 Task: Plan a trip to Akouda, Tunisia from 5th November, 2023 to 16th November, 2023 for 2 adults.1  bedroom having 1 bed and 1 bathroom. Property type can be hotel. Amenities needed are: wifi. Look for 5 properties as per requirement.
Action: Mouse moved to (454, 57)
Screenshot: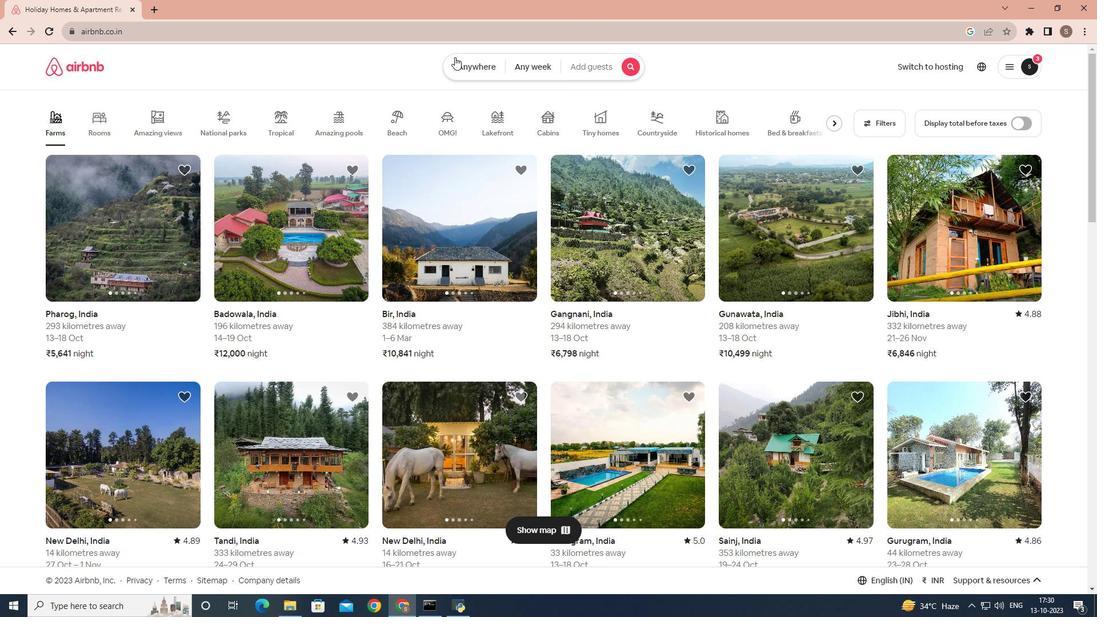 
Action: Mouse pressed left at (454, 57)
Screenshot: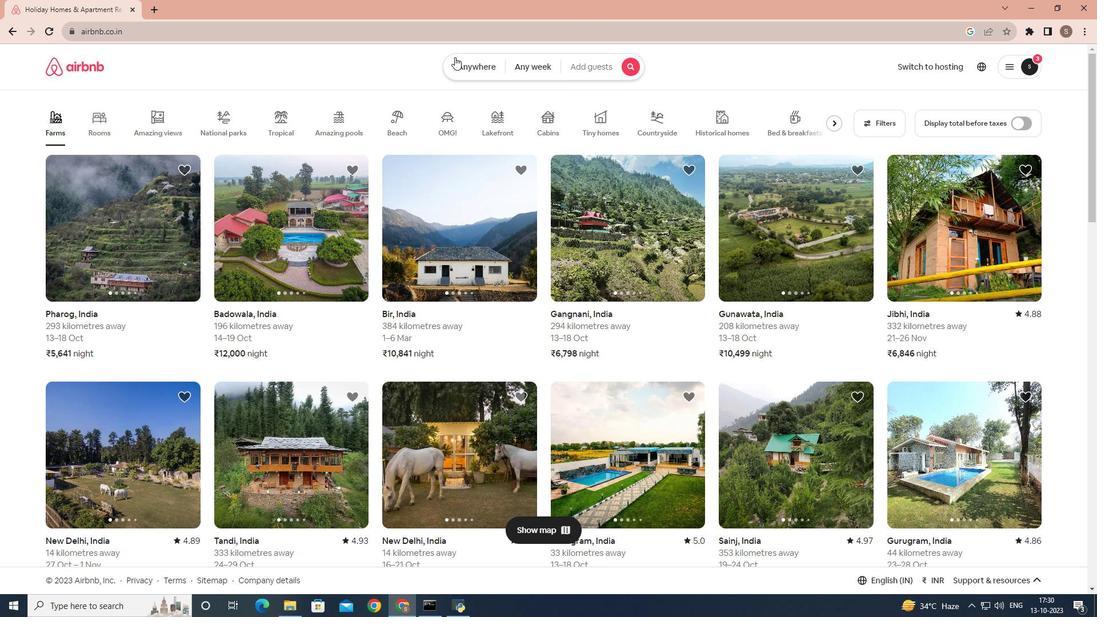 
Action: Mouse moved to (388, 107)
Screenshot: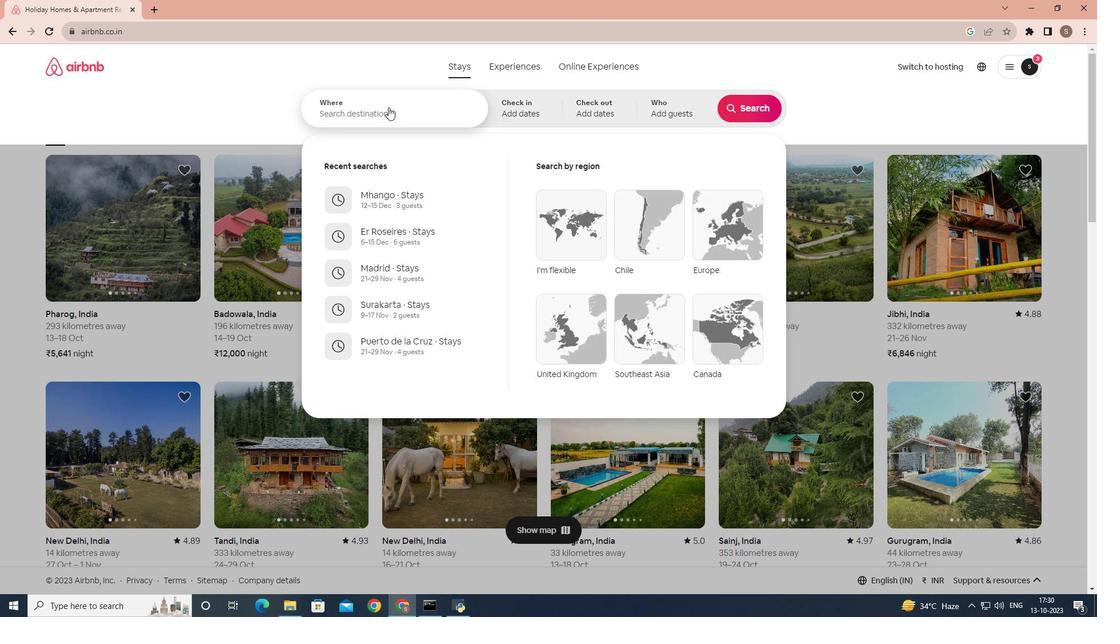 
Action: Mouse pressed left at (388, 107)
Screenshot: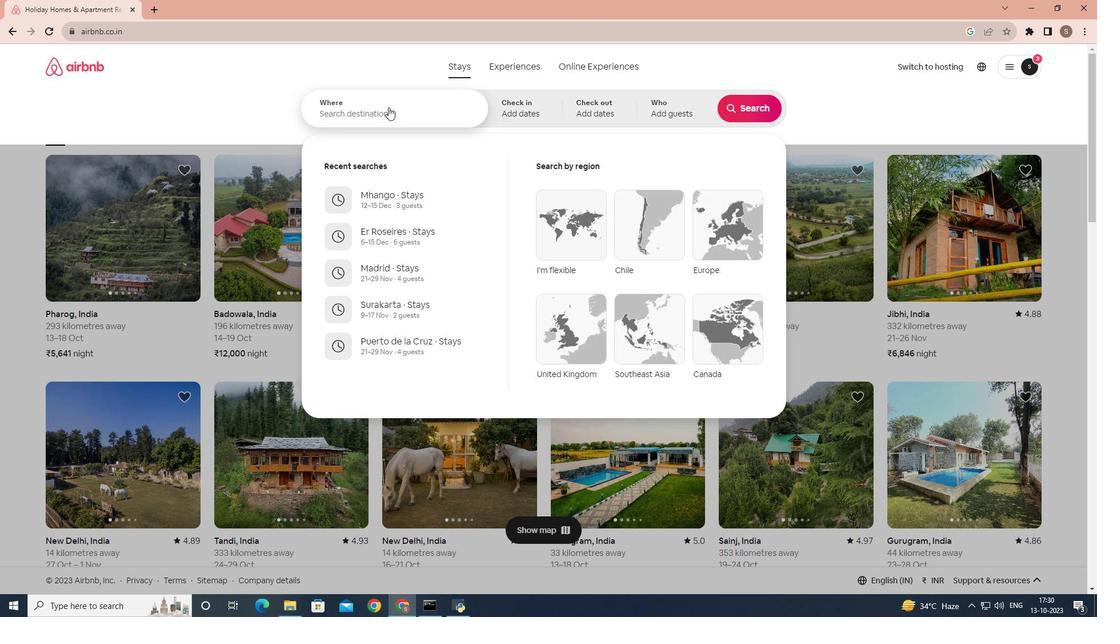 
Action: Mouse moved to (364, 113)
Screenshot: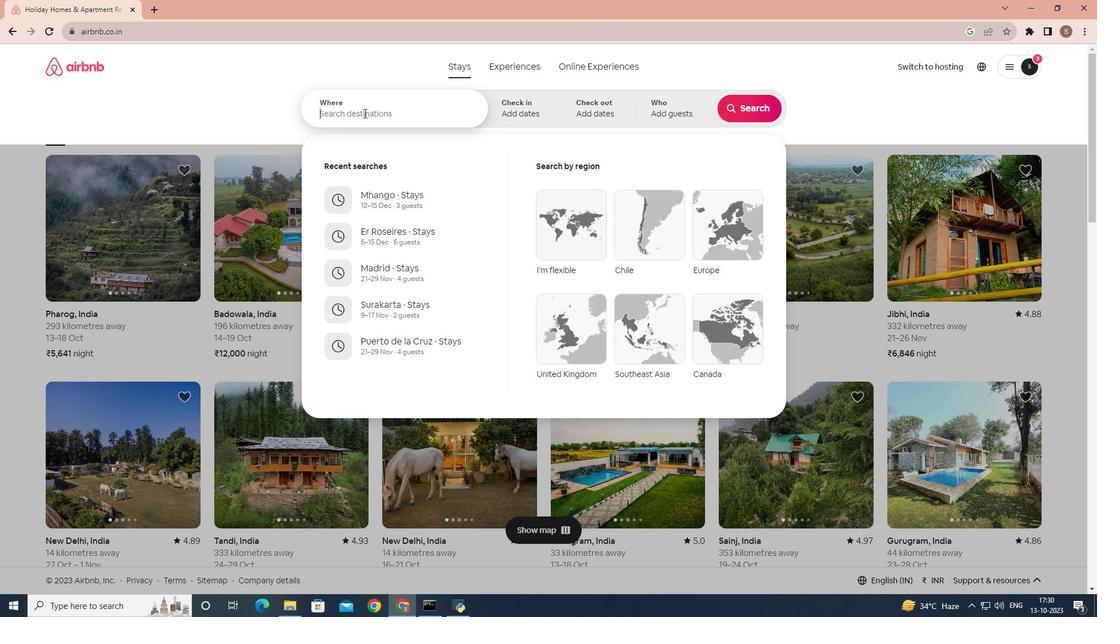 
Action: Key pressed a
Screenshot: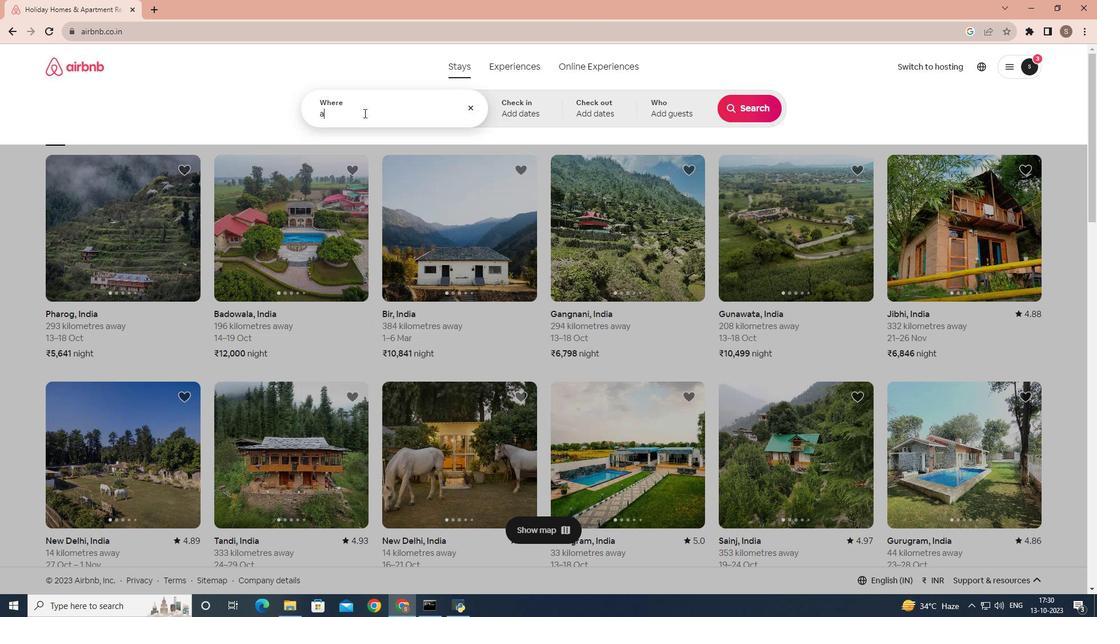 
Action: Mouse moved to (360, 113)
Screenshot: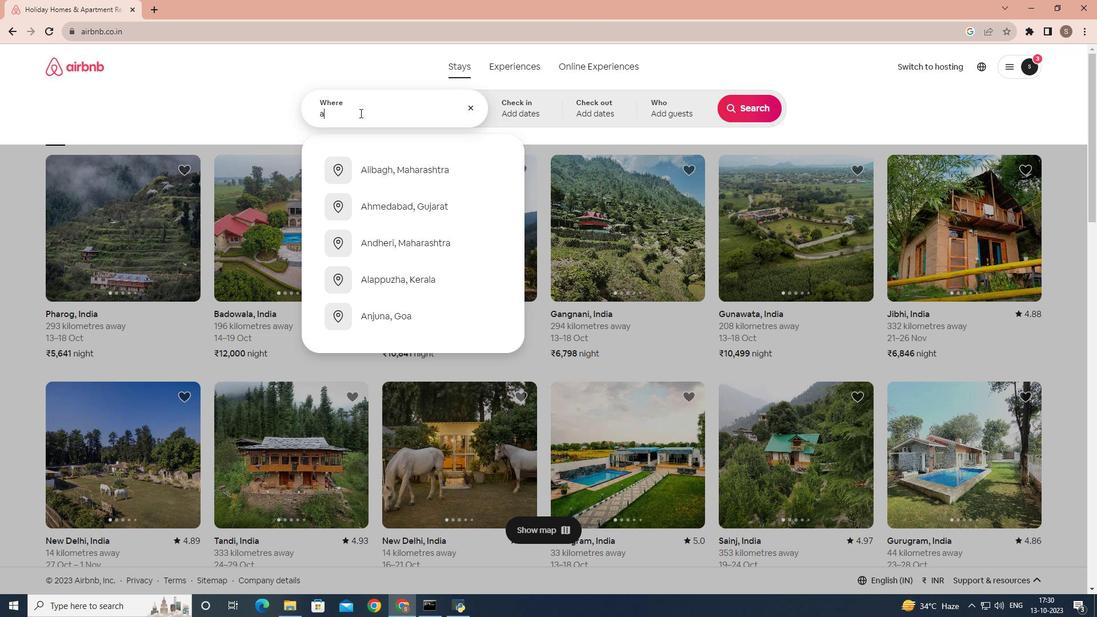 
Action: Key pressed kouda
Screenshot: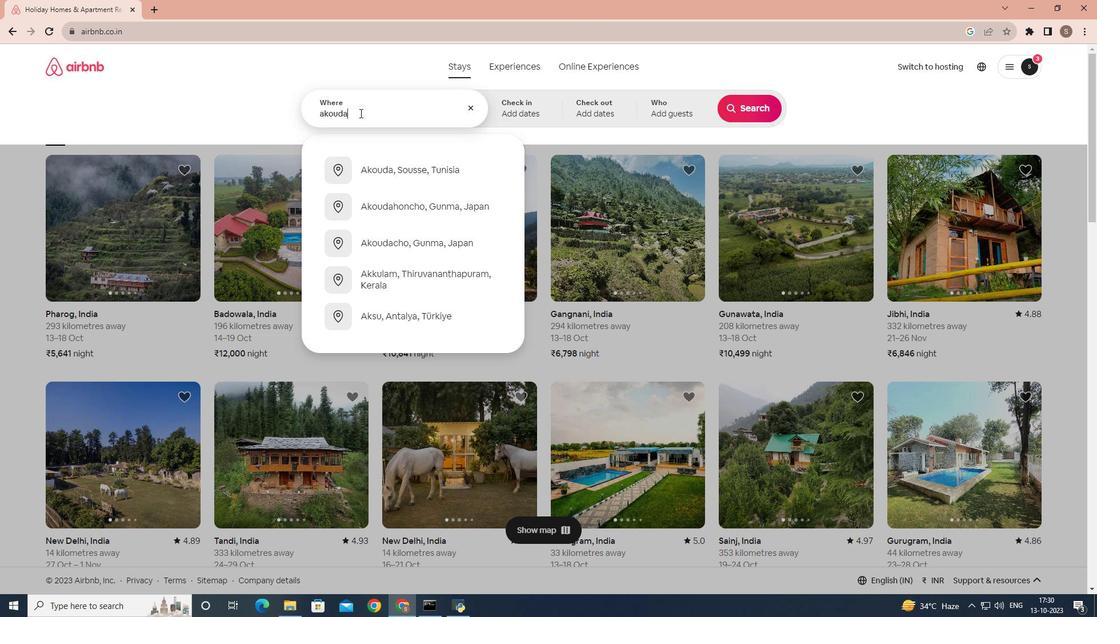 
Action: Mouse moved to (382, 166)
Screenshot: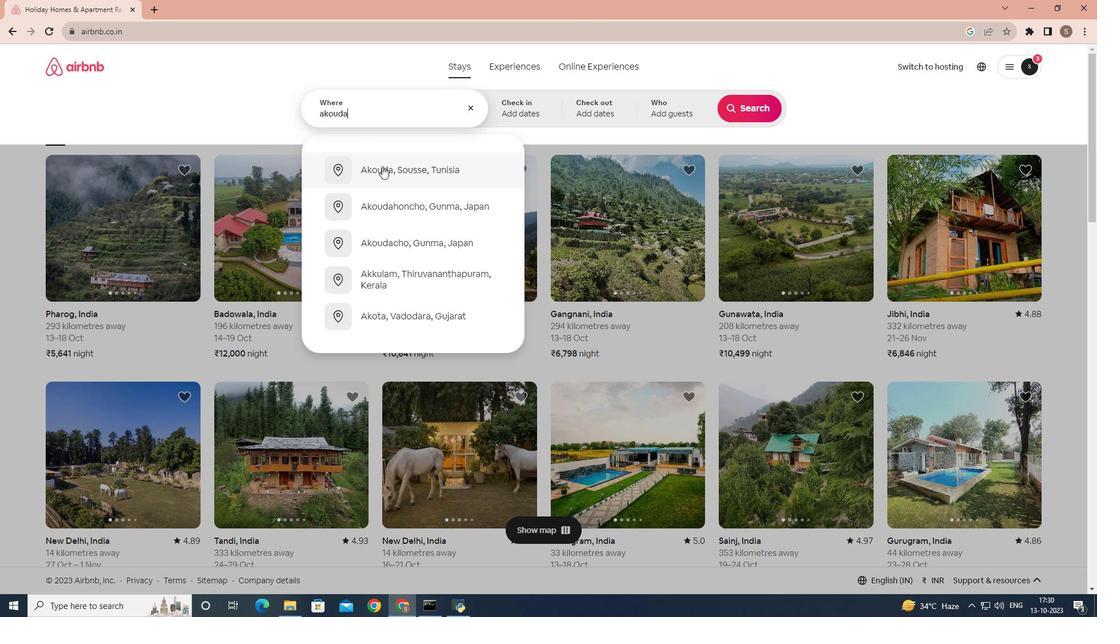 
Action: Mouse pressed left at (382, 166)
Screenshot: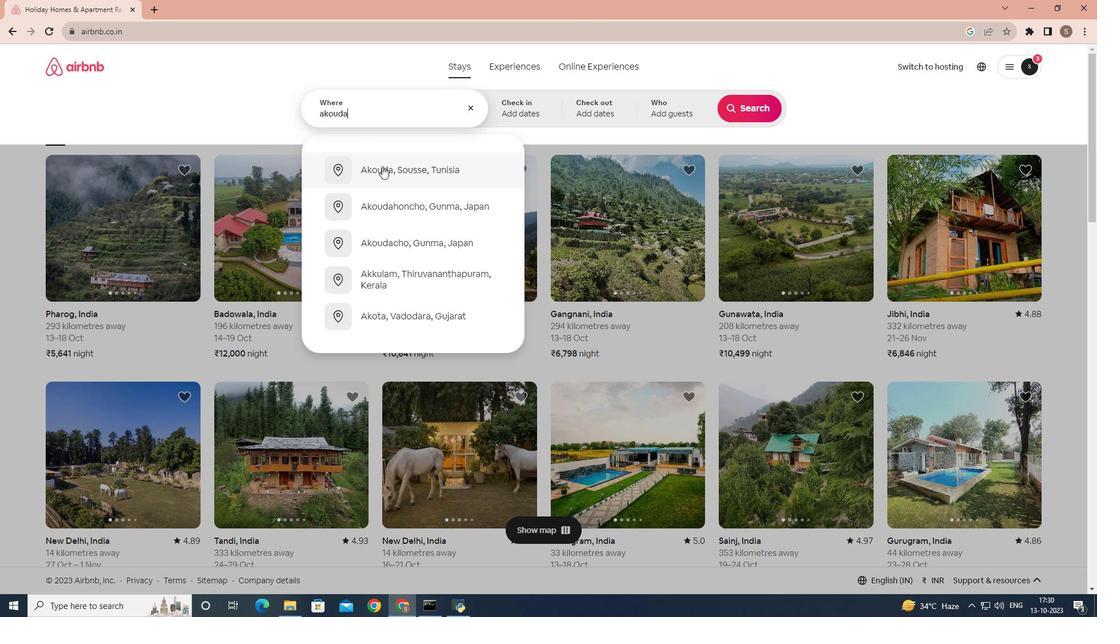 
Action: Mouse moved to (579, 282)
Screenshot: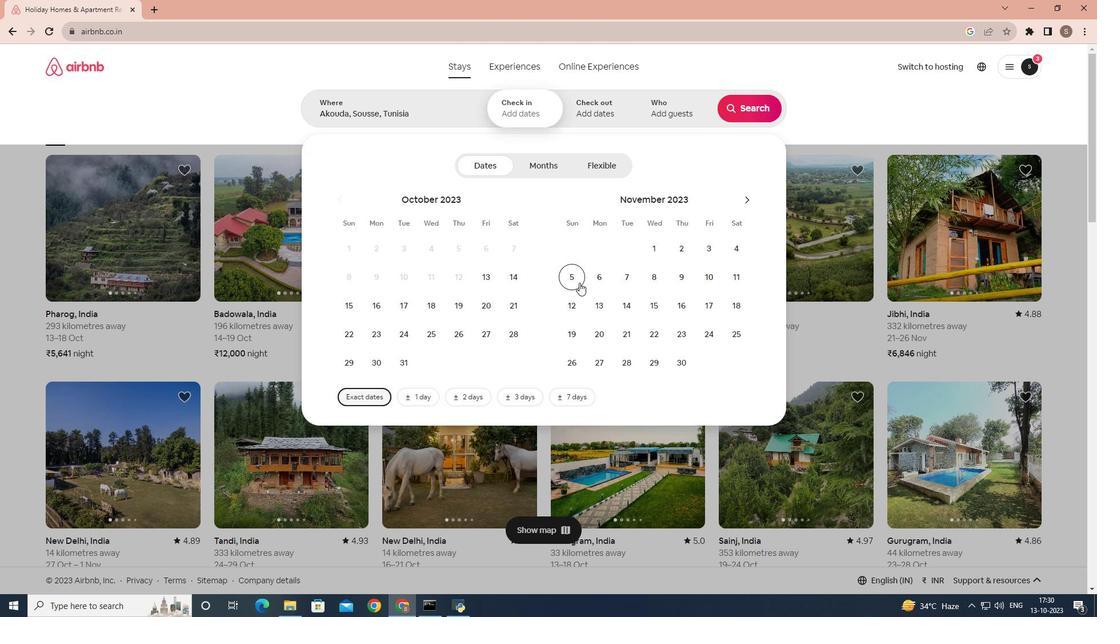 
Action: Mouse pressed left at (579, 282)
Screenshot: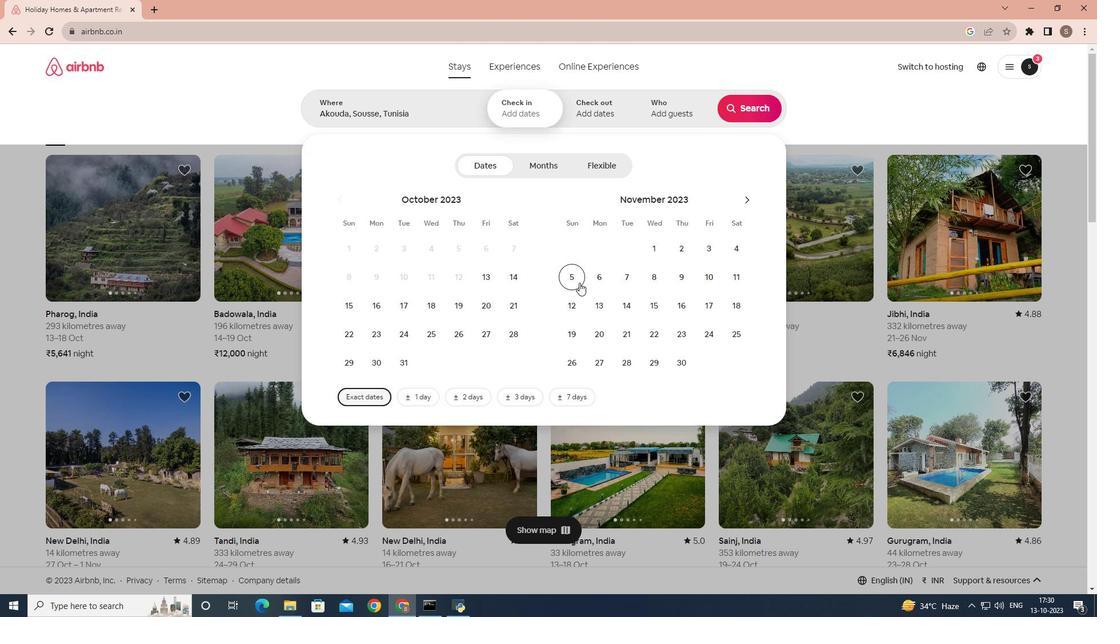 
Action: Mouse moved to (688, 314)
Screenshot: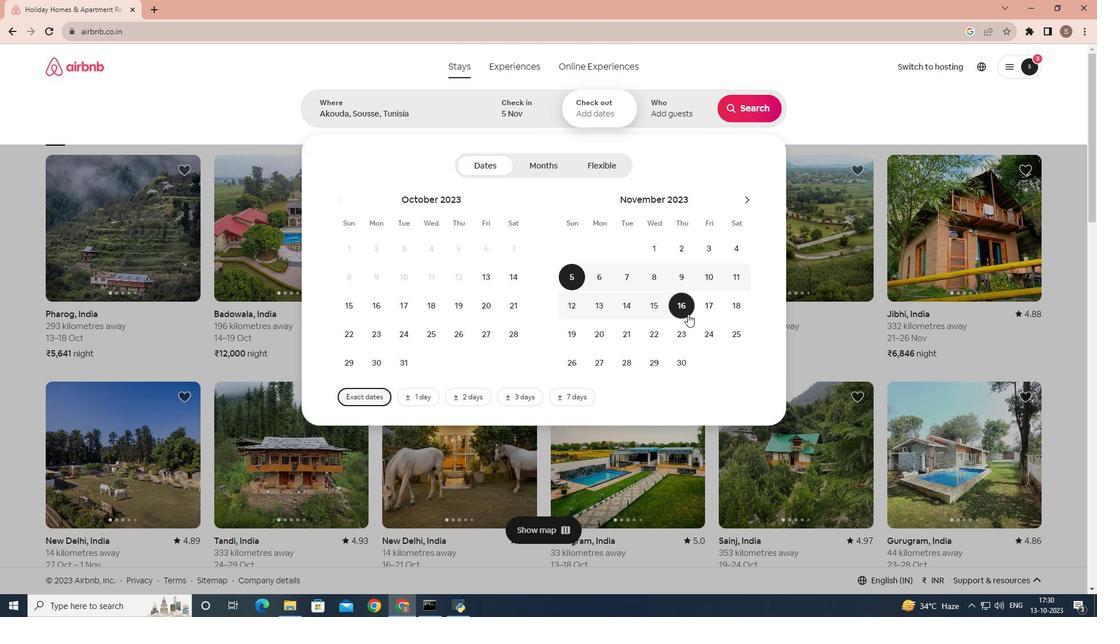 
Action: Mouse pressed left at (688, 314)
Screenshot: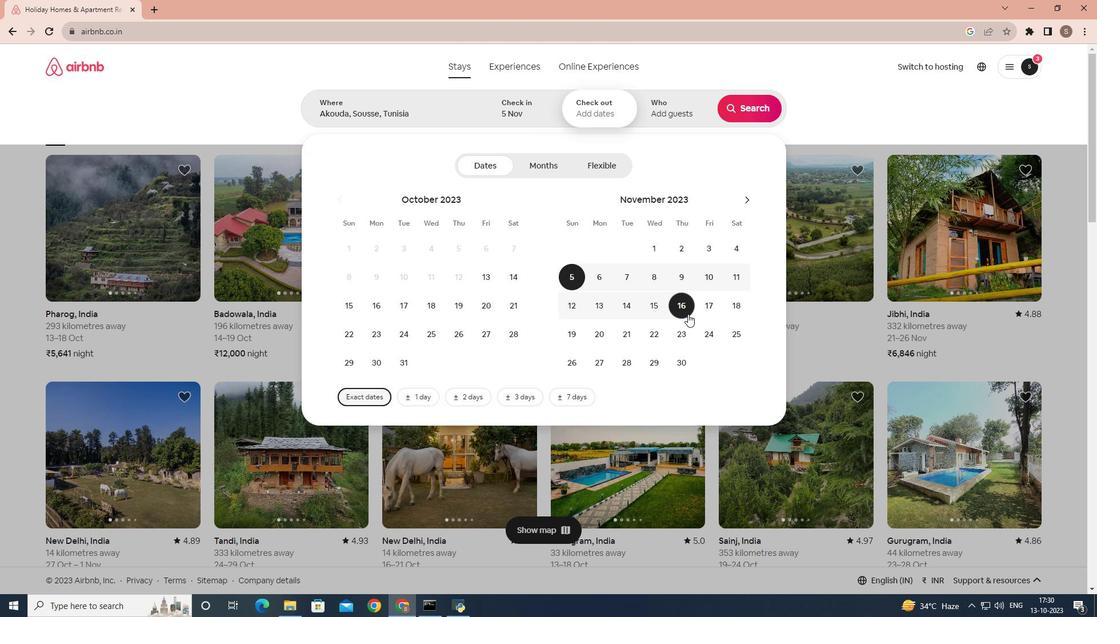 
Action: Mouse moved to (691, 101)
Screenshot: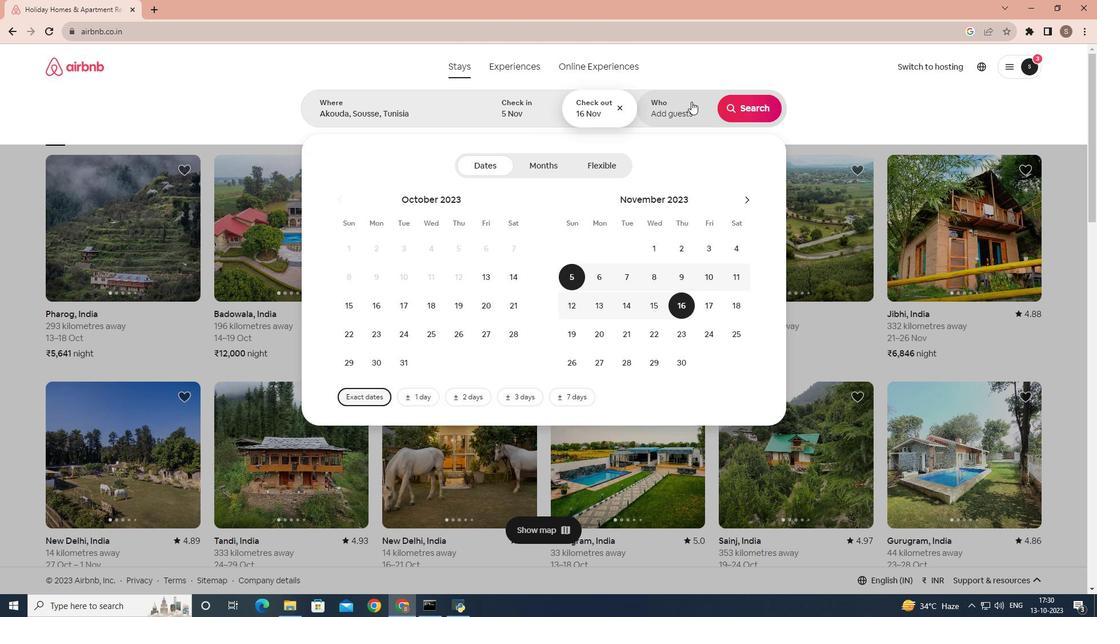 
Action: Mouse pressed left at (691, 101)
Screenshot: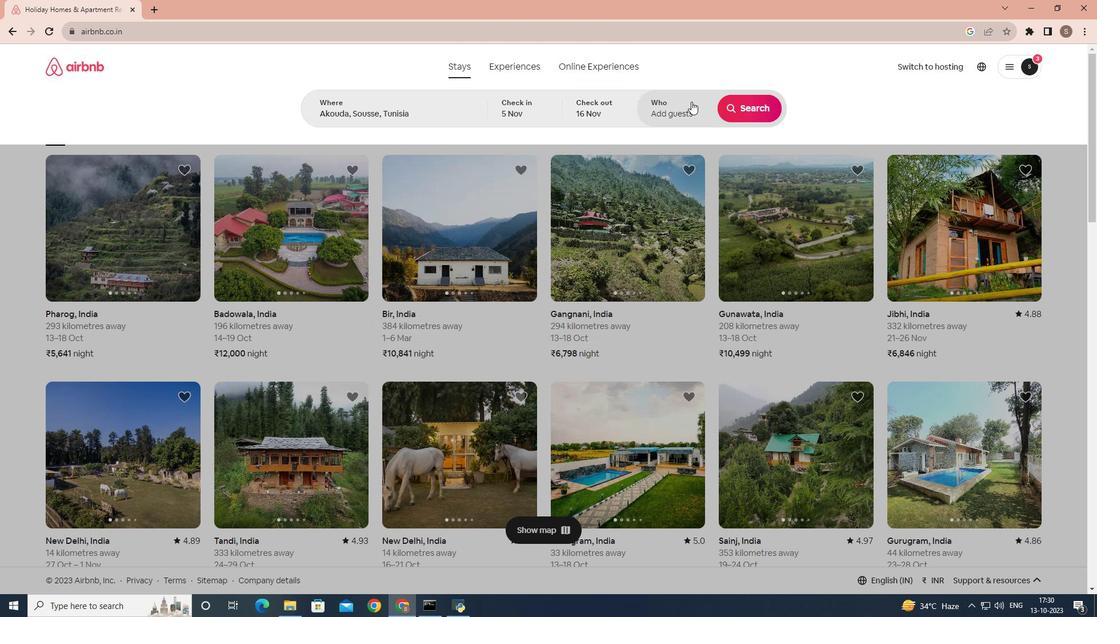 
Action: Mouse moved to (756, 181)
Screenshot: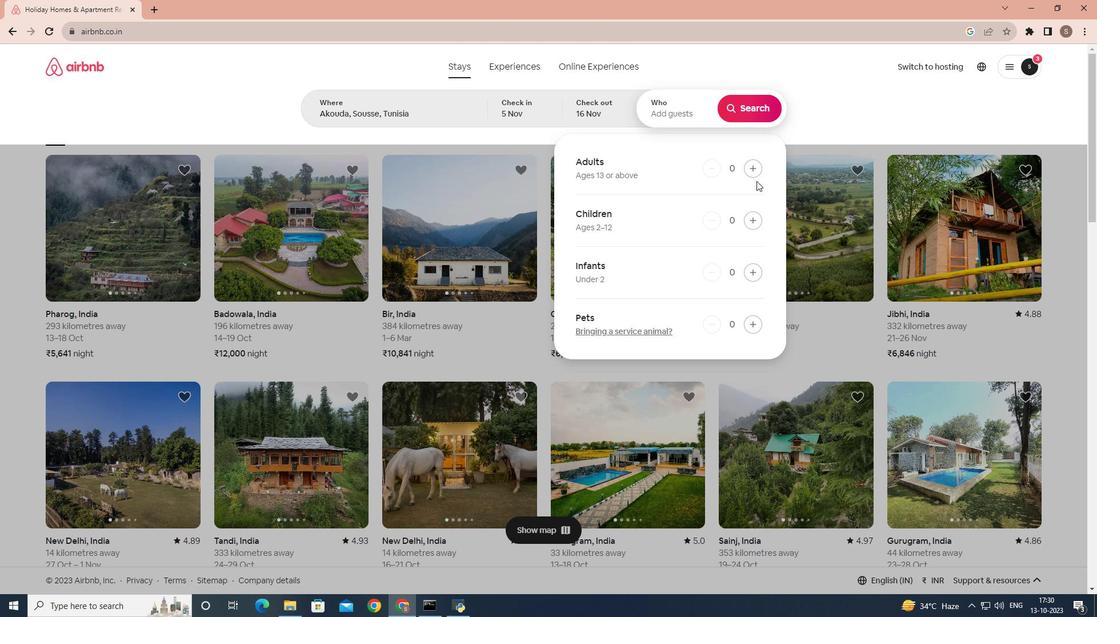 
Action: Mouse pressed left at (756, 181)
Screenshot: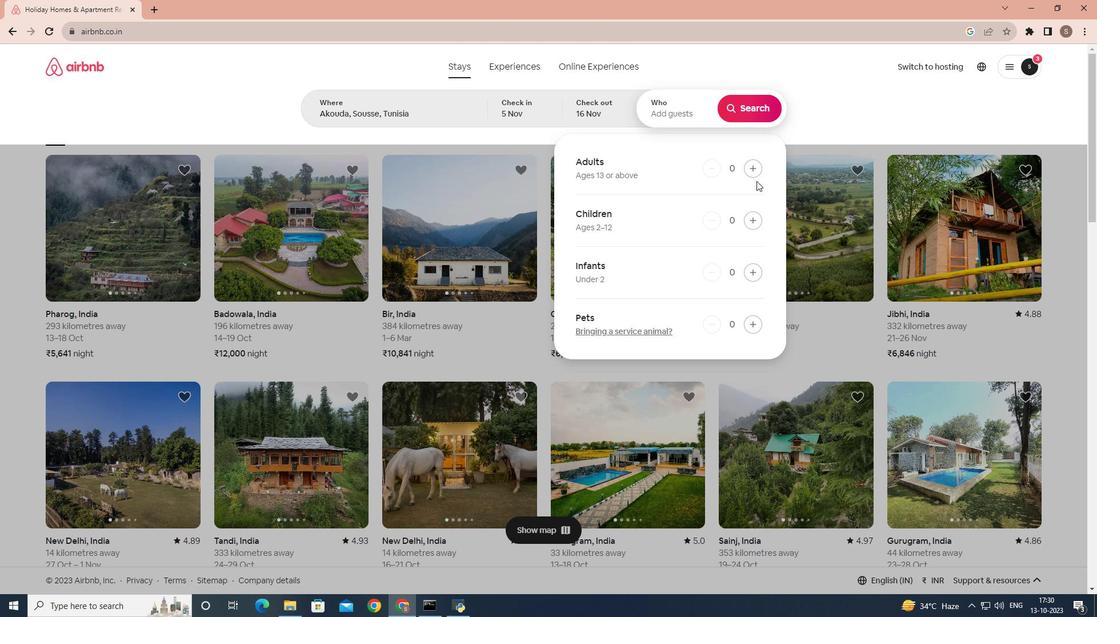 
Action: Mouse moved to (755, 173)
Screenshot: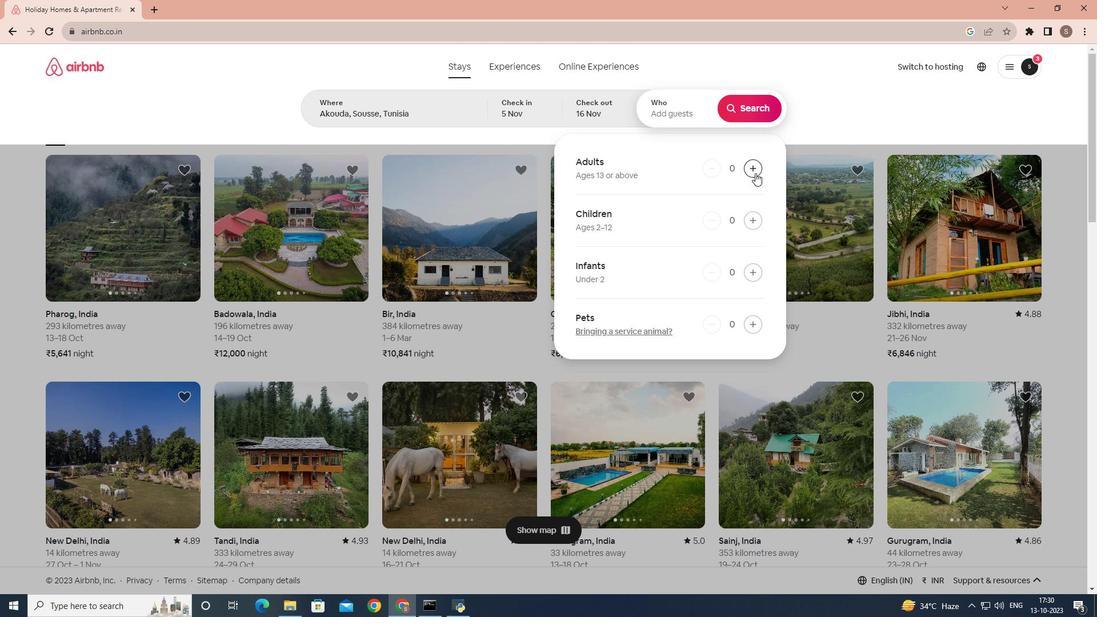 
Action: Mouse pressed left at (755, 173)
Screenshot: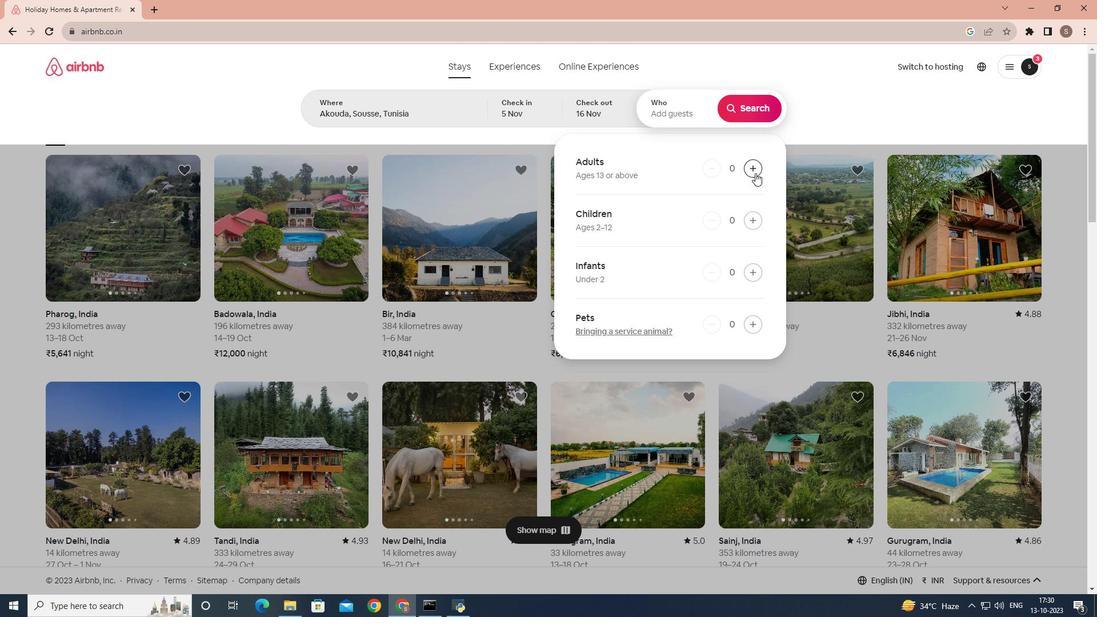 
Action: Mouse pressed left at (755, 173)
Screenshot: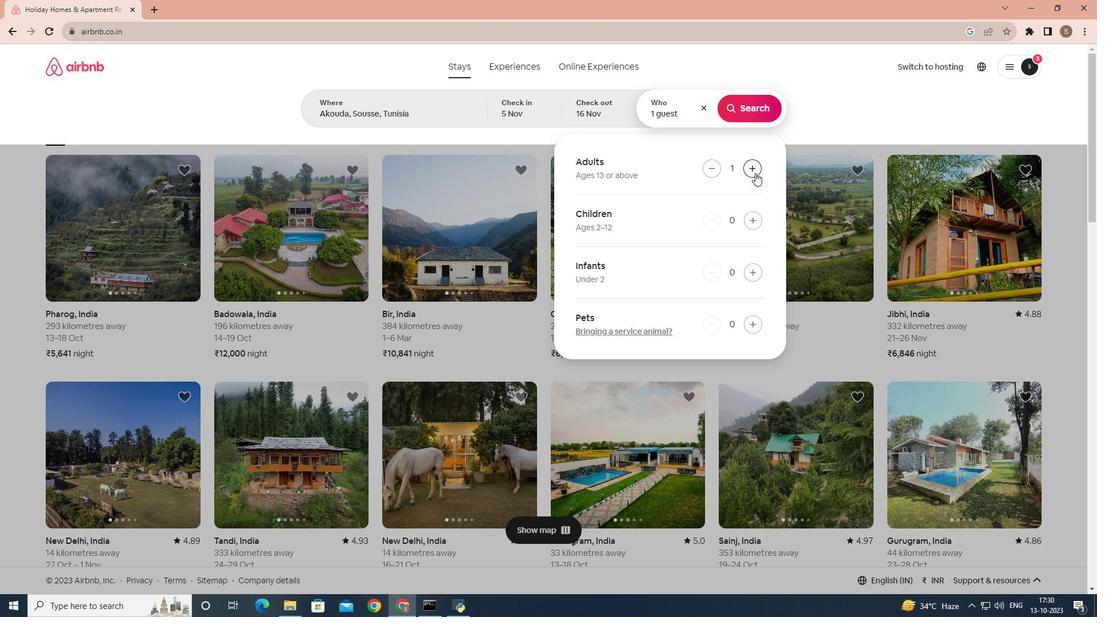 
Action: Mouse moved to (748, 106)
Screenshot: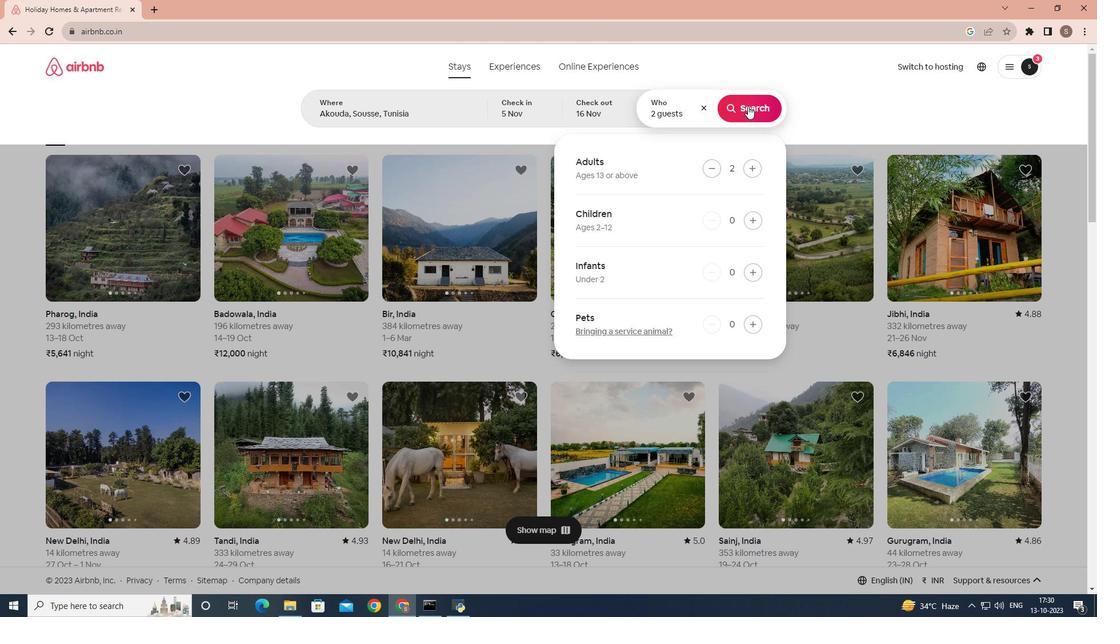 
Action: Mouse pressed left at (748, 106)
Screenshot: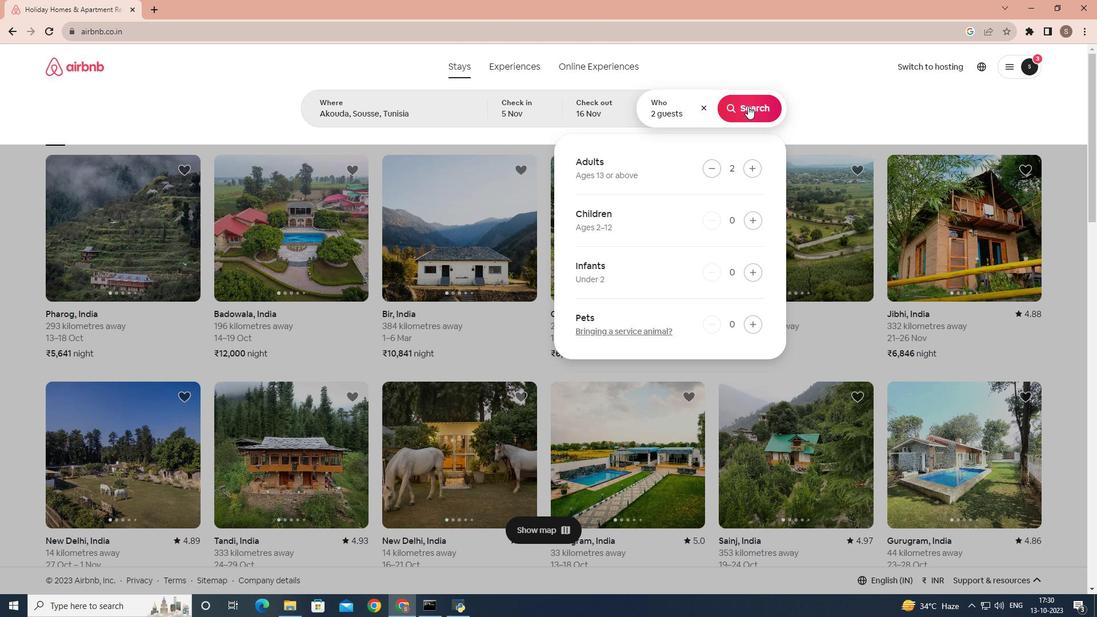 
Action: Mouse moved to (934, 104)
Screenshot: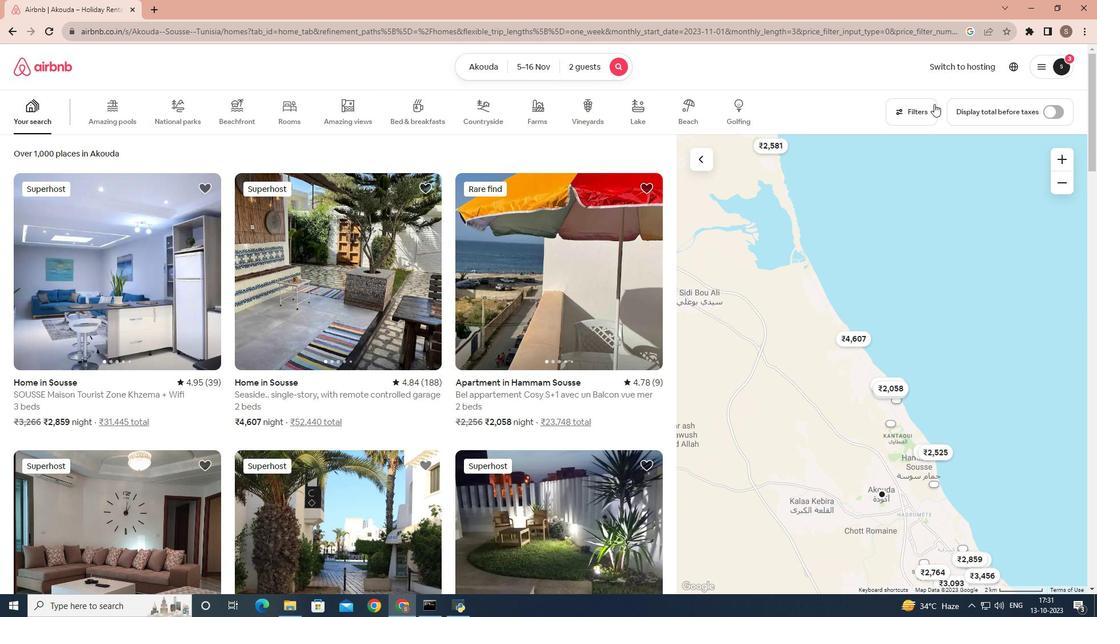 
Action: Mouse pressed left at (934, 104)
Screenshot: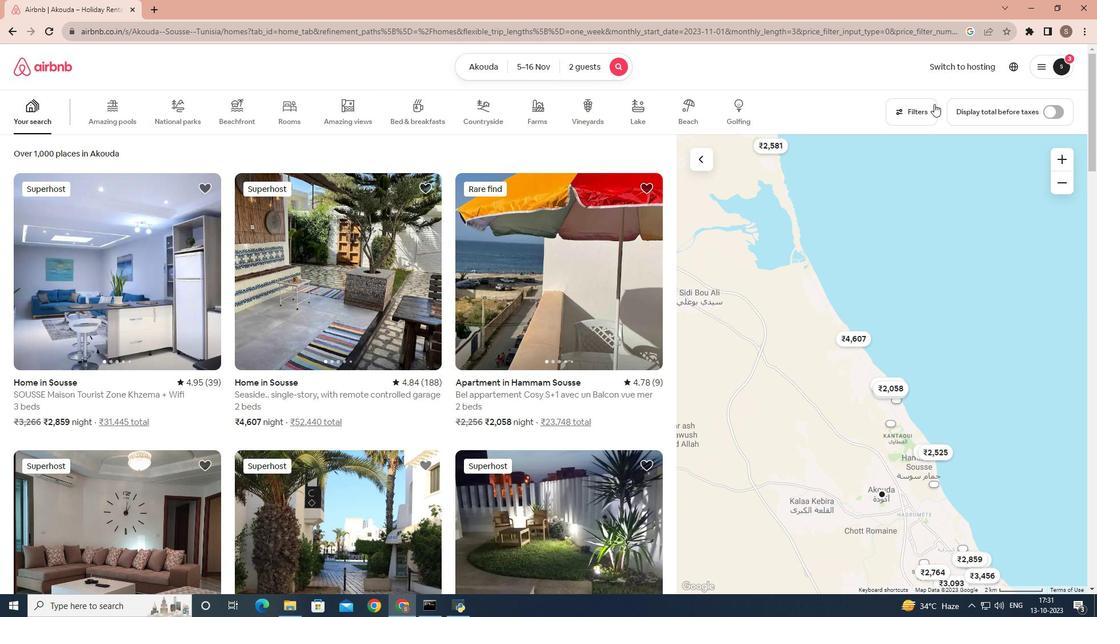 
Action: Mouse moved to (480, 329)
Screenshot: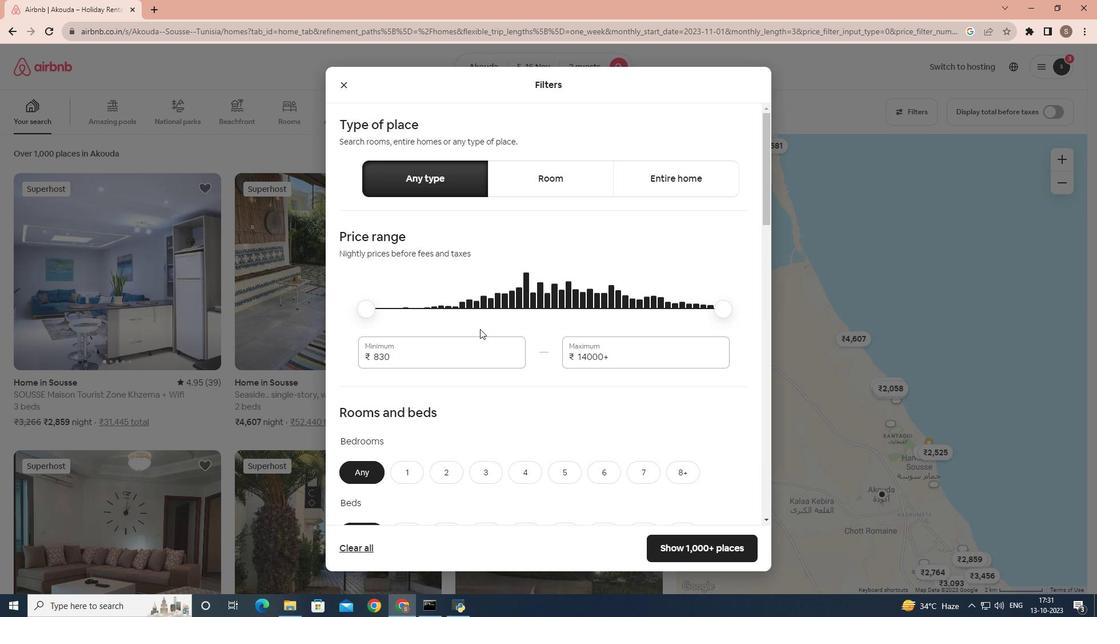
Action: Mouse scrolled (480, 328) with delta (0, 0)
Screenshot: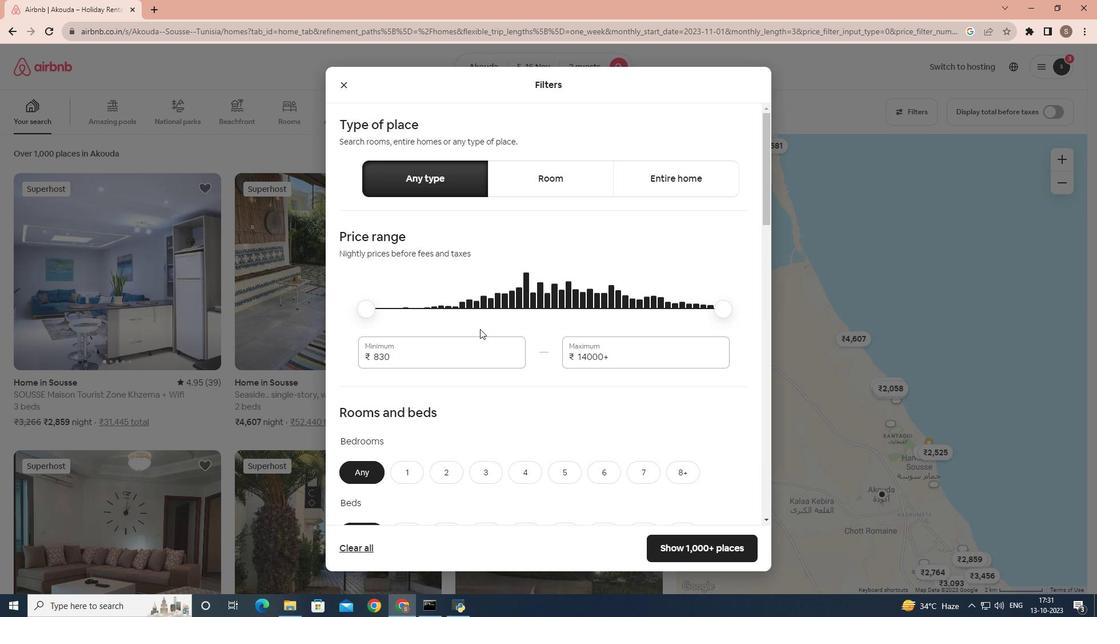 
Action: Mouse scrolled (480, 328) with delta (0, 0)
Screenshot: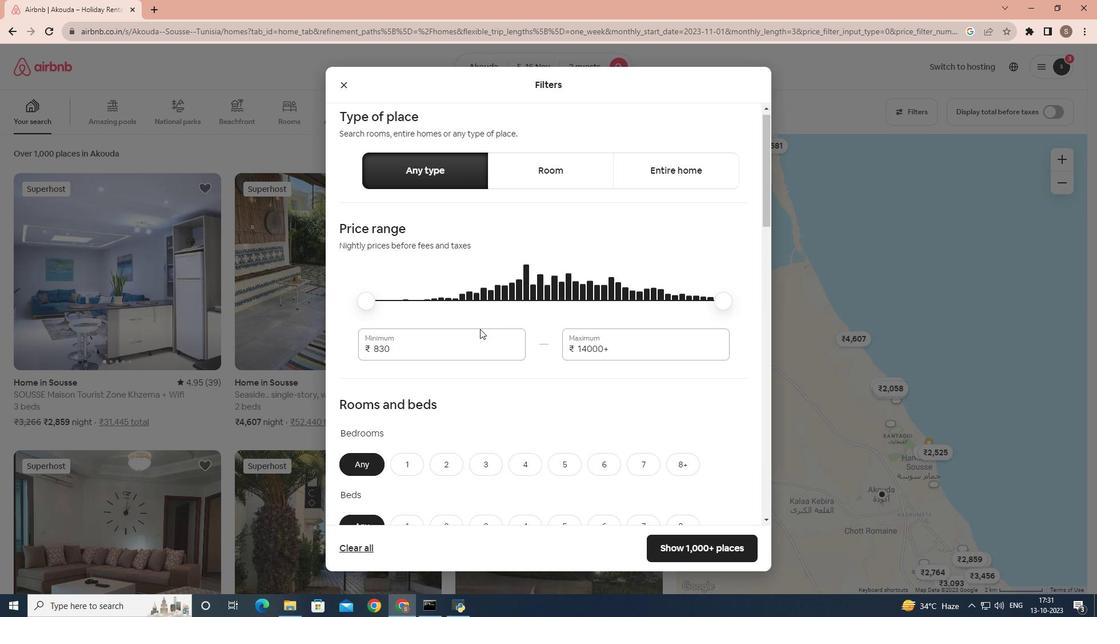 
Action: Mouse scrolled (480, 328) with delta (0, 0)
Screenshot: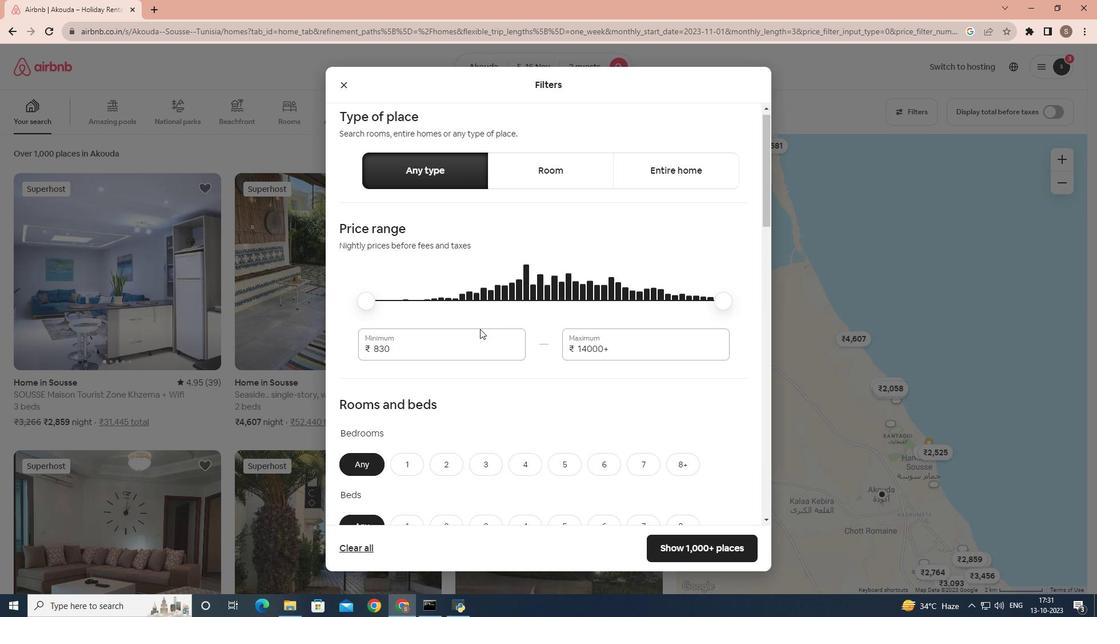 
Action: Mouse moved to (401, 303)
Screenshot: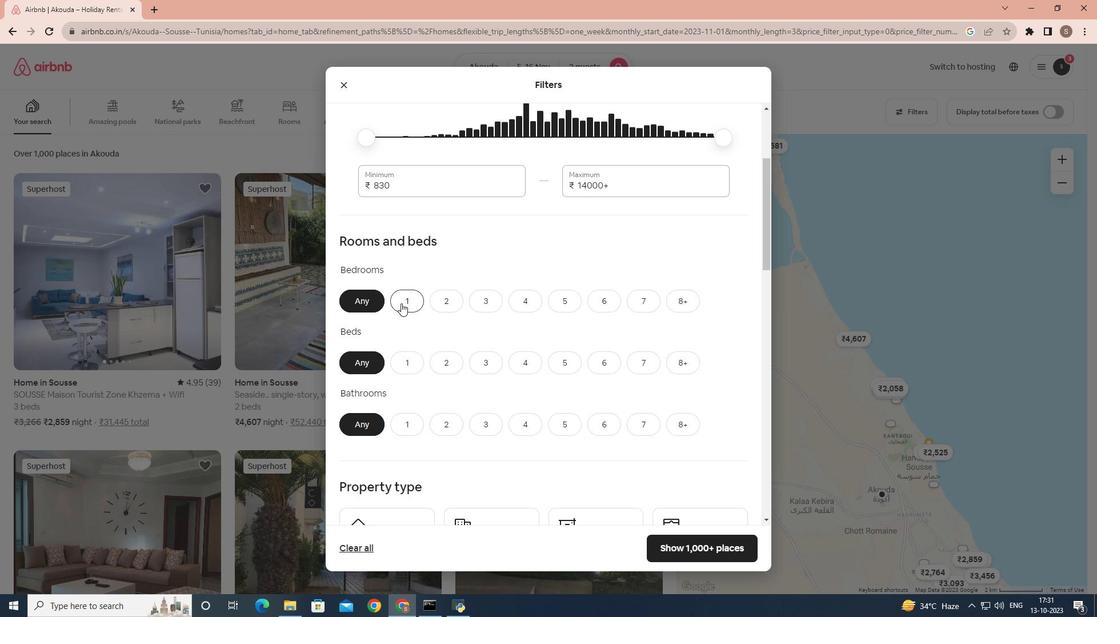 
Action: Mouse pressed left at (401, 303)
Screenshot: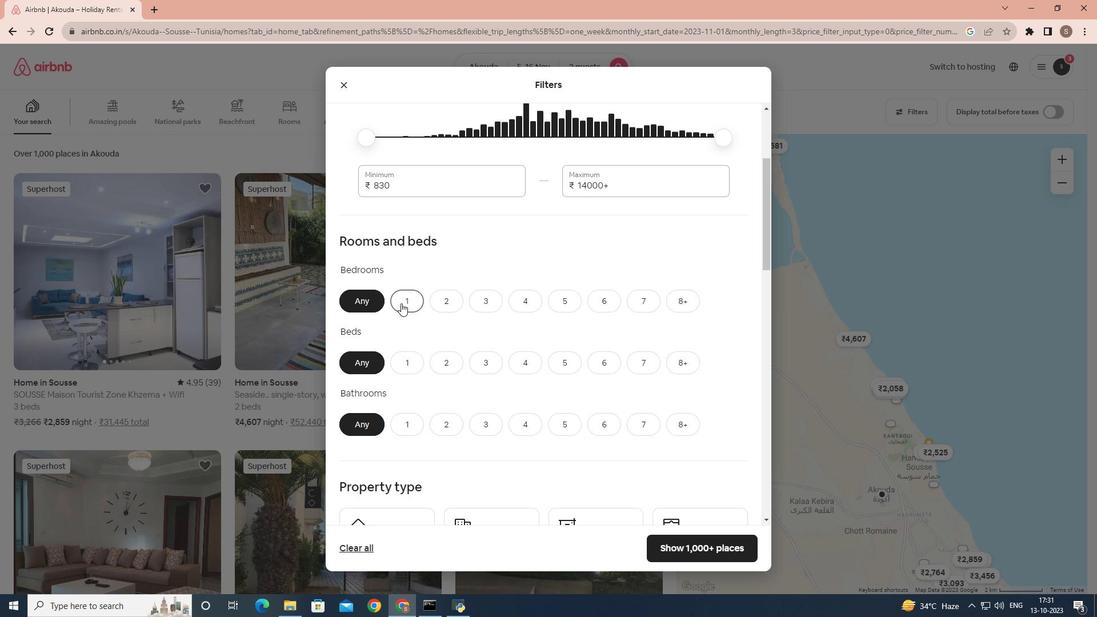 
Action: Mouse moved to (420, 362)
Screenshot: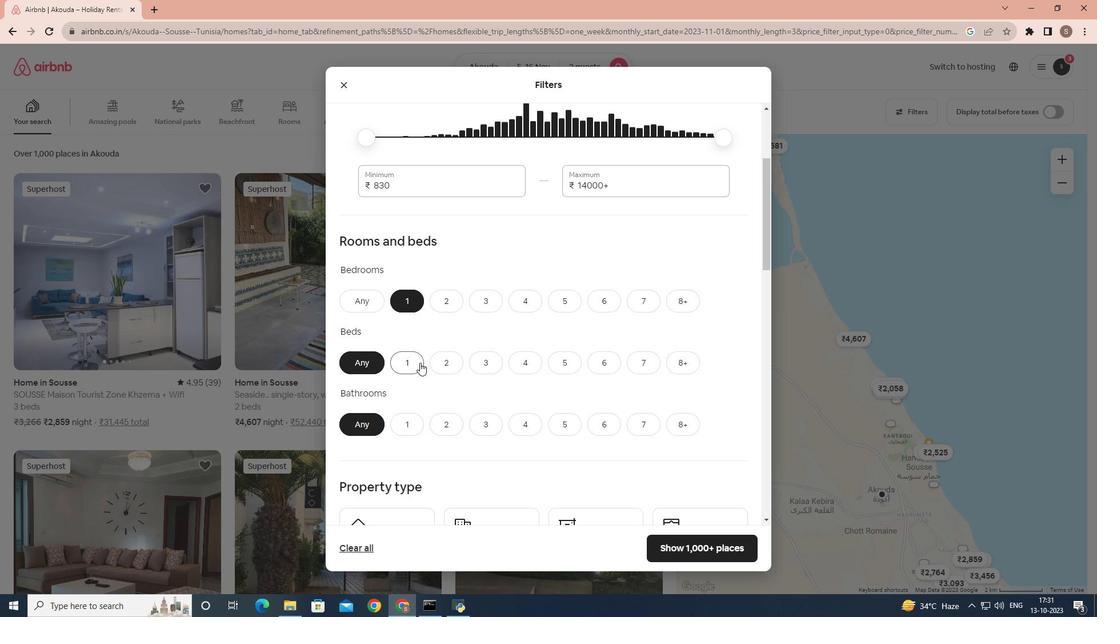 
Action: Mouse pressed left at (420, 362)
Screenshot: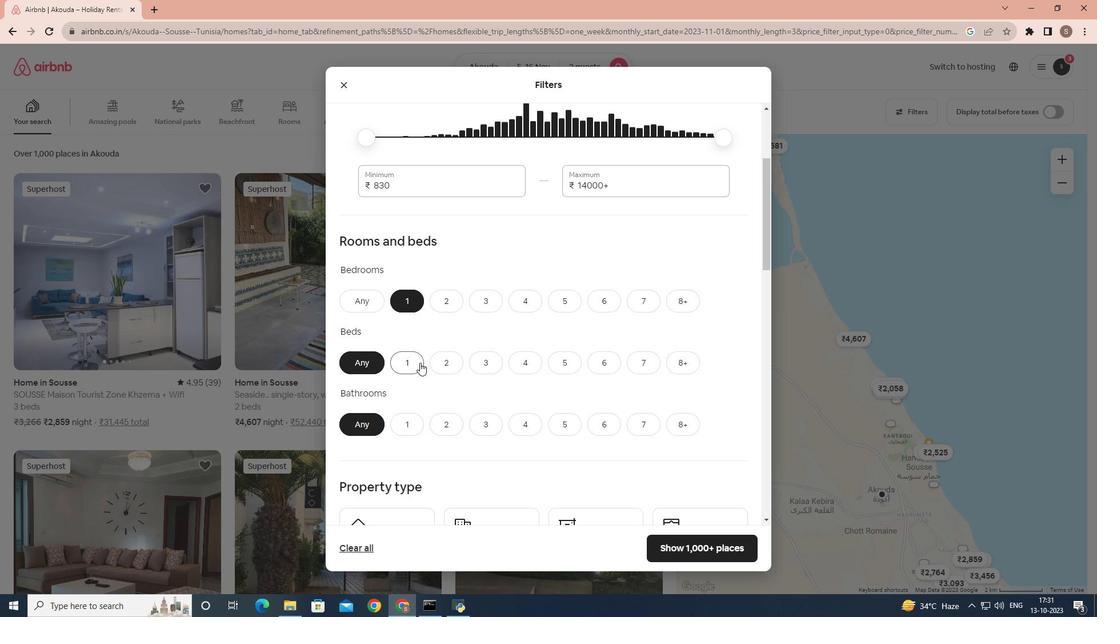 
Action: Mouse moved to (405, 415)
Screenshot: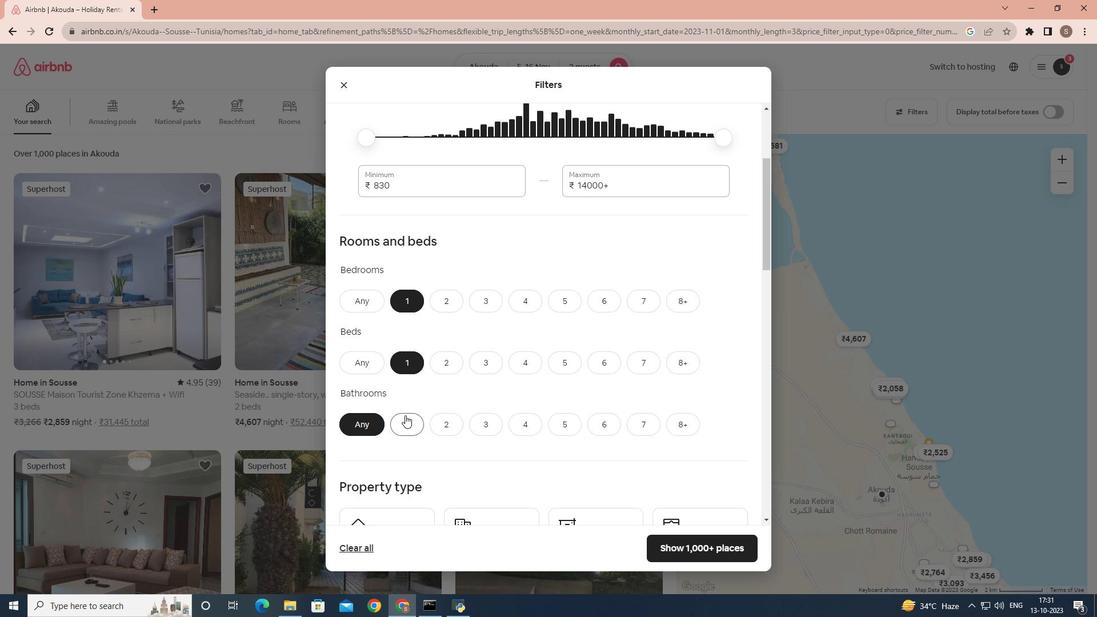 
Action: Mouse pressed left at (405, 415)
Screenshot: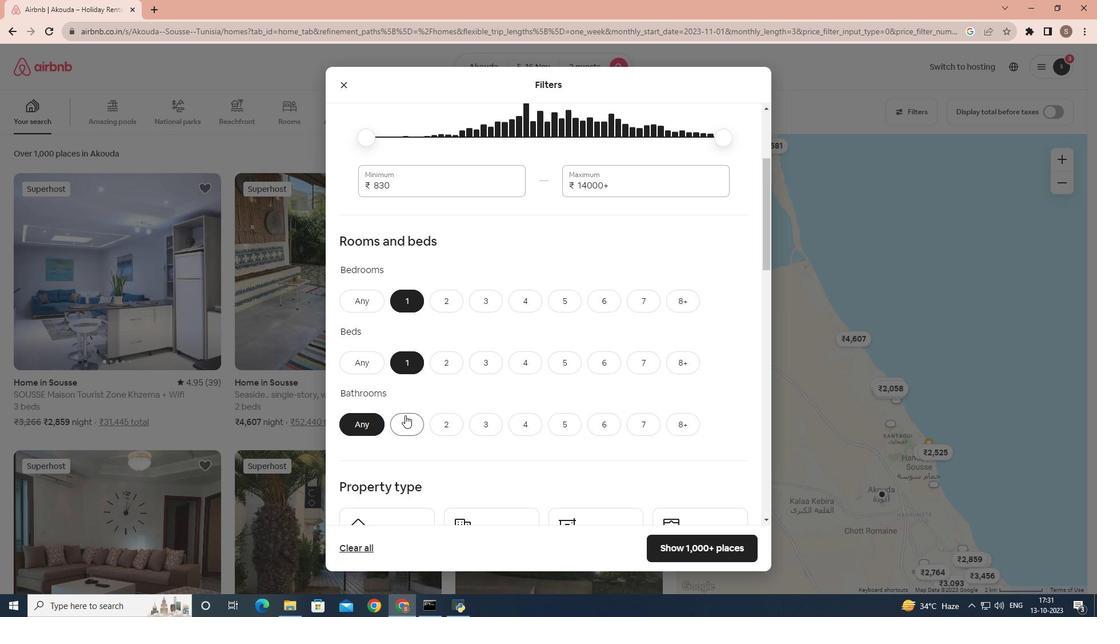 
Action: Mouse moved to (436, 369)
Screenshot: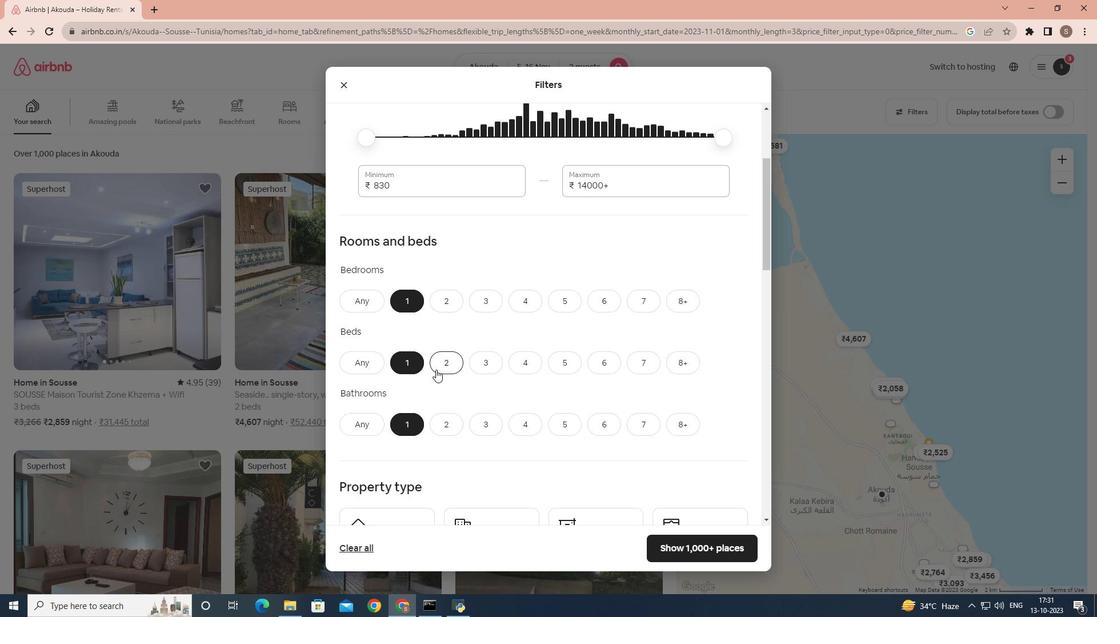 
Action: Mouse scrolled (436, 369) with delta (0, 0)
Screenshot: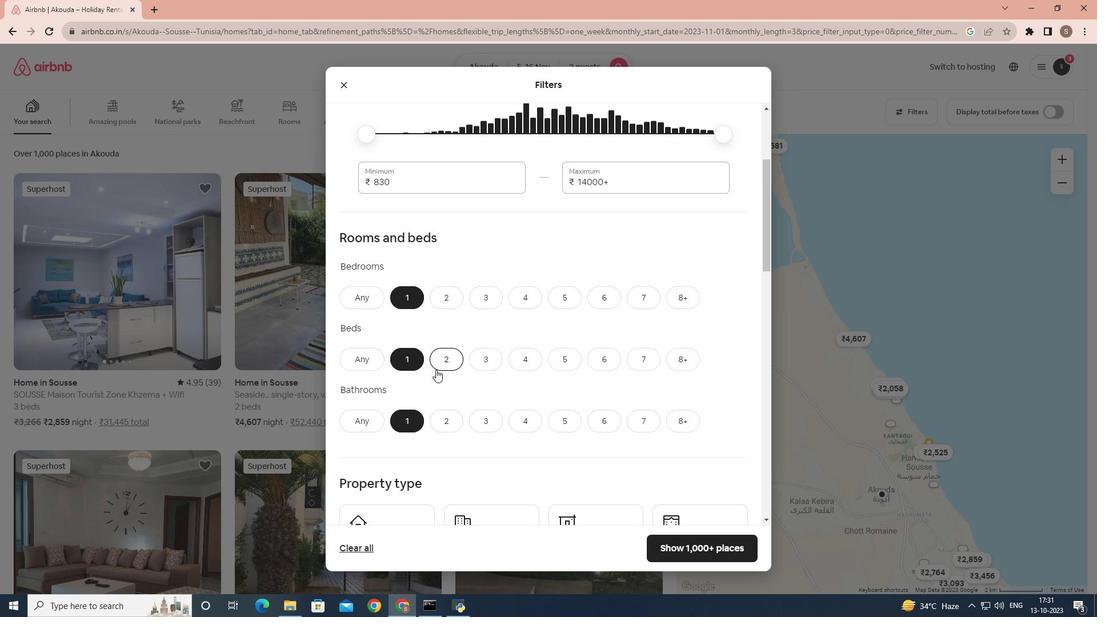 
Action: Mouse scrolled (436, 369) with delta (0, 0)
Screenshot: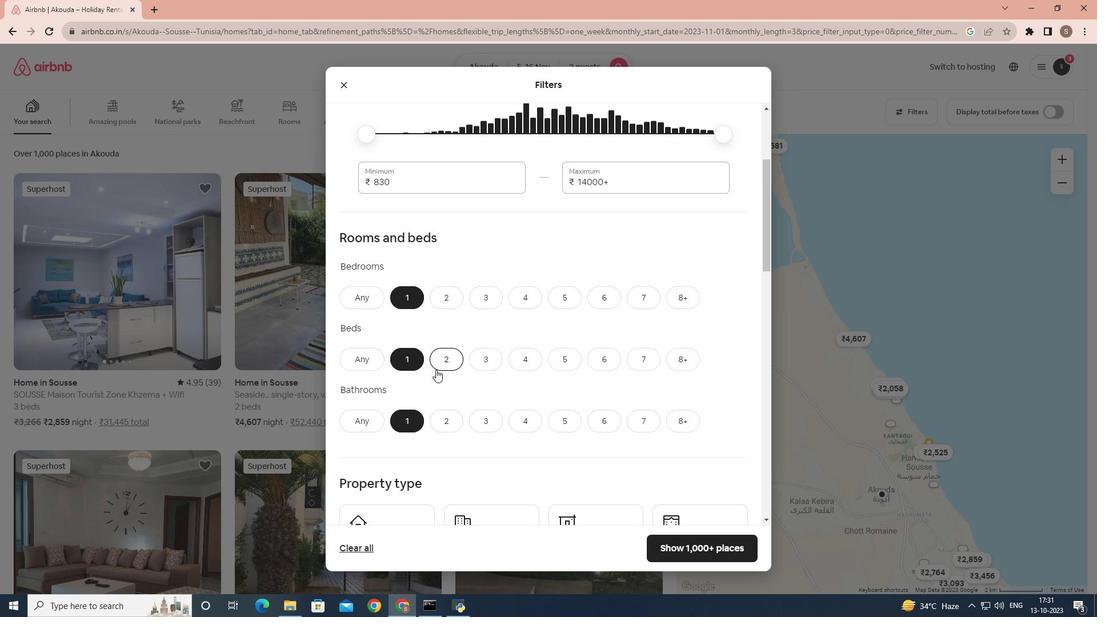 
Action: Mouse scrolled (436, 369) with delta (0, 0)
Screenshot: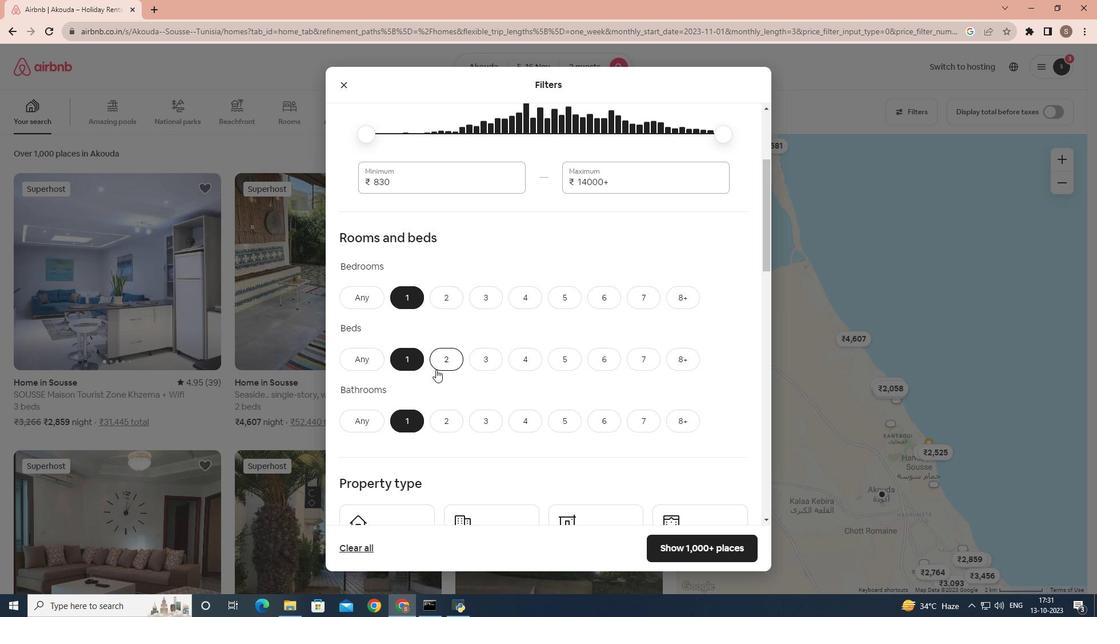
Action: Mouse scrolled (436, 369) with delta (0, 0)
Screenshot: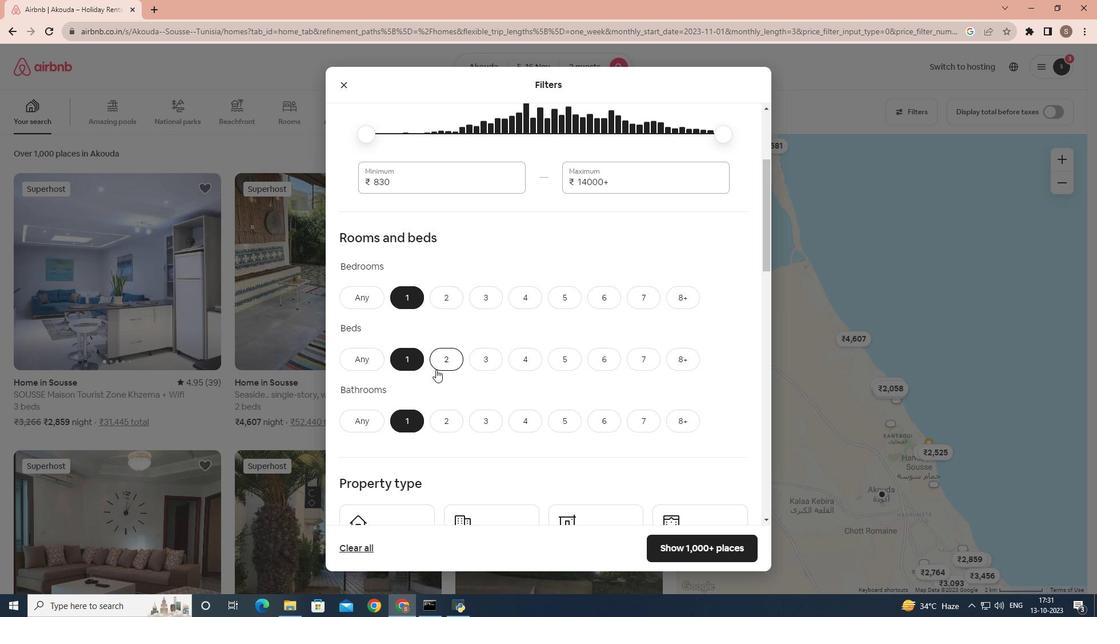 
Action: Mouse scrolled (436, 369) with delta (0, 0)
Screenshot: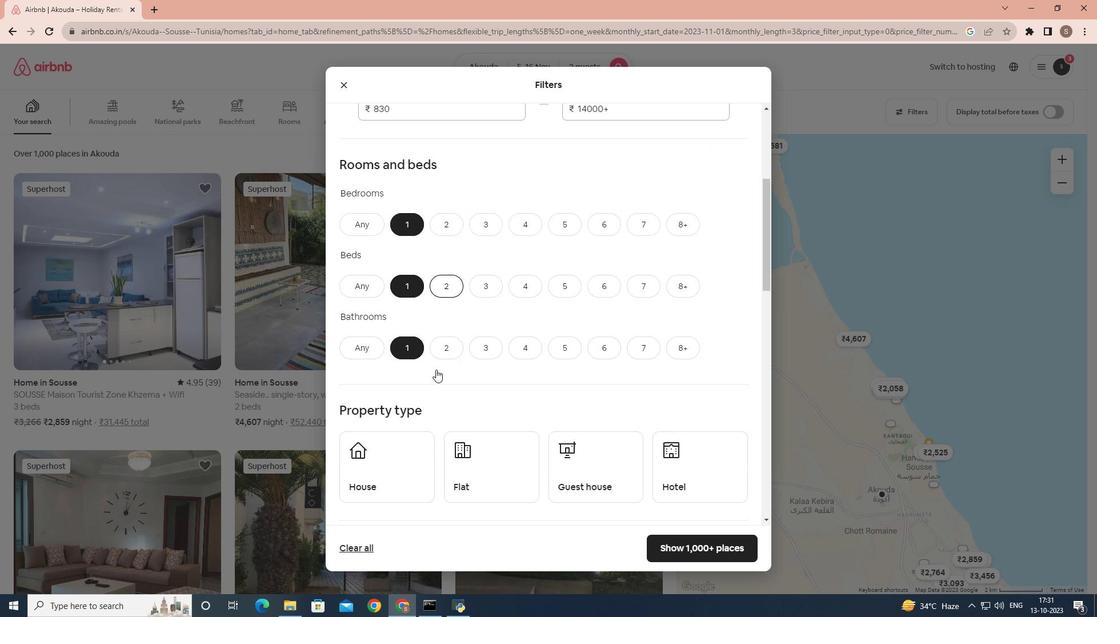 
Action: Mouse moved to (673, 274)
Screenshot: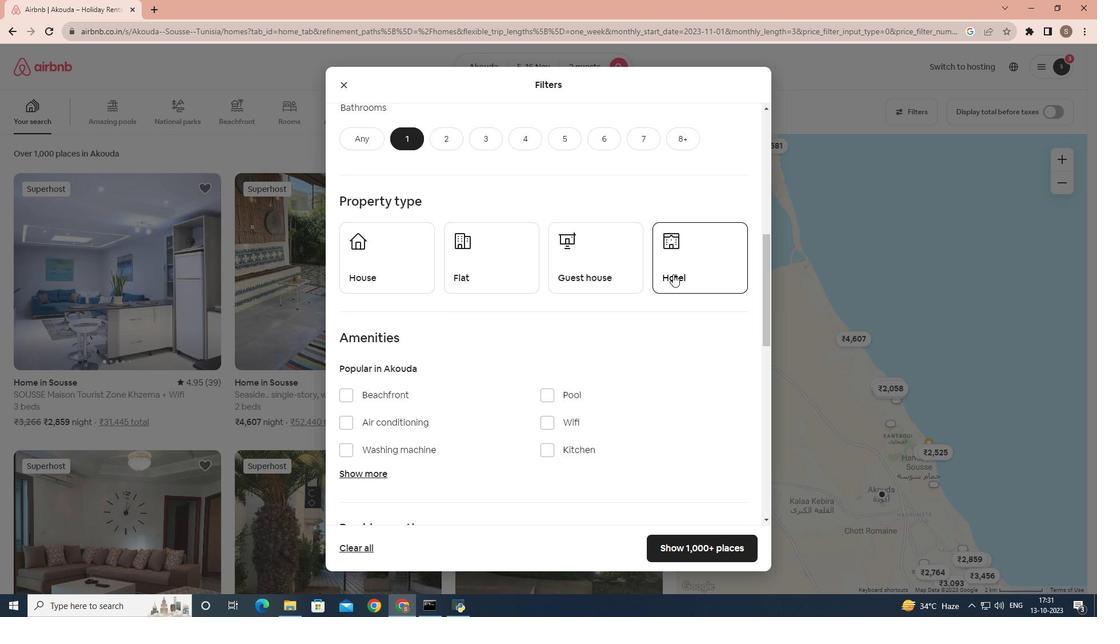 
Action: Mouse pressed left at (673, 274)
Screenshot: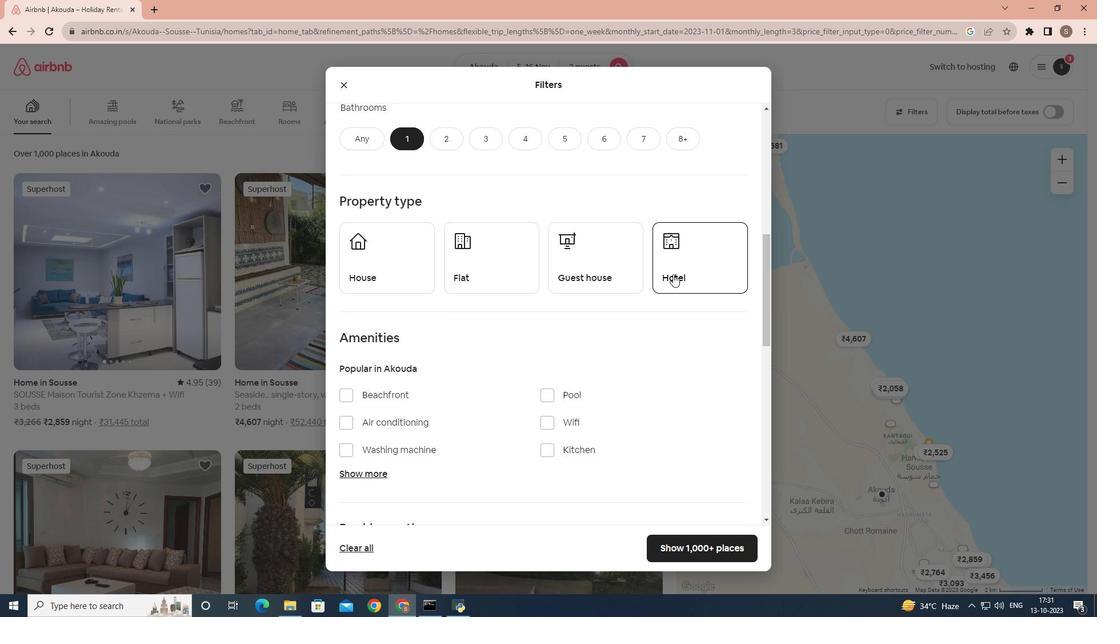 
Action: Mouse moved to (452, 385)
Screenshot: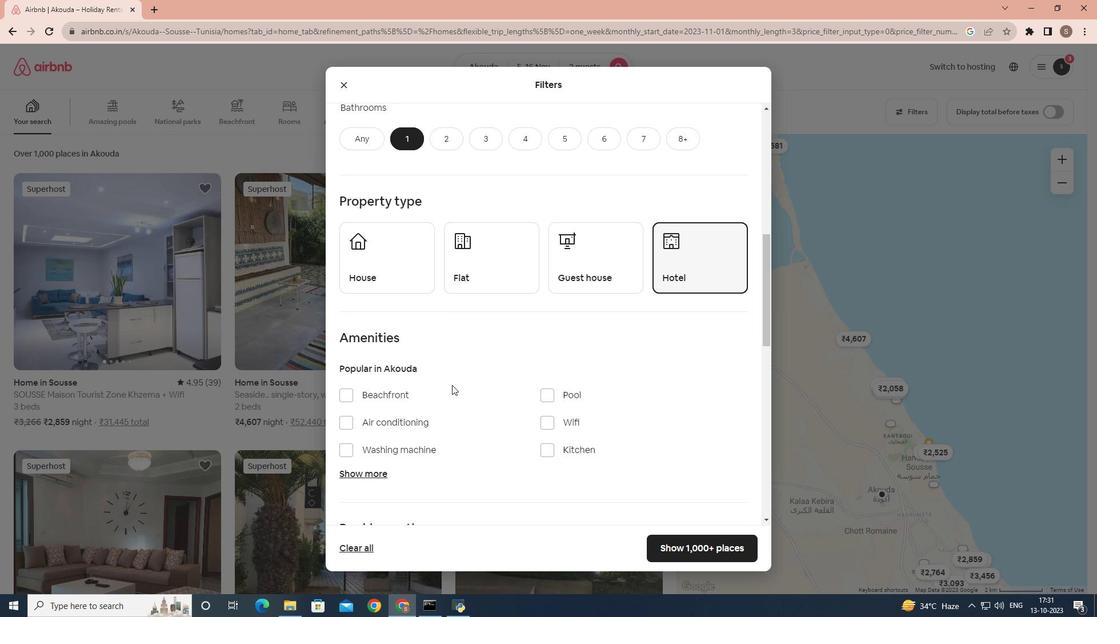 
Action: Mouse scrolled (452, 384) with delta (0, 0)
Screenshot: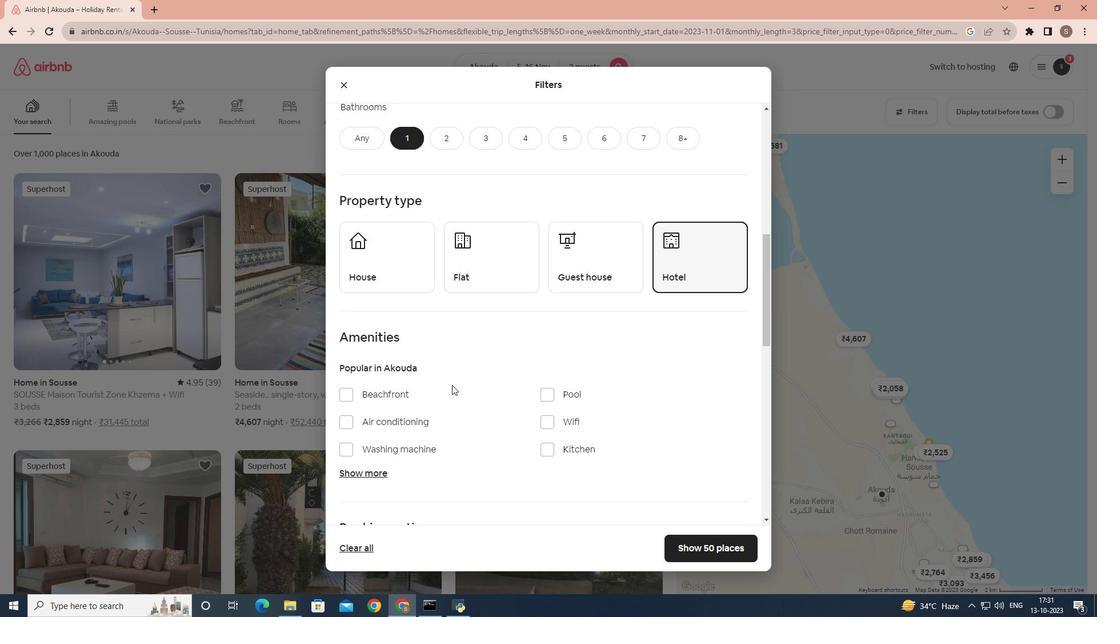 
Action: Mouse scrolled (452, 384) with delta (0, 0)
Screenshot: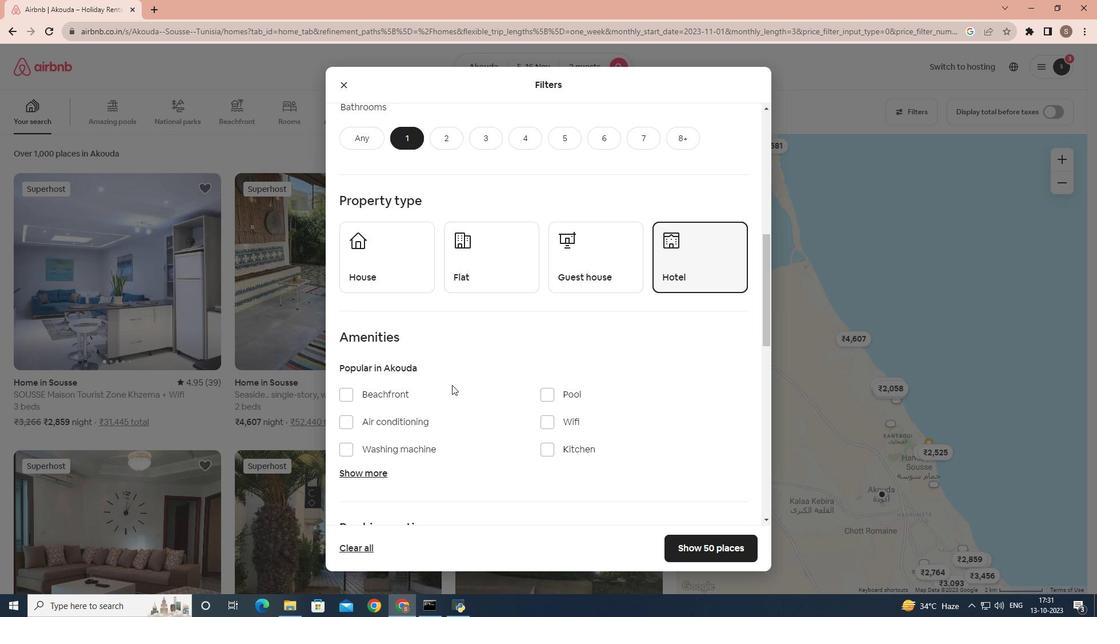 
Action: Mouse scrolled (452, 384) with delta (0, 0)
Screenshot: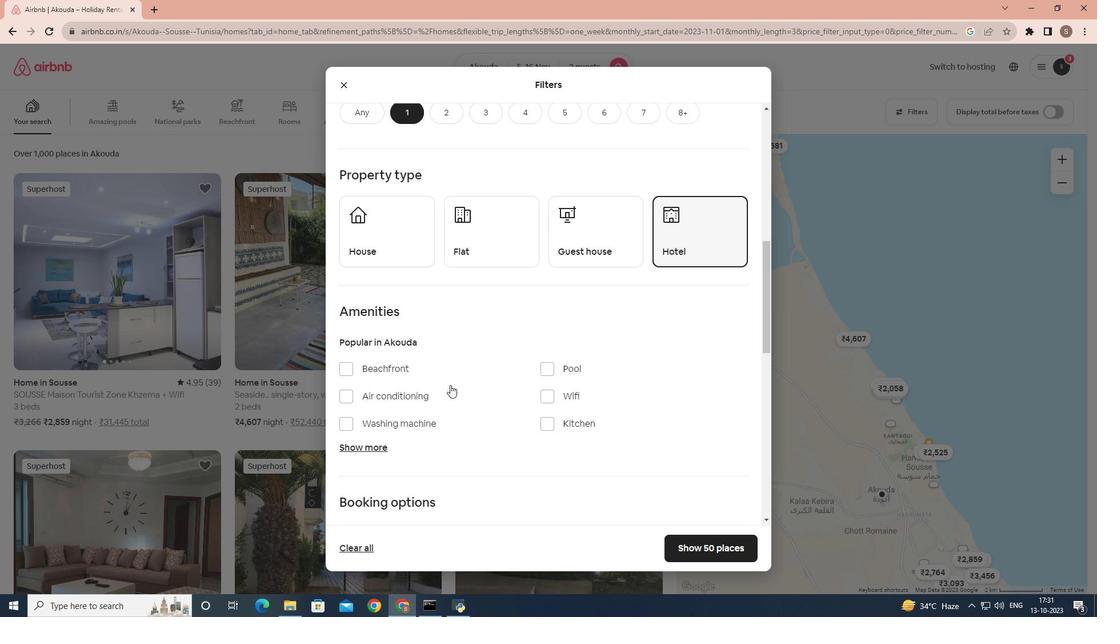 
Action: Mouse moved to (558, 253)
Screenshot: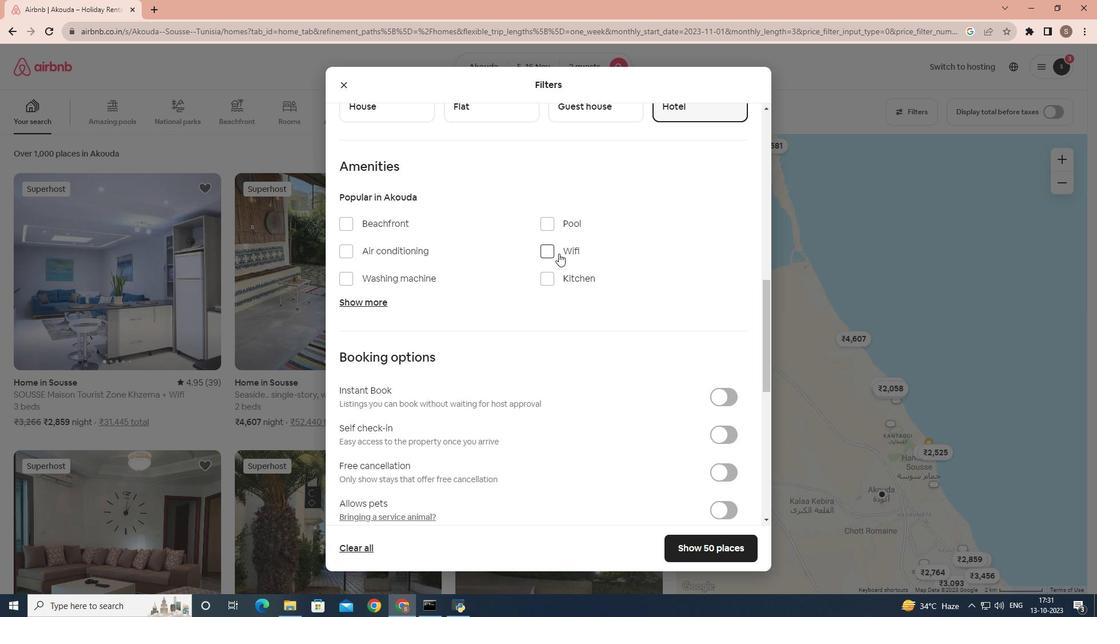 
Action: Mouse pressed left at (558, 253)
Screenshot: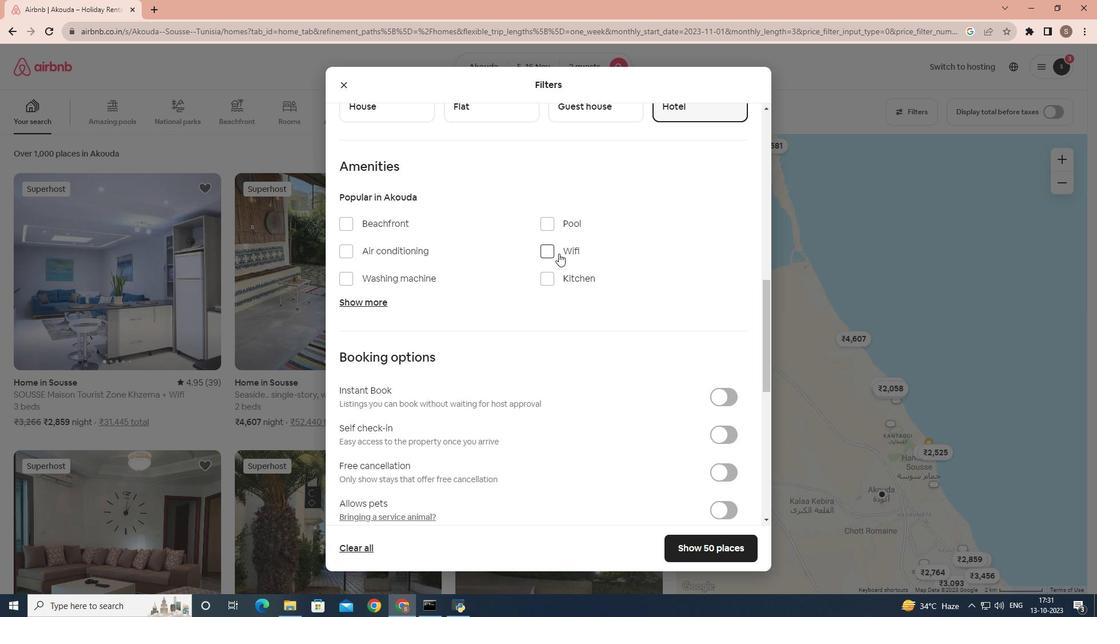 
Action: Mouse moved to (687, 544)
Screenshot: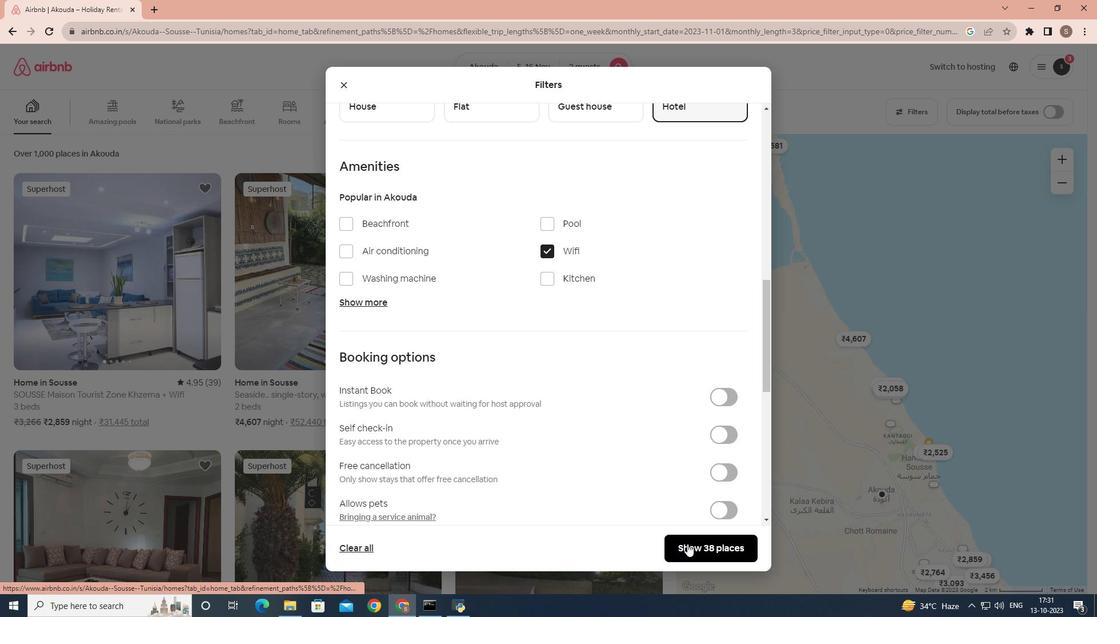 
Action: Mouse pressed left at (687, 544)
Screenshot: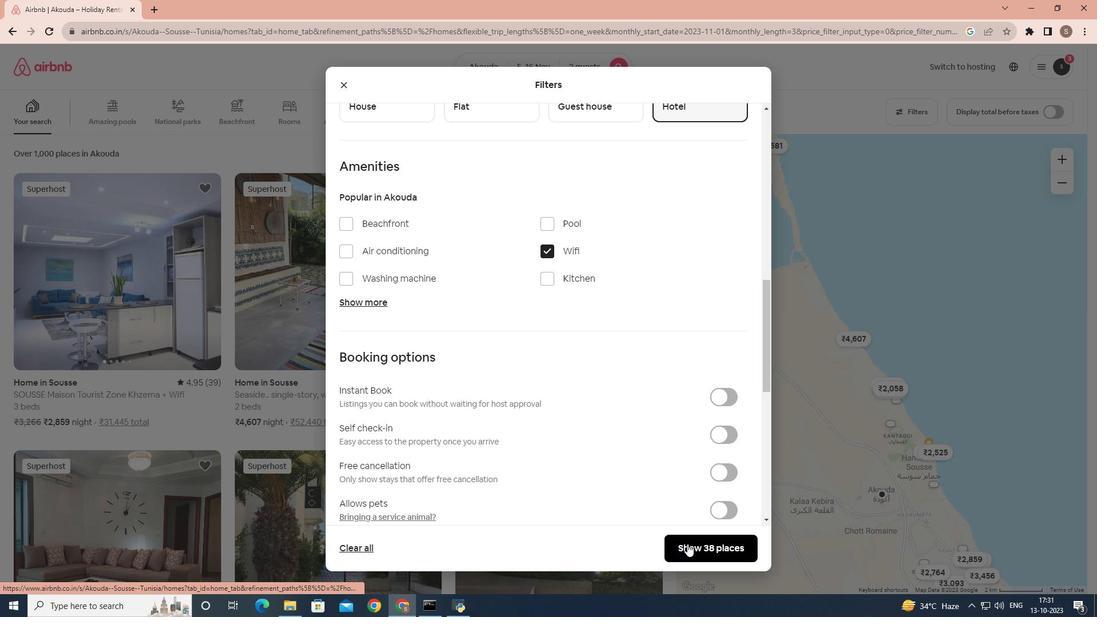 
Action: Mouse moved to (273, 324)
Screenshot: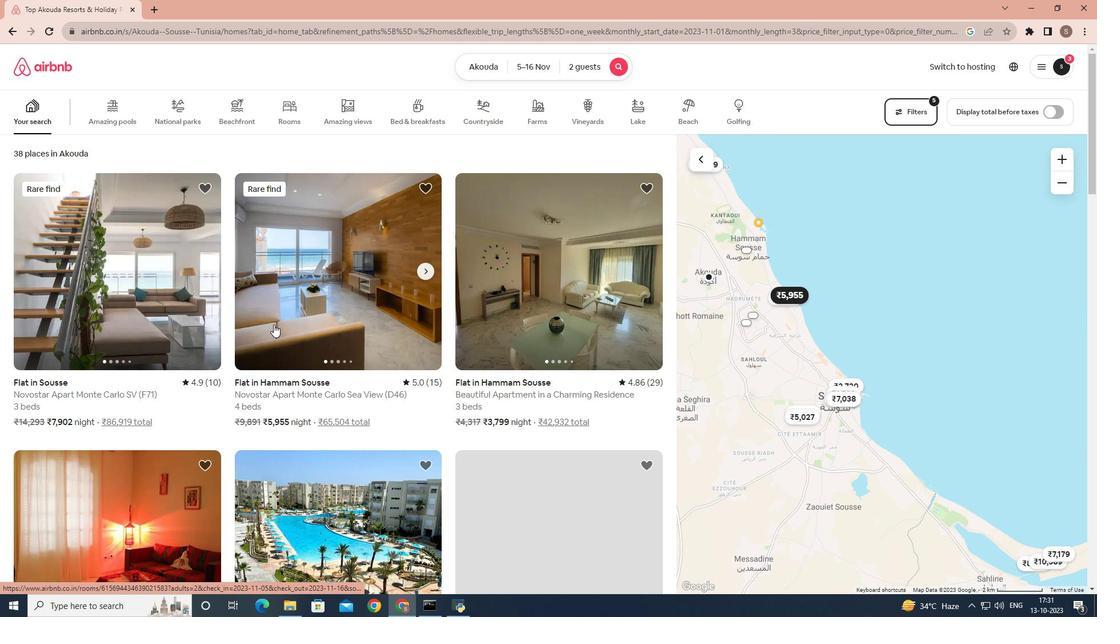
Action: Mouse pressed left at (273, 324)
Screenshot: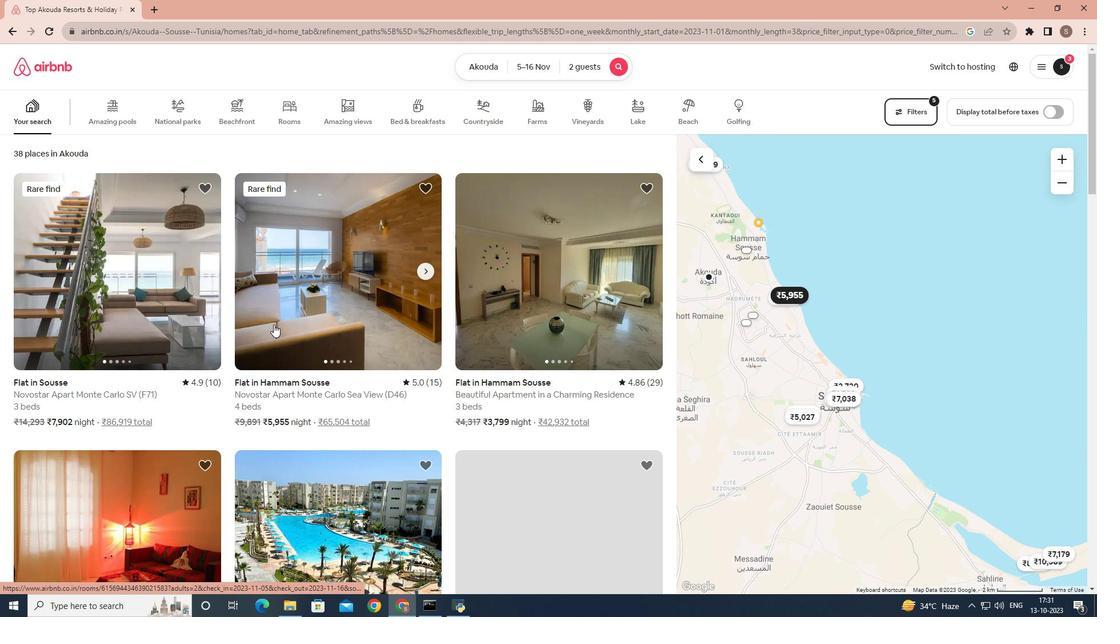
Action: Mouse scrolled (273, 324) with delta (0, 0)
Screenshot: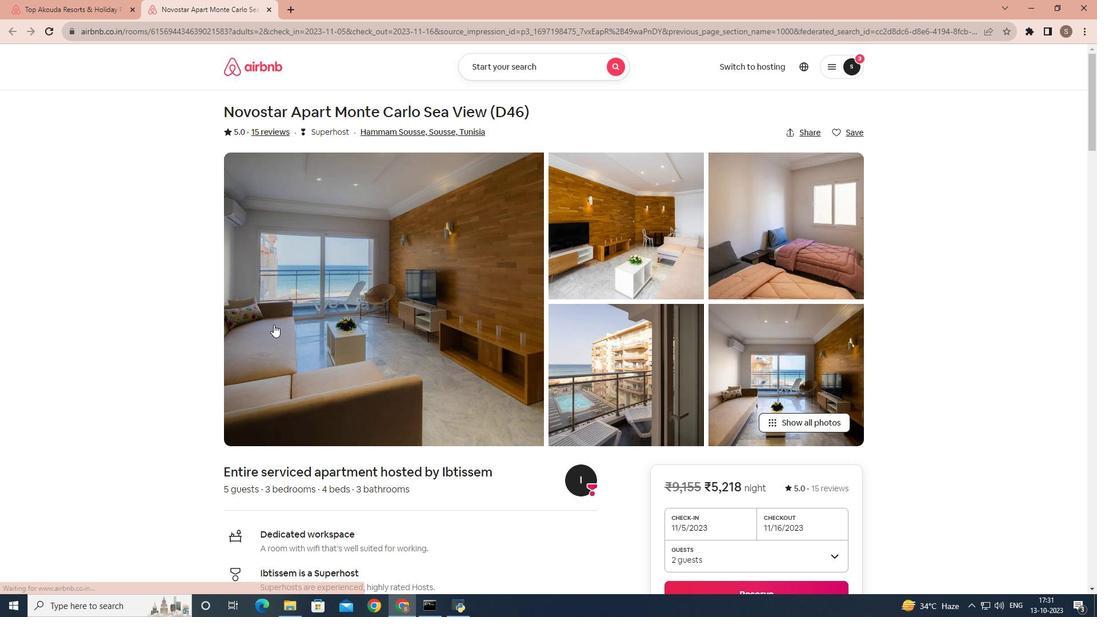 
Action: Mouse scrolled (273, 324) with delta (0, 0)
Screenshot: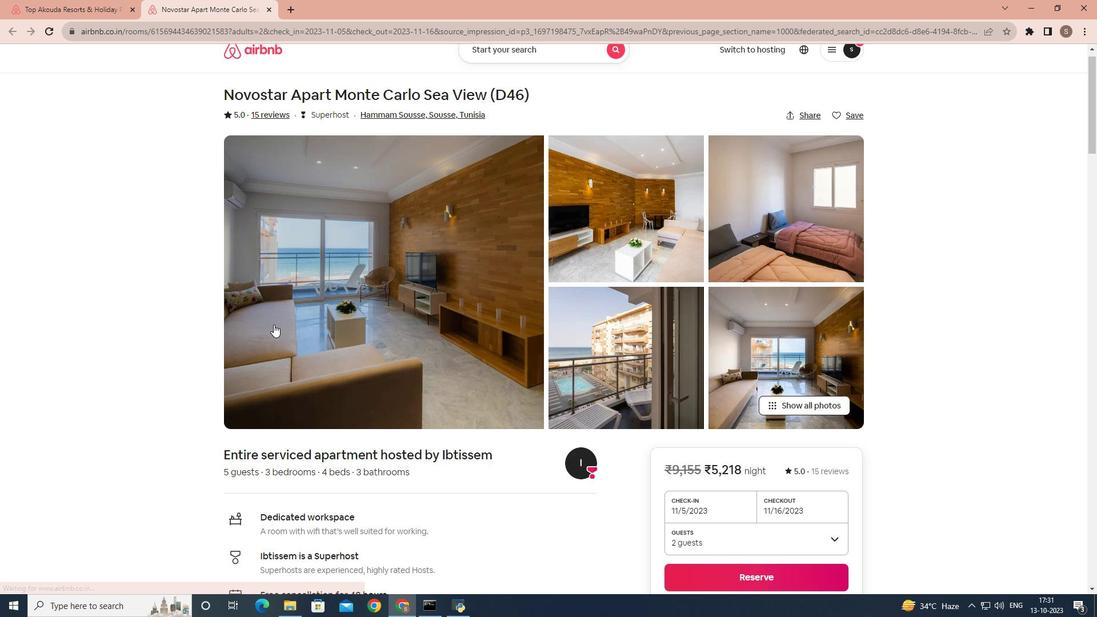 
Action: Mouse scrolled (273, 324) with delta (0, 0)
Screenshot: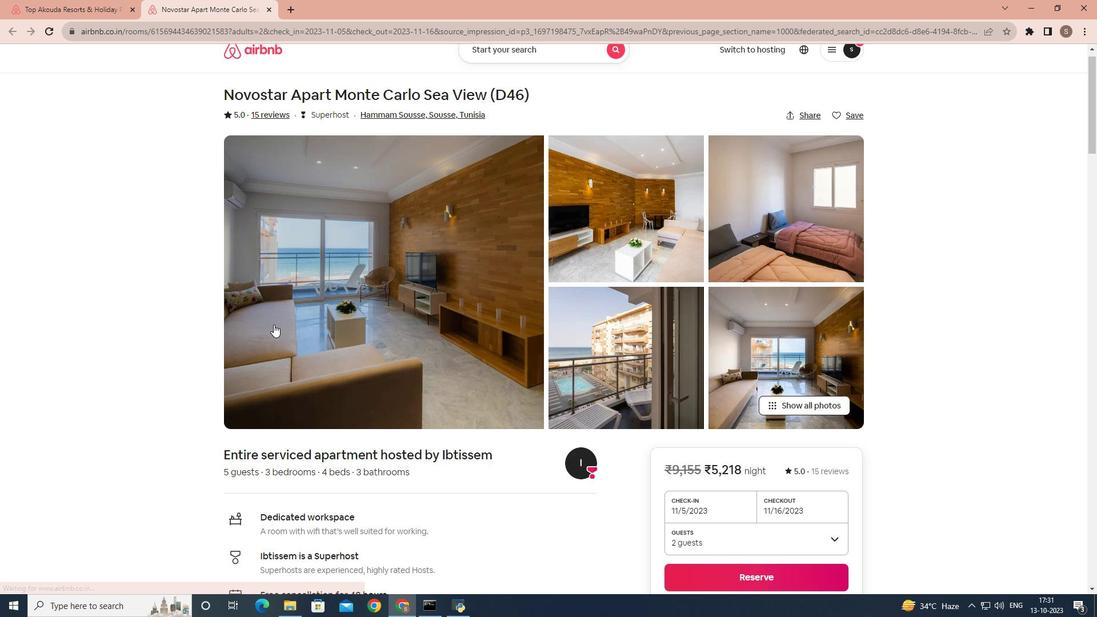 
Action: Mouse scrolled (273, 324) with delta (0, 0)
Screenshot: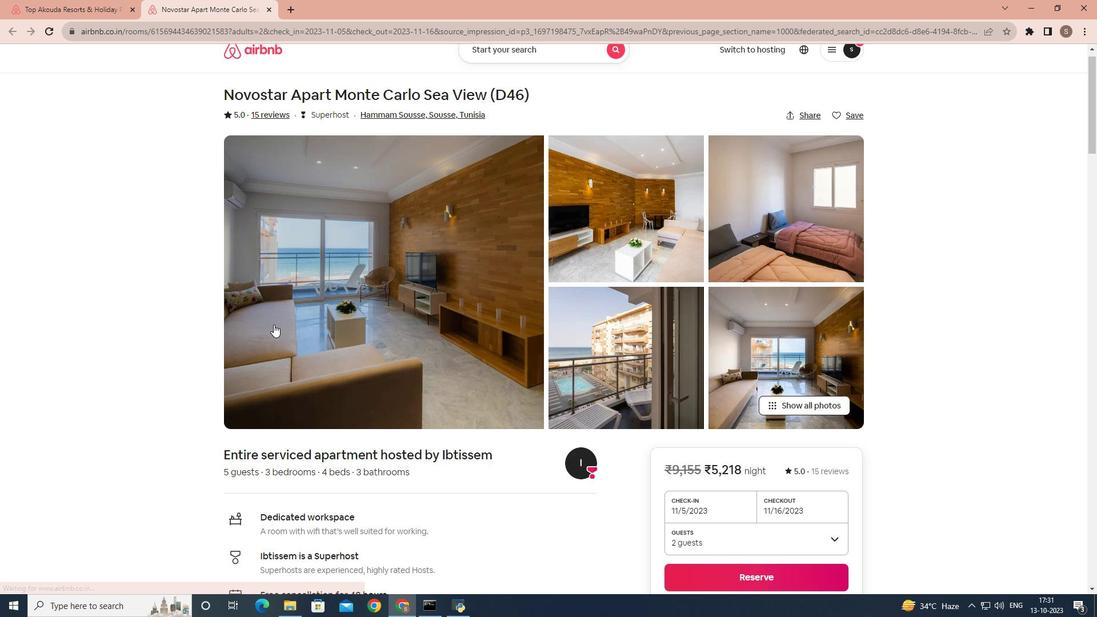 
Action: Mouse scrolled (273, 324) with delta (0, 0)
Screenshot: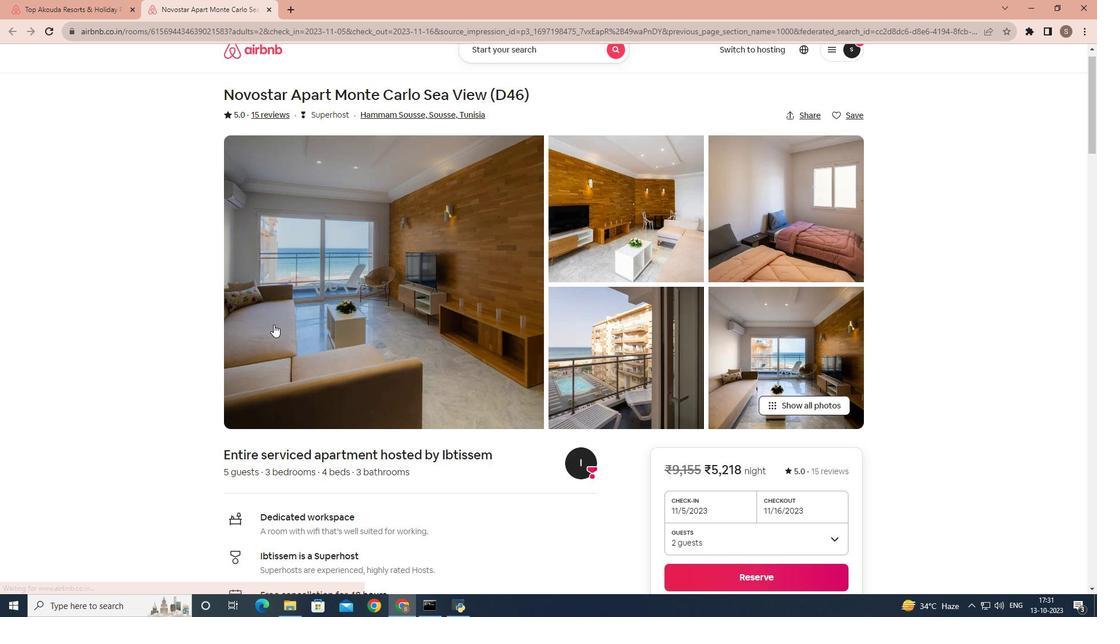 
Action: Mouse scrolled (273, 324) with delta (0, 0)
Screenshot: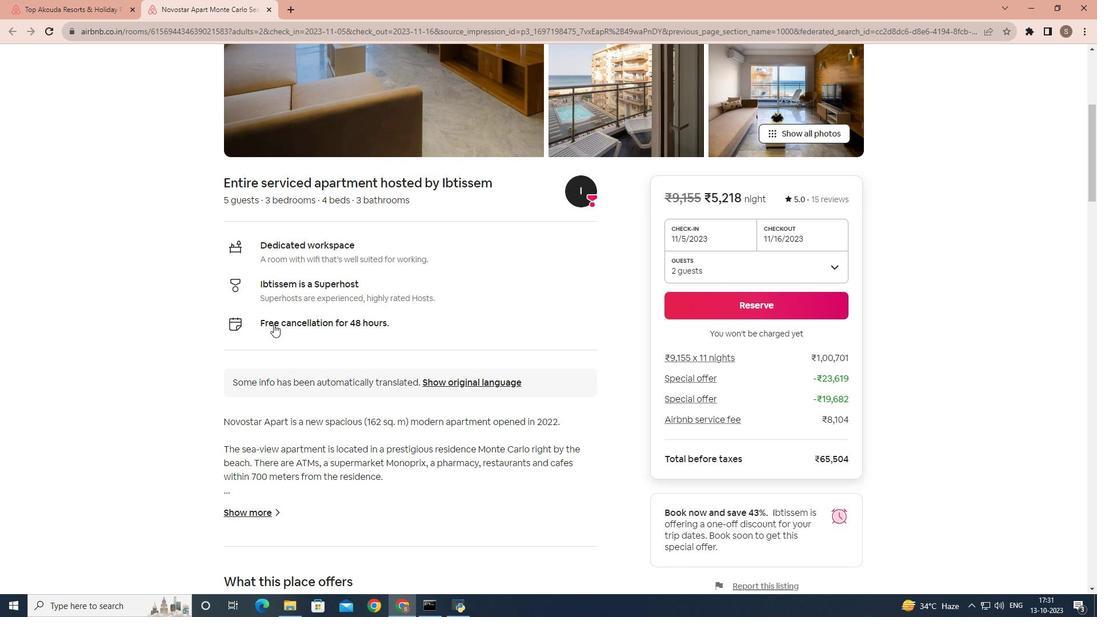 
Action: Mouse scrolled (273, 324) with delta (0, 0)
Screenshot: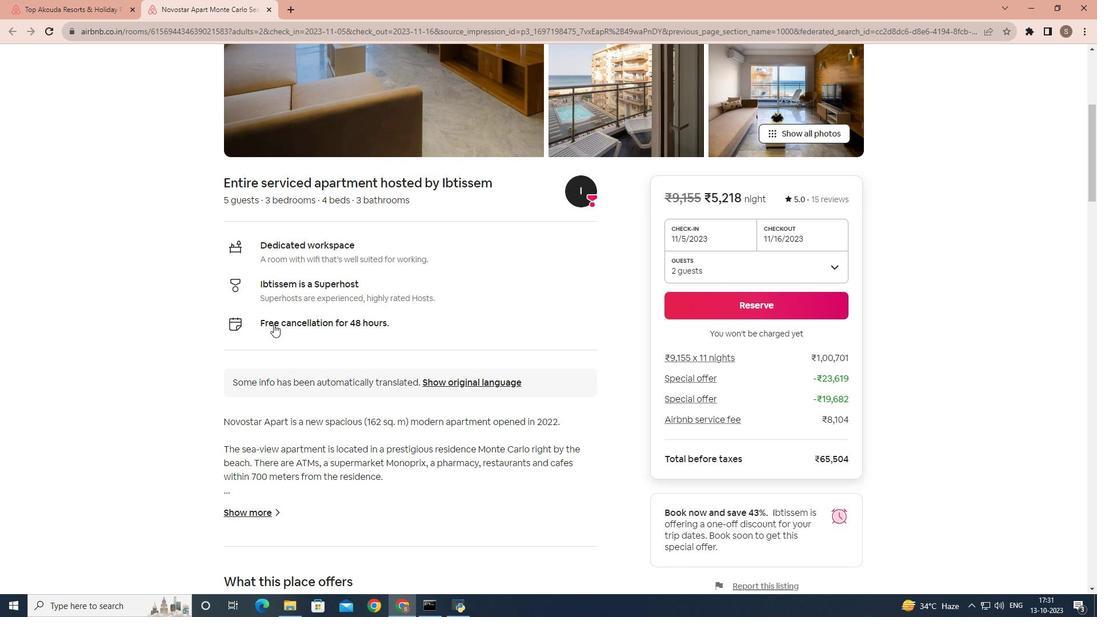 
Action: Mouse scrolled (273, 324) with delta (0, 0)
Screenshot: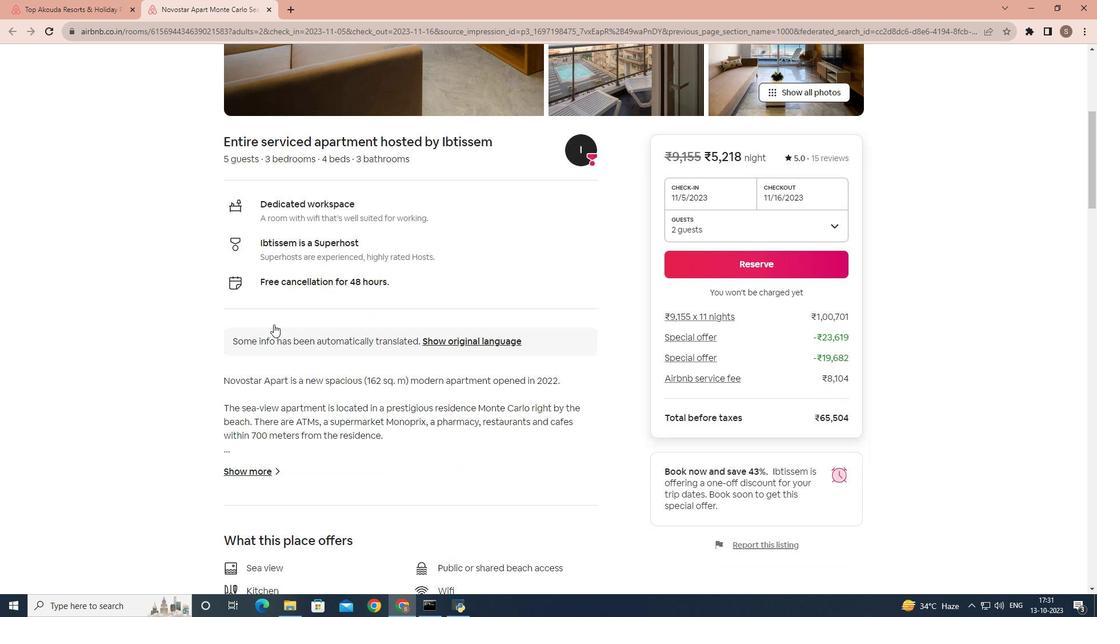 
Action: Mouse moved to (256, 343)
Screenshot: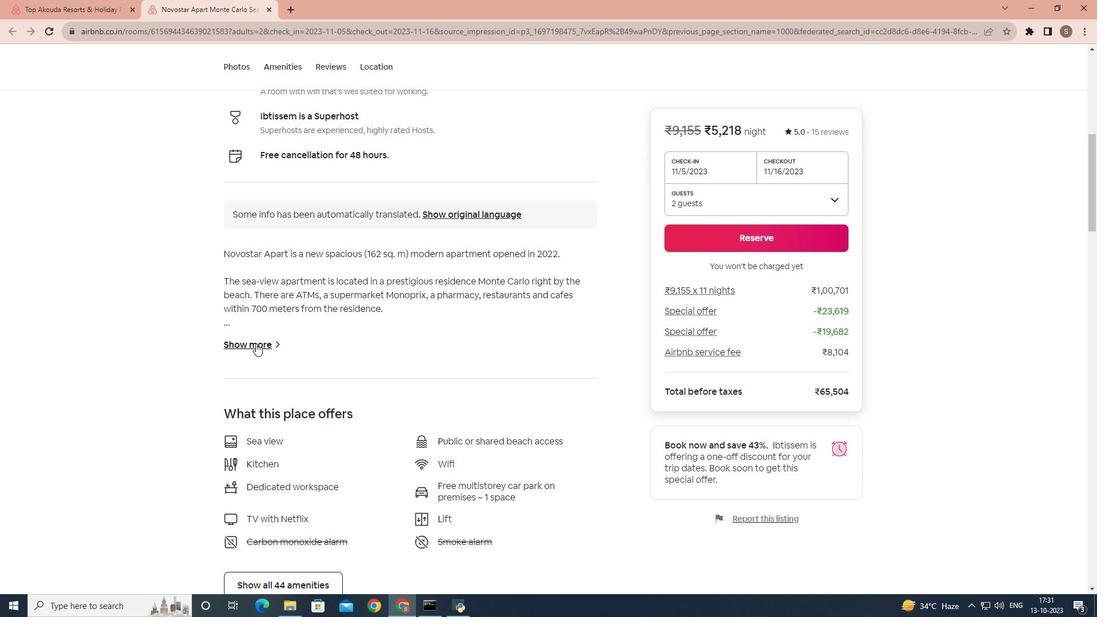 
Action: Mouse pressed left at (256, 343)
Screenshot: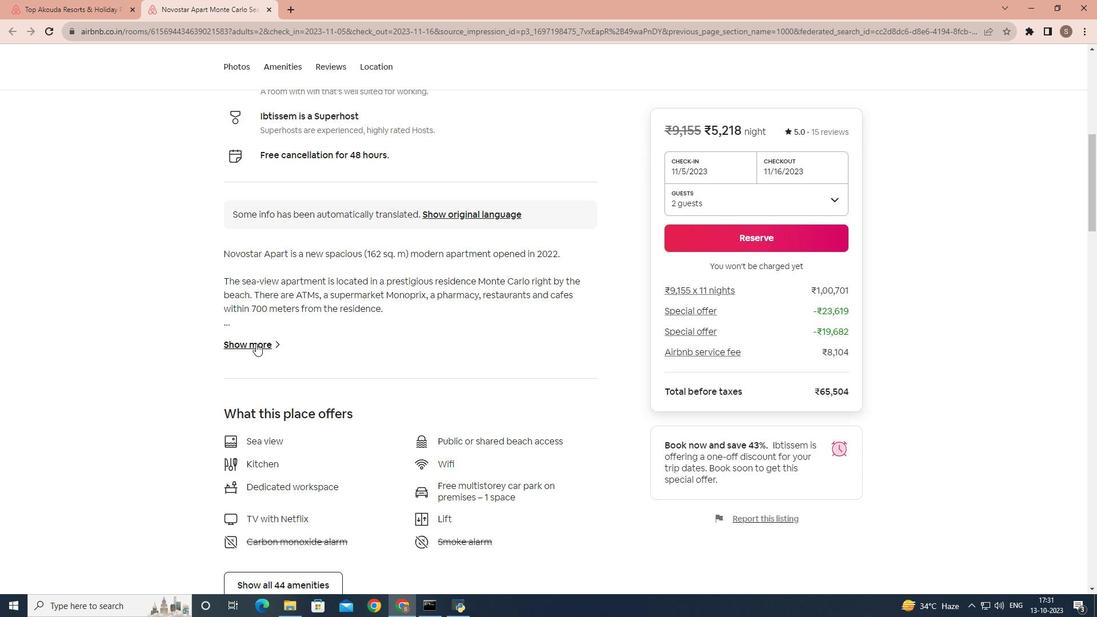 
Action: Mouse moved to (352, 324)
Screenshot: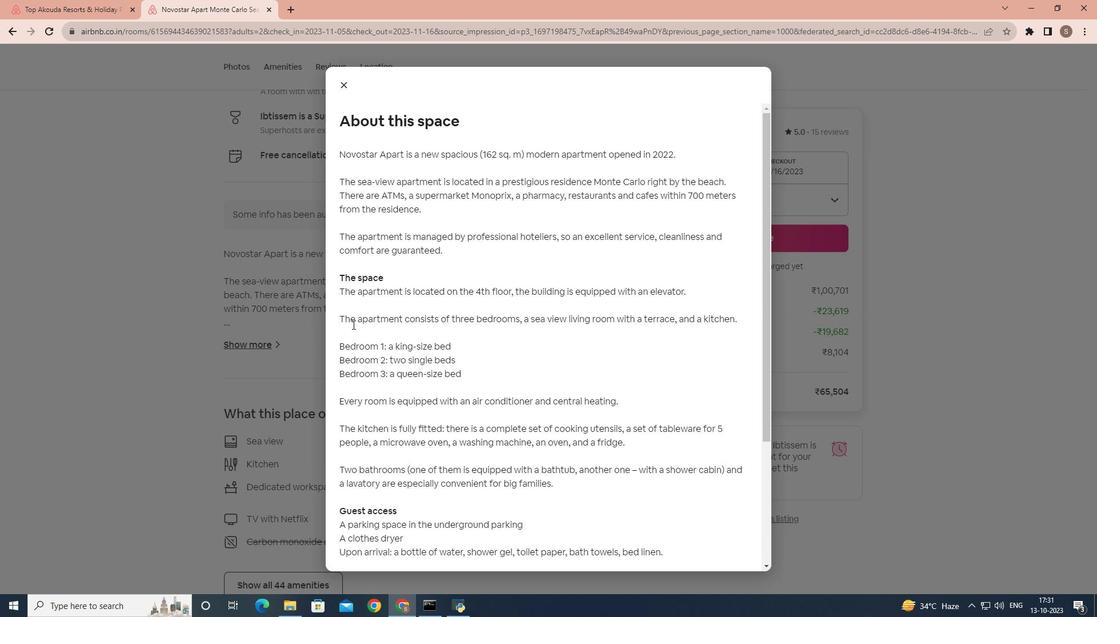 
Action: Mouse scrolled (352, 324) with delta (0, 0)
Screenshot: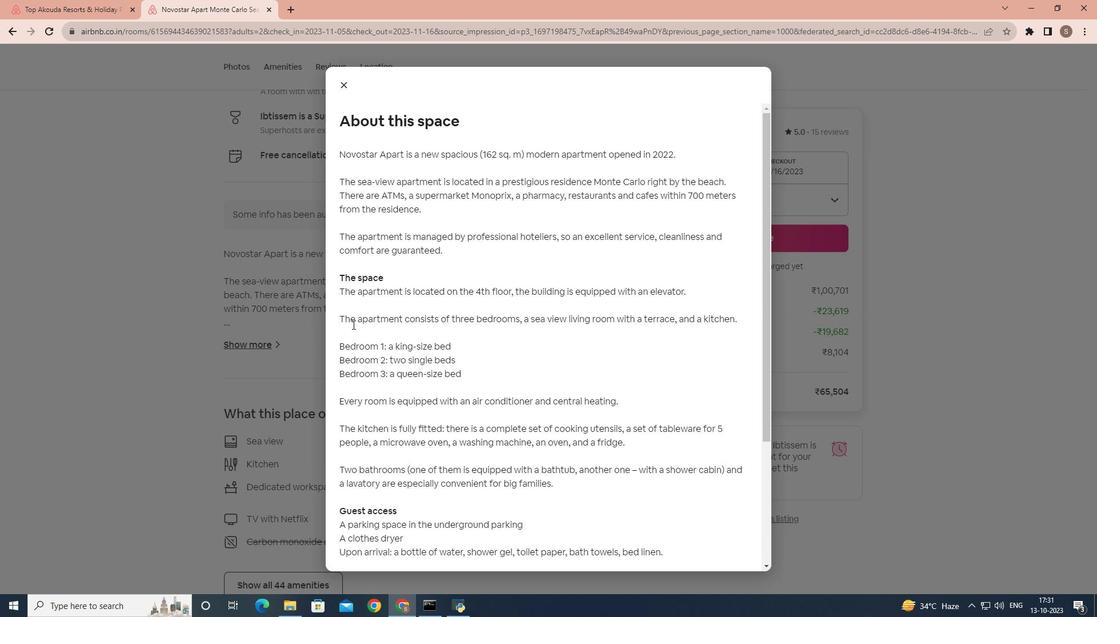 
Action: Mouse scrolled (352, 324) with delta (0, 0)
Screenshot: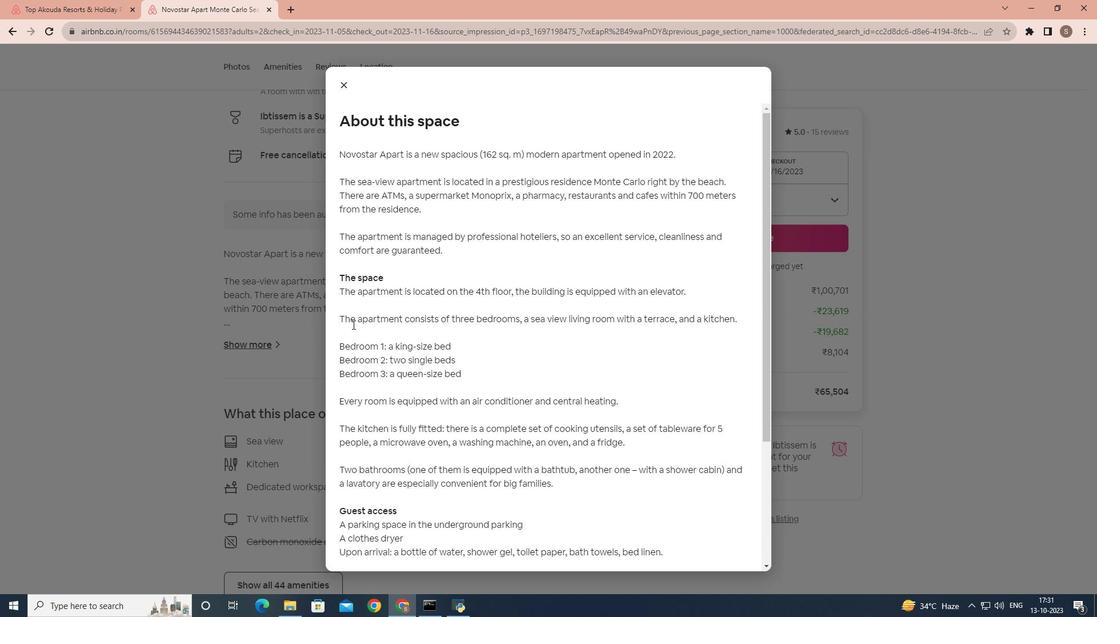 
Action: Mouse scrolled (352, 324) with delta (0, 0)
Screenshot: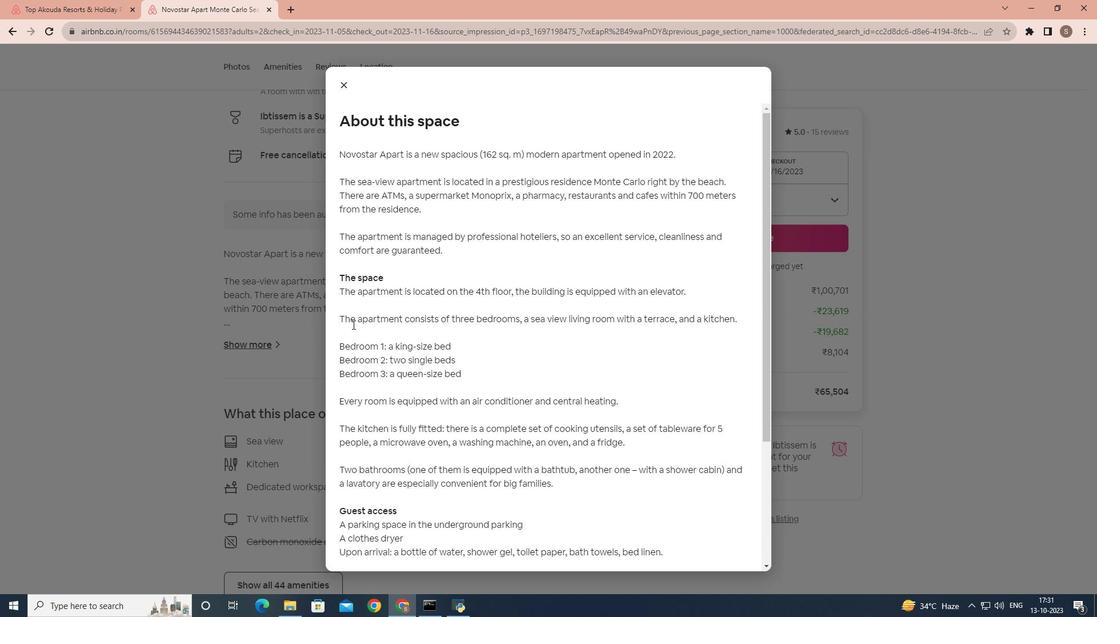 
Action: Mouse scrolled (352, 324) with delta (0, 0)
Screenshot: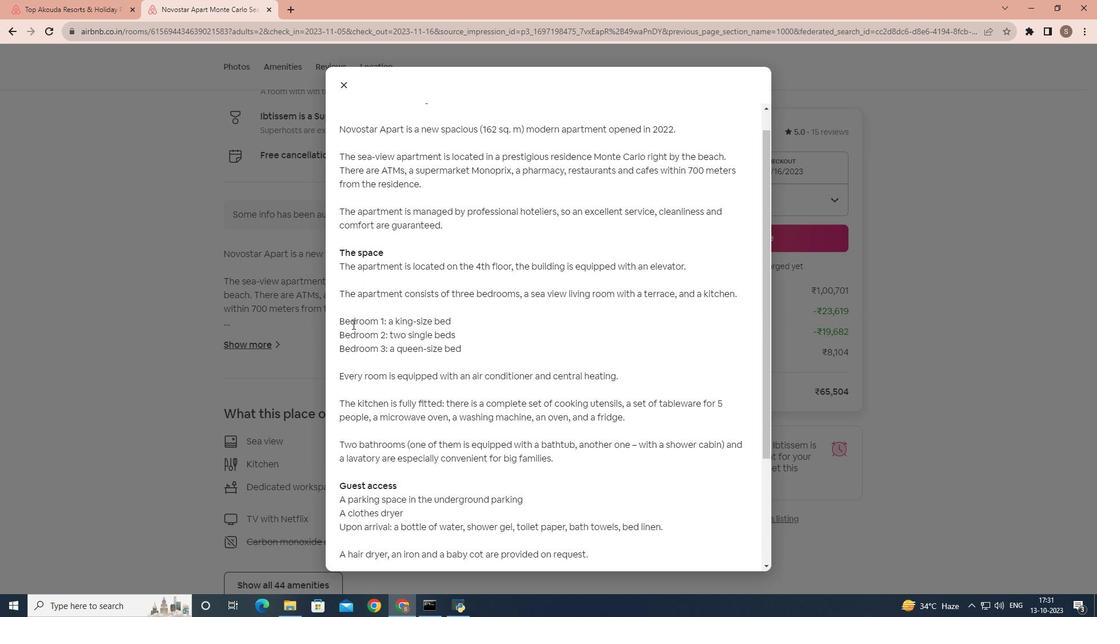 
Action: Mouse scrolled (352, 324) with delta (0, 0)
Screenshot: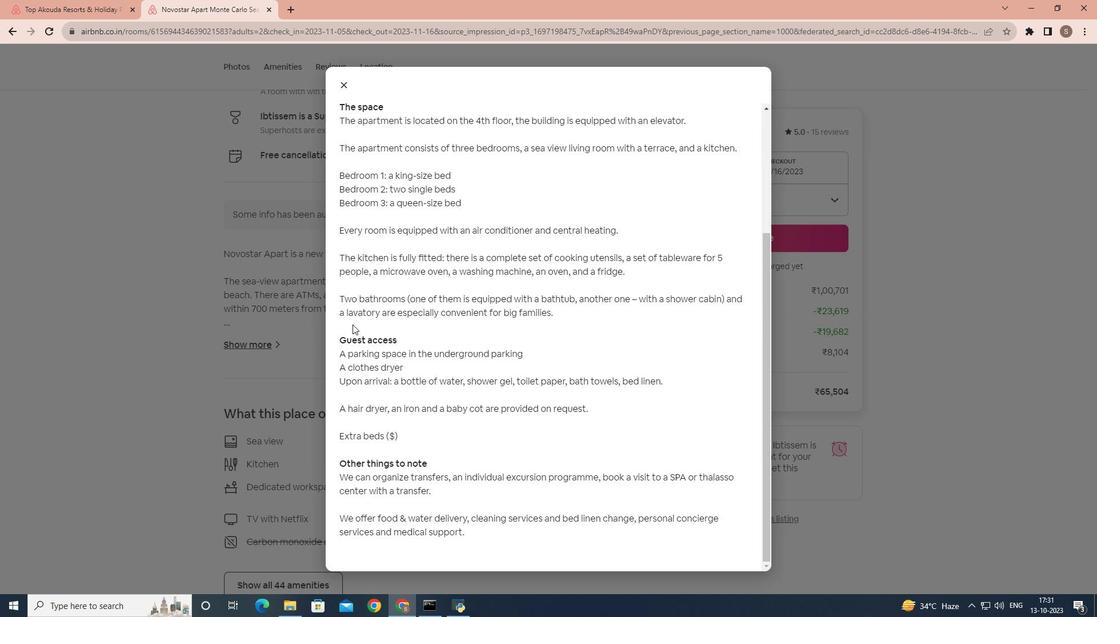 
Action: Mouse scrolled (352, 324) with delta (0, 0)
Screenshot: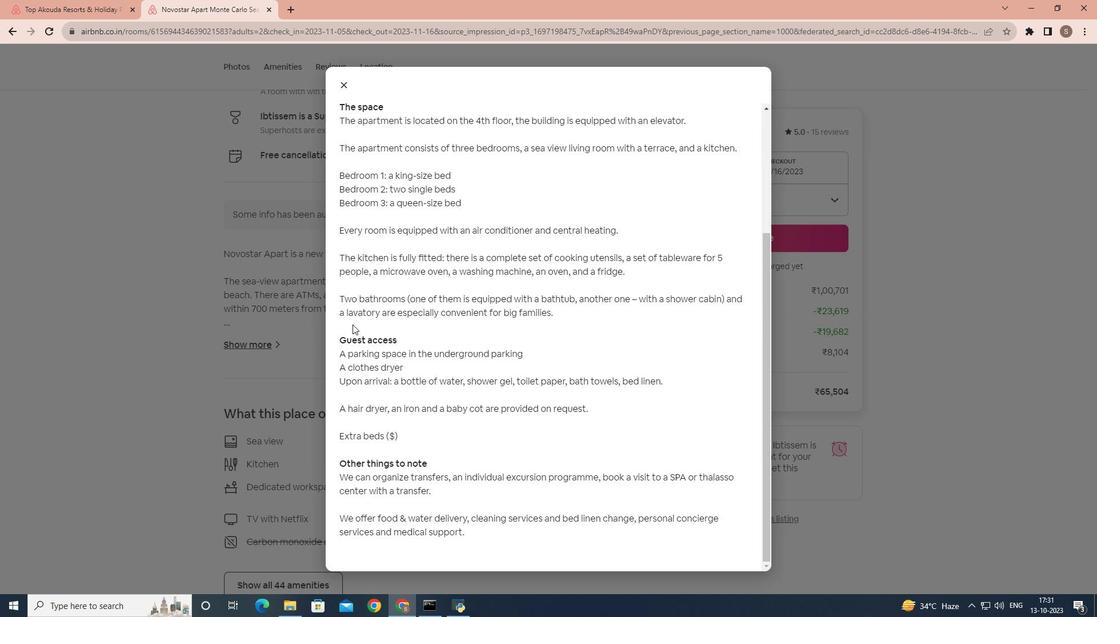 
Action: Mouse scrolled (352, 324) with delta (0, 0)
Screenshot: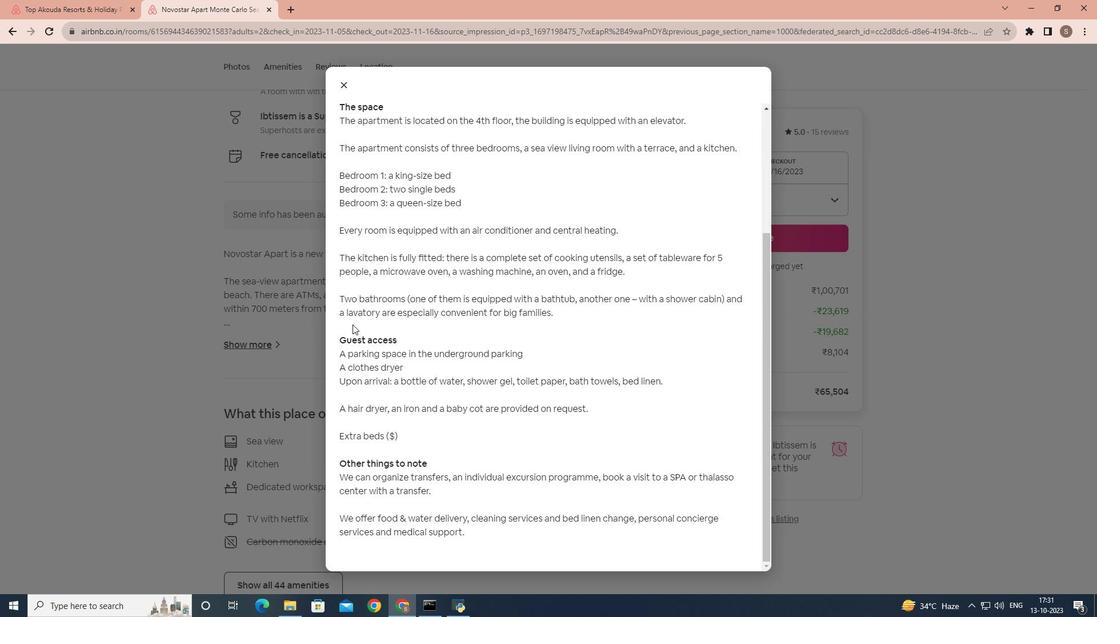 
Action: Mouse scrolled (352, 324) with delta (0, 0)
Screenshot: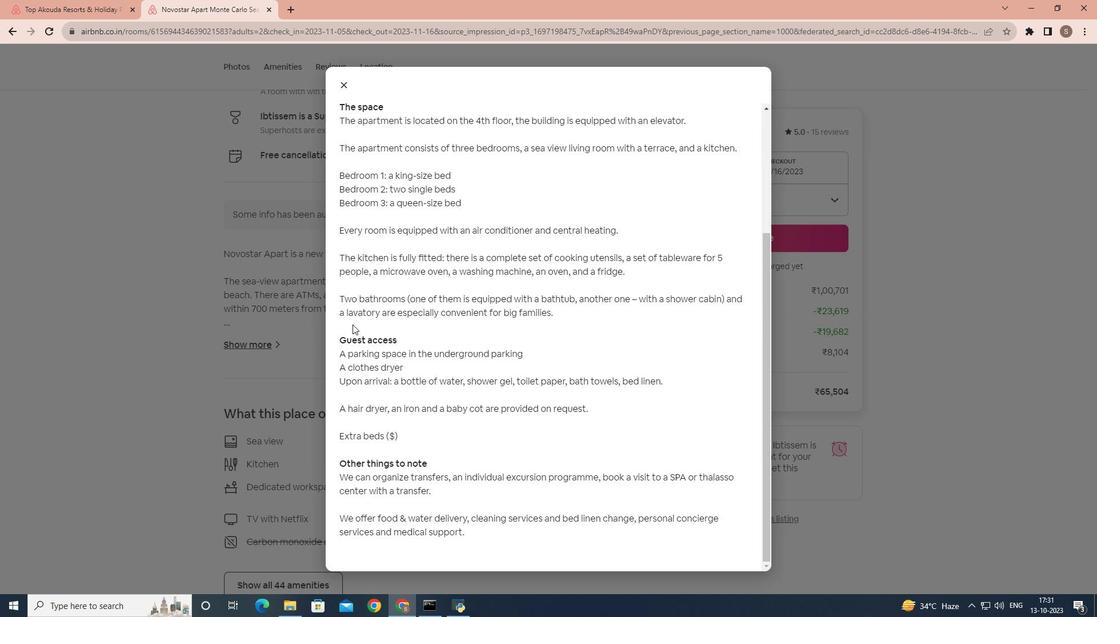 
Action: Mouse moved to (346, 88)
Screenshot: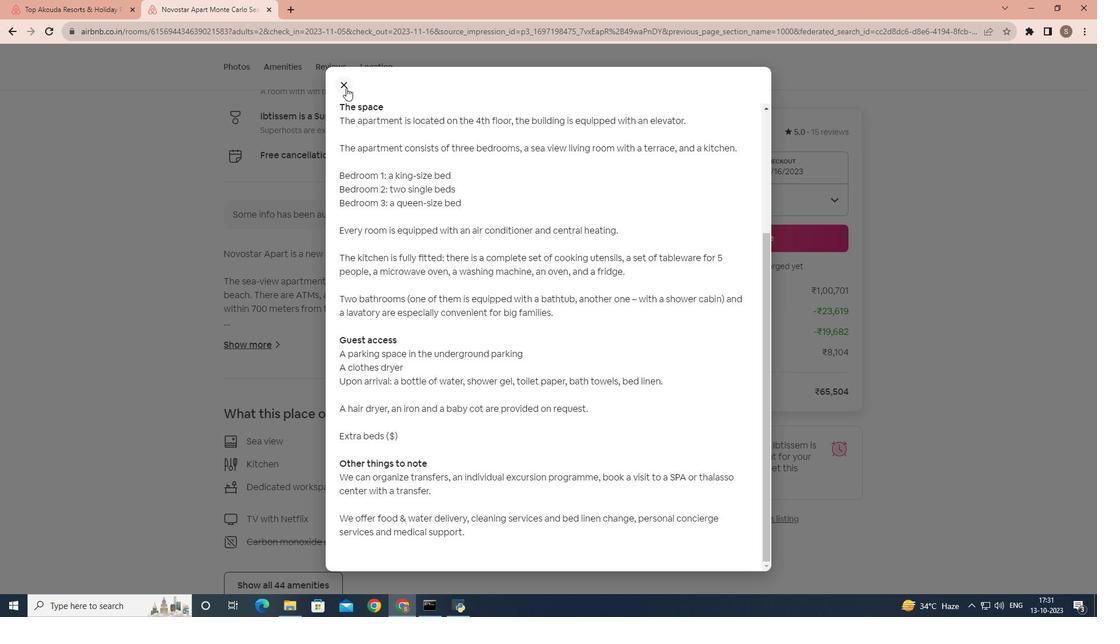 
Action: Mouse pressed left at (346, 88)
Screenshot: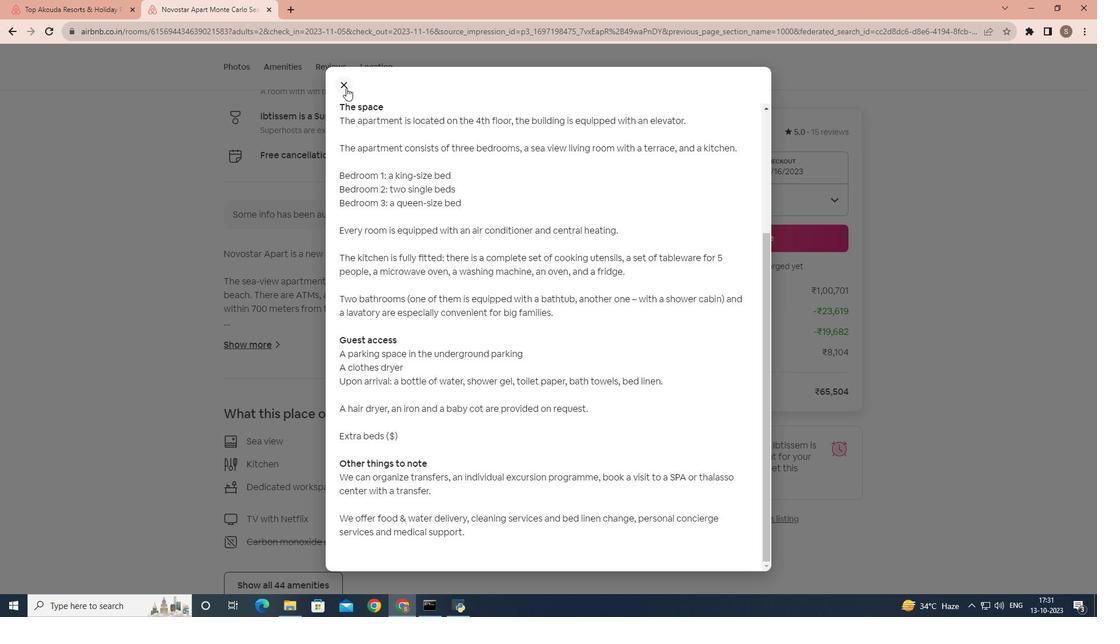 
Action: Mouse moved to (340, 304)
Screenshot: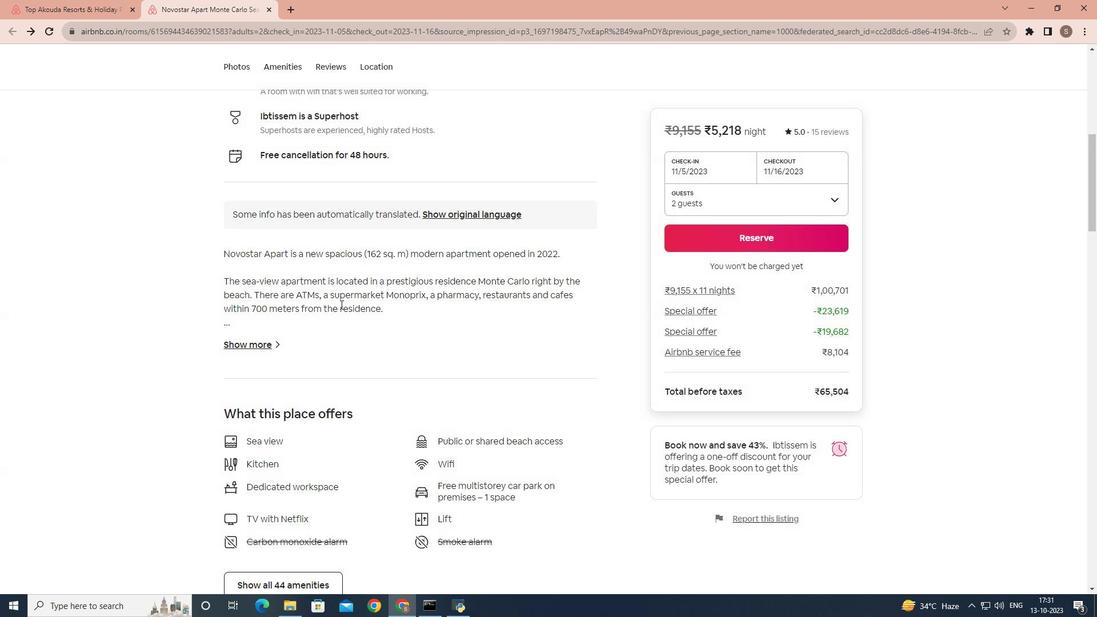 
Action: Mouse scrolled (340, 304) with delta (0, 0)
Screenshot: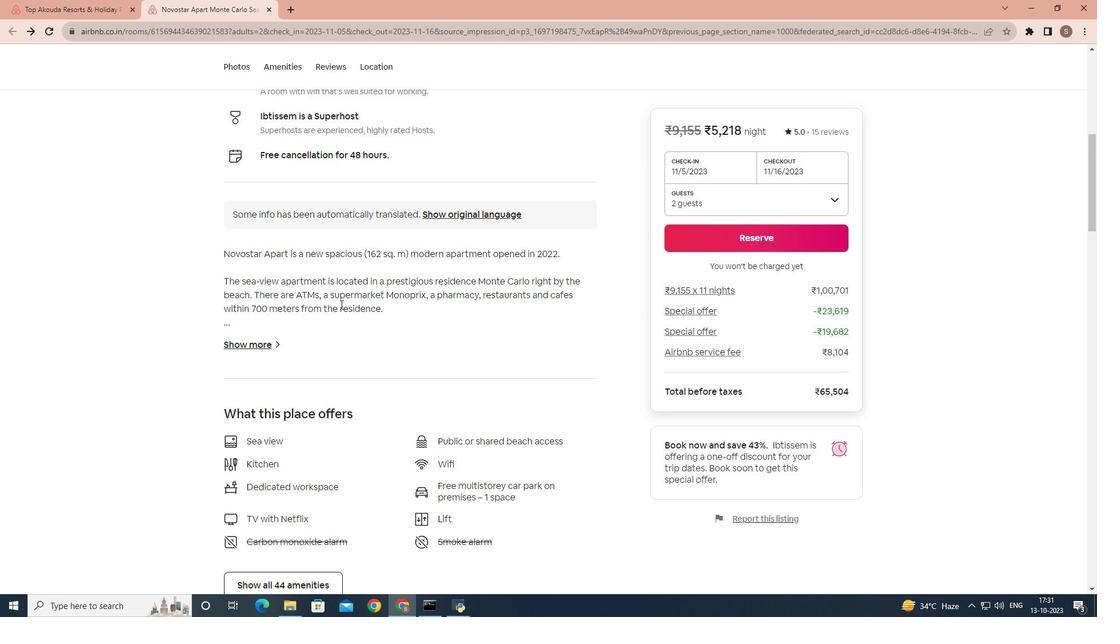 
Action: Mouse scrolled (340, 304) with delta (0, 0)
Screenshot: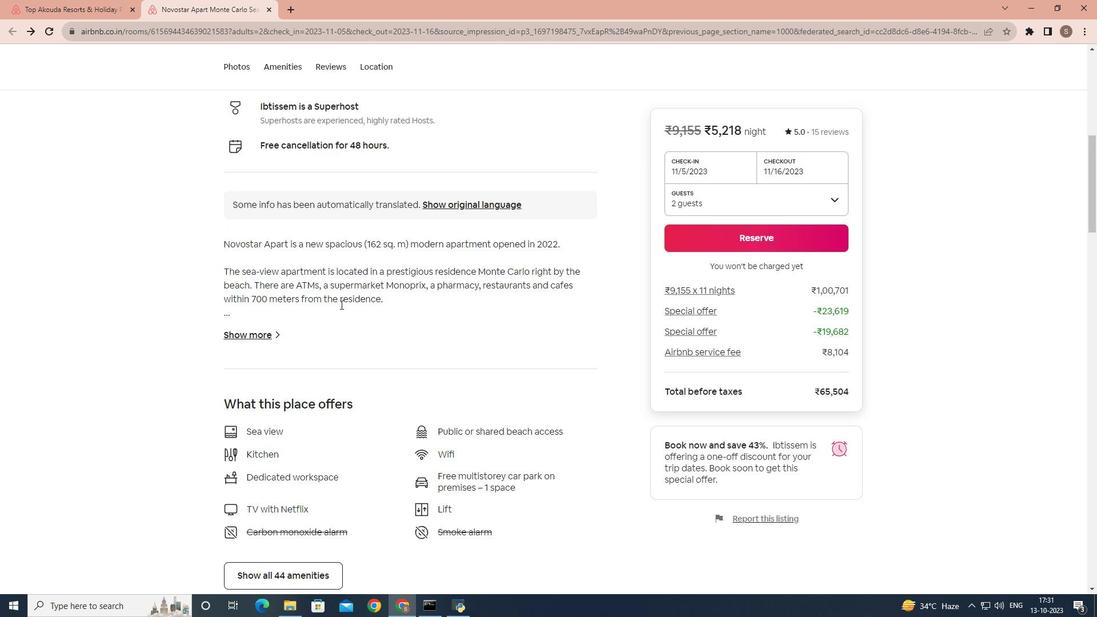 
Action: Mouse scrolled (340, 304) with delta (0, 0)
Screenshot: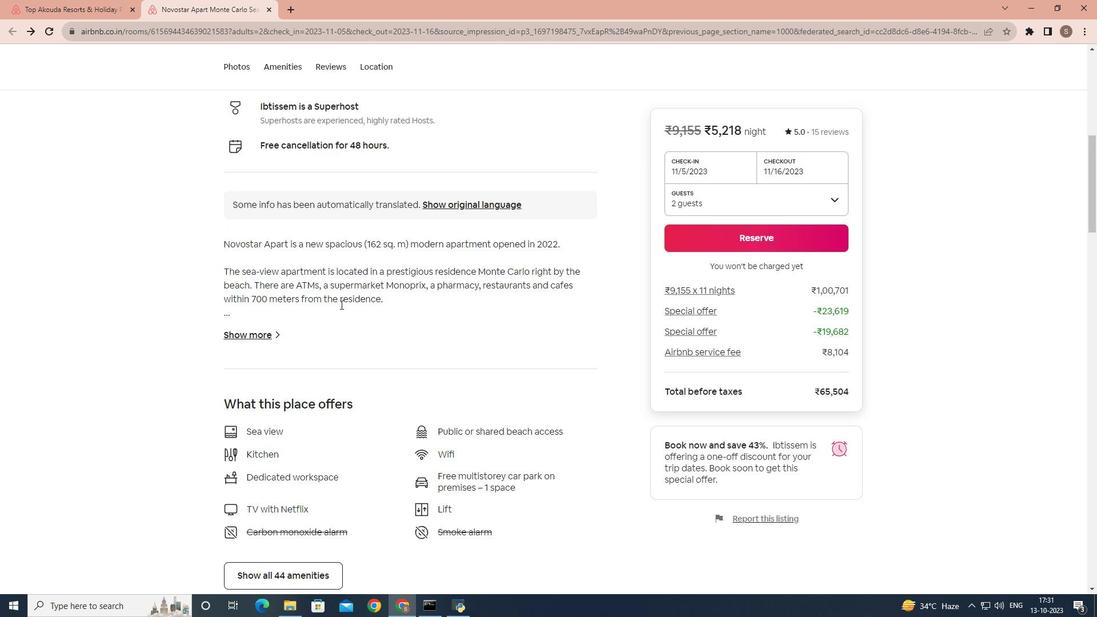 
Action: Mouse scrolled (340, 304) with delta (0, 0)
Screenshot: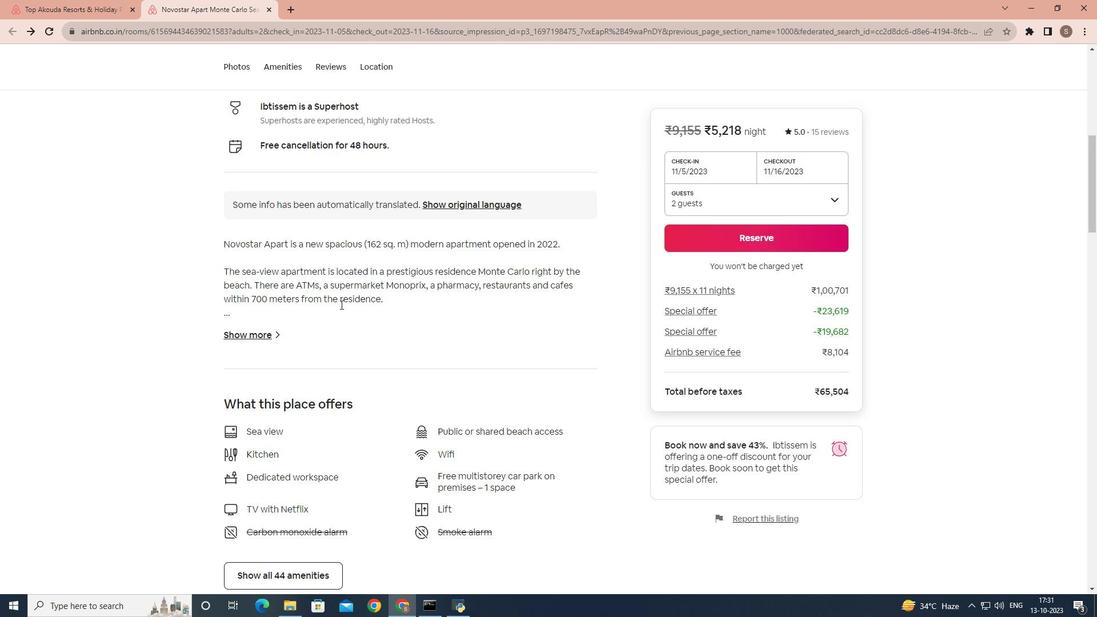 
Action: Mouse scrolled (340, 304) with delta (0, 0)
Screenshot: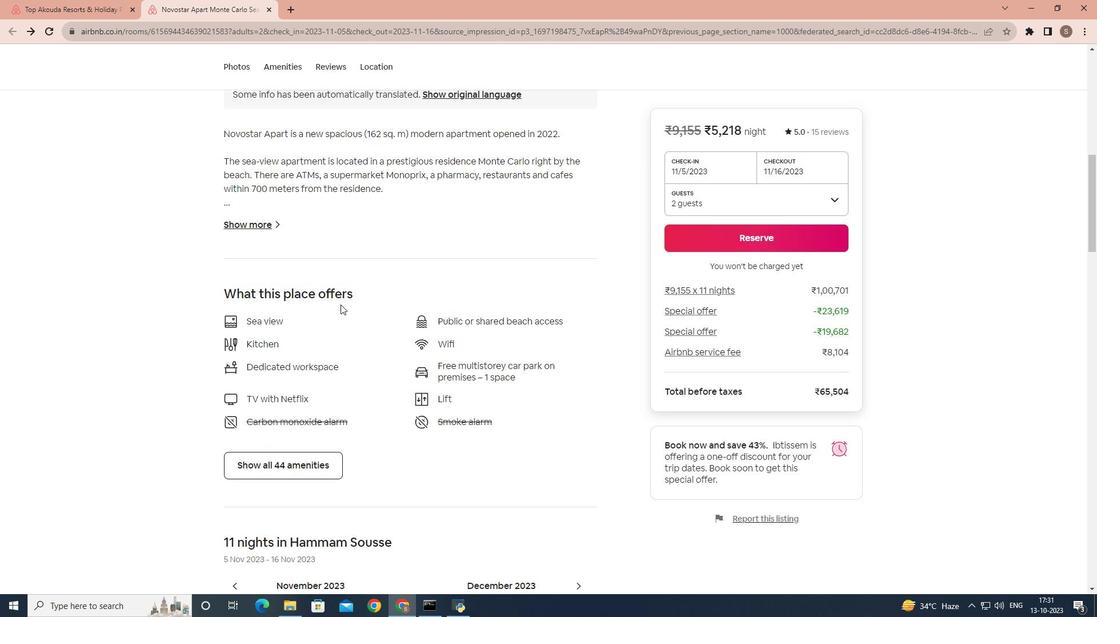 
Action: Mouse scrolled (340, 304) with delta (0, 0)
Screenshot: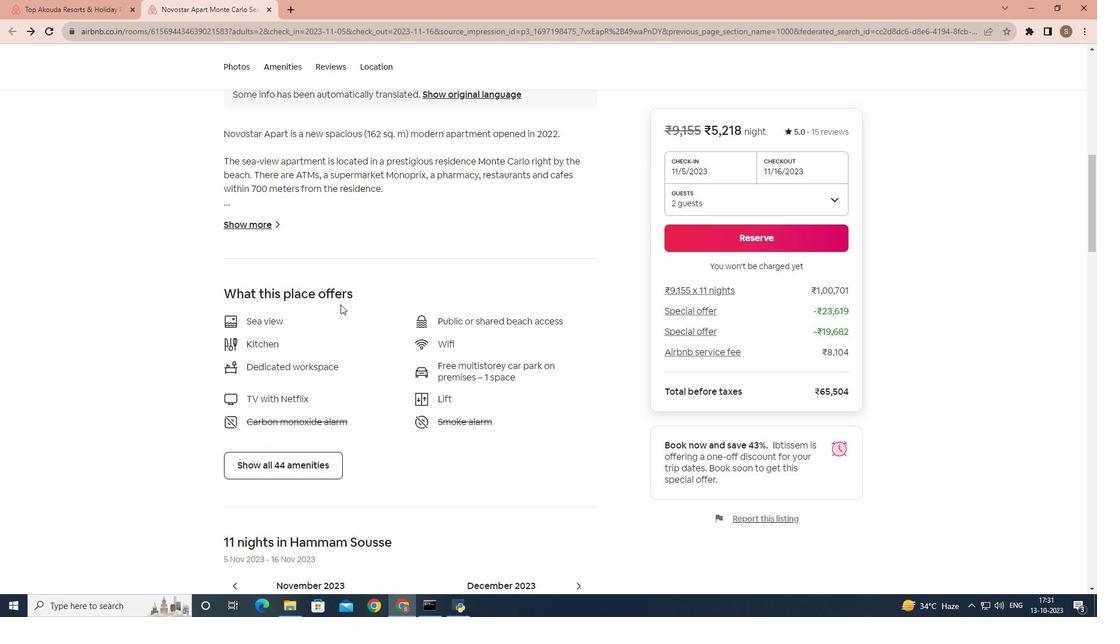 
Action: Mouse moved to (304, 256)
Screenshot: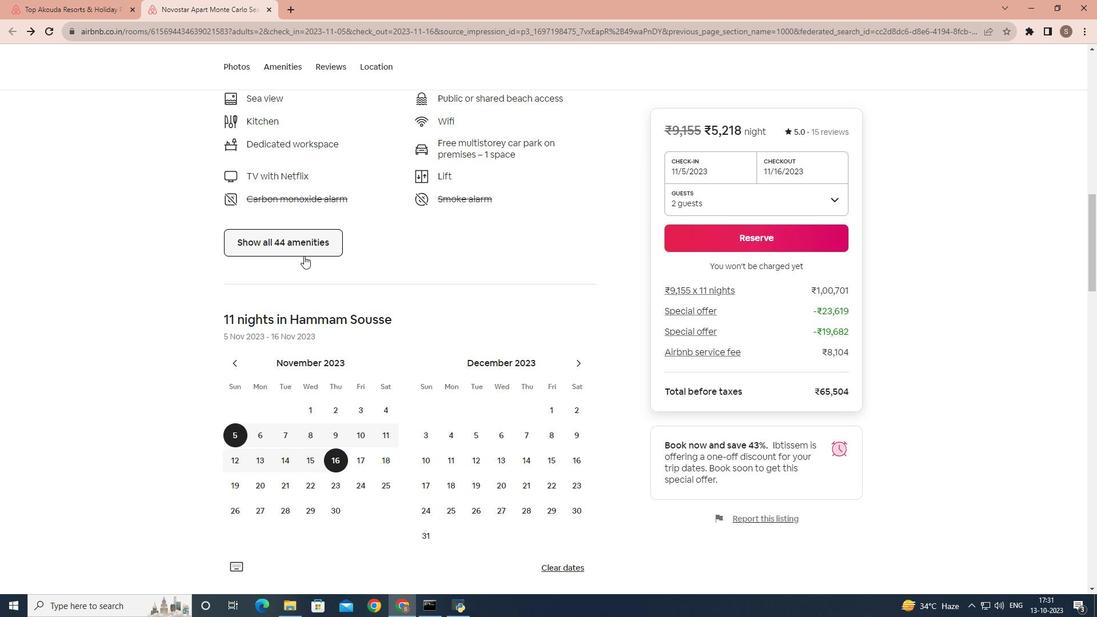 
Action: Mouse pressed left at (304, 256)
Screenshot: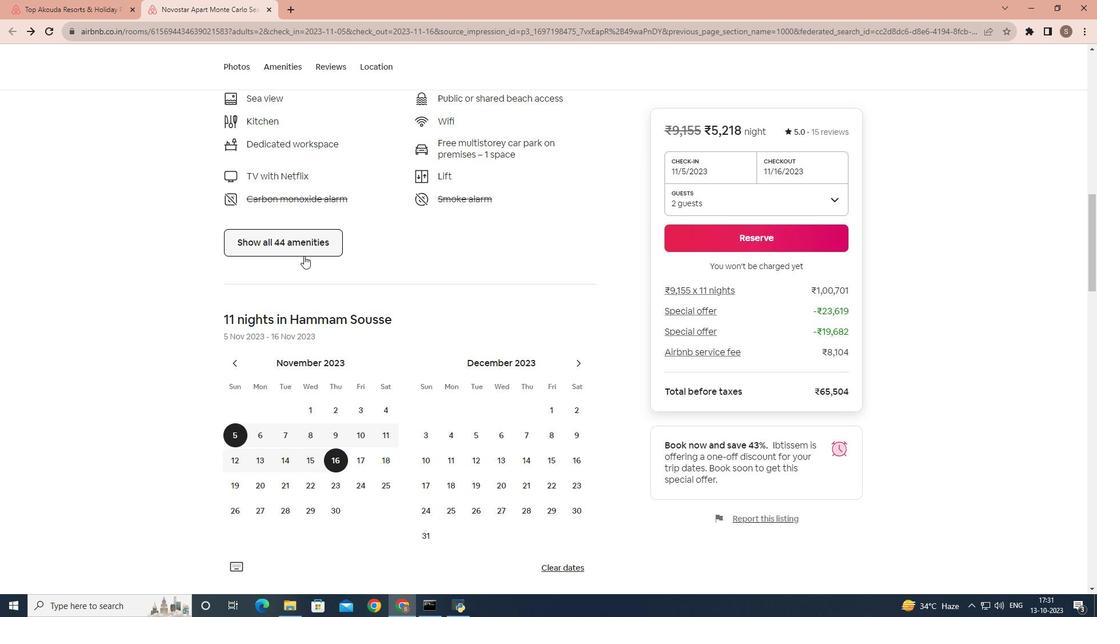 
Action: Mouse moved to (432, 296)
Screenshot: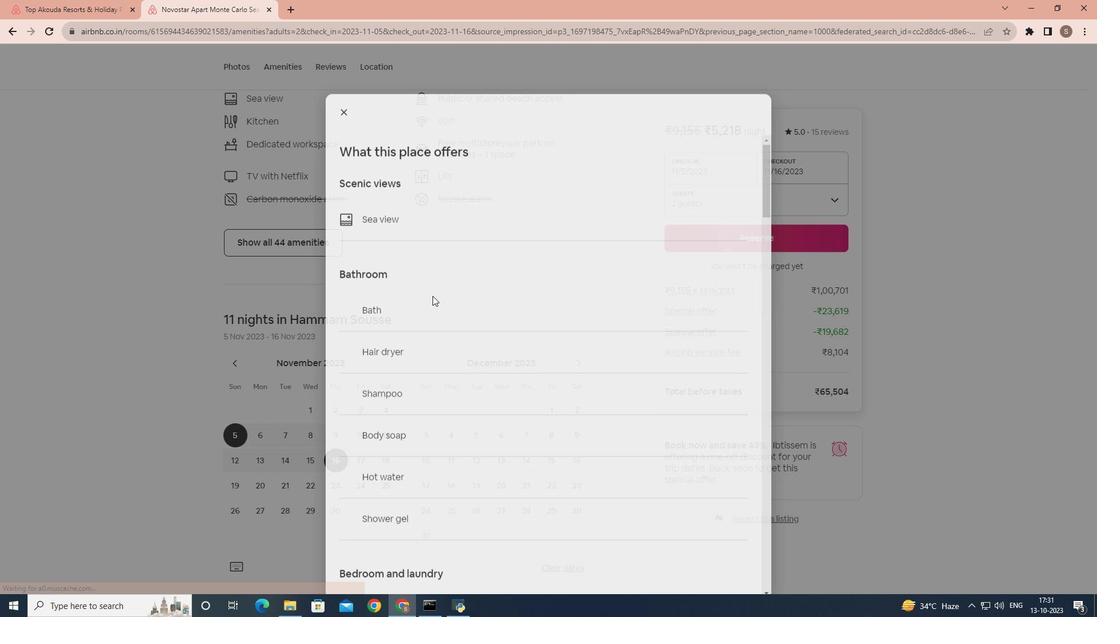 
Action: Mouse scrolled (432, 295) with delta (0, 0)
Screenshot: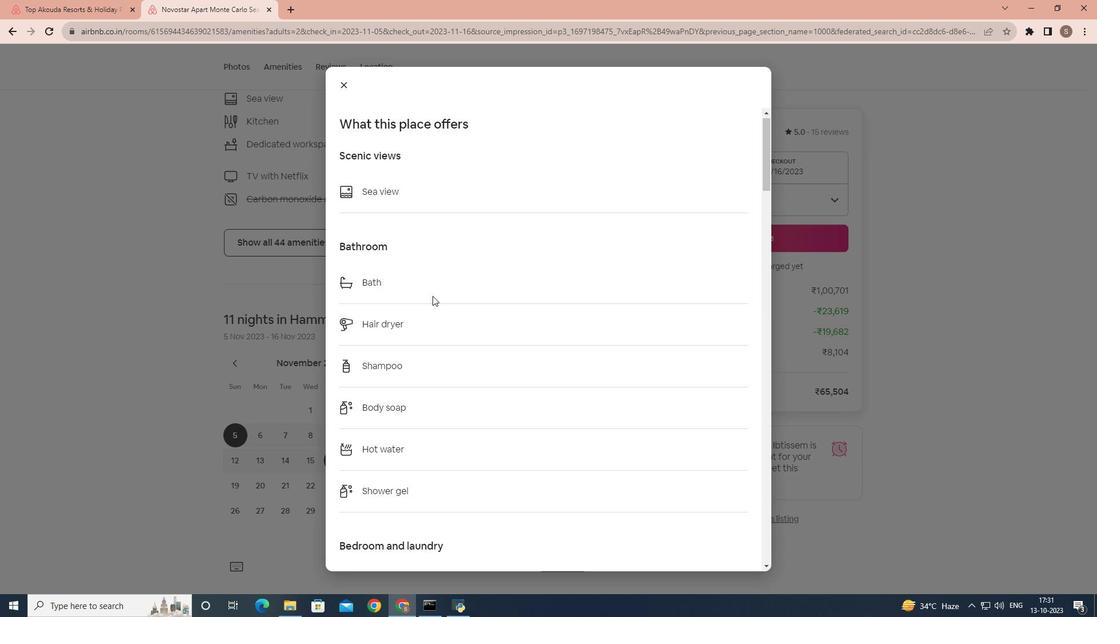 
Action: Mouse scrolled (432, 295) with delta (0, 0)
Screenshot: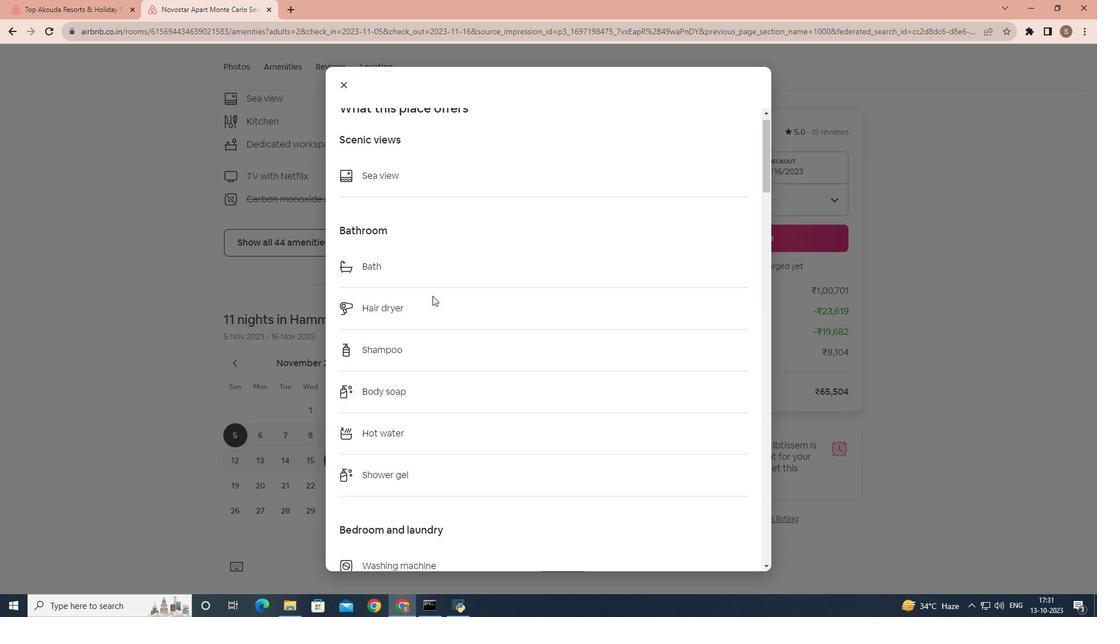 
Action: Mouse scrolled (432, 295) with delta (0, 0)
Screenshot: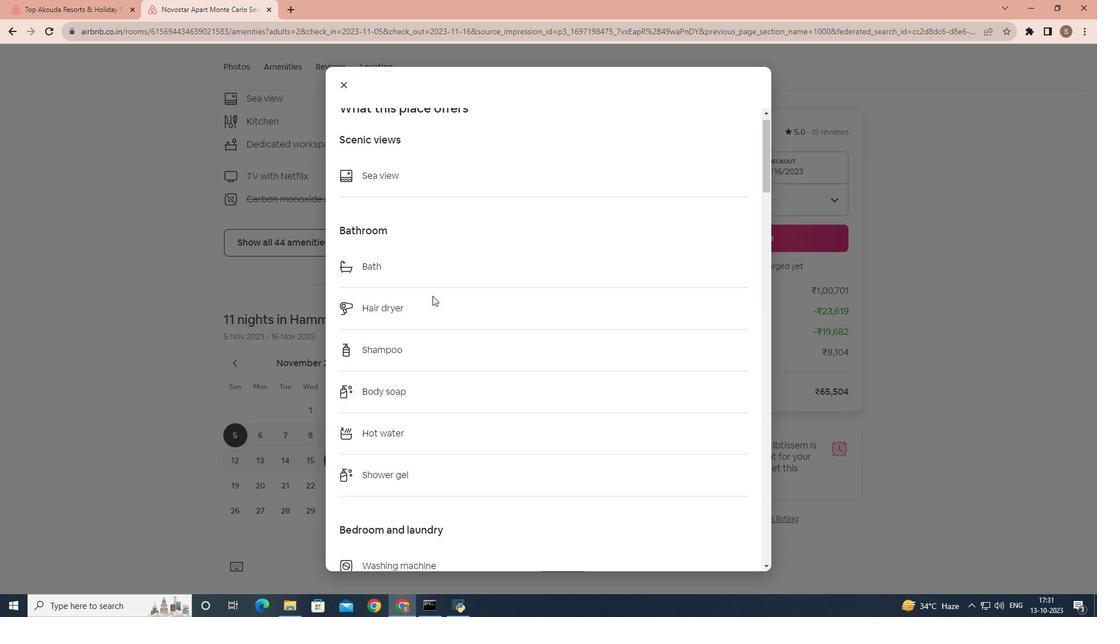 
Action: Mouse scrolled (432, 295) with delta (0, 0)
Screenshot: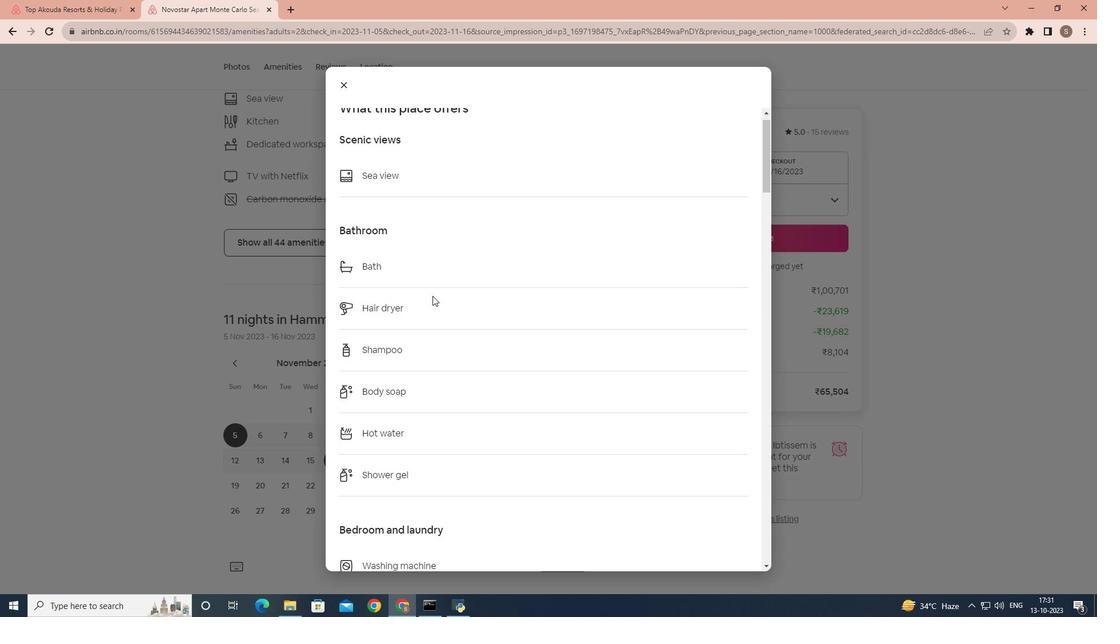
Action: Mouse scrolled (432, 295) with delta (0, 0)
Screenshot: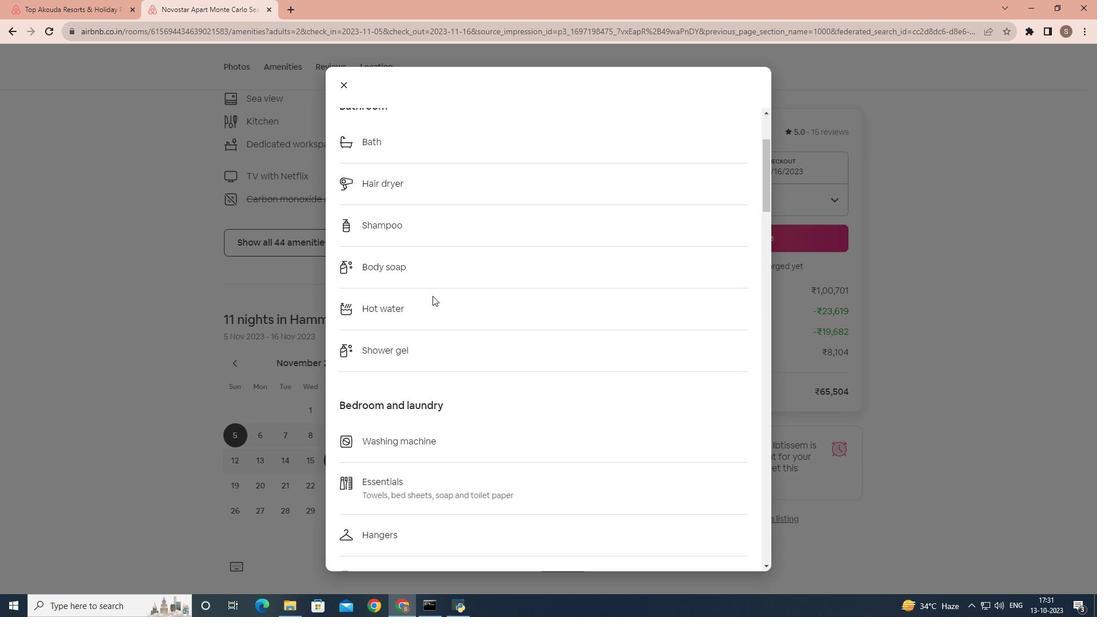 
Action: Mouse scrolled (432, 295) with delta (0, 0)
Screenshot: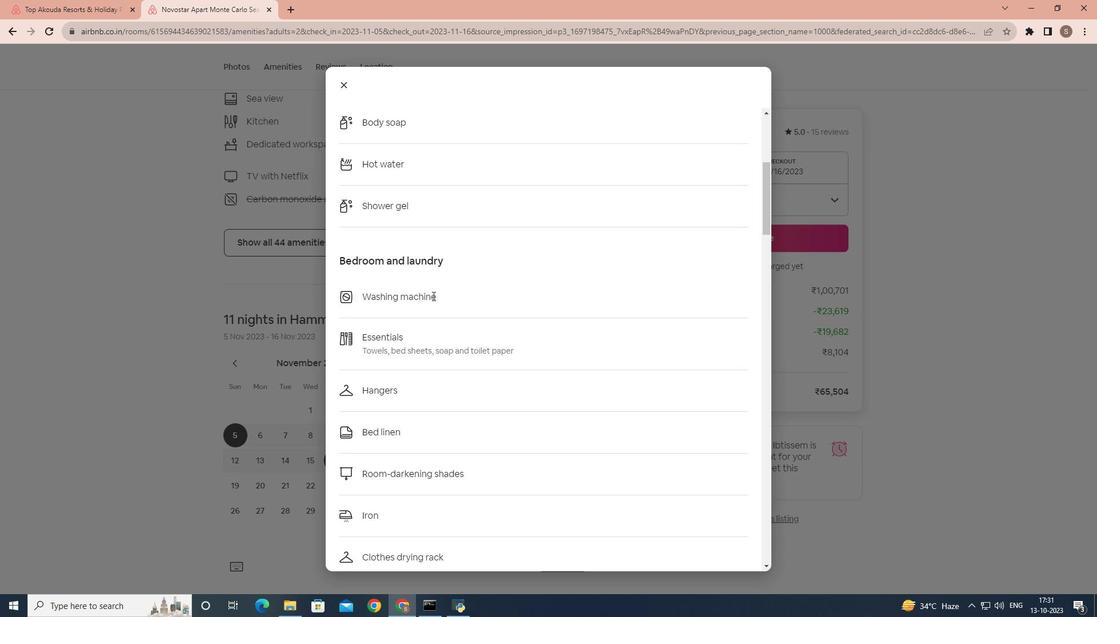 
Action: Mouse scrolled (432, 295) with delta (0, 0)
Screenshot: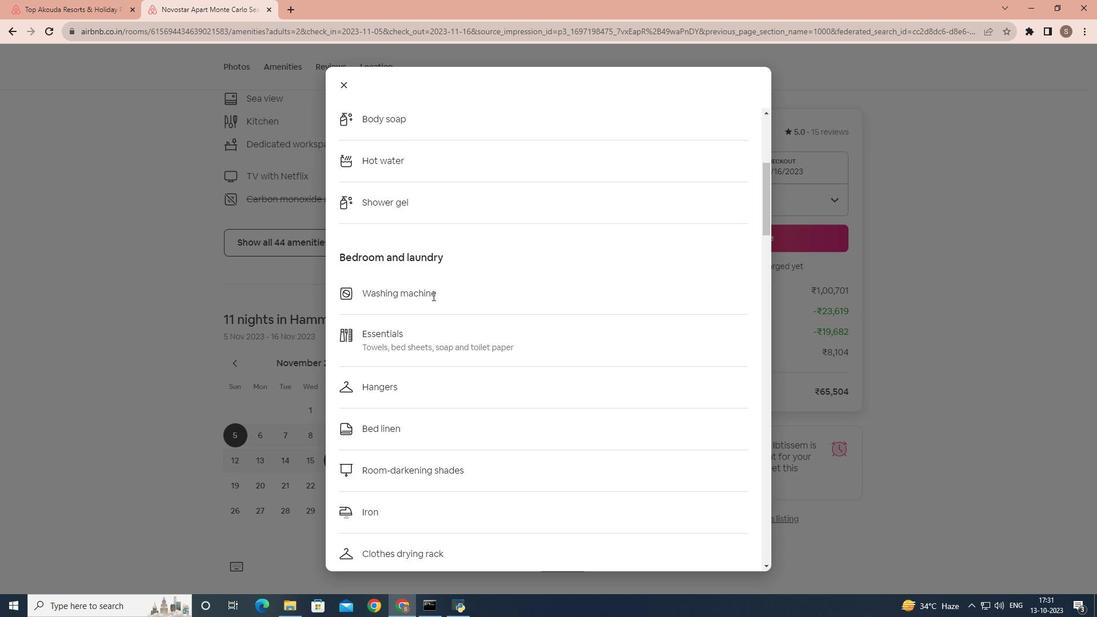 
Action: Mouse scrolled (432, 295) with delta (0, 0)
Screenshot: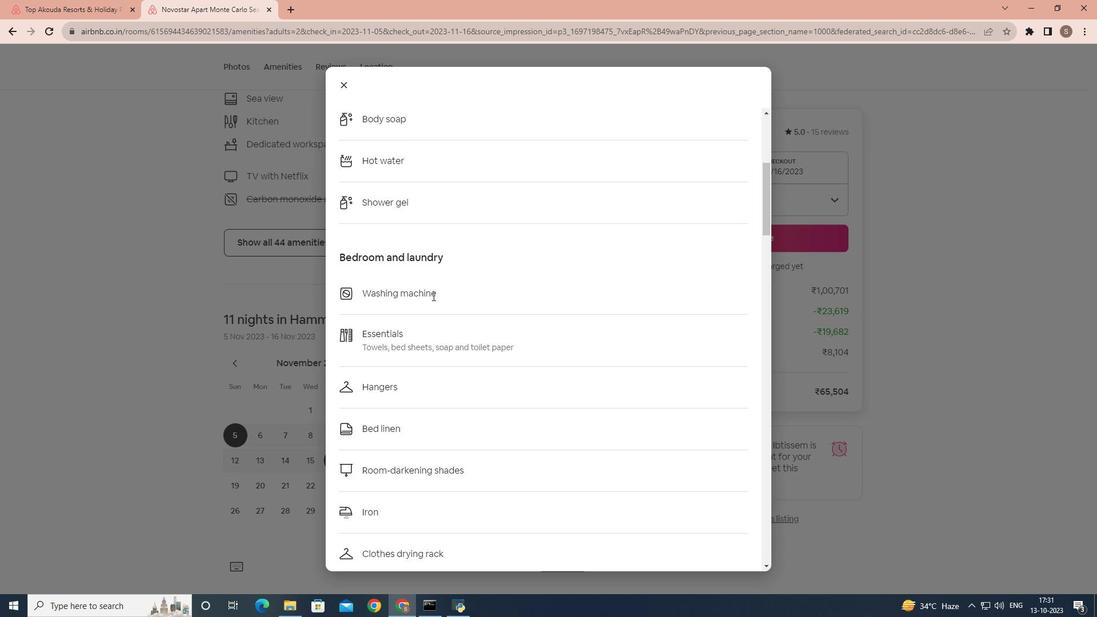 
Action: Mouse scrolled (432, 295) with delta (0, 0)
Screenshot: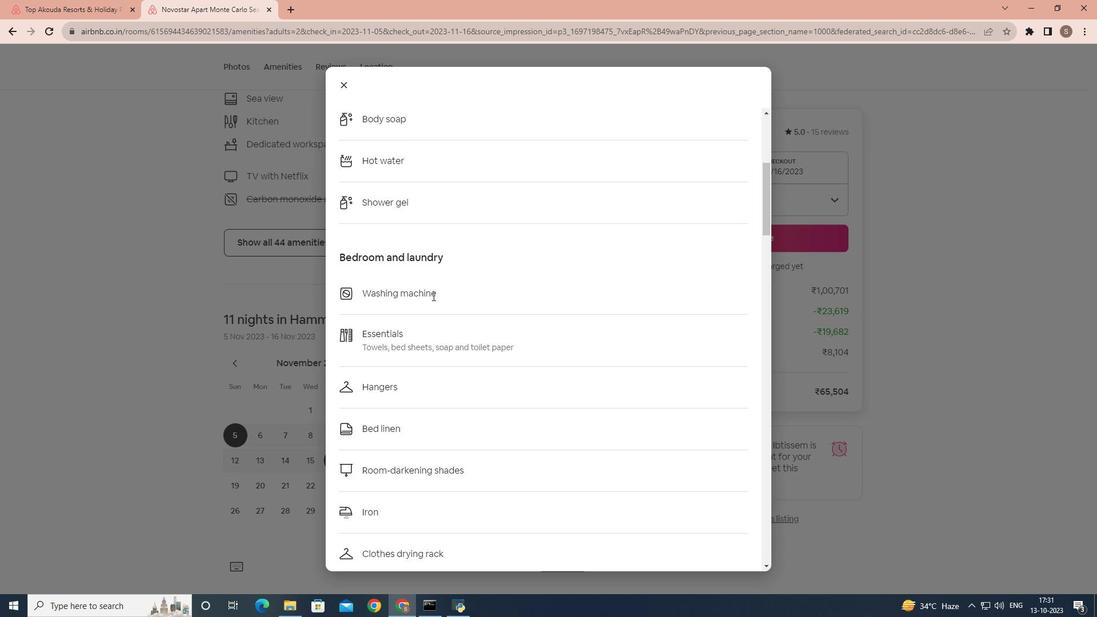 
Action: Mouse scrolled (432, 295) with delta (0, 0)
Screenshot: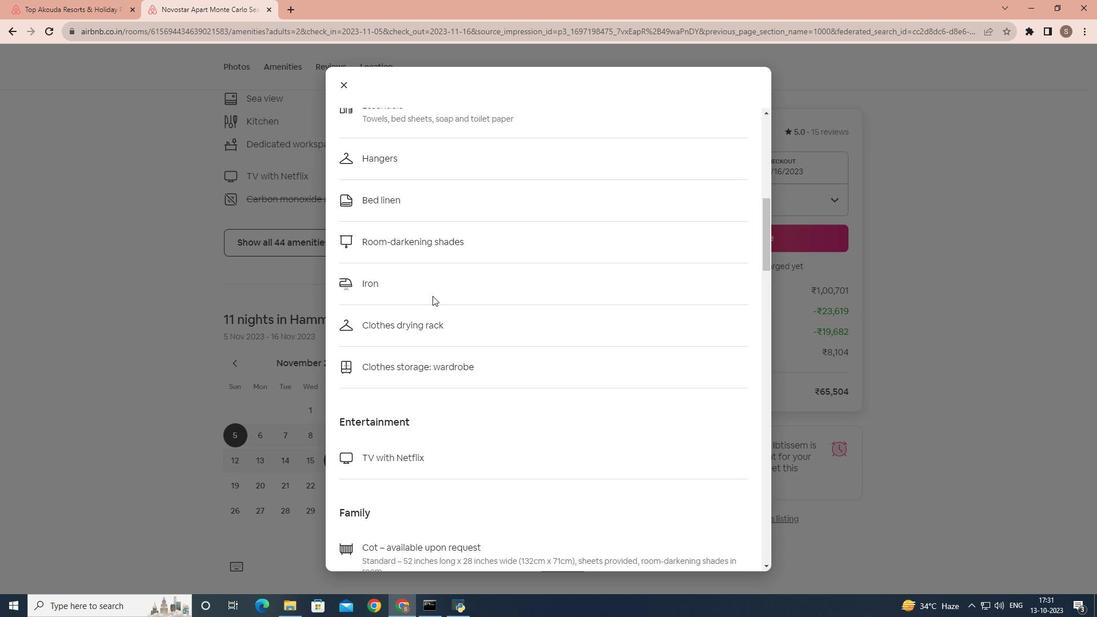 
Action: Mouse scrolled (432, 295) with delta (0, 0)
Screenshot: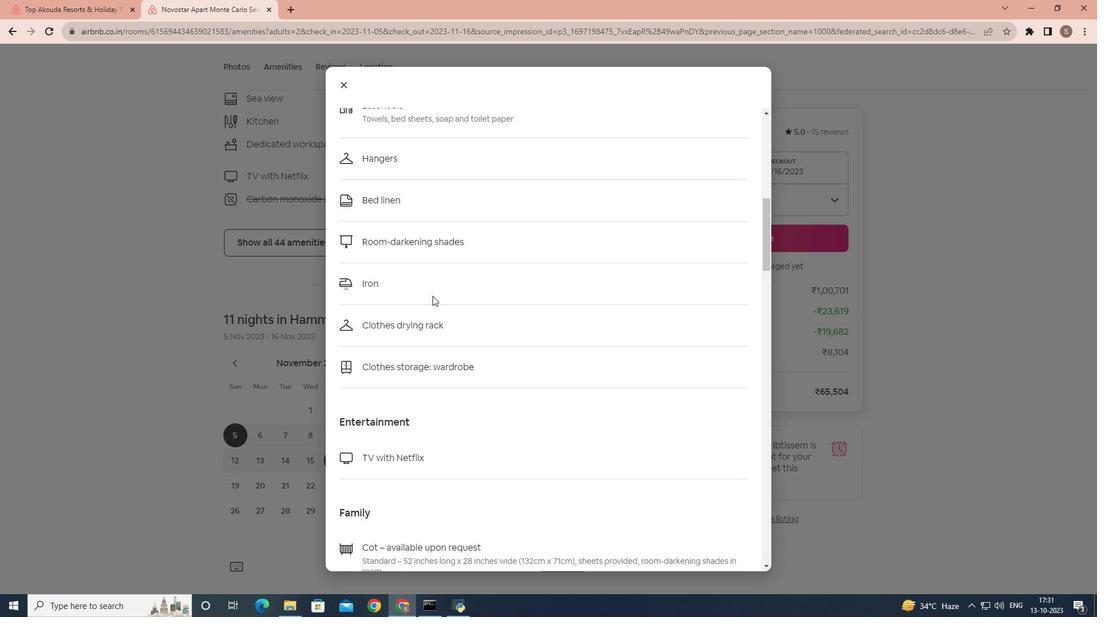 
Action: Mouse scrolled (432, 295) with delta (0, 0)
Screenshot: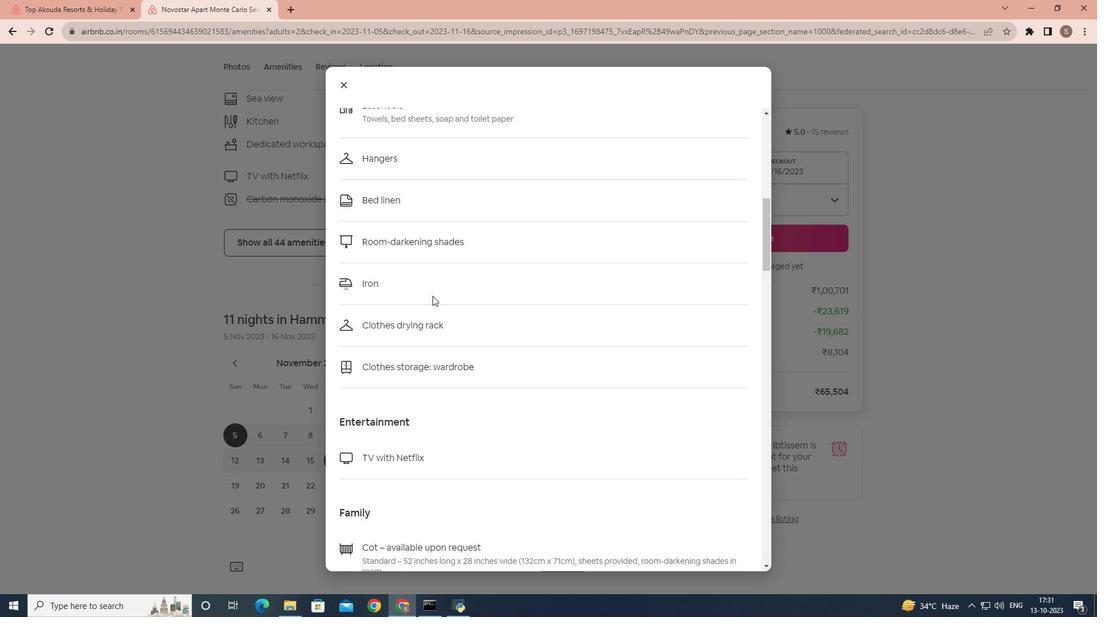 
Action: Mouse scrolled (432, 295) with delta (0, 0)
Screenshot: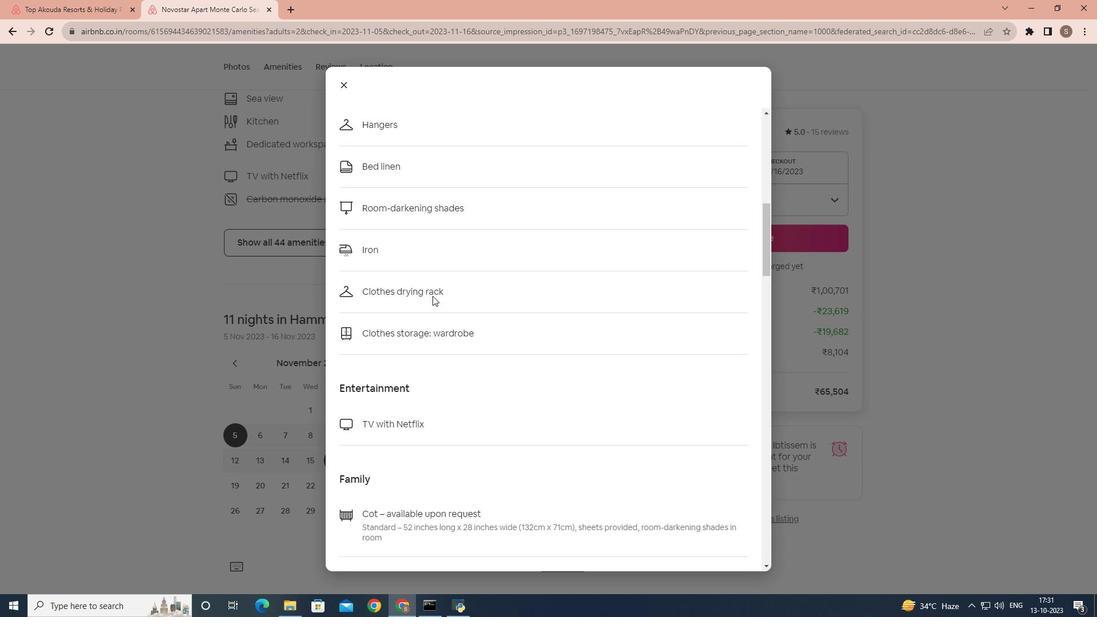 
Action: Mouse scrolled (432, 295) with delta (0, 0)
Screenshot: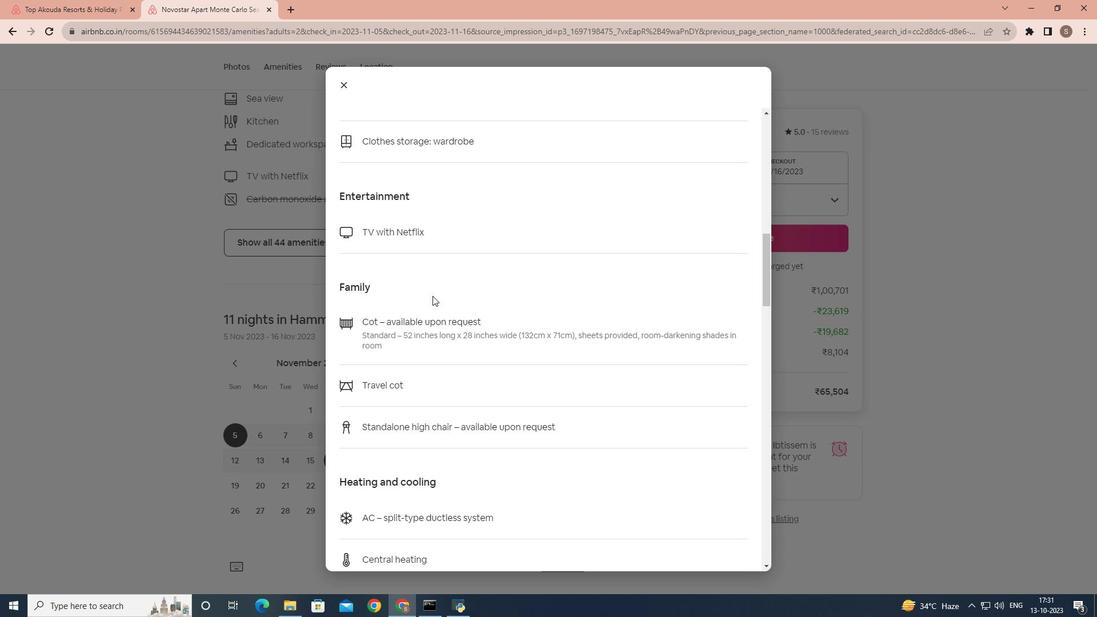 
Action: Mouse scrolled (432, 295) with delta (0, 0)
Screenshot: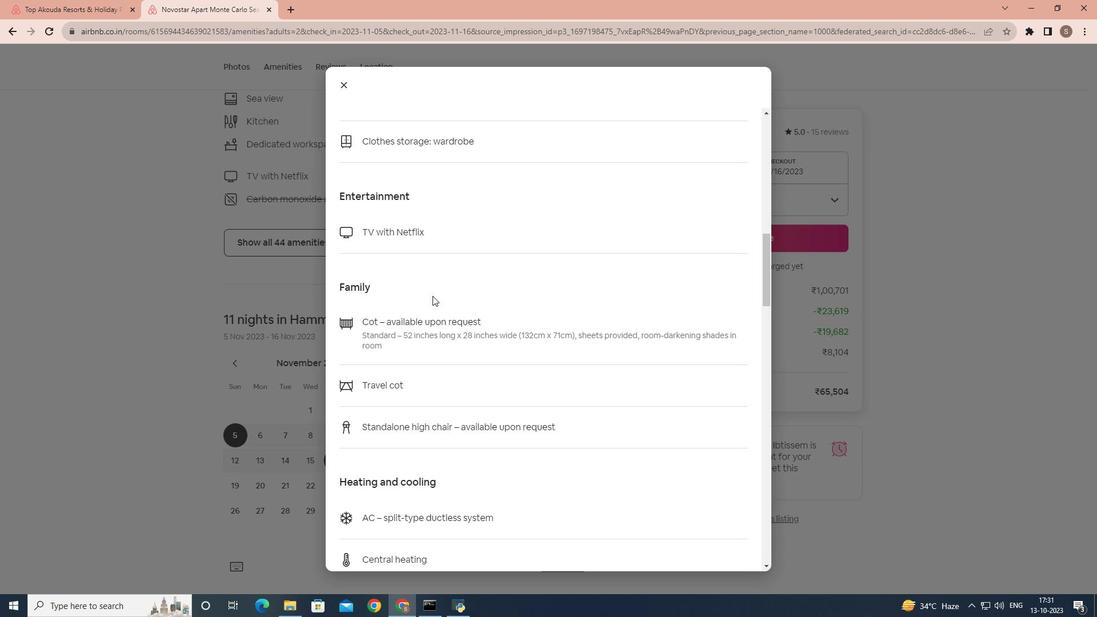 
Action: Mouse scrolled (432, 295) with delta (0, 0)
Screenshot: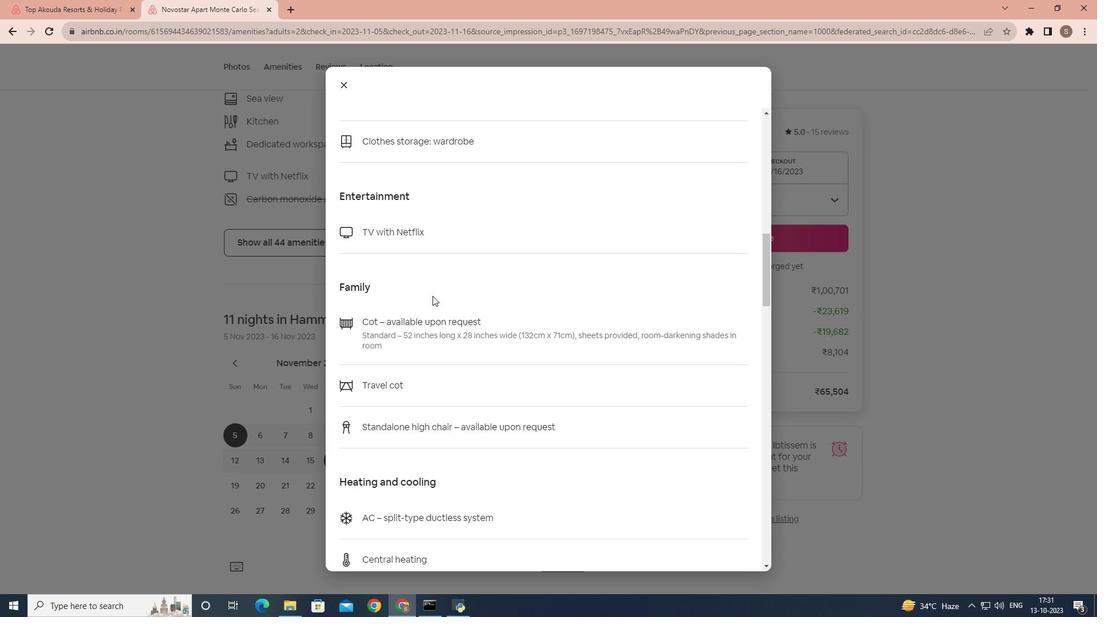 
Action: Mouse scrolled (432, 295) with delta (0, 0)
Screenshot: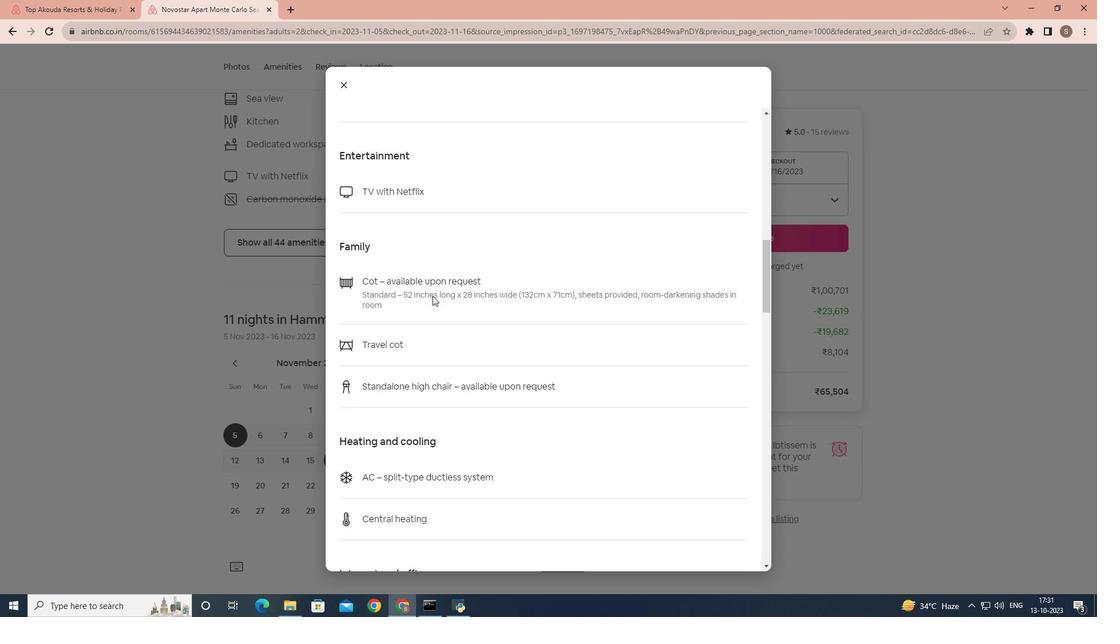 
Action: Mouse scrolled (432, 295) with delta (0, 0)
Screenshot: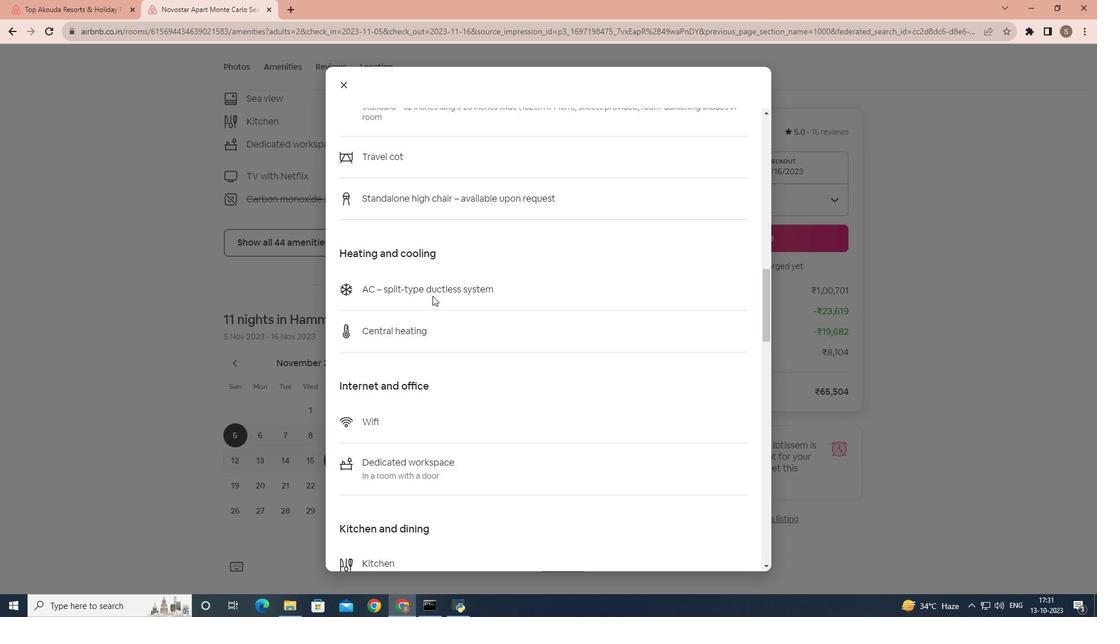 
Action: Mouse scrolled (432, 295) with delta (0, 0)
Screenshot: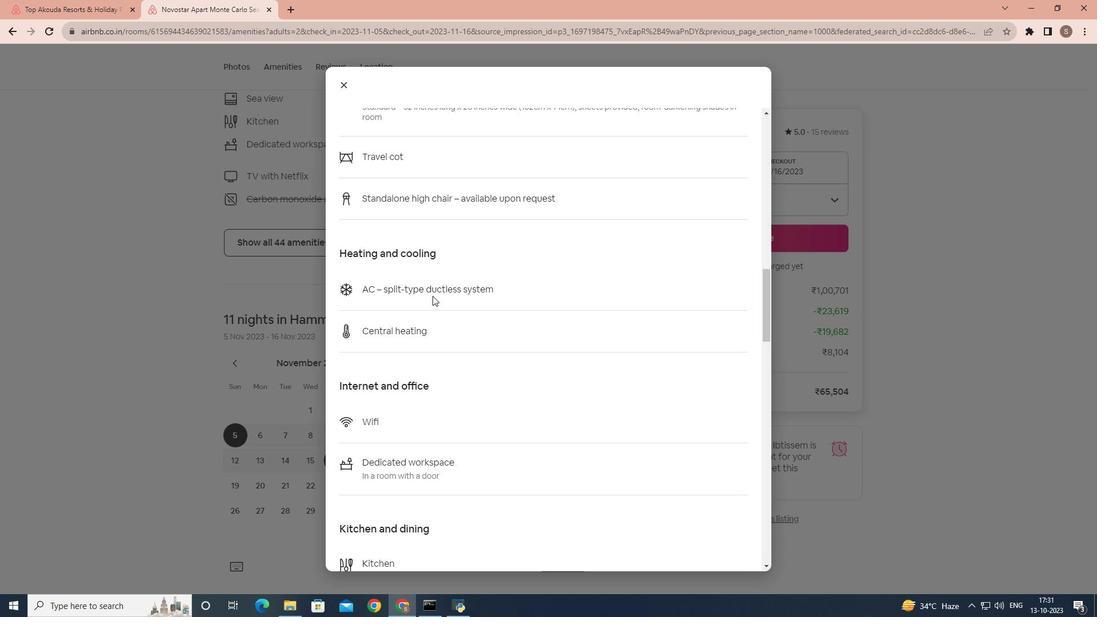 
Action: Mouse scrolled (432, 295) with delta (0, 0)
Screenshot: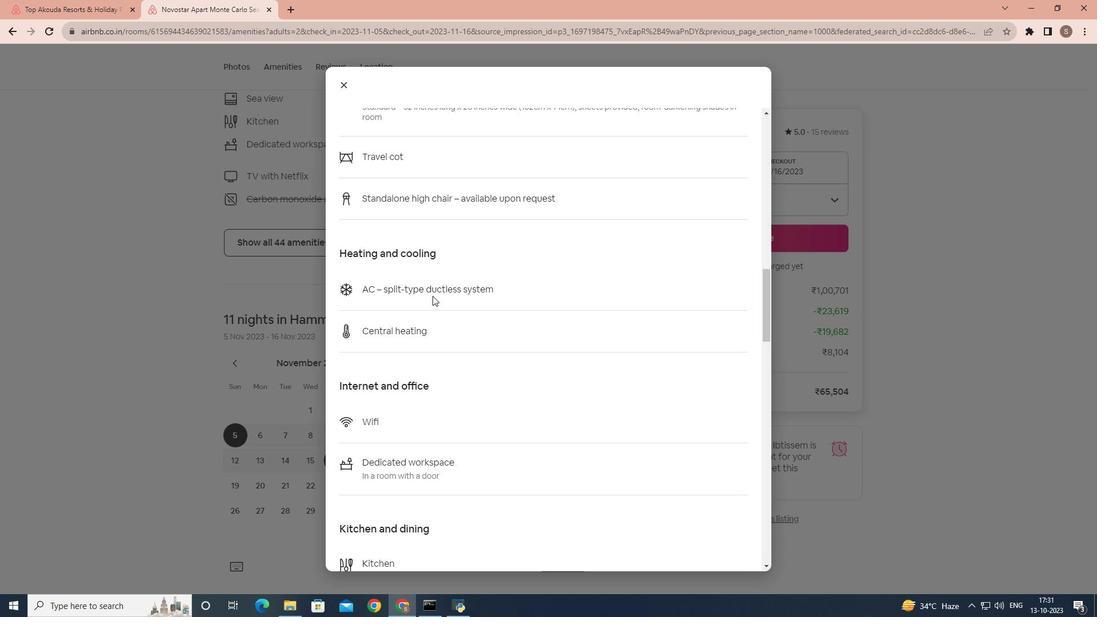 
Action: Mouse scrolled (432, 295) with delta (0, 0)
Screenshot: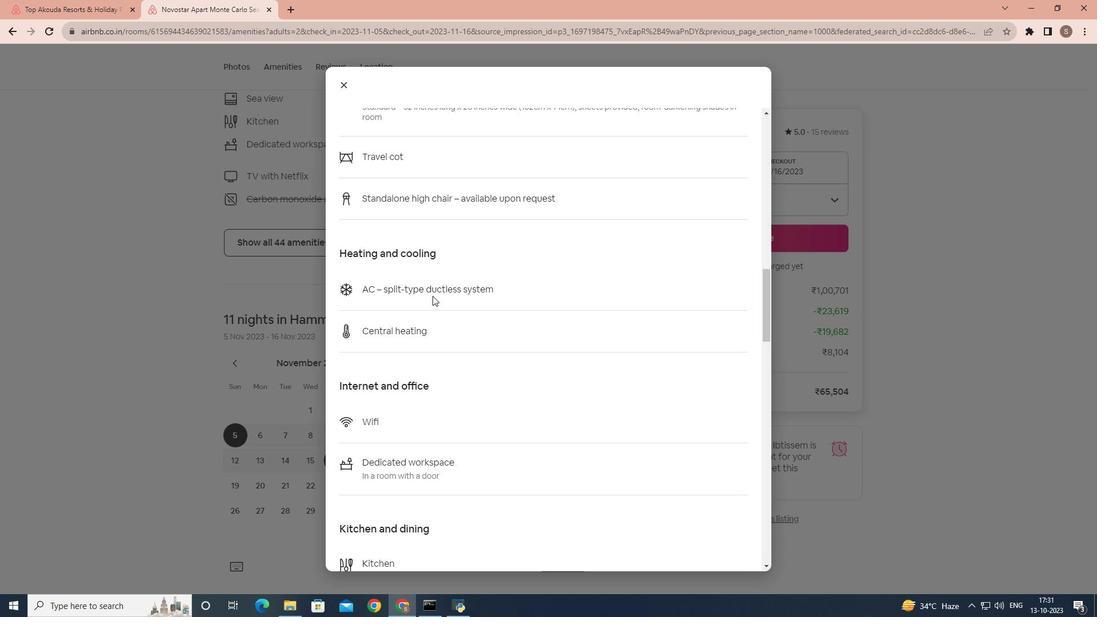 
Action: Mouse scrolled (432, 295) with delta (0, 0)
Screenshot: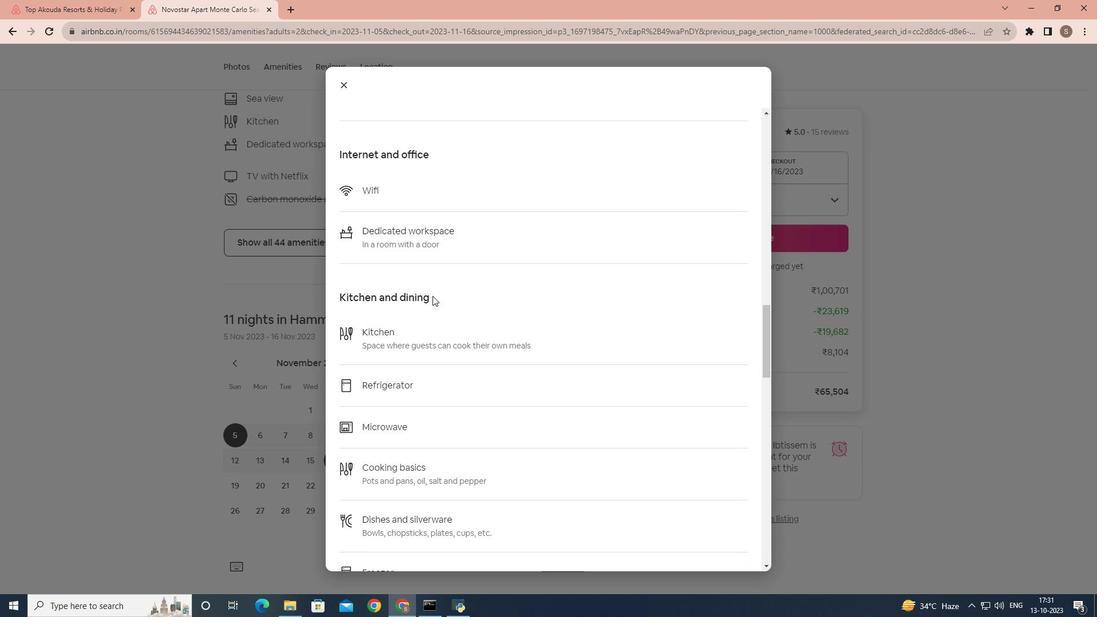 
Action: Mouse scrolled (432, 295) with delta (0, 0)
Screenshot: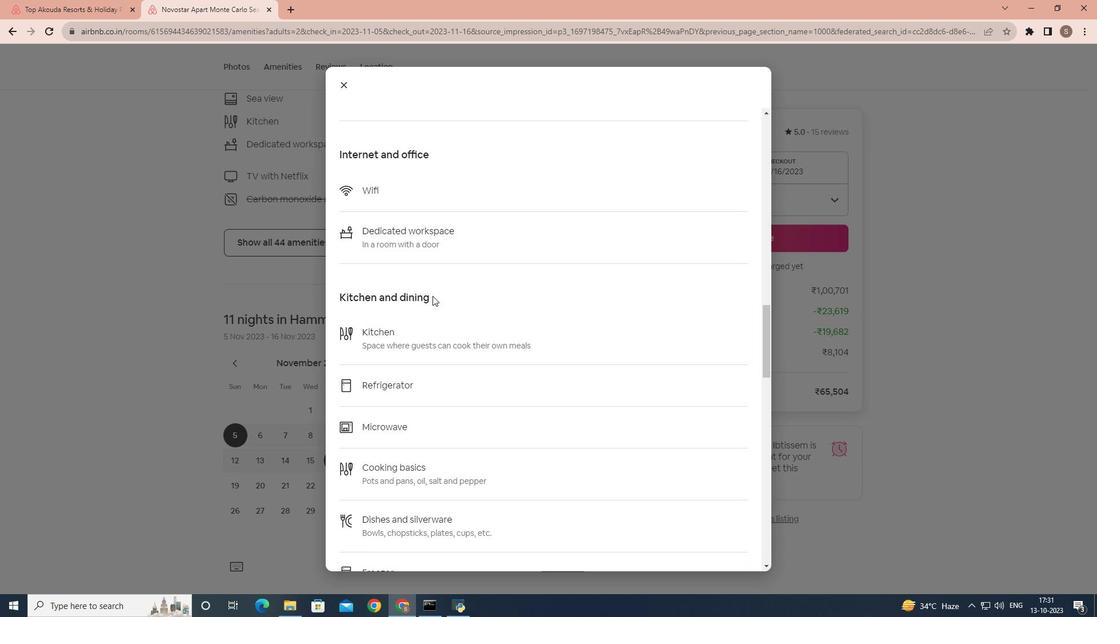 
Action: Mouse scrolled (432, 295) with delta (0, 0)
Screenshot: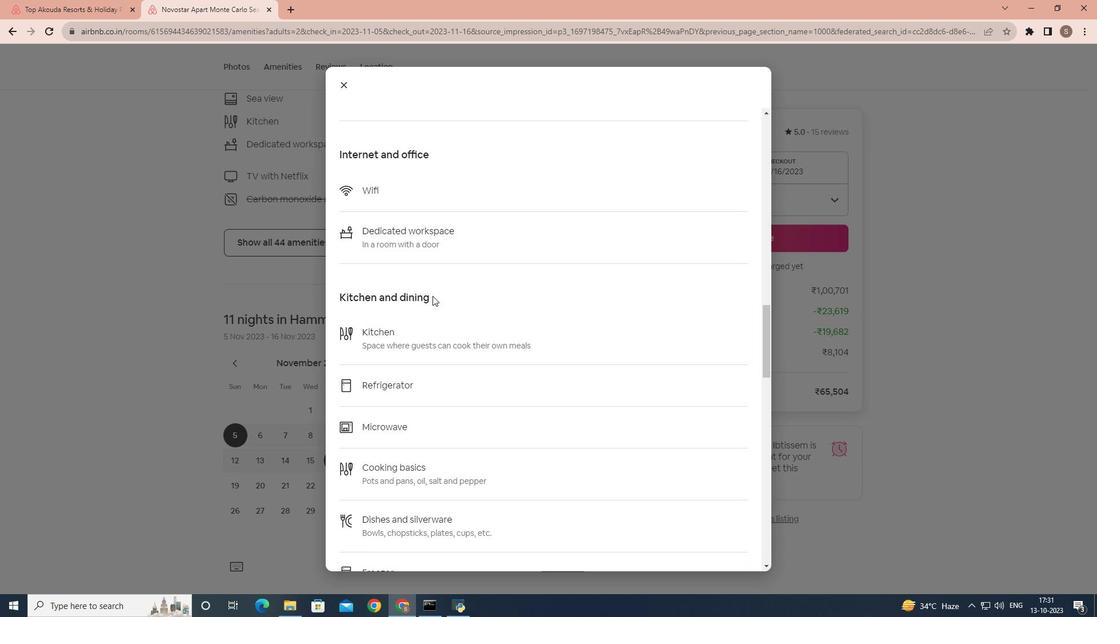 
Action: Mouse scrolled (432, 295) with delta (0, 0)
Screenshot: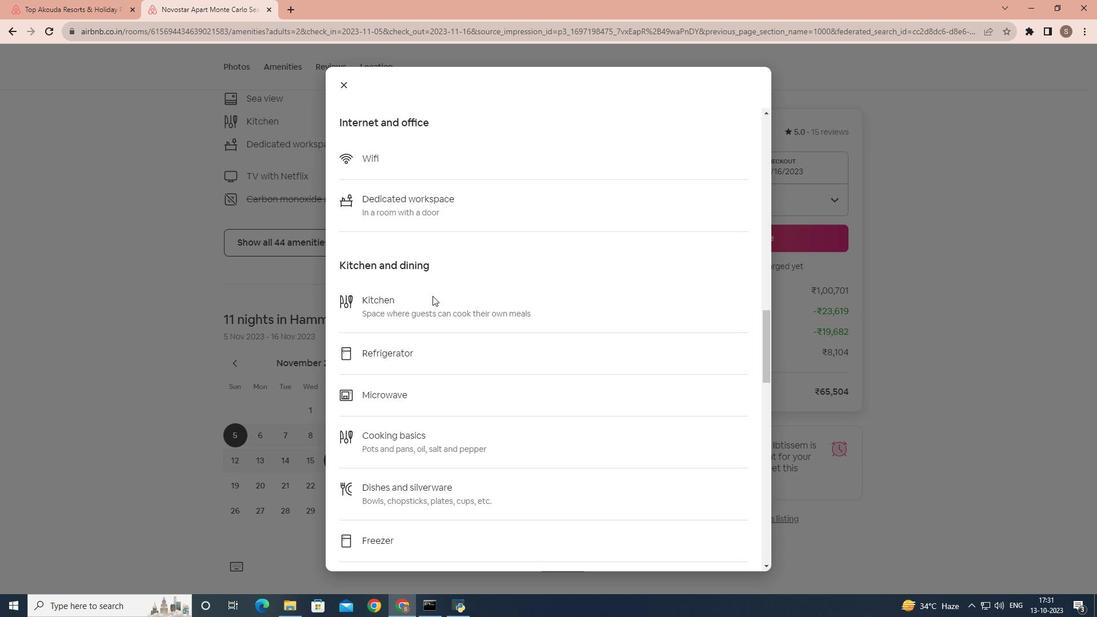 
Action: Mouse scrolled (432, 295) with delta (0, 0)
Screenshot: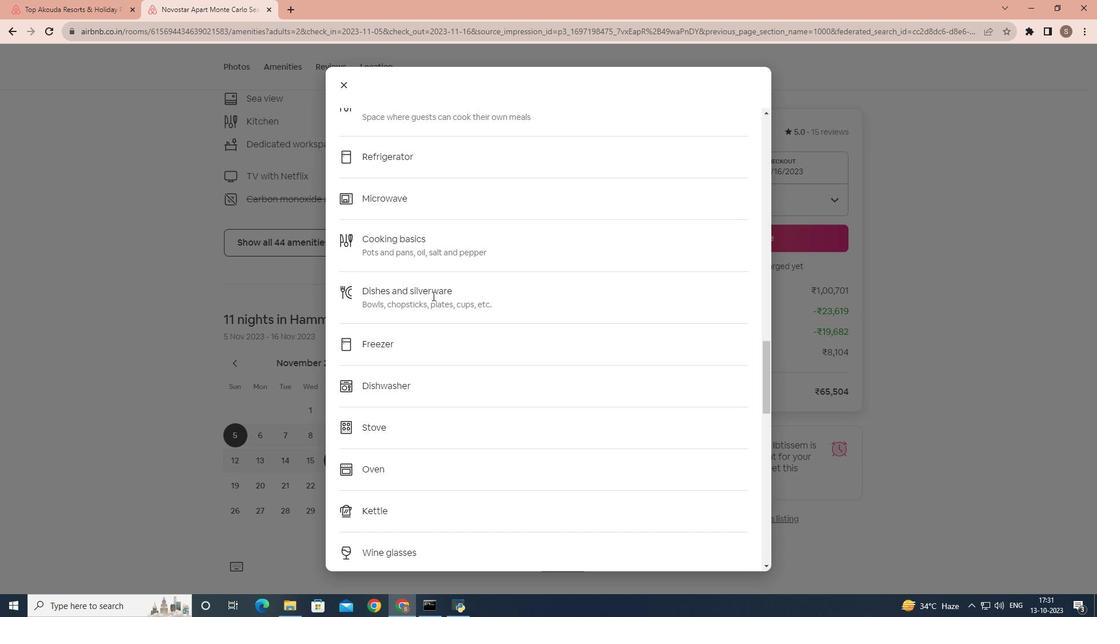 
Action: Mouse scrolled (432, 295) with delta (0, 0)
Screenshot: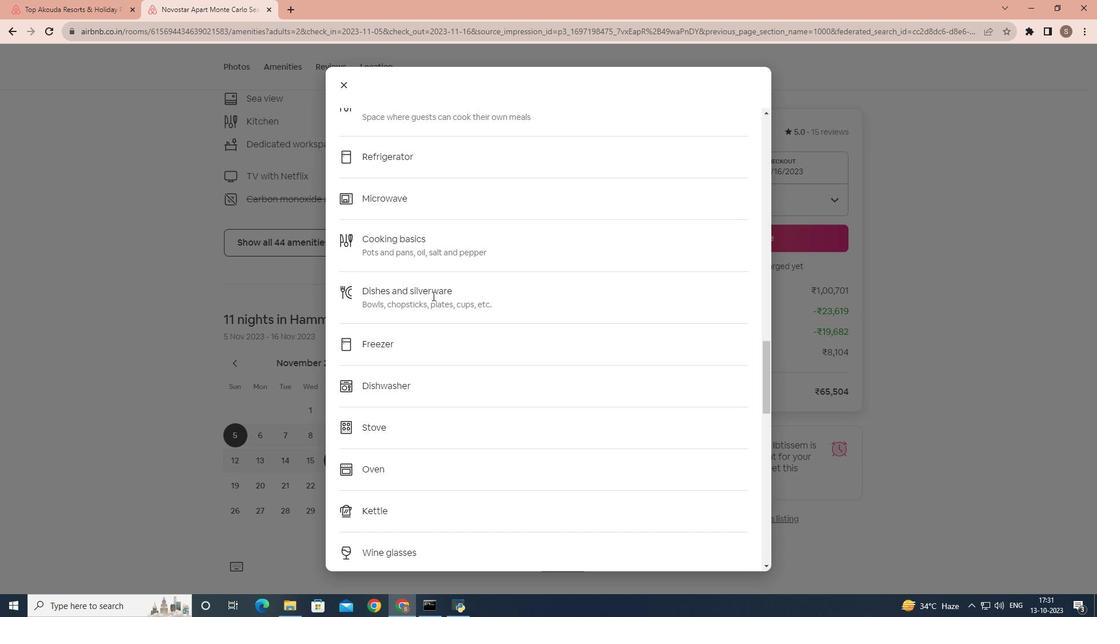 
Action: Mouse scrolled (432, 295) with delta (0, 0)
Screenshot: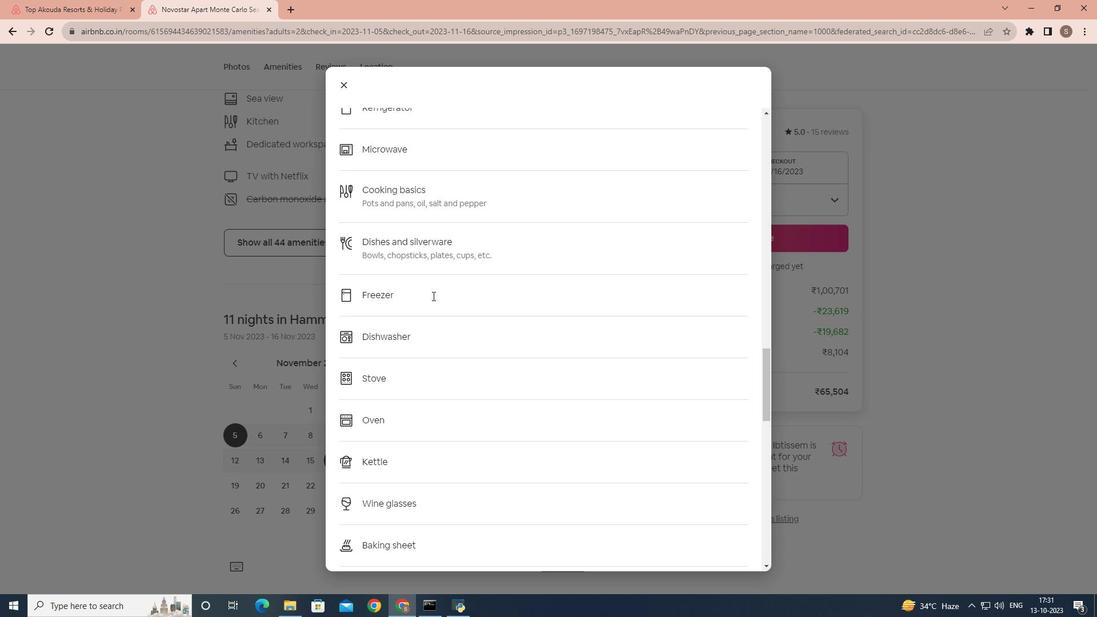 
Action: Mouse scrolled (432, 295) with delta (0, 0)
Screenshot: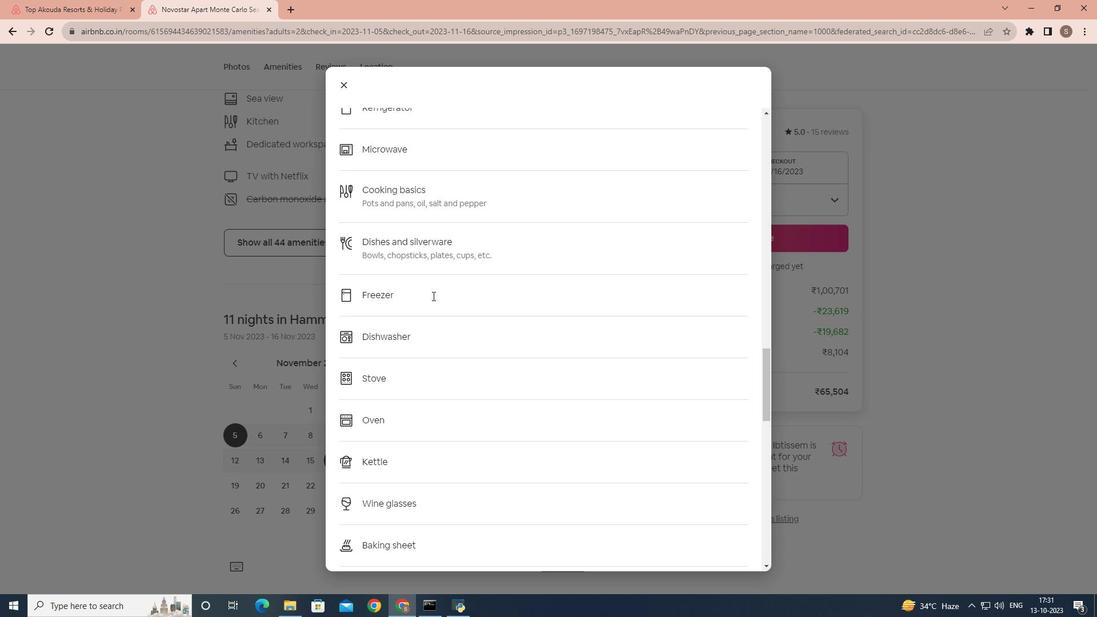 
Action: Mouse scrolled (432, 295) with delta (0, 0)
Screenshot: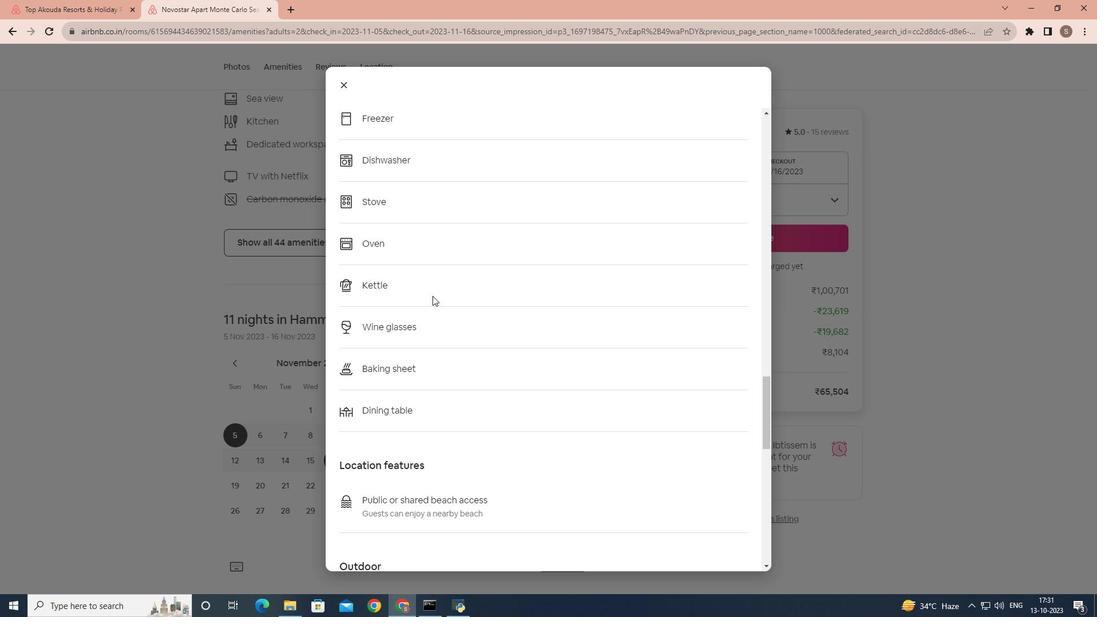 
Action: Mouse scrolled (432, 295) with delta (0, 0)
Screenshot: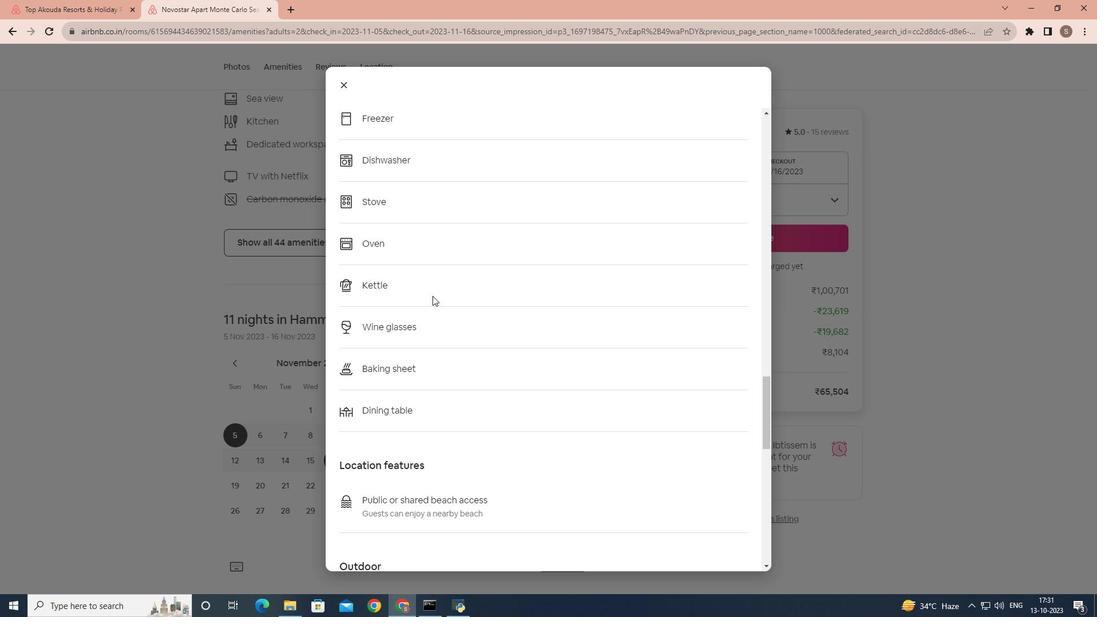 
Action: Mouse scrolled (432, 295) with delta (0, 0)
Screenshot: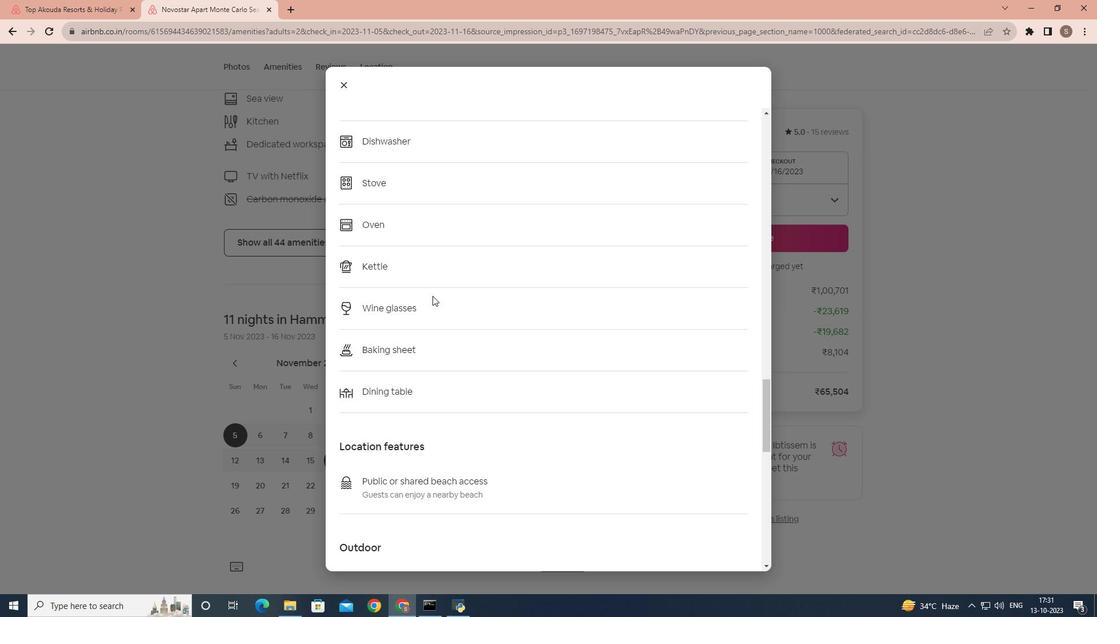 
Action: Mouse scrolled (432, 295) with delta (0, 0)
Screenshot: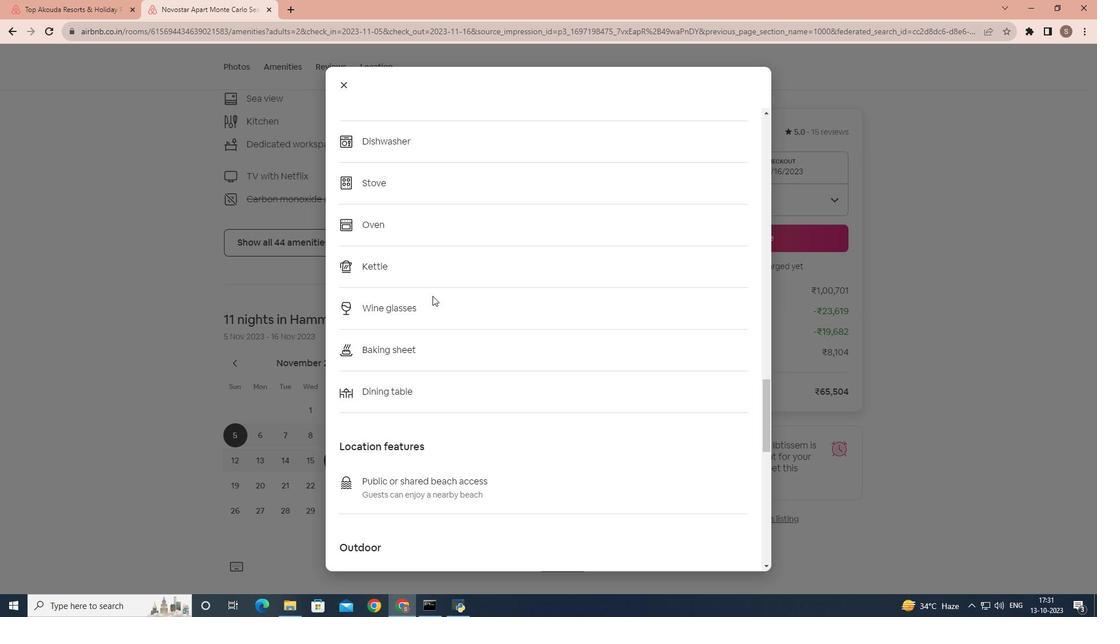 
Action: Mouse scrolled (432, 295) with delta (0, 0)
Screenshot: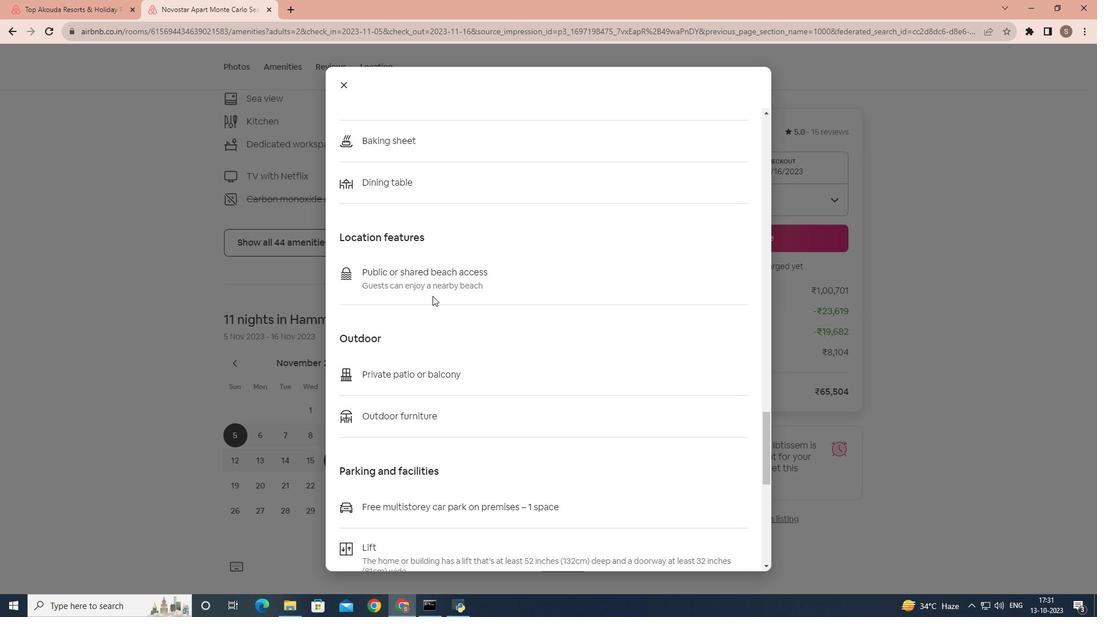 
Action: Mouse scrolled (432, 295) with delta (0, 0)
Screenshot: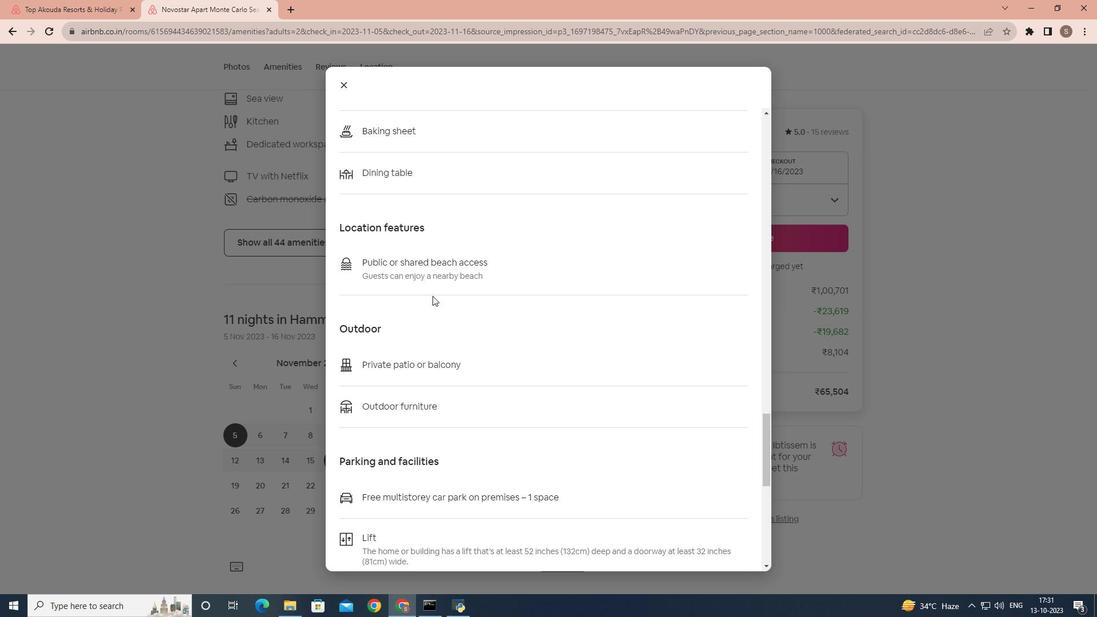
Action: Mouse scrolled (432, 295) with delta (0, 0)
Screenshot: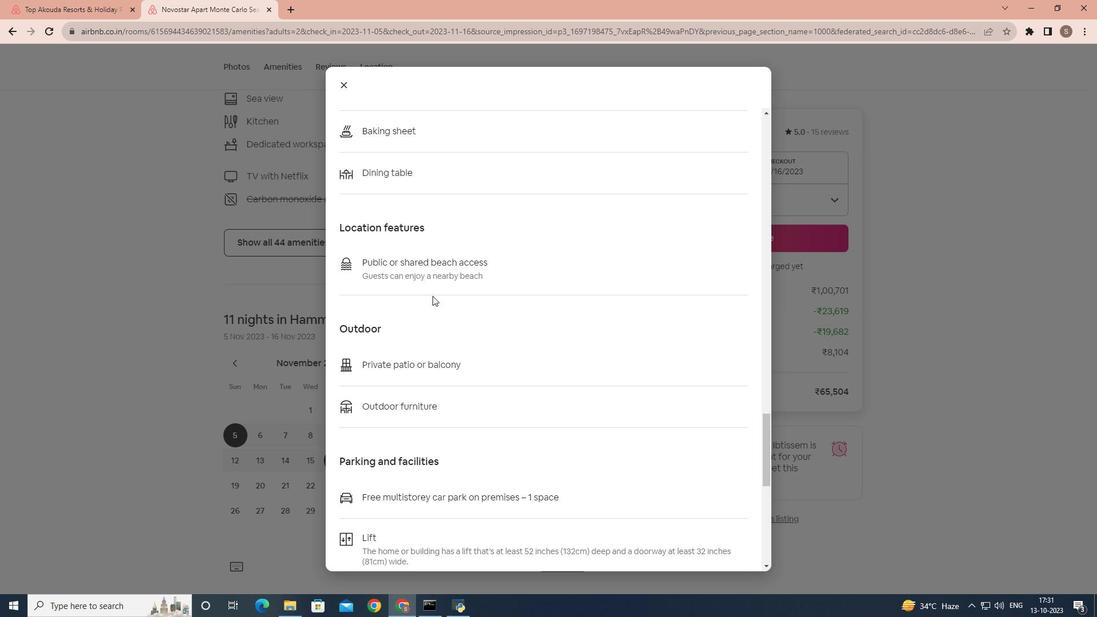 
Action: Mouse scrolled (432, 295) with delta (0, 0)
Screenshot: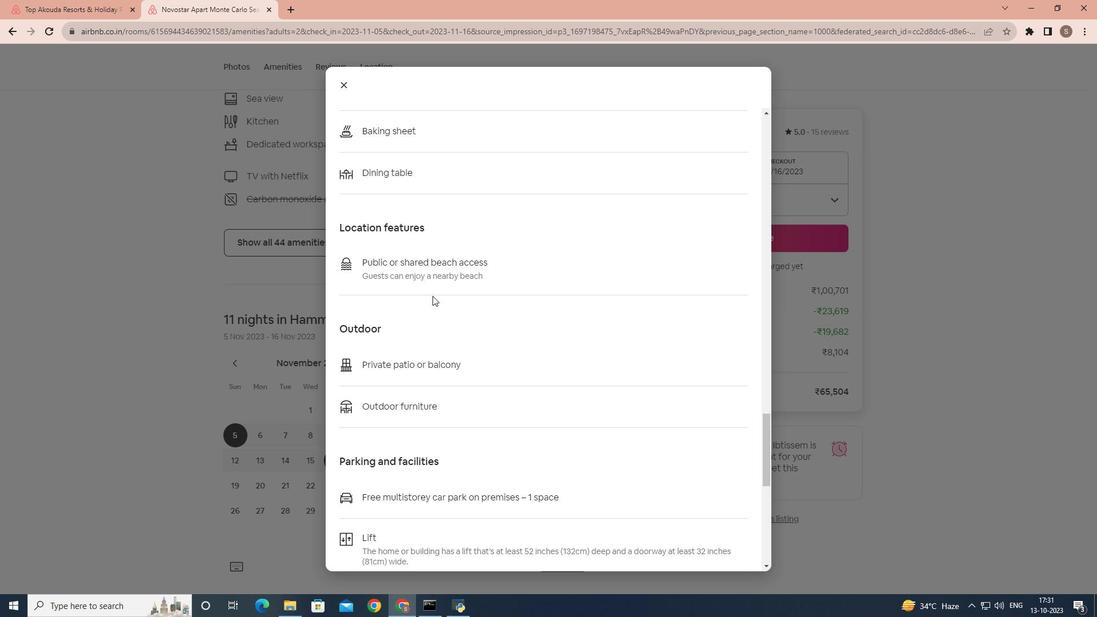 
Action: Mouse scrolled (432, 295) with delta (0, 0)
Screenshot: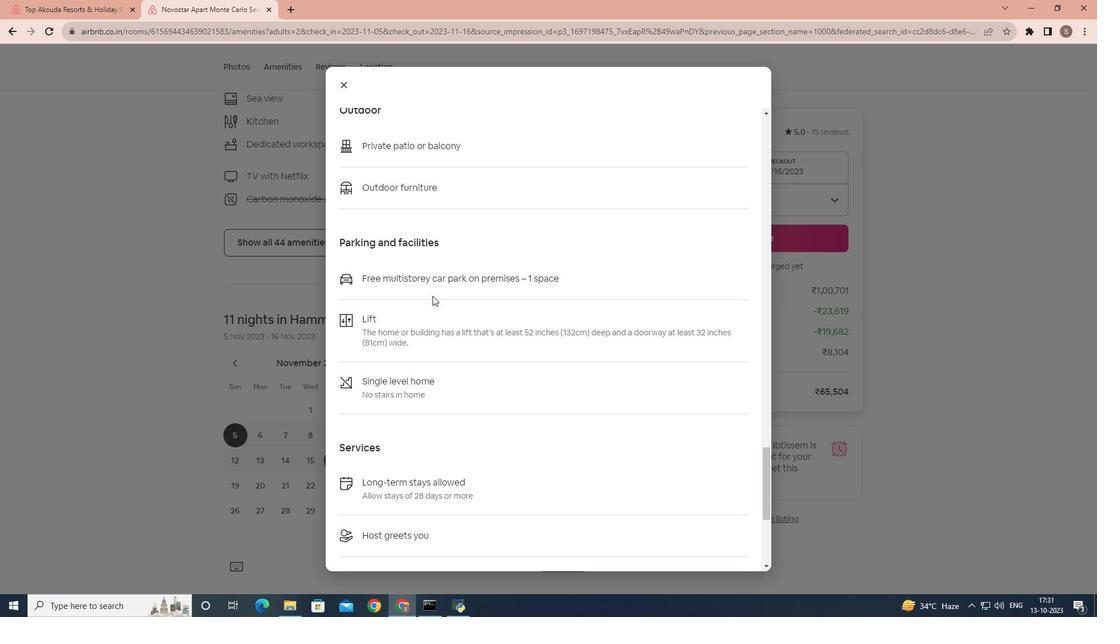 
Action: Mouse scrolled (432, 295) with delta (0, 0)
Screenshot: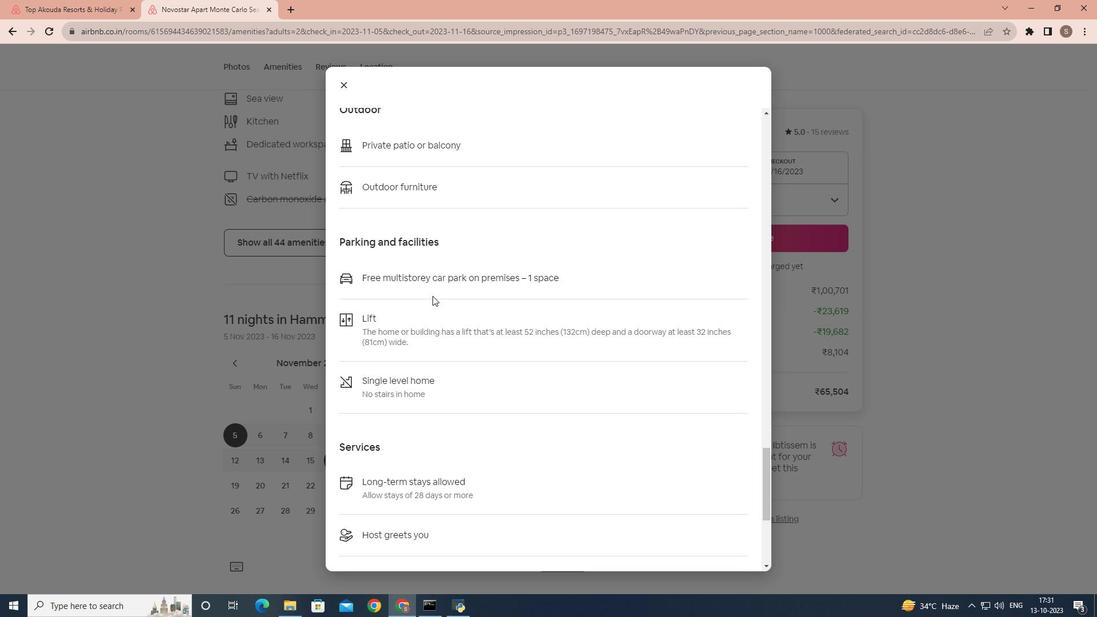 
Action: Mouse scrolled (432, 295) with delta (0, 0)
Screenshot: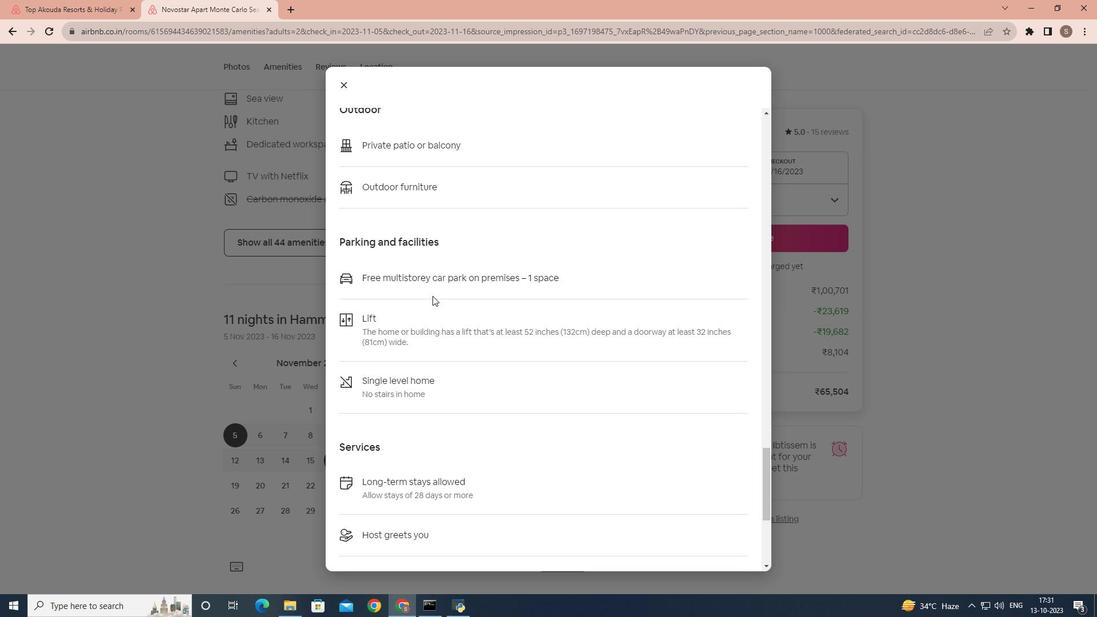 
Action: Mouse scrolled (432, 295) with delta (0, 0)
Screenshot: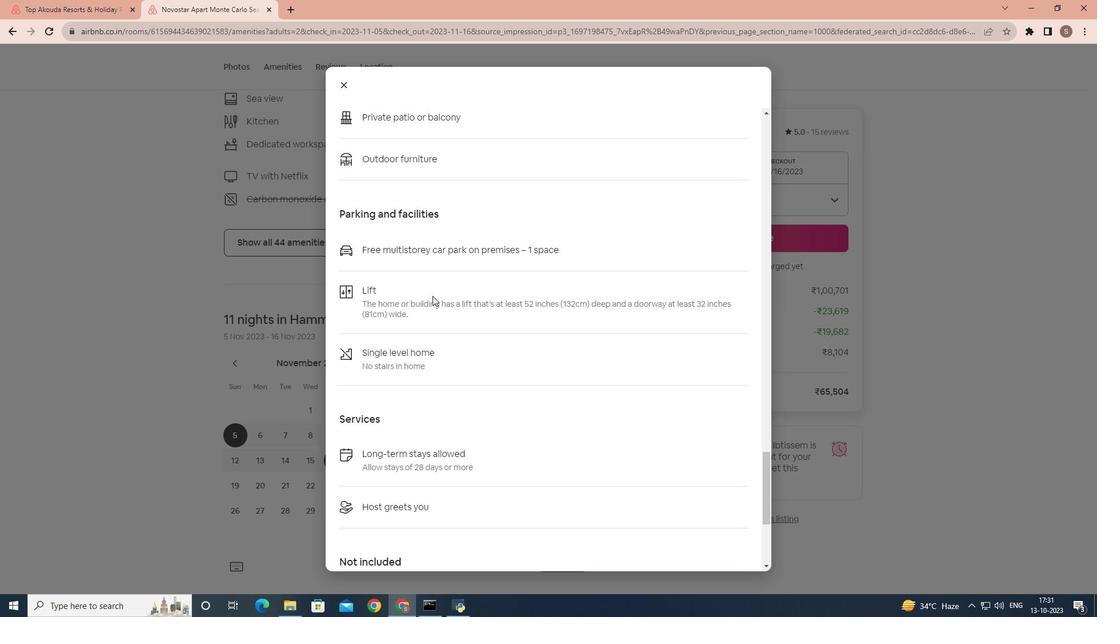 
Action: Mouse scrolled (432, 295) with delta (0, 0)
Screenshot: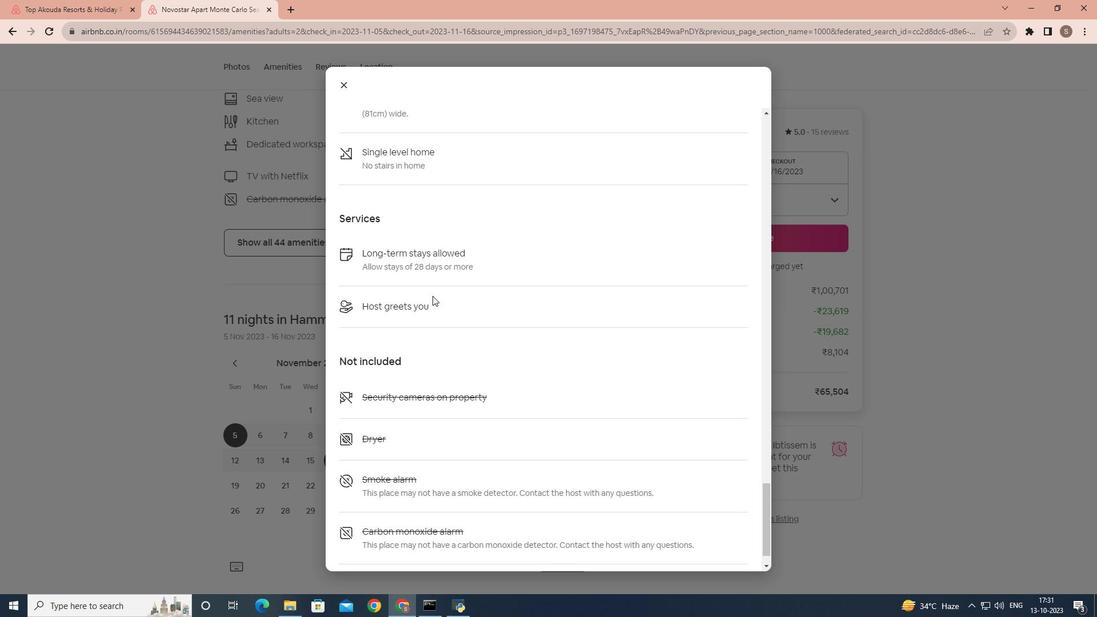 
Action: Mouse scrolled (432, 295) with delta (0, 0)
Screenshot: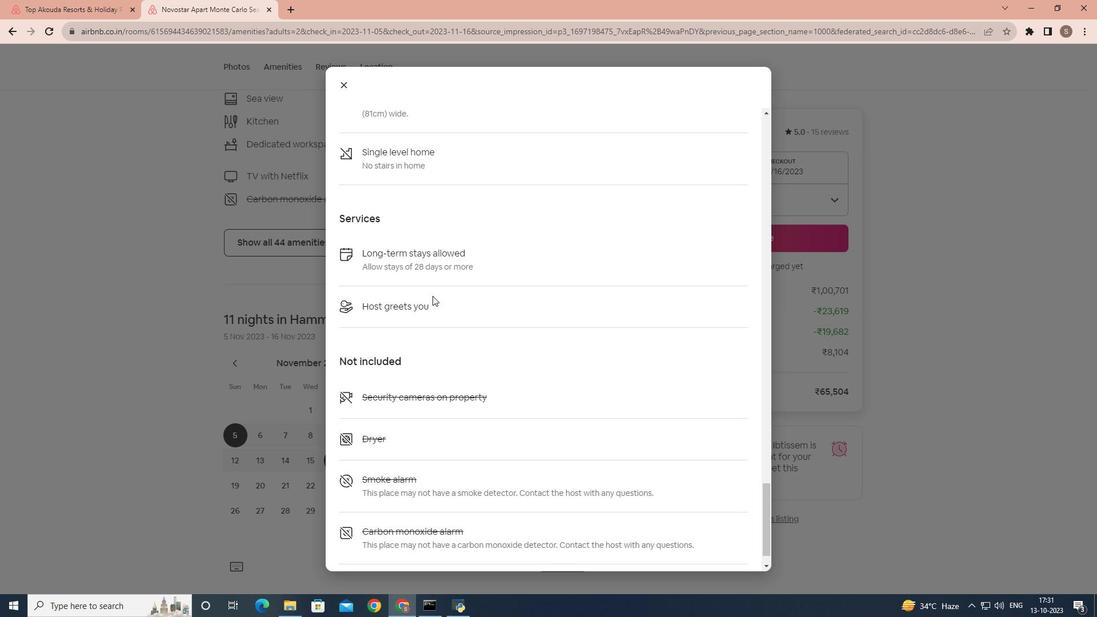 
Action: Mouse scrolled (432, 295) with delta (0, 0)
Screenshot: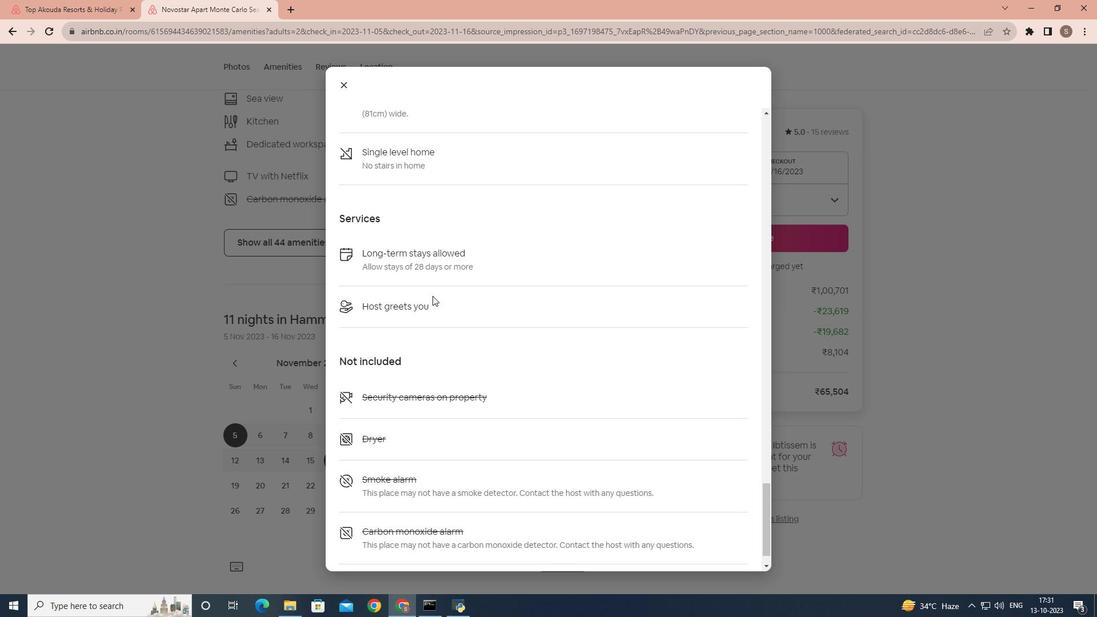 
Action: Mouse scrolled (432, 295) with delta (0, 0)
Screenshot: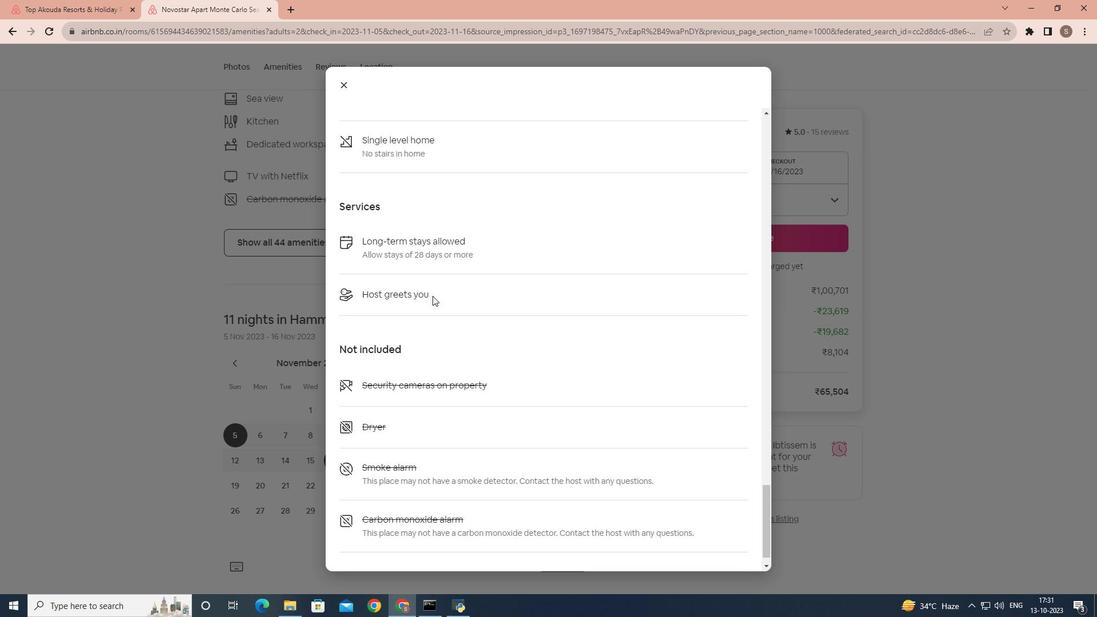 
Action: Mouse moved to (345, 87)
Screenshot: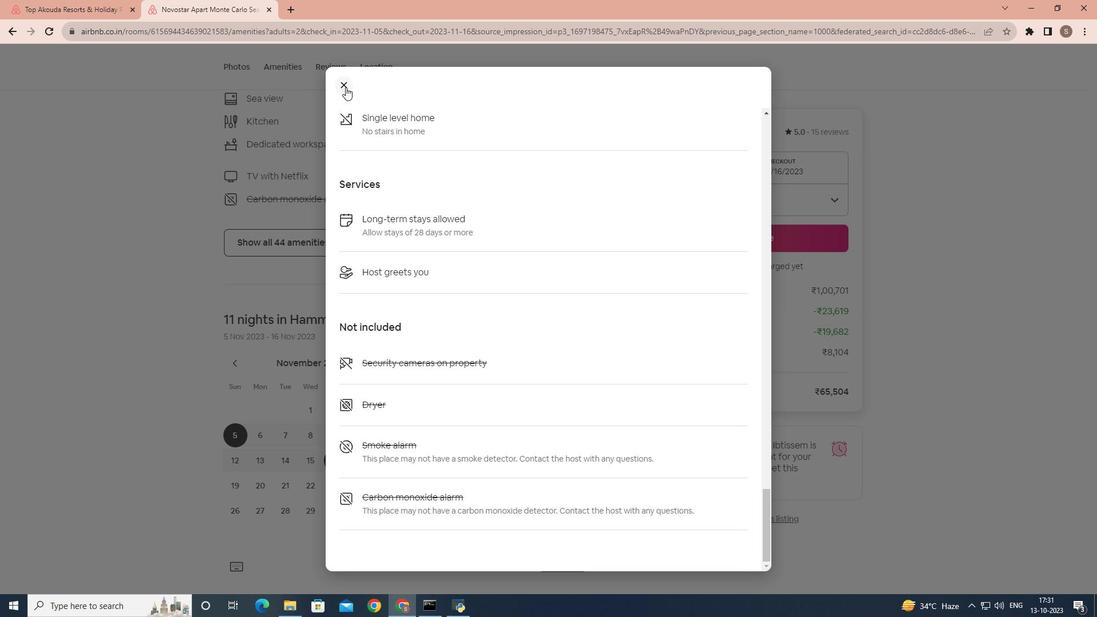 
Action: Mouse pressed left at (345, 87)
Screenshot: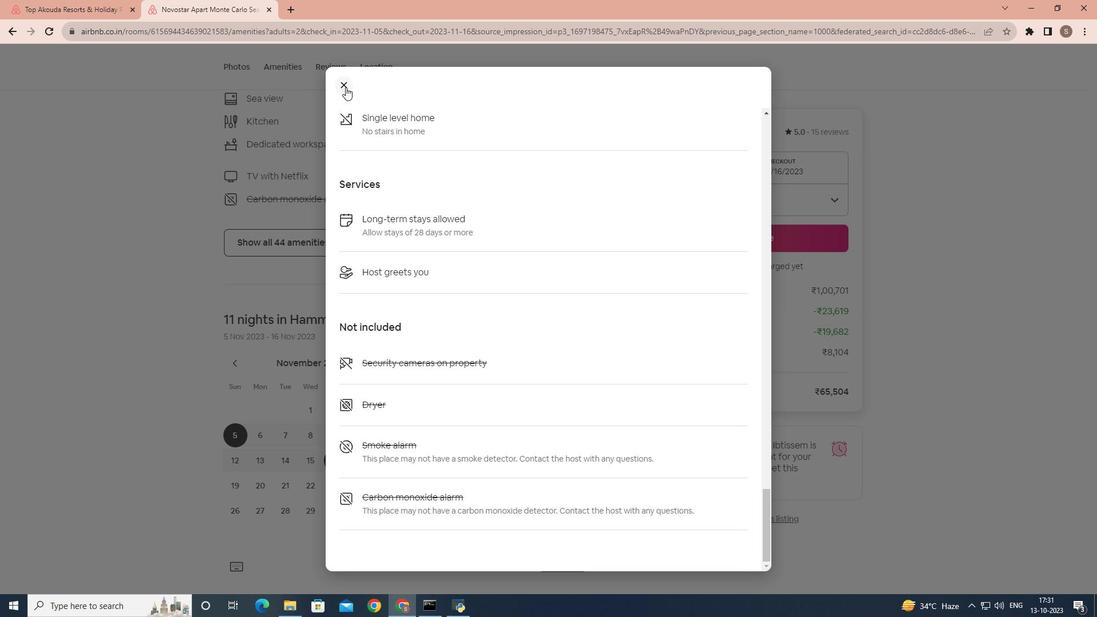 
Action: Mouse moved to (332, 321)
Screenshot: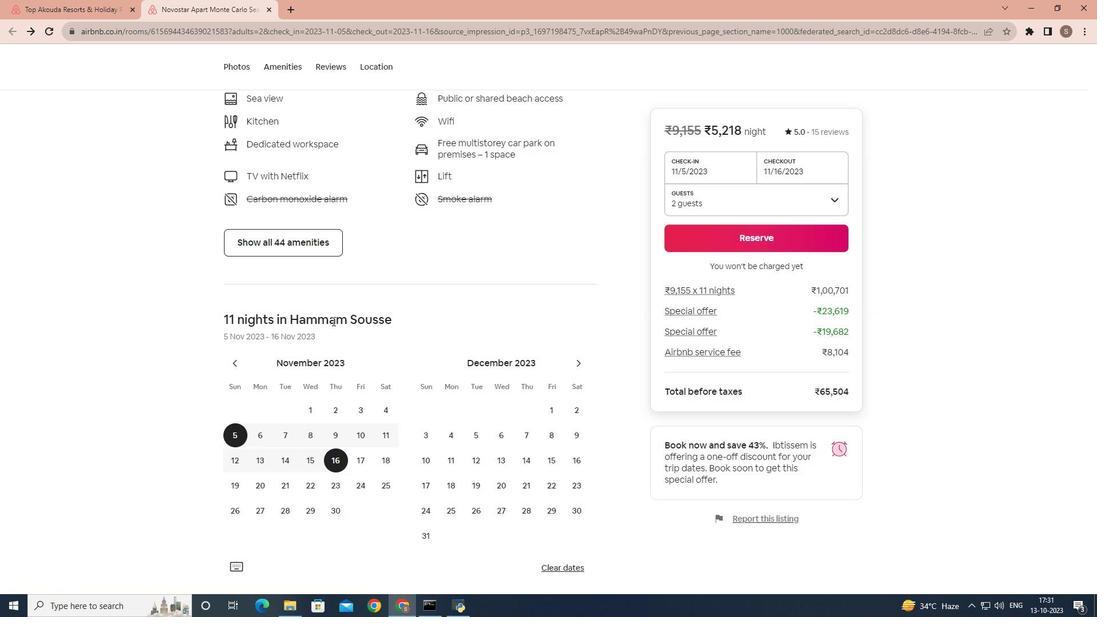 
Action: Mouse scrolled (332, 320) with delta (0, 0)
Screenshot: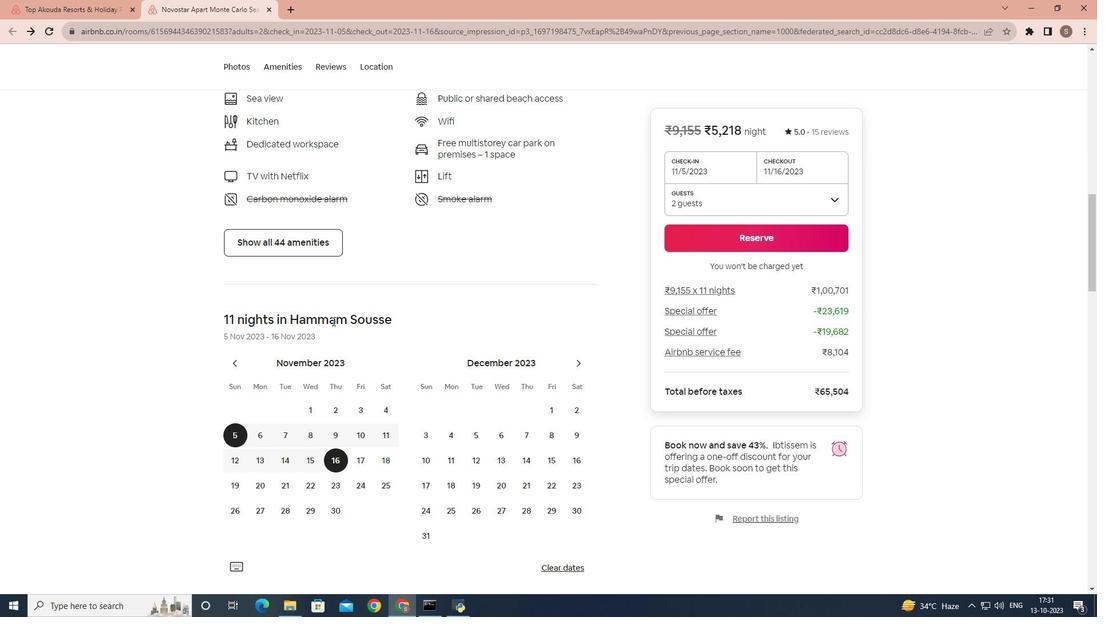 
Action: Mouse scrolled (332, 320) with delta (0, 0)
Screenshot: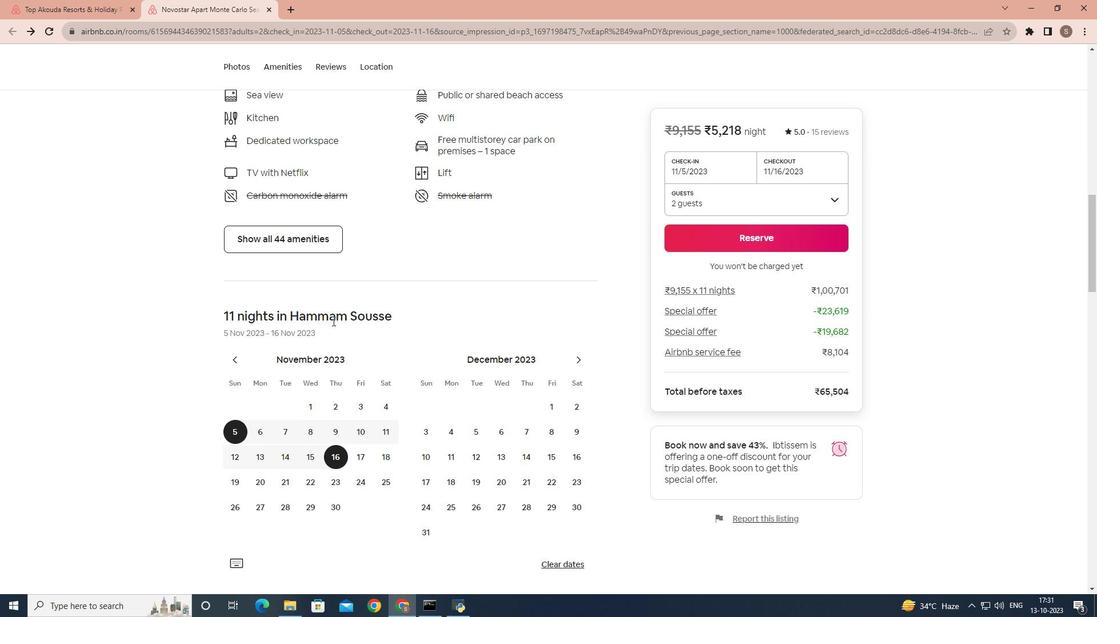
Action: Mouse scrolled (332, 320) with delta (0, 0)
Screenshot: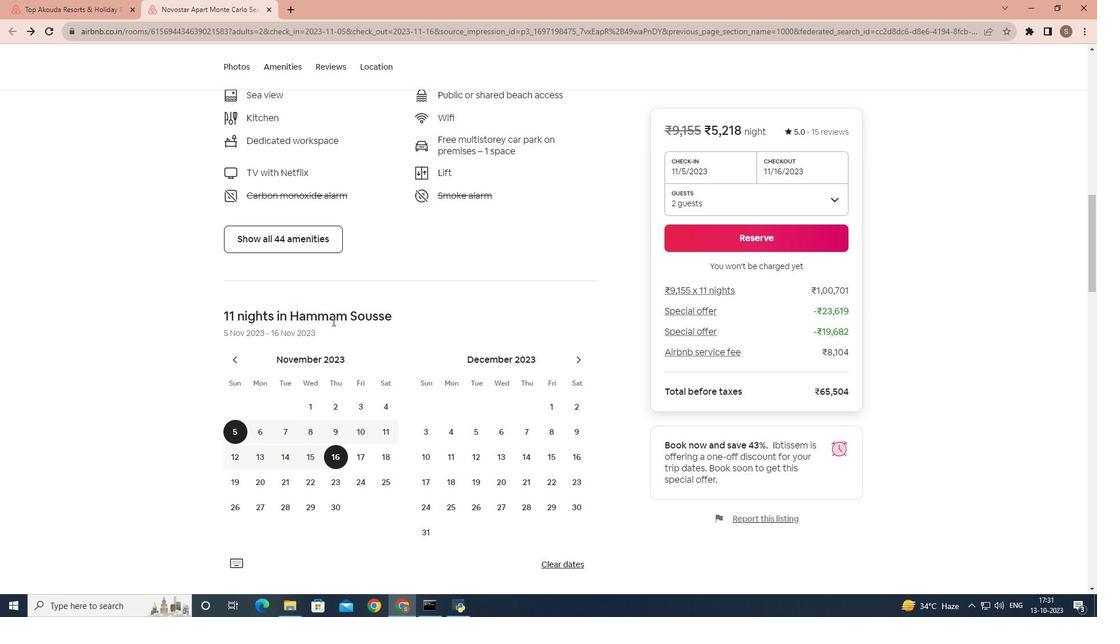 
Action: Mouse scrolled (332, 320) with delta (0, 0)
Screenshot: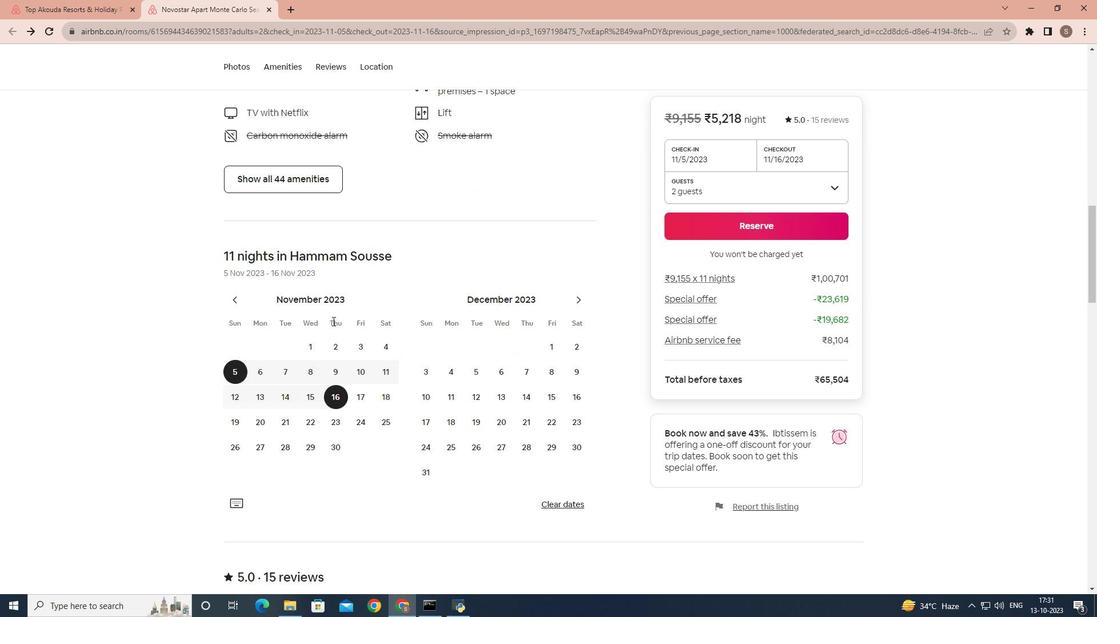 
Action: Mouse scrolled (332, 320) with delta (0, 0)
Screenshot: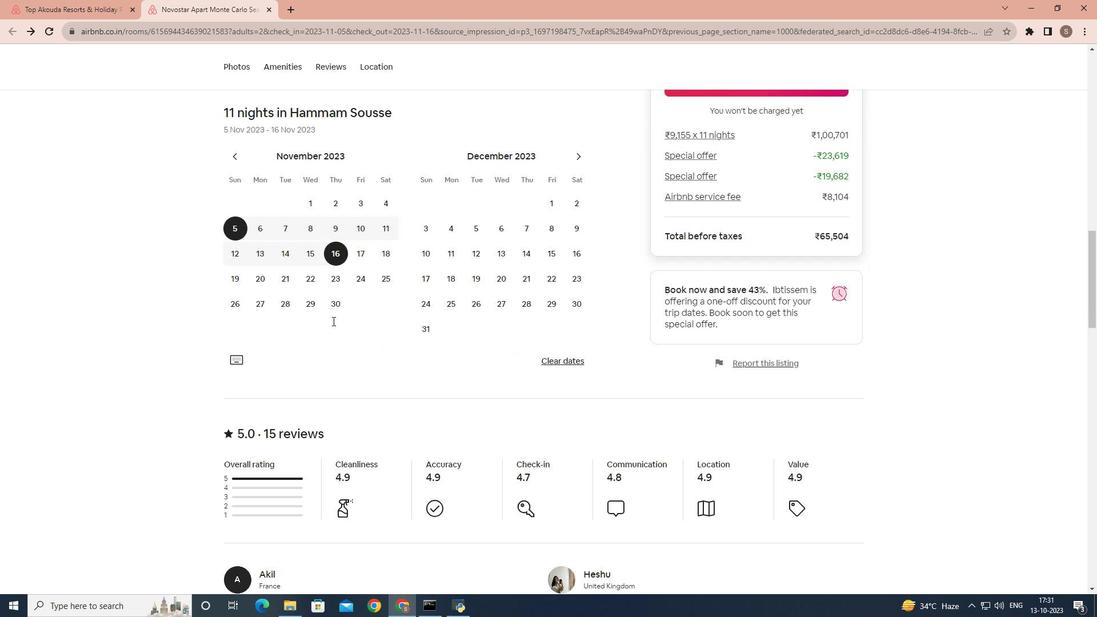 
Action: Mouse scrolled (332, 320) with delta (0, 0)
Screenshot: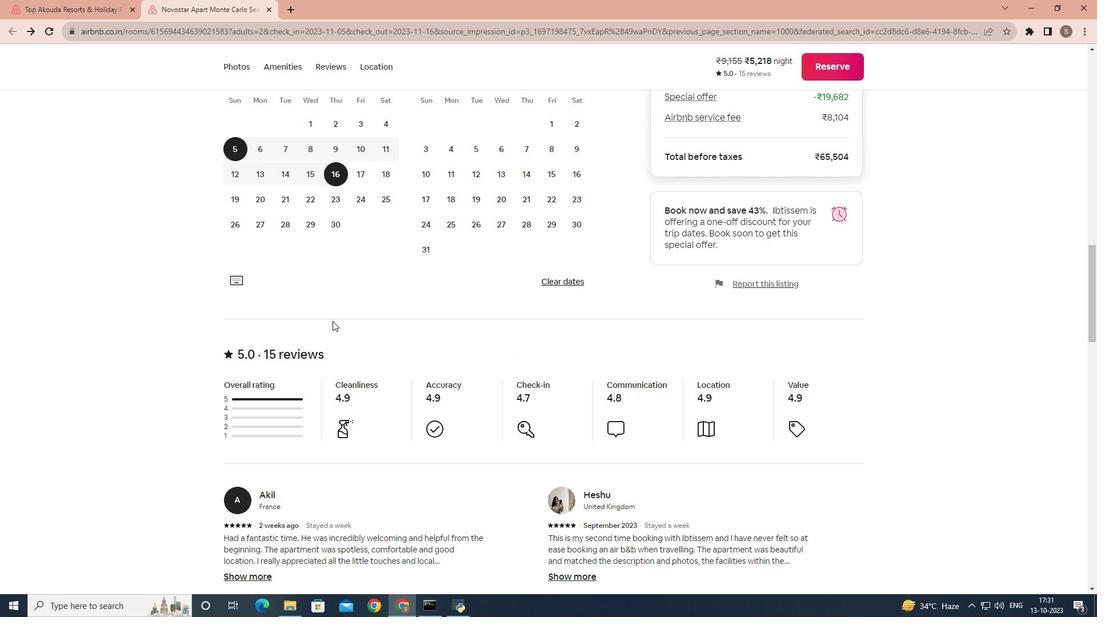 
Action: Mouse scrolled (332, 320) with delta (0, 0)
Screenshot: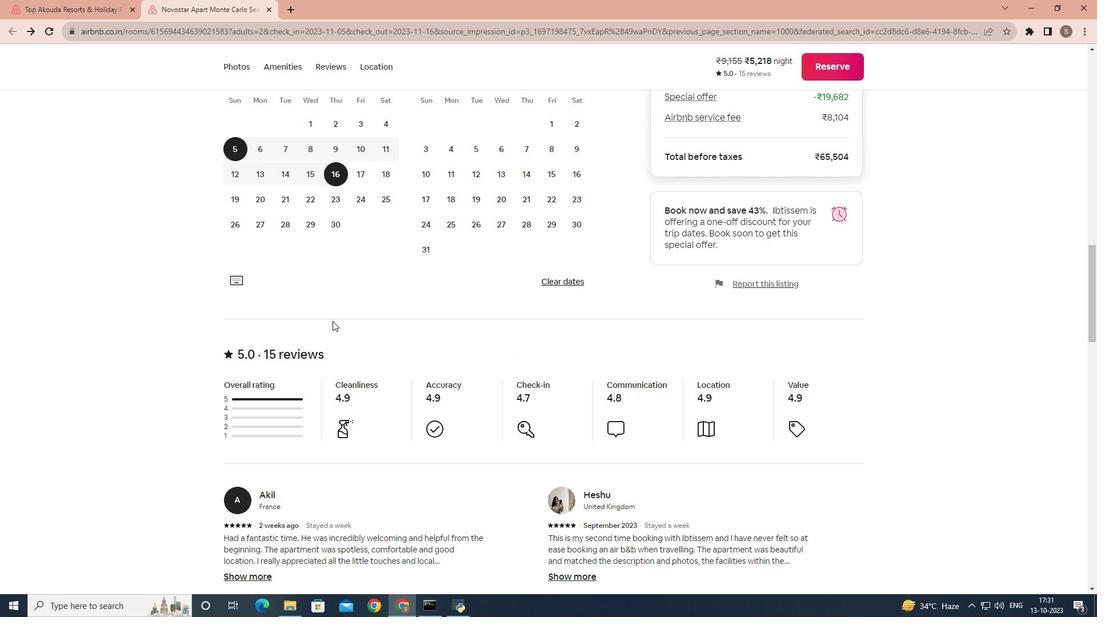 
Action: Mouse scrolled (332, 320) with delta (0, 0)
Screenshot: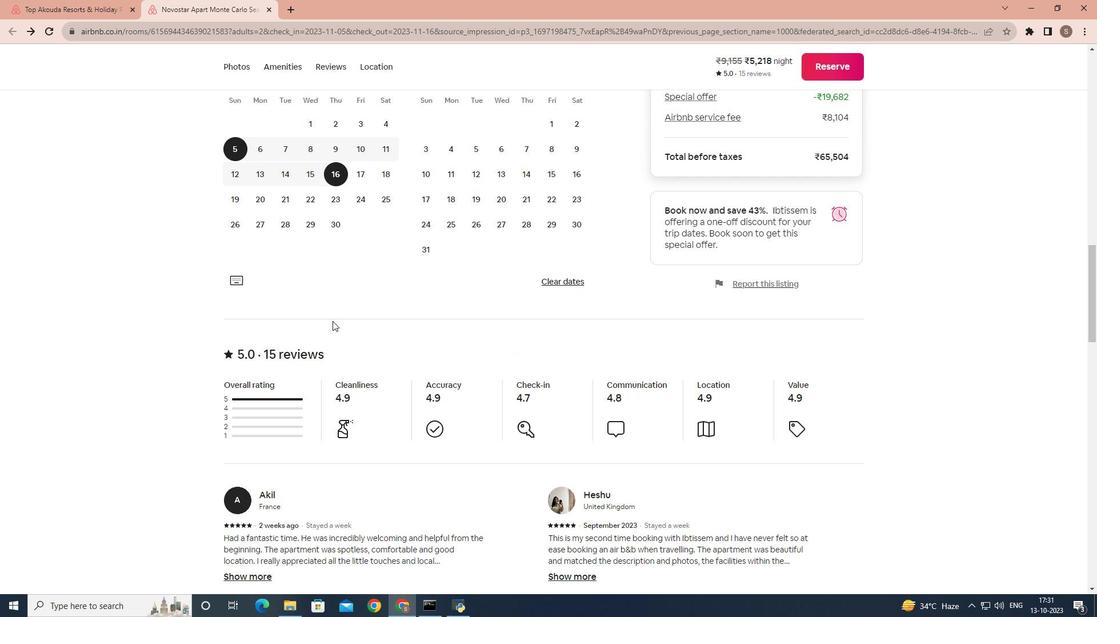 
Action: Mouse scrolled (332, 320) with delta (0, 0)
Screenshot: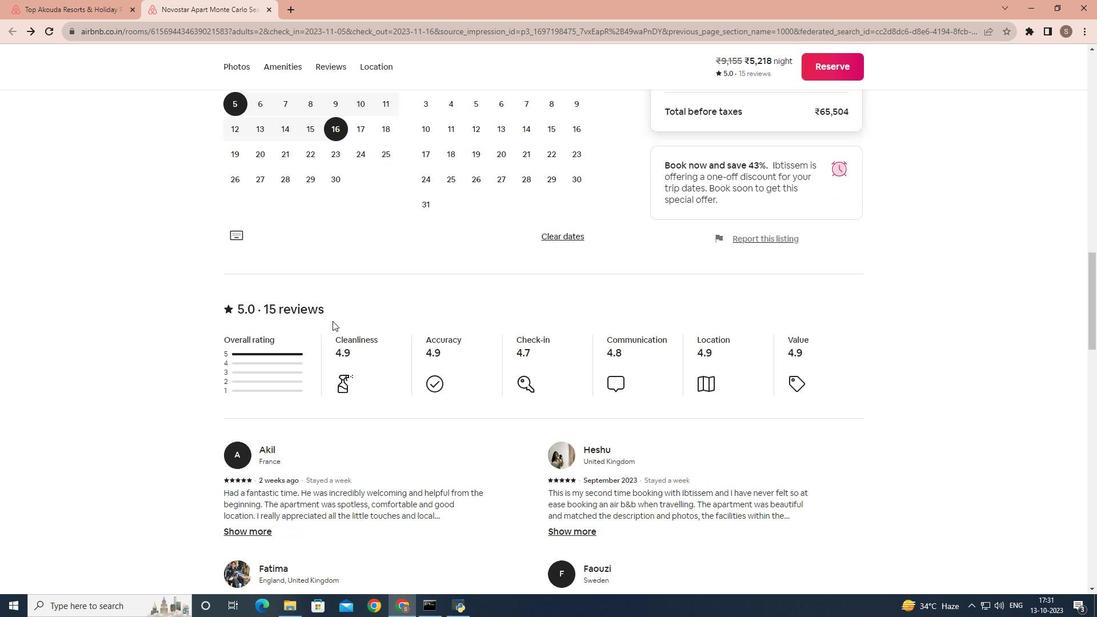 
Action: Mouse scrolled (332, 320) with delta (0, 0)
Screenshot: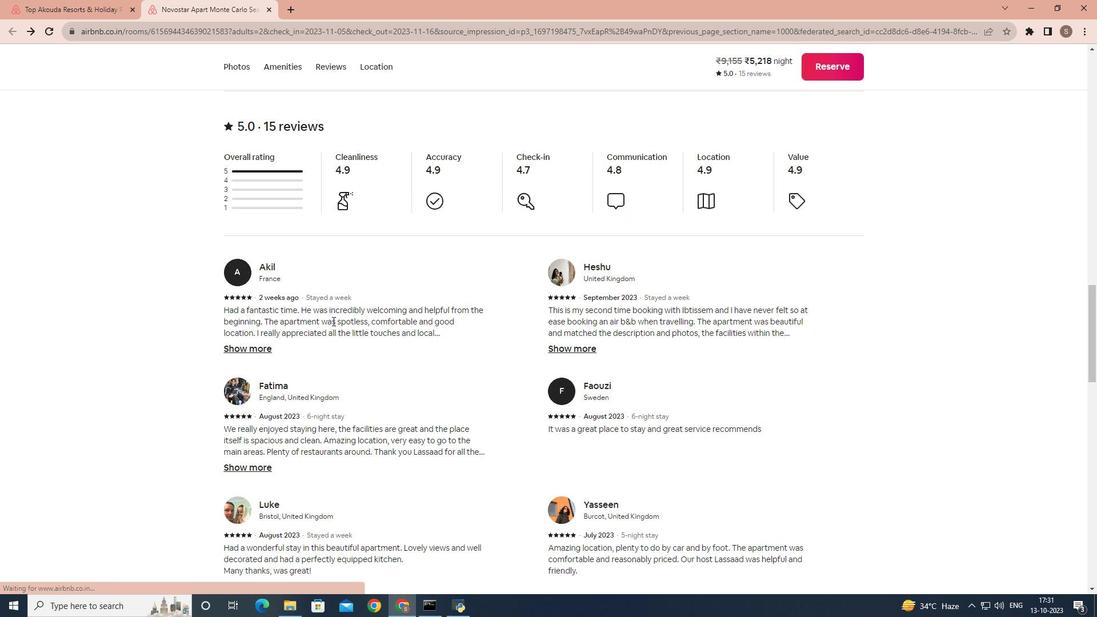 
Action: Mouse scrolled (332, 320) with delta (0, 0)
Screenshot: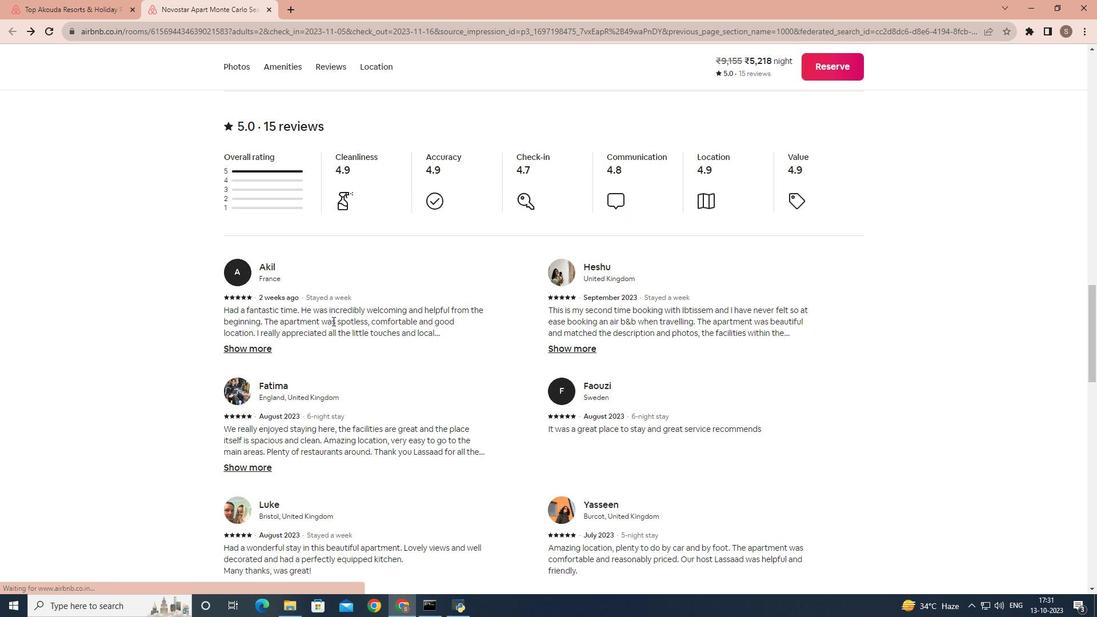 
Action: Mouse scrolled (332, 320) with delta (0, 0)
Screenshot: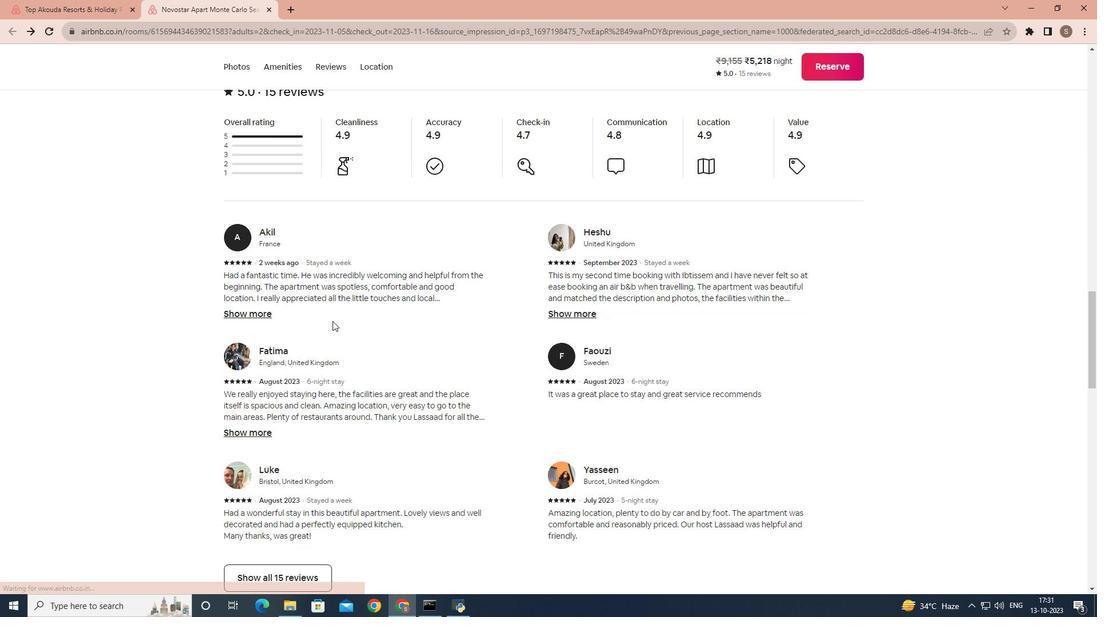 
Action: Mouse scrolled (332, 320) with delta (0, 0)
Screenshot: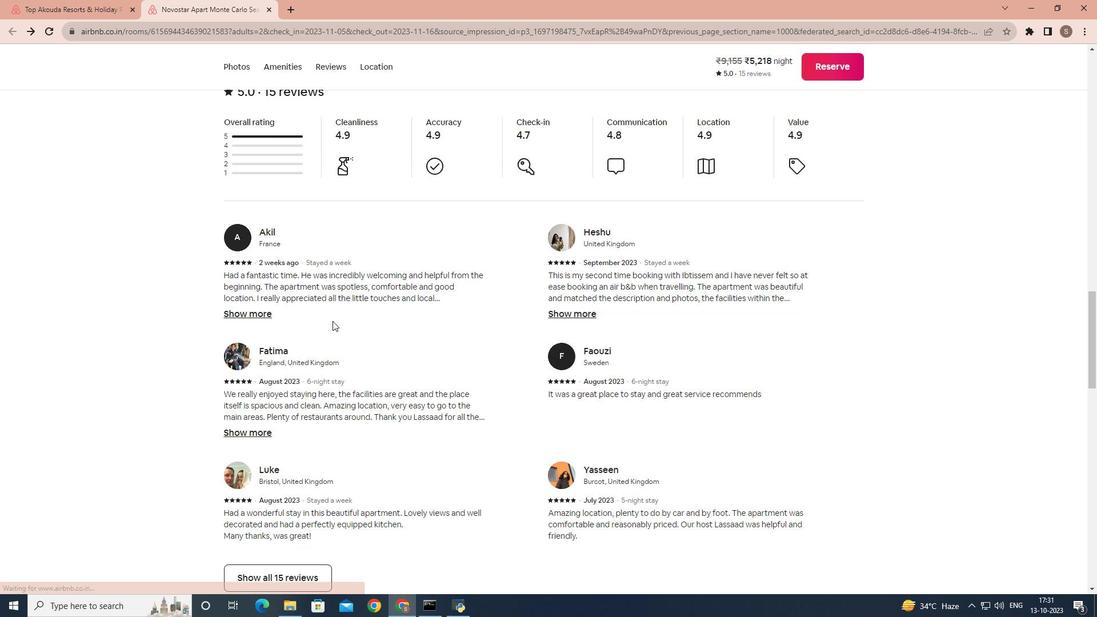 
Action: Mouse moved to (267, 389)
Screenshot: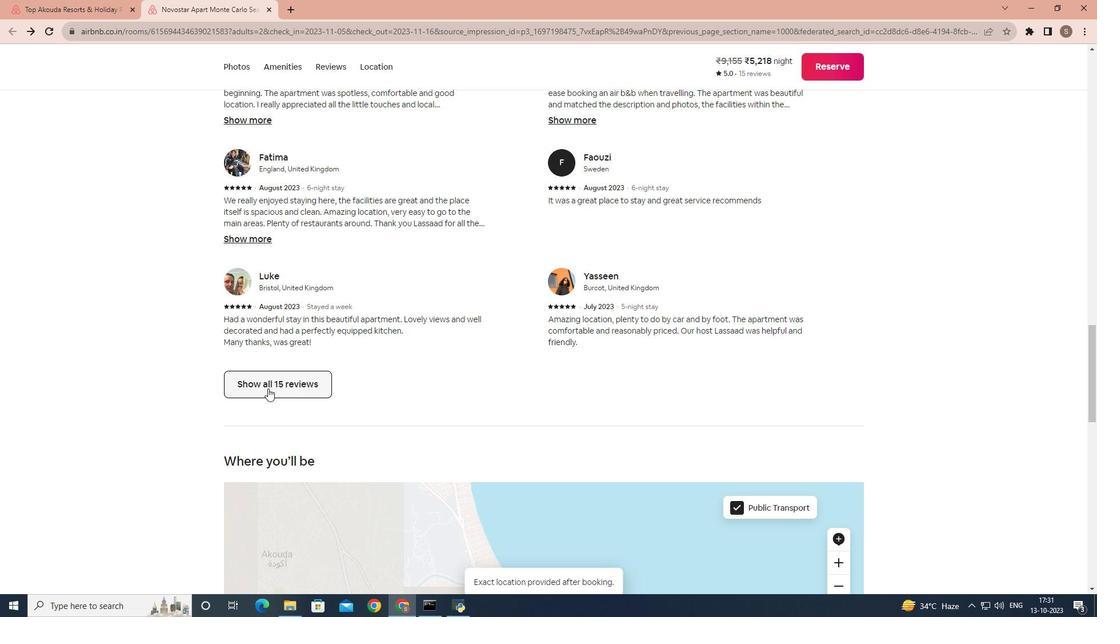 
Action: Mouse pressed left at (267, 389)
Screenshot: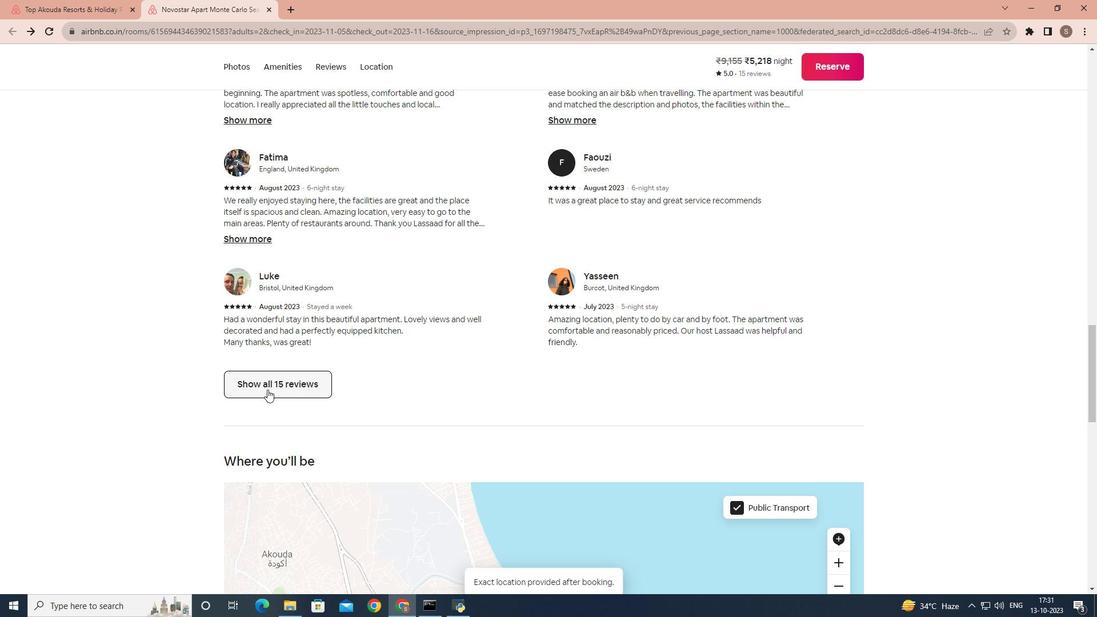 
Action: Mouse moved to (482, 324)
Screenshot: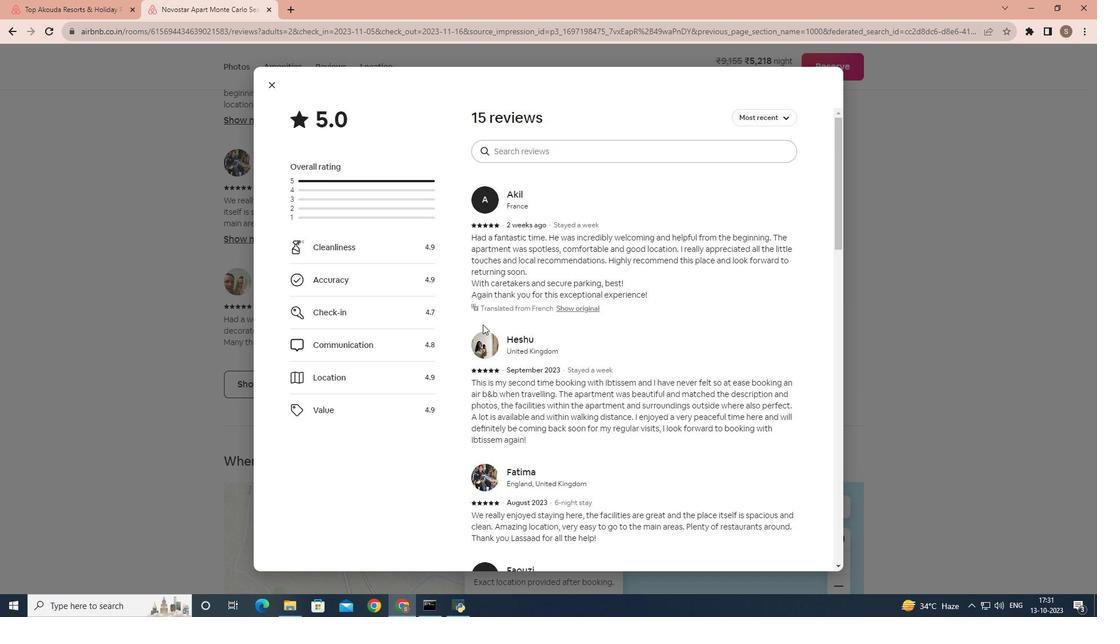 
Action: Mouse scrolled (482, 324) with delta (0, 0)
Screenshot: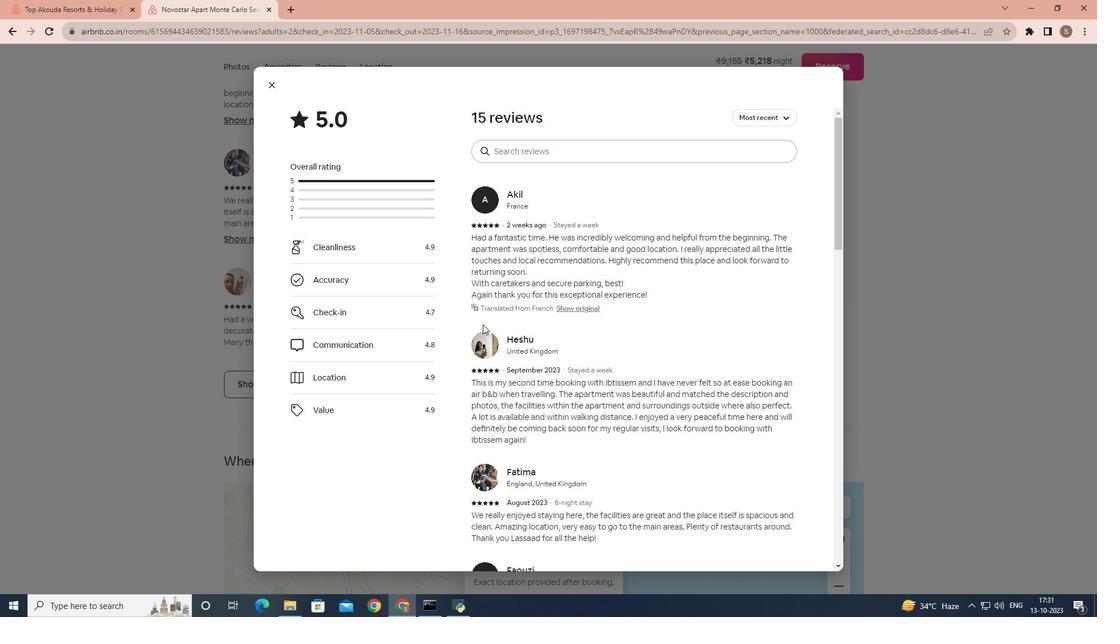 
Action: Mouse scrolled (482, 324) with delta (0, 0)
Screenshot: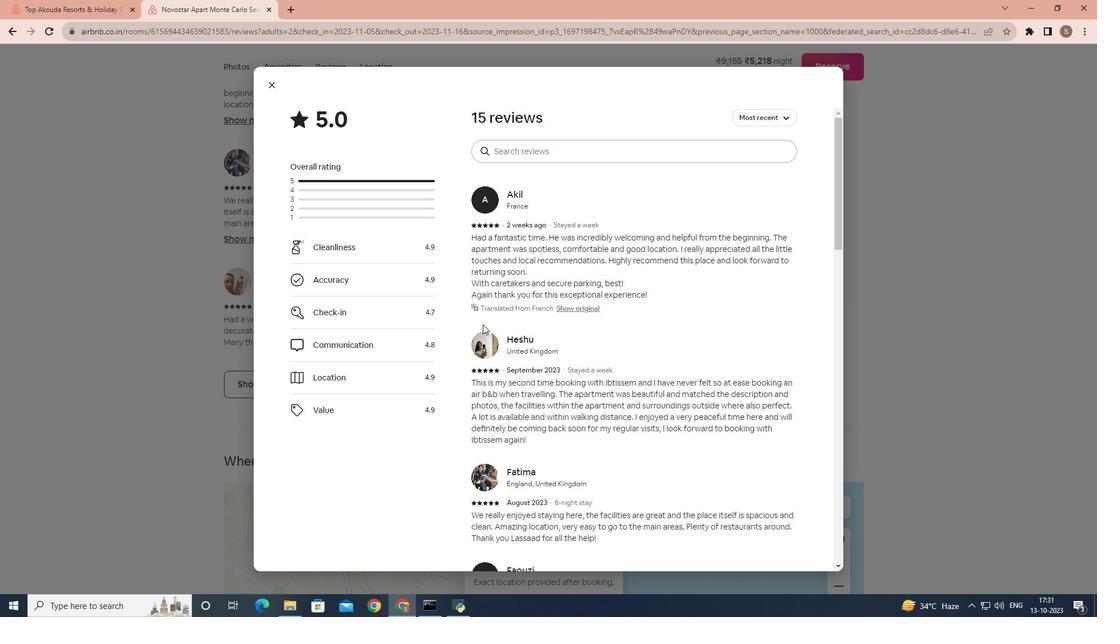 
Action: Mouse scrolled (482, 324) with delta (0, 0)
Screenshot: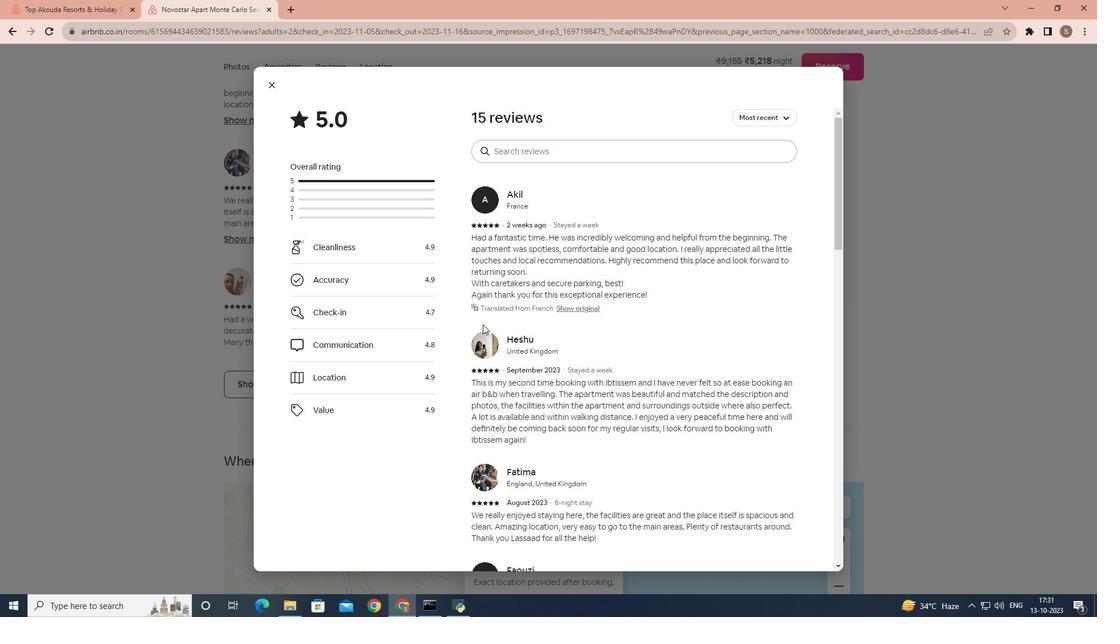 
Action: Mouse scrolled (482, 324) with delta (0, 0)
Screenshot: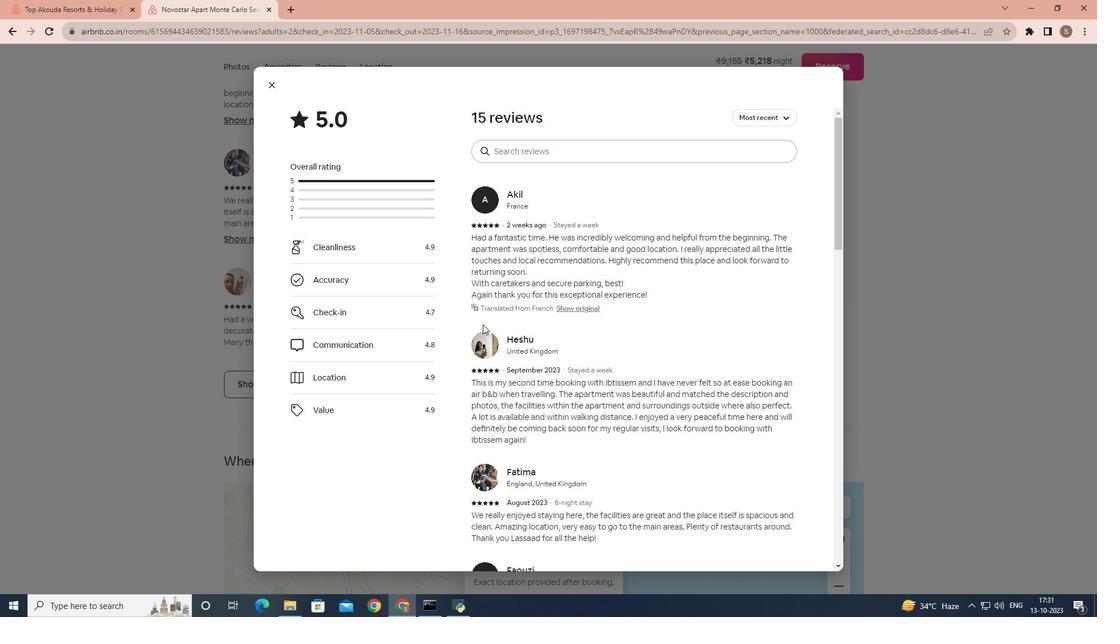 
Action: Mouse scrolled (482, 324) with delta (0, 0)
Screenshot: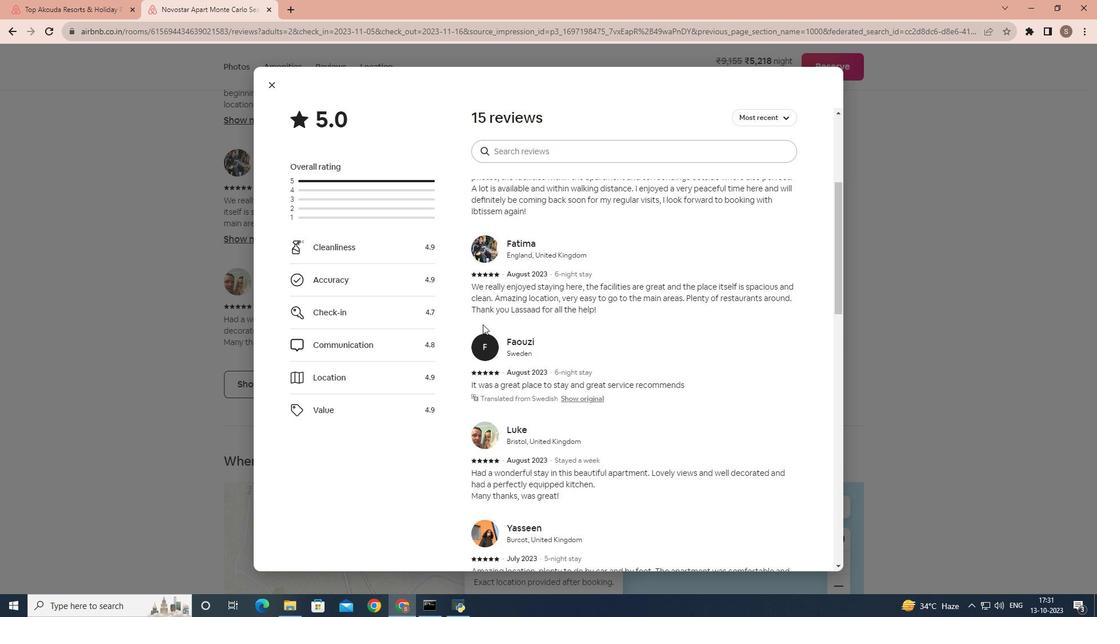 
Action: Mouse scrolled (482, 324) with delta (0, 0)
Screenshot: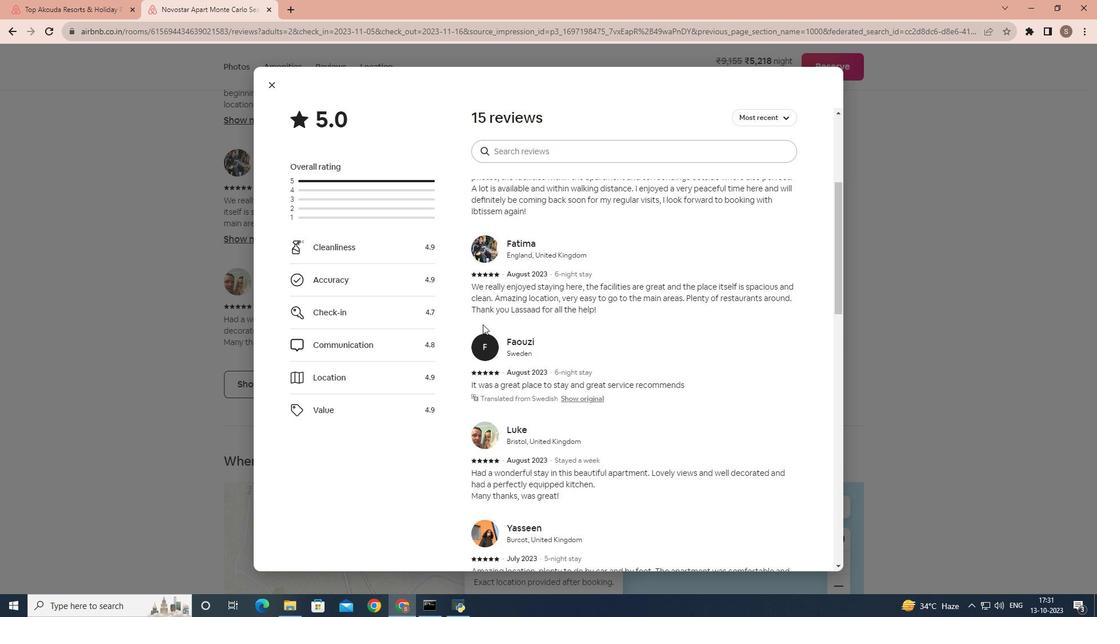 
Action: Mouse scrolled (482, 324) with delta (0, 0)
Screenshot: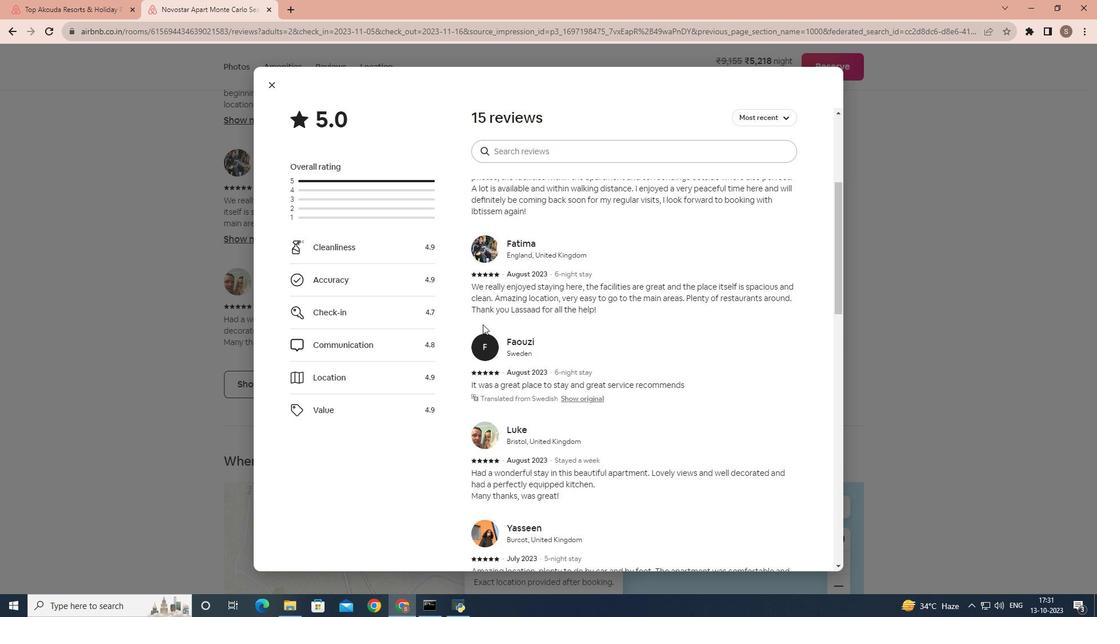 
Action: Mouse scrolled (482, 324) with delta (0, 0)
Screenshot: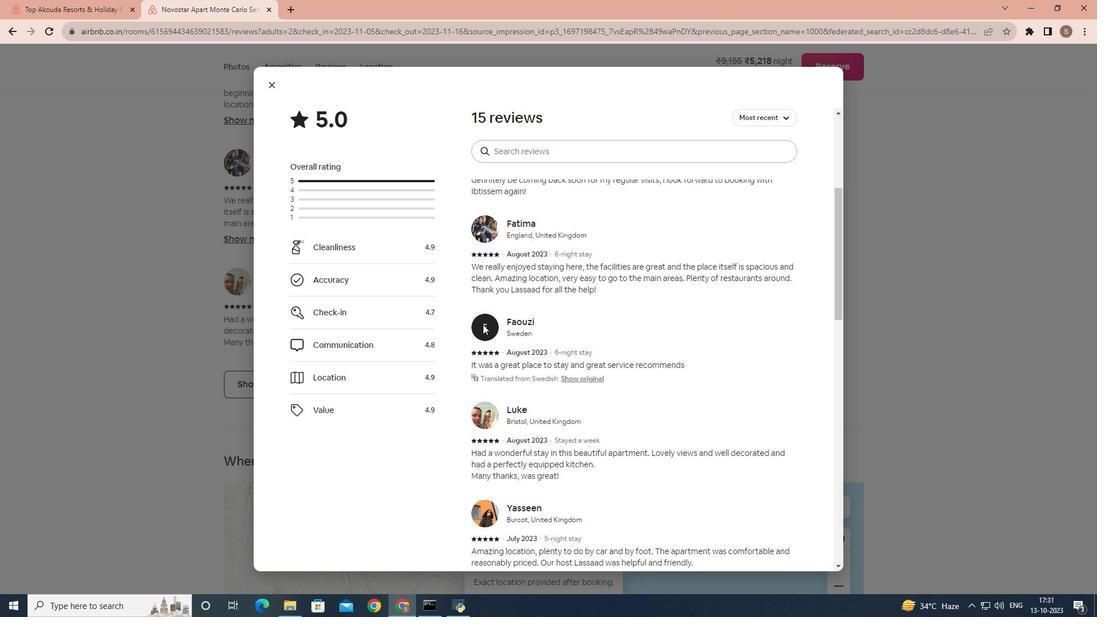 
Action: Mouse scrolled (482, 324) with delta (0, 0)
Screenshot: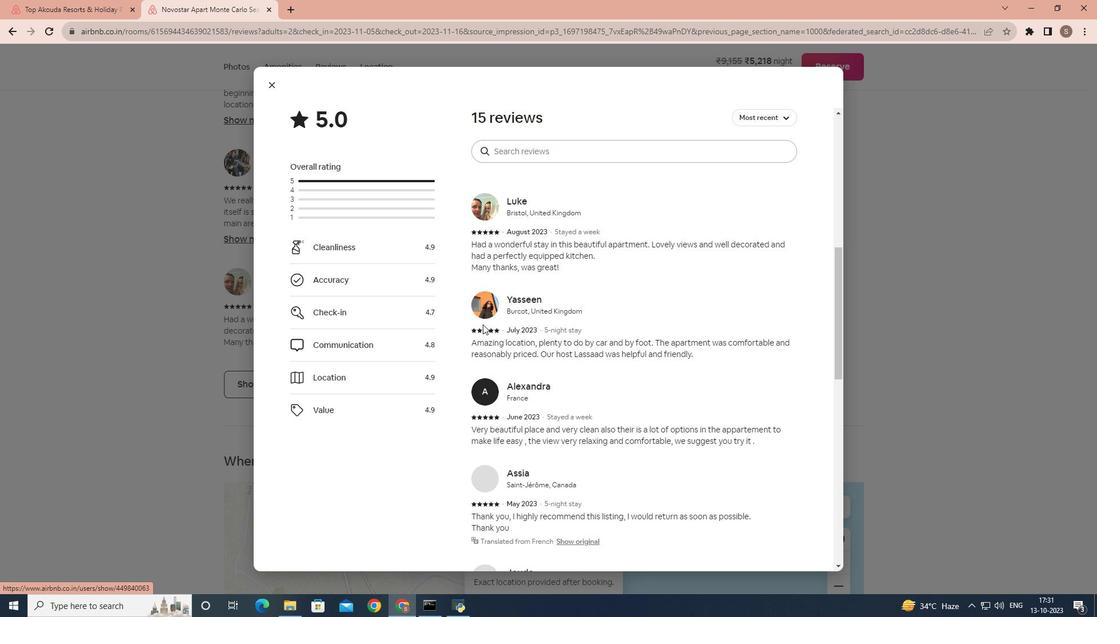 
Action: Mouse scrolled (482, 324) with delta (0, 0)
Screenshot: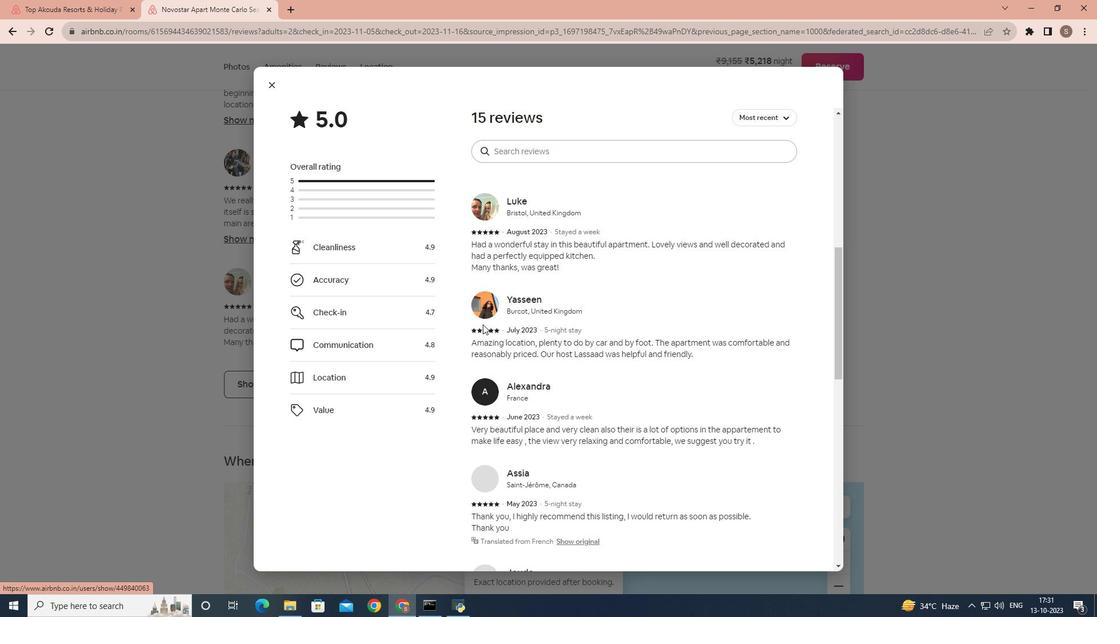 
Action: Mouse scrolled (482, 324) with delta (0, 0)
Screenshot: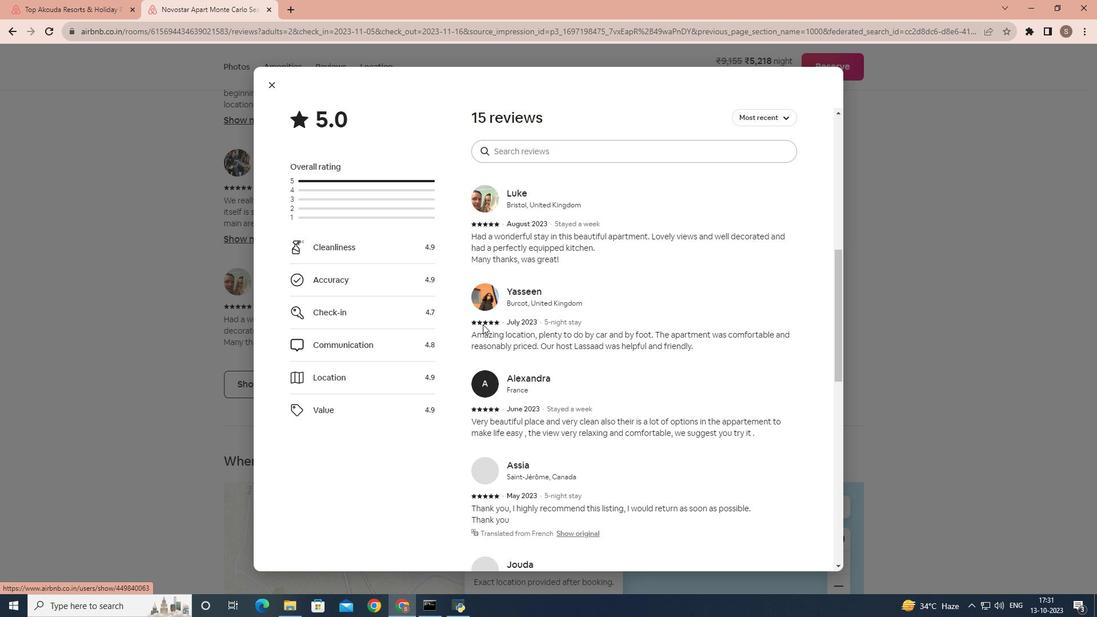 
Action: Mouse scrolled (482, 324) with delta (0, 0)
Screenshot: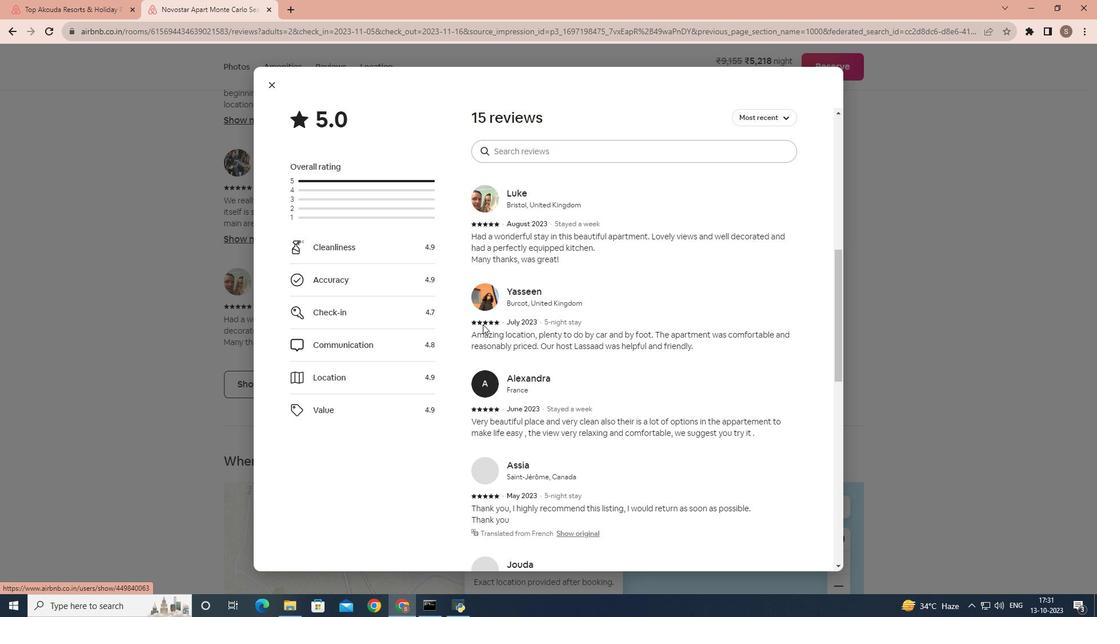
Action: Mouse scrolled (482, 324) with delta (0, 0)
Screenshot: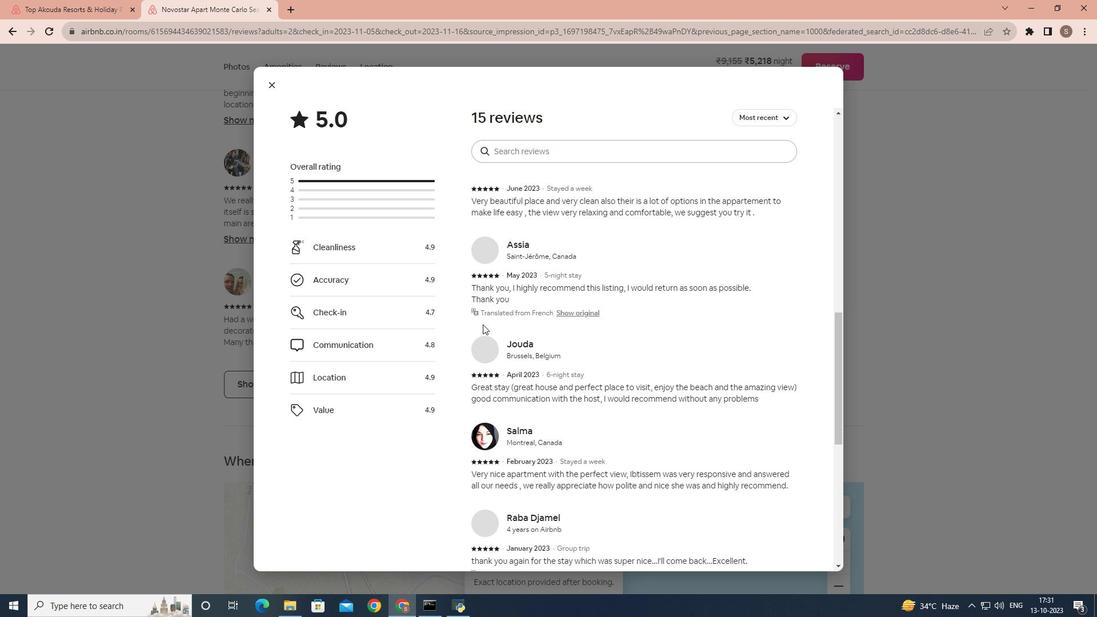 
Action: Mouse scrolled (482, 324) with delta (0, 0)
Screenshot: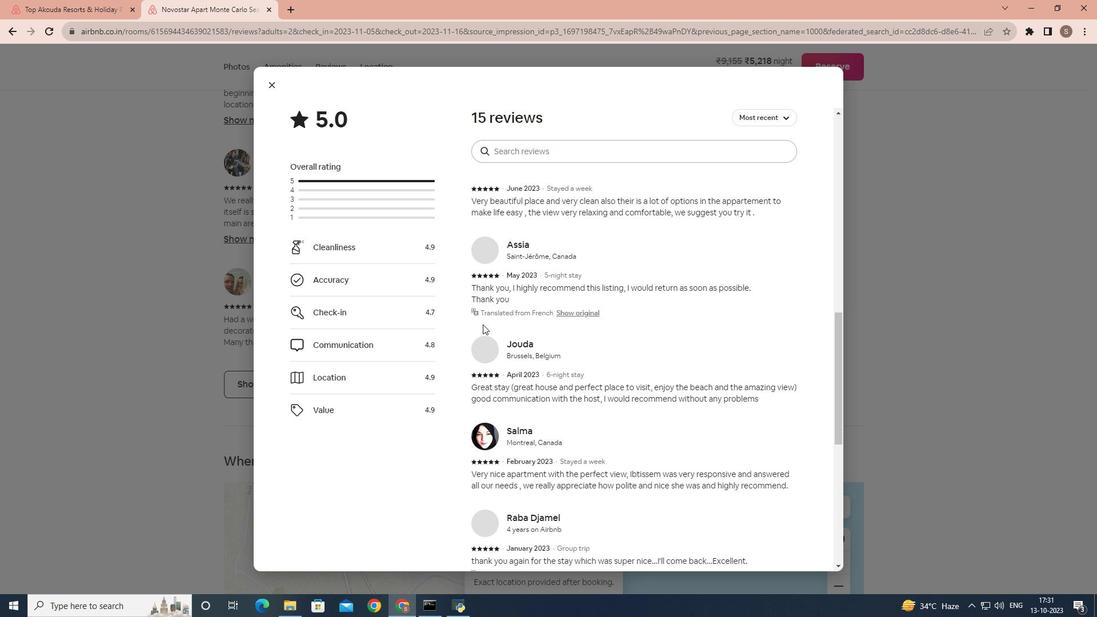
Action: Mouse scrolled (482, 324) with delta (0, 0)
Screenshot: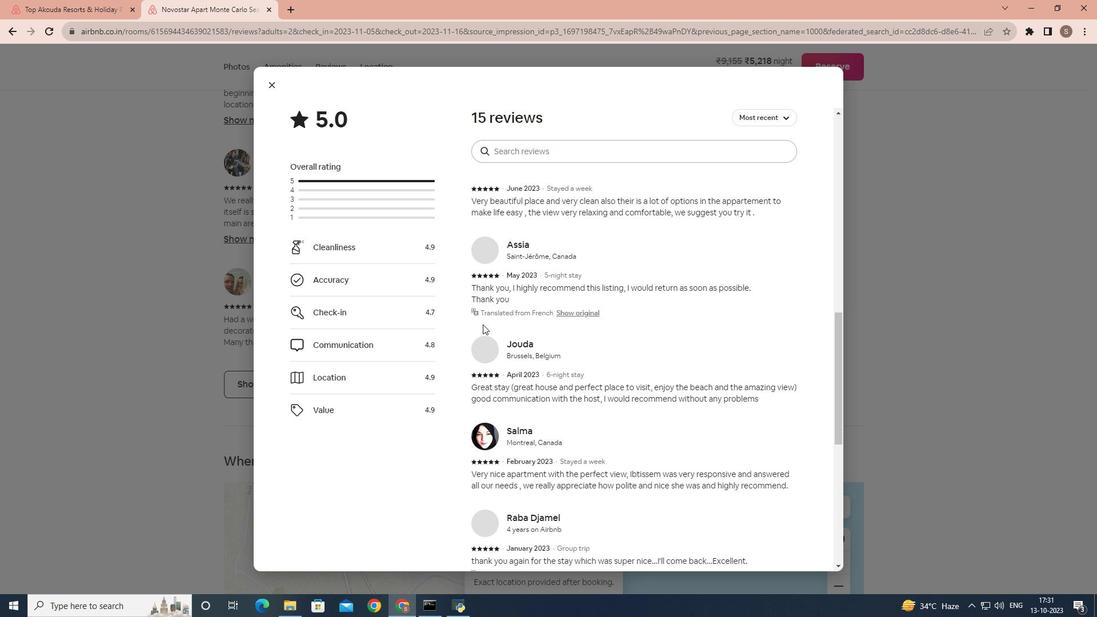 
Action: Mouse scrolled (482, 324) with delta (0, 0)
Screenshot: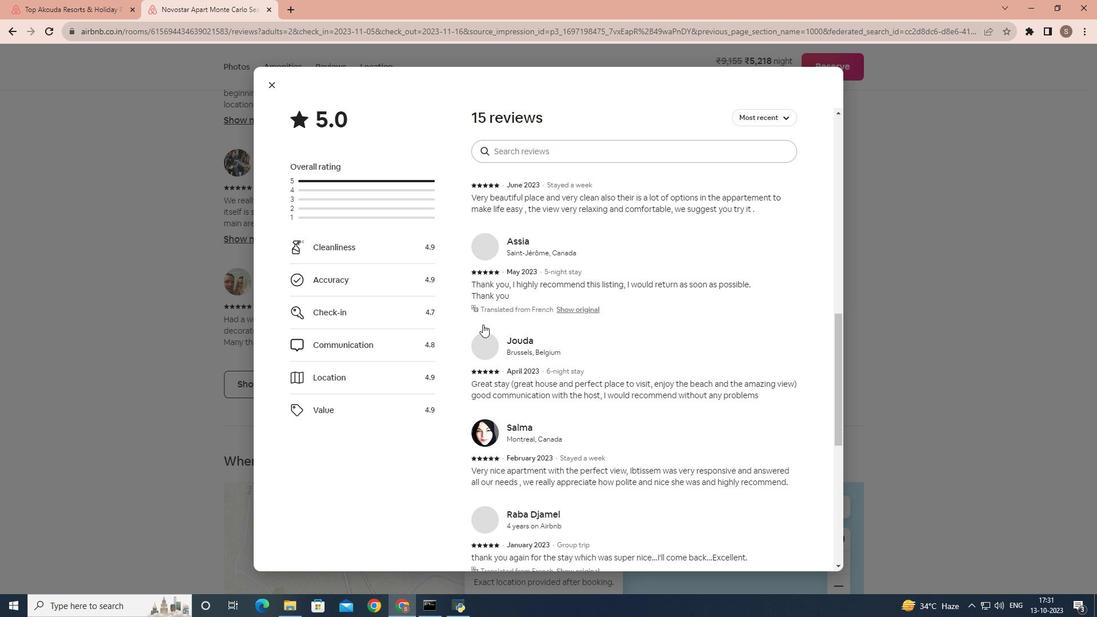 
Action: Mouse scrolled (482, 324) with delta (0, 0)
Screenshot: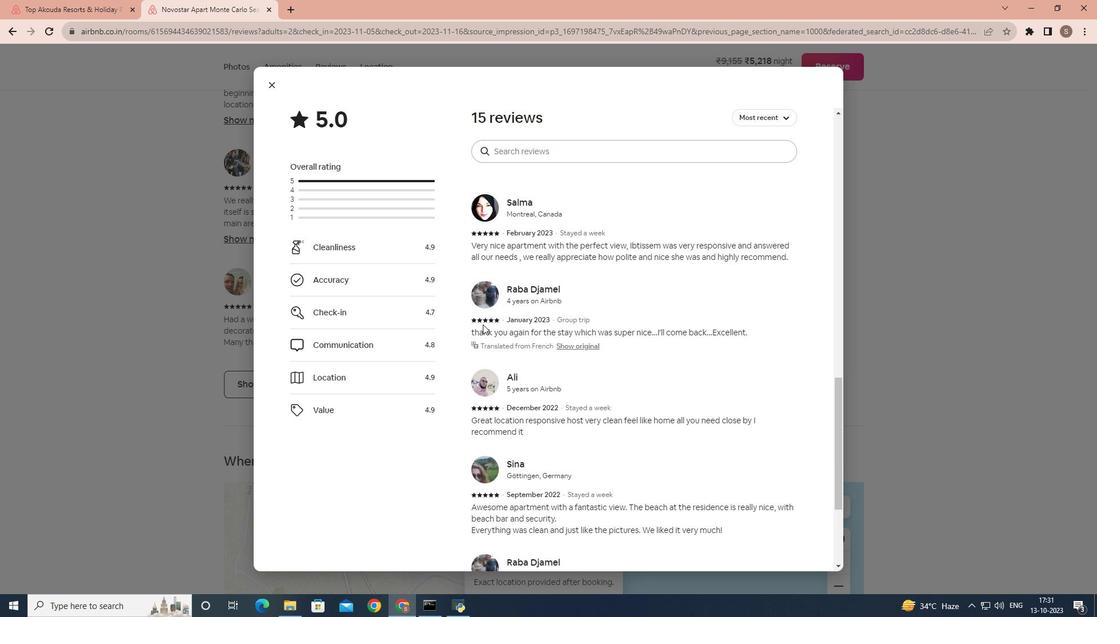 
Action: Mouse scrolled (482, 324) with delta (0, 0)
Screenshot: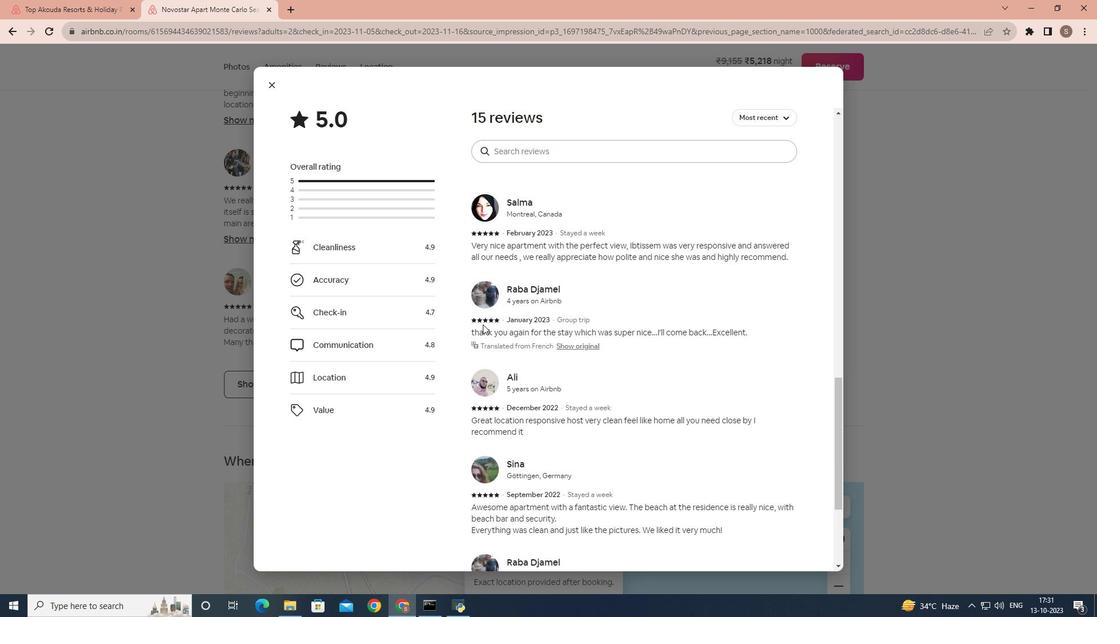 
Action: Mouse scrolled (482, 324) with delta (0, 0)
Screenshot: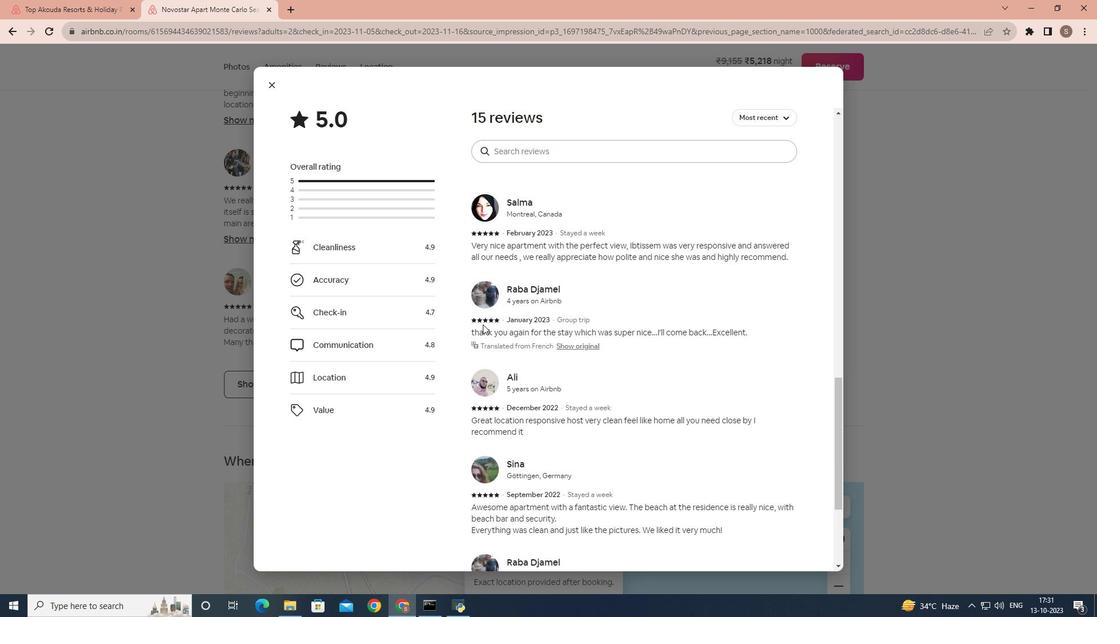 
Action: Mouse scrolled (482, 324) with delta (0, 0)
Screenshot: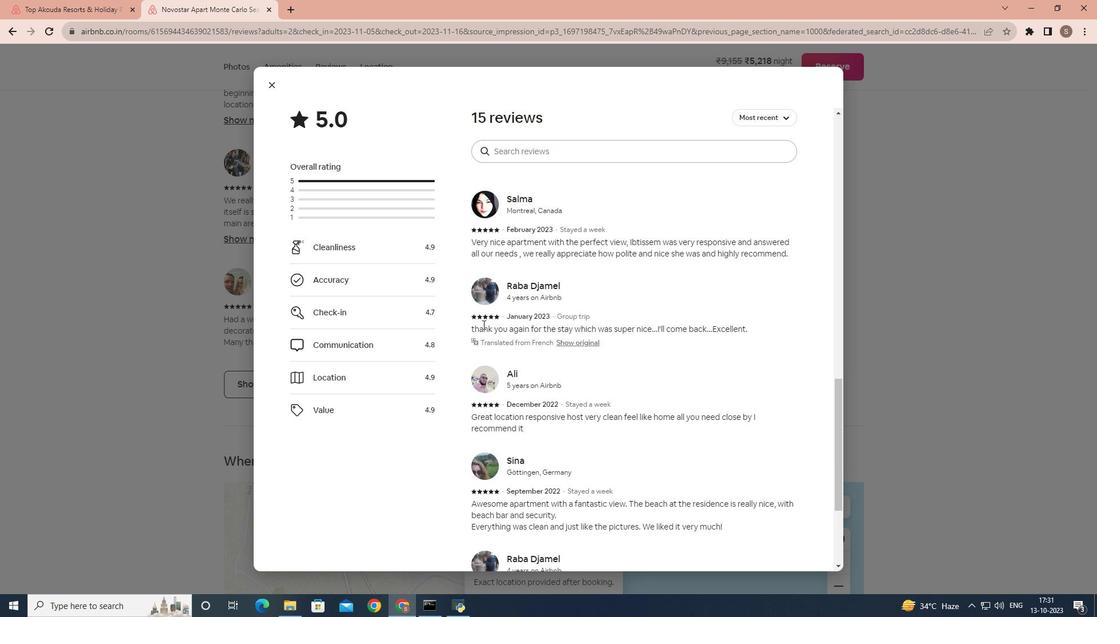 
Action: Mouse scrolled (482, 324) with delta (0, 0)
Screenshot: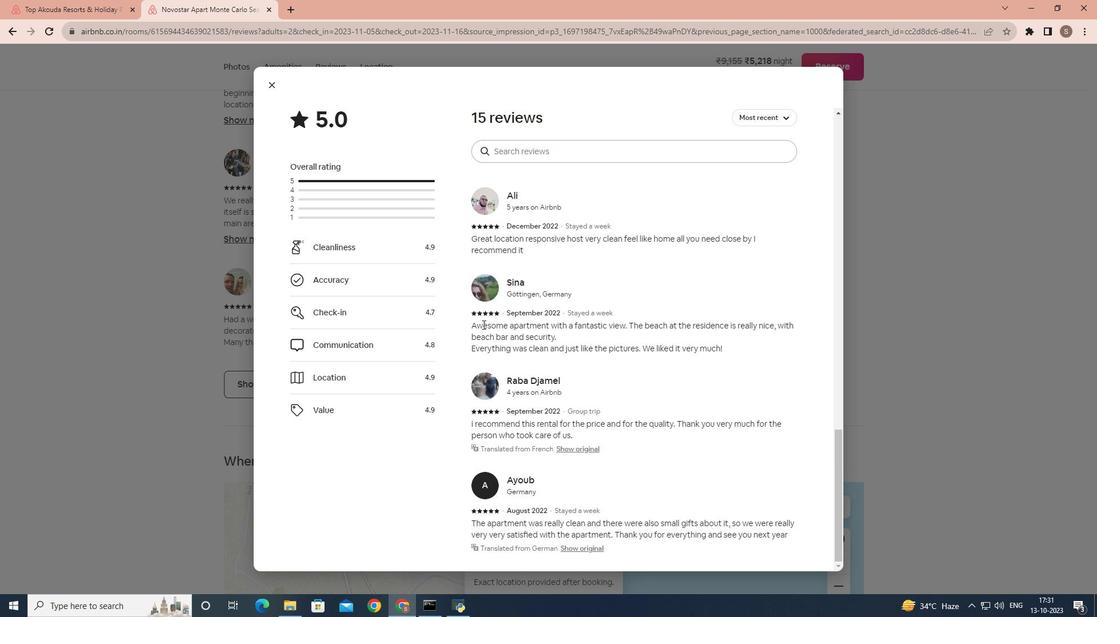 
Action: Mouse scrolled (482, 324) with delta (0, 0)
Screenshot: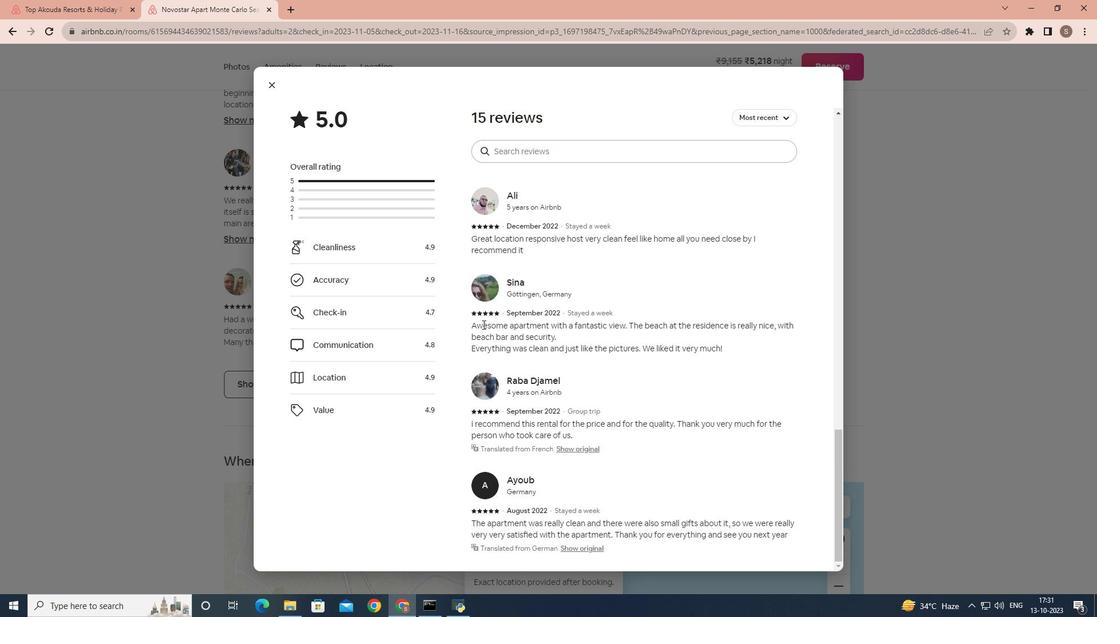 
Action: Mouse scrolled (482, 324) with delta (0, 0)
Screenshot: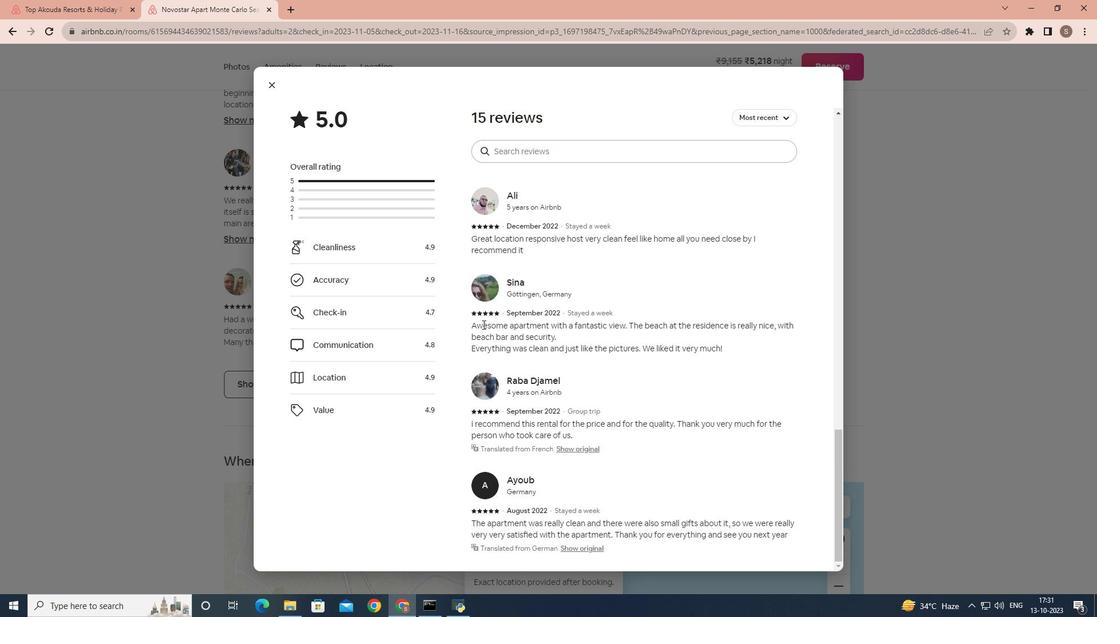 
Action: Mouse scrolled (482, 324) with delta (0, 0)
Screenshot: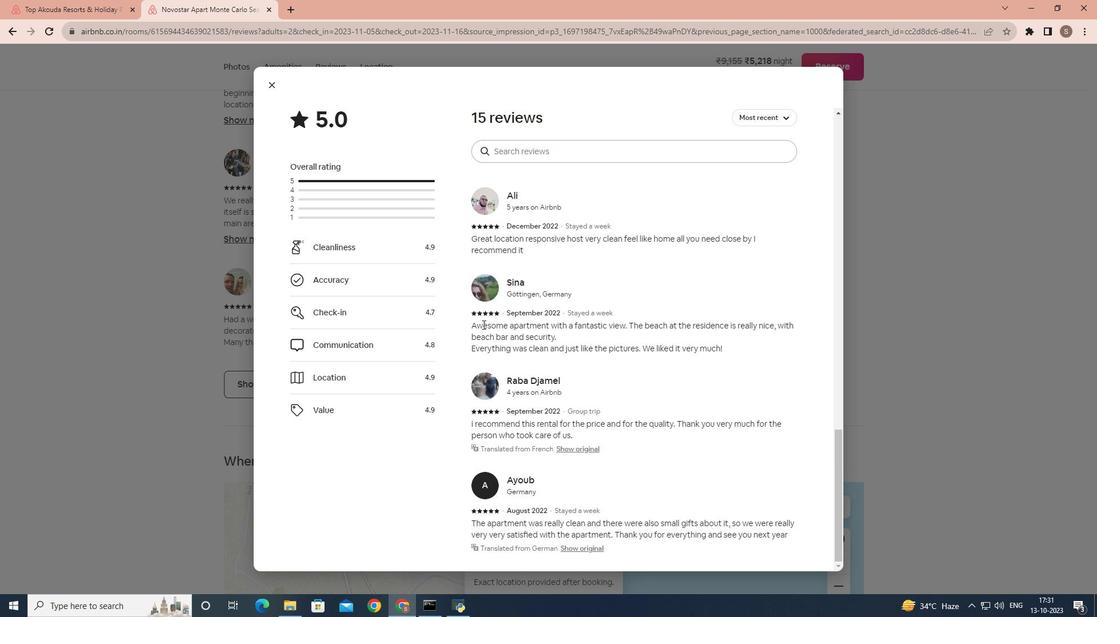 
Action: Mouse moved to (277, 84)
Screenshot: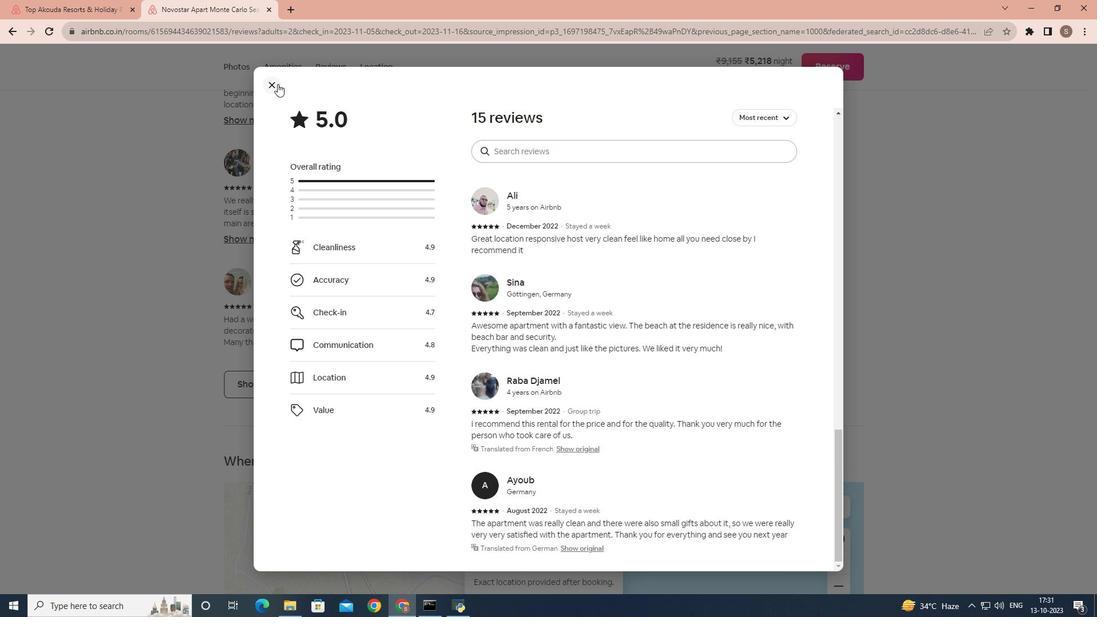 
Action: Mouse pressed left at (277, 84)
Screenshot: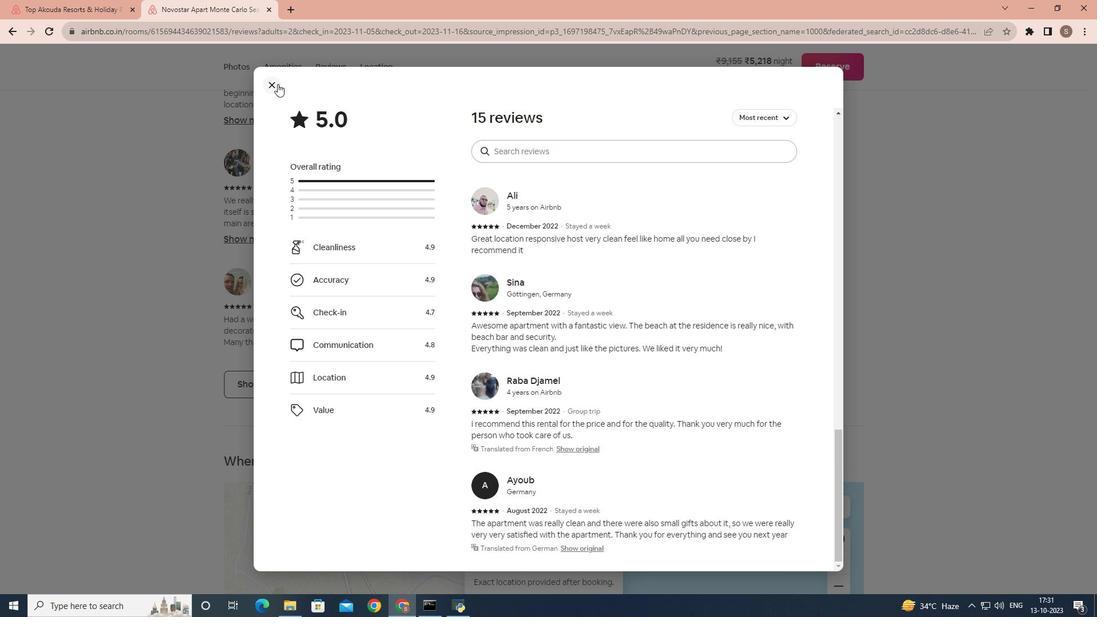
Action: Mouse moved to (380, 292)
Screenshot: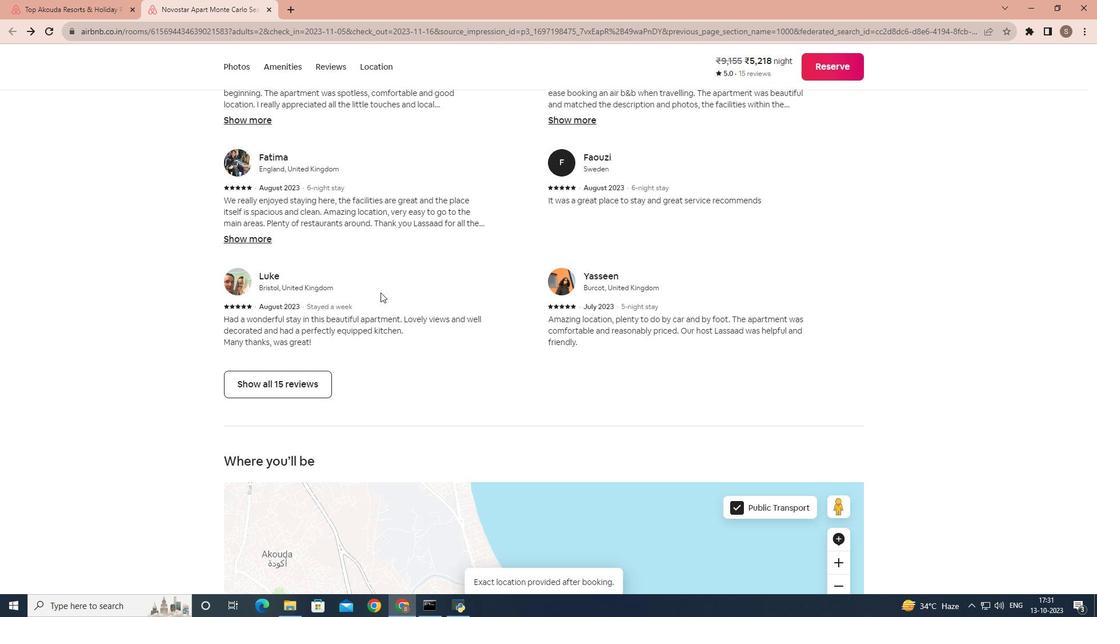 
Action: Mouse scrolled (380, 292) with delta (0, 0)
Screenshot: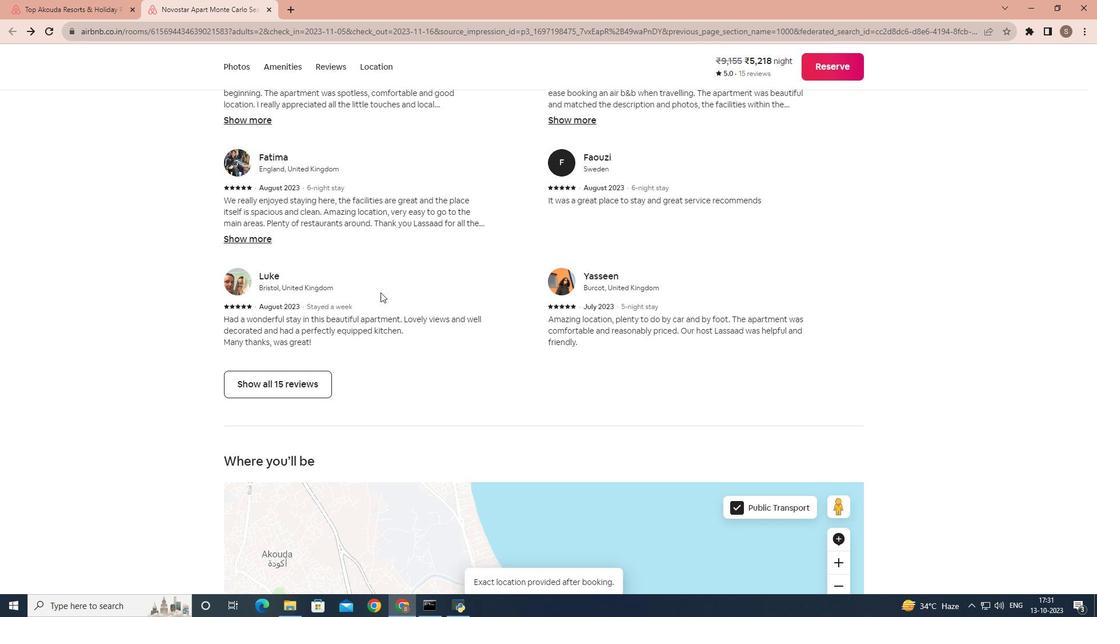 
Action: Mouse scrolled (380, 292) with delta (0, 0)
Screenshot: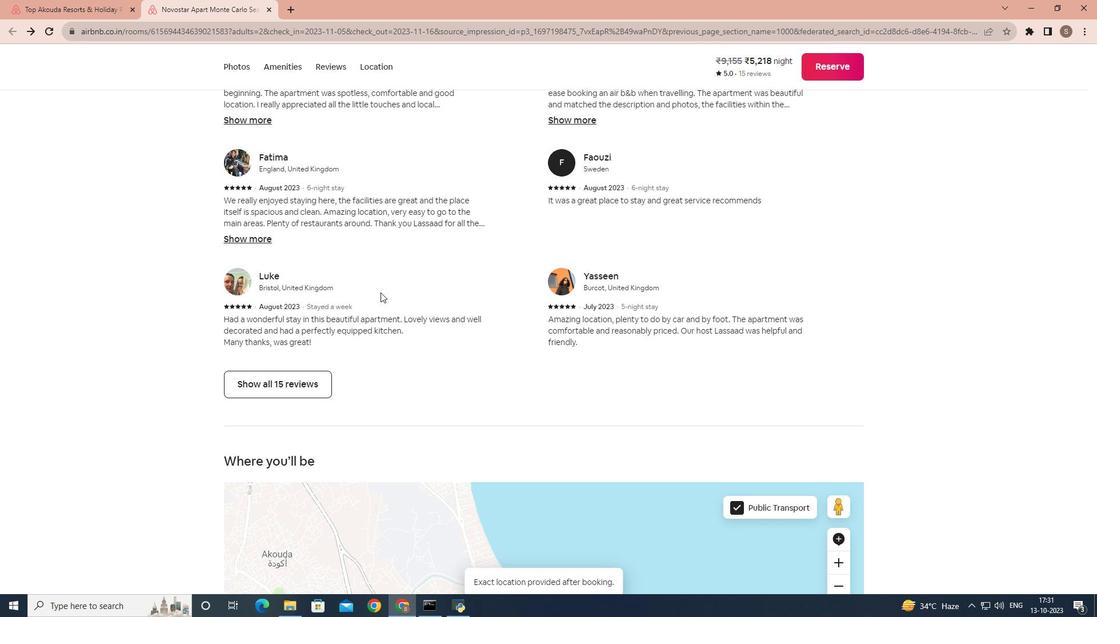 
Action: Mouse scrolled (380, 292) with delta (0, 0)
Screenshot: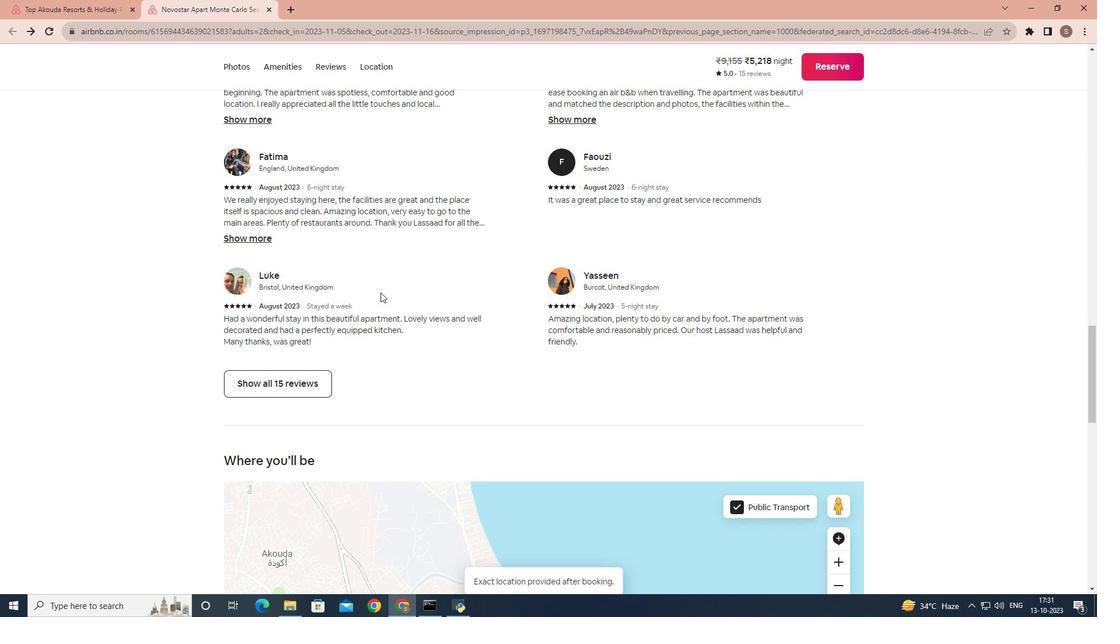 
Action: Mouse scrolled (380, 292) with delta (0, 0)
Screenshot: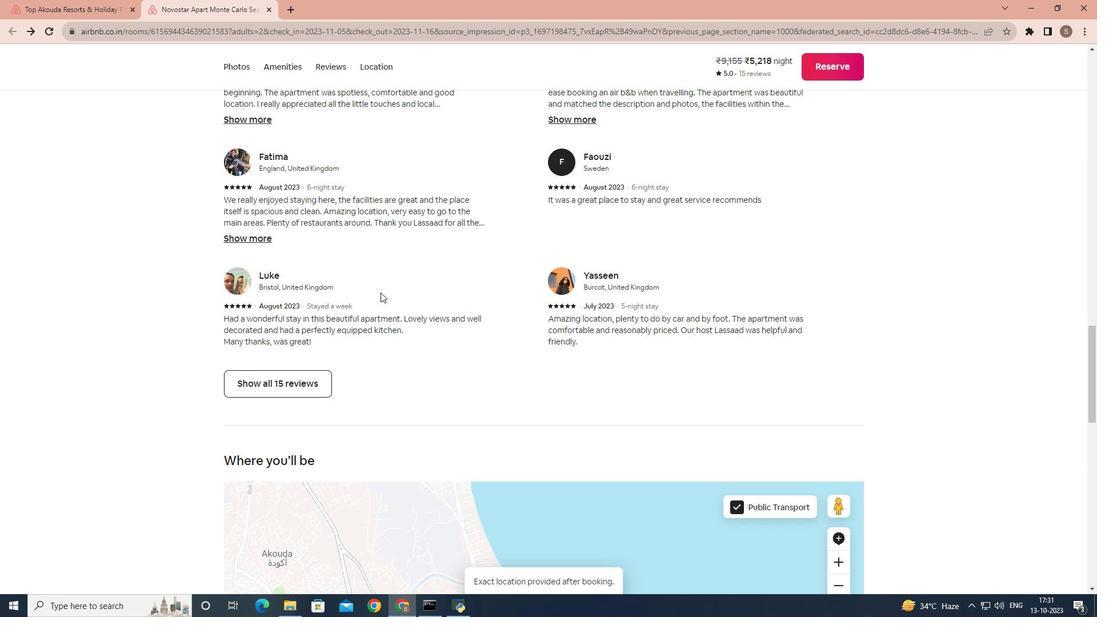 
Action: Mouse scrolled (380, 292) with delta (0, 0)
Screenshot: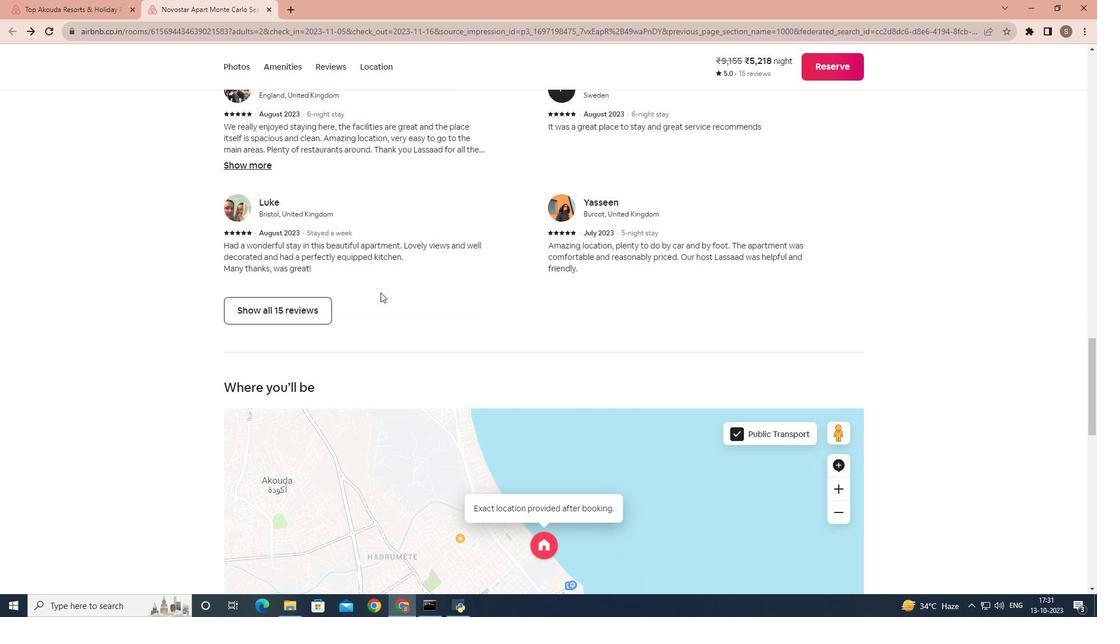 
Action: Mouse scrolled (380, 292) with delta (0, 0)
Screenshot: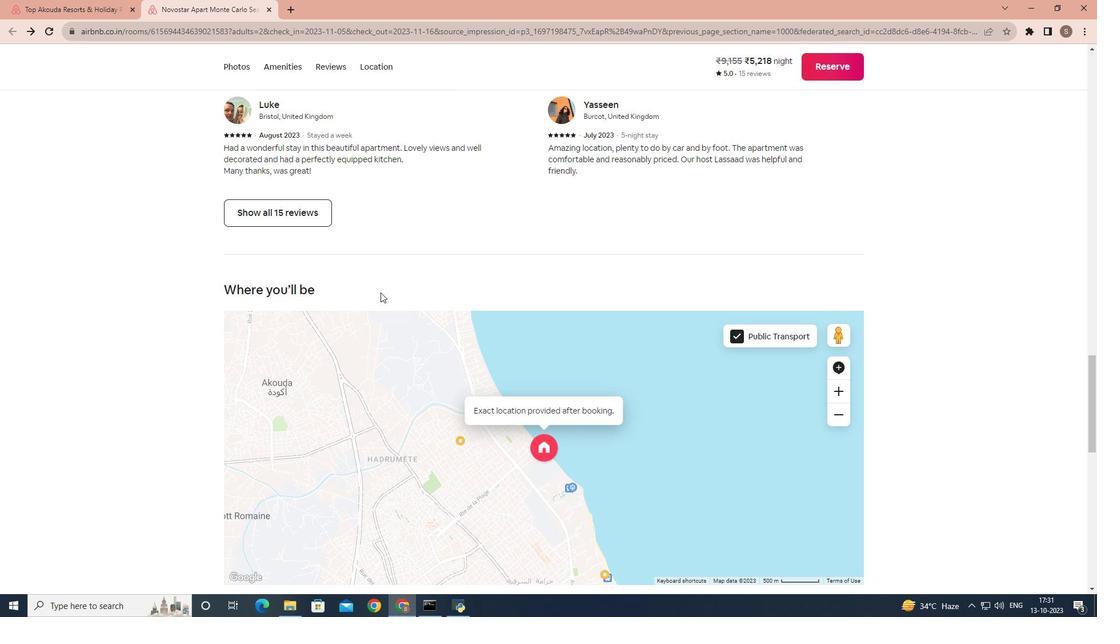
Action: Mouse scrolled (380, 292) with delta (0, 0)
Screenshot: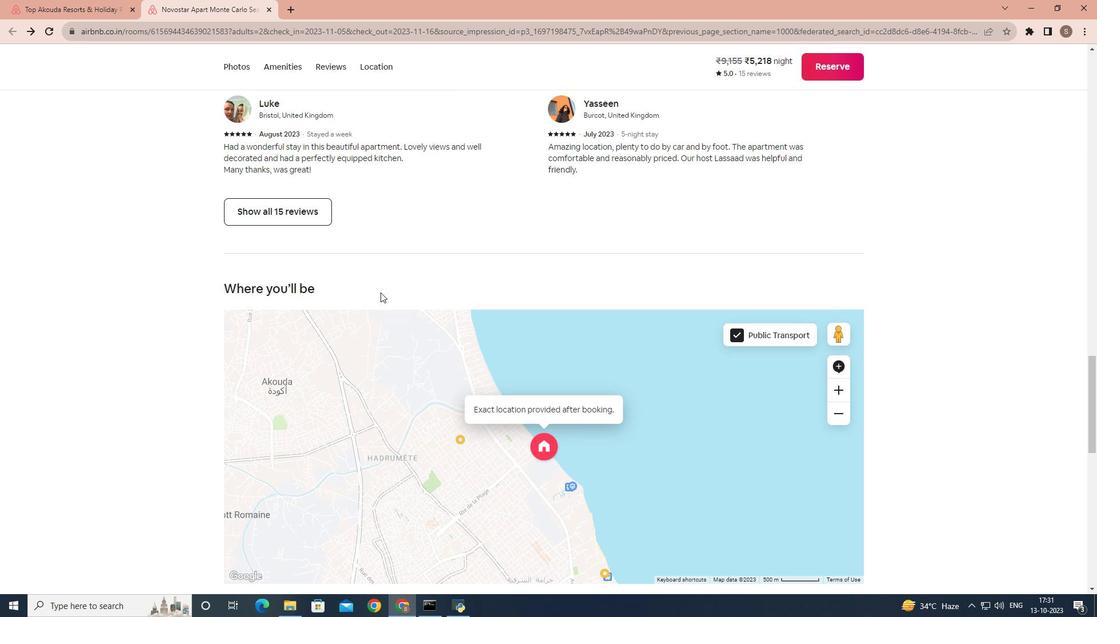 
Action: Mouse scrolled (380, 292) with delta (0, 0)
Screenshot: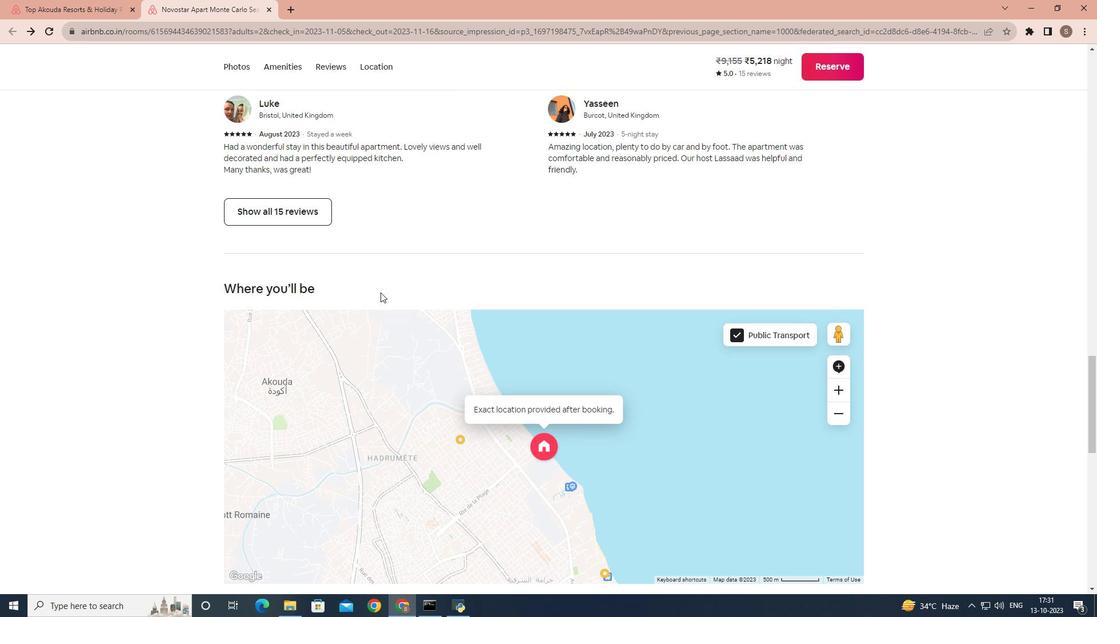 
Action: Mouse scrolled (380, 292) with delta (0, 0)
Screenshot: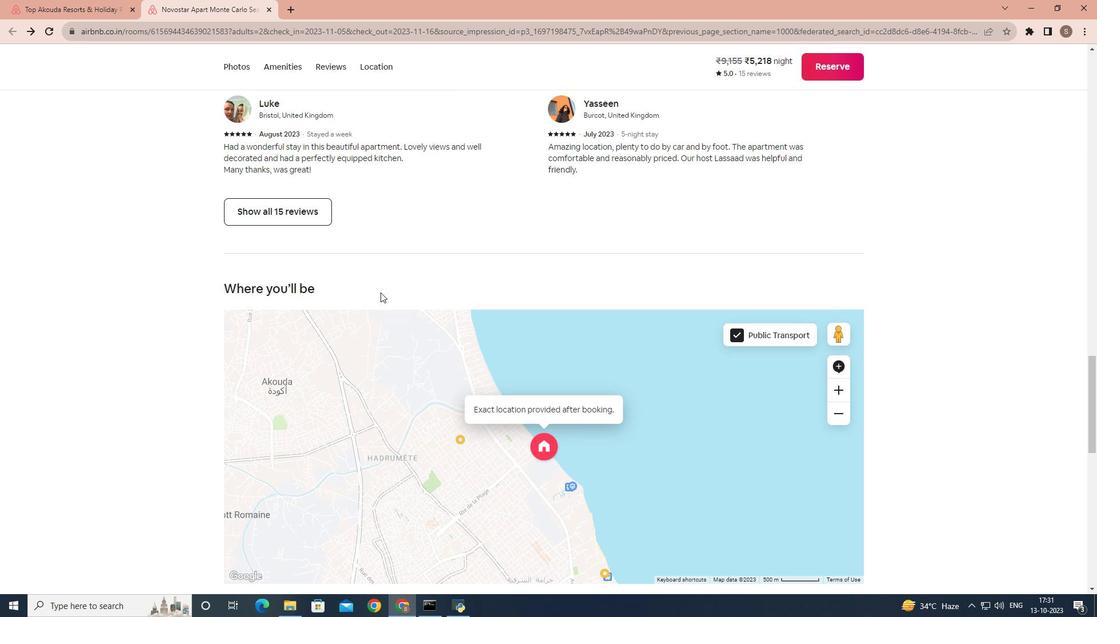 
Action: Mouse scrolled (380, 292) with delta (0, 0)
Screenshot: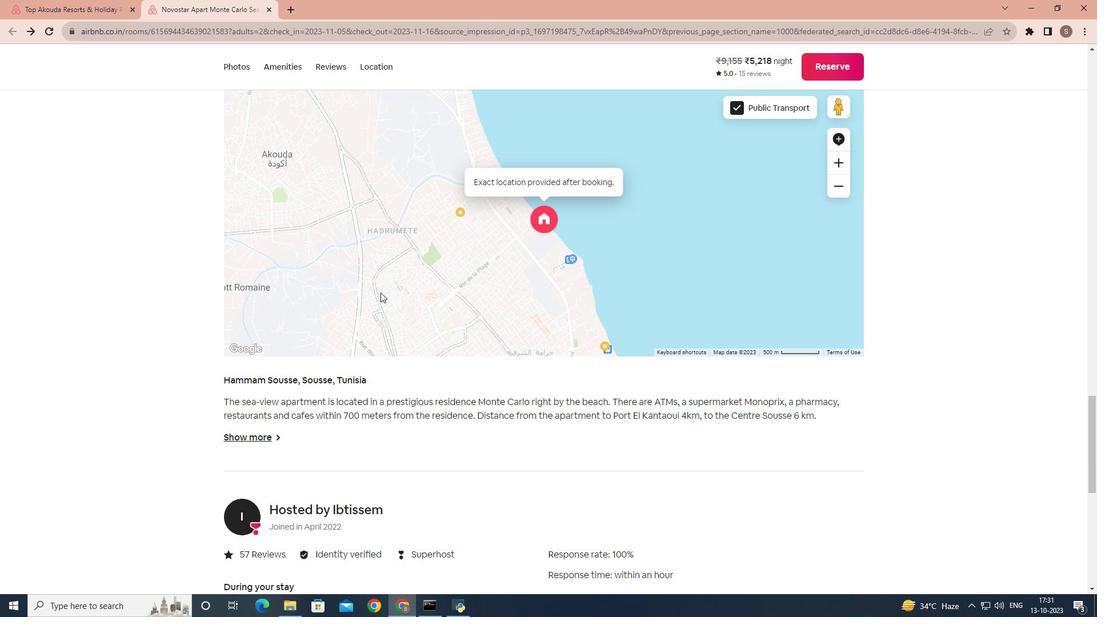 
Action: Mouse scrolled (380, 292) with delta (0, 0)
Screenshot: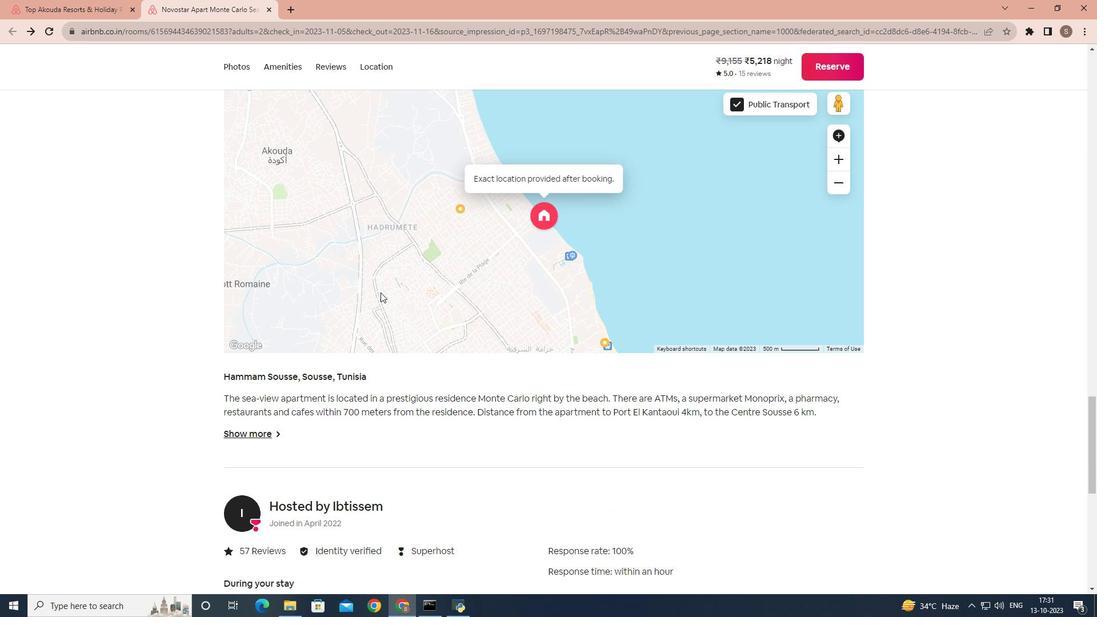 
Action: Mouse moved to (241, 323)
Screenshot: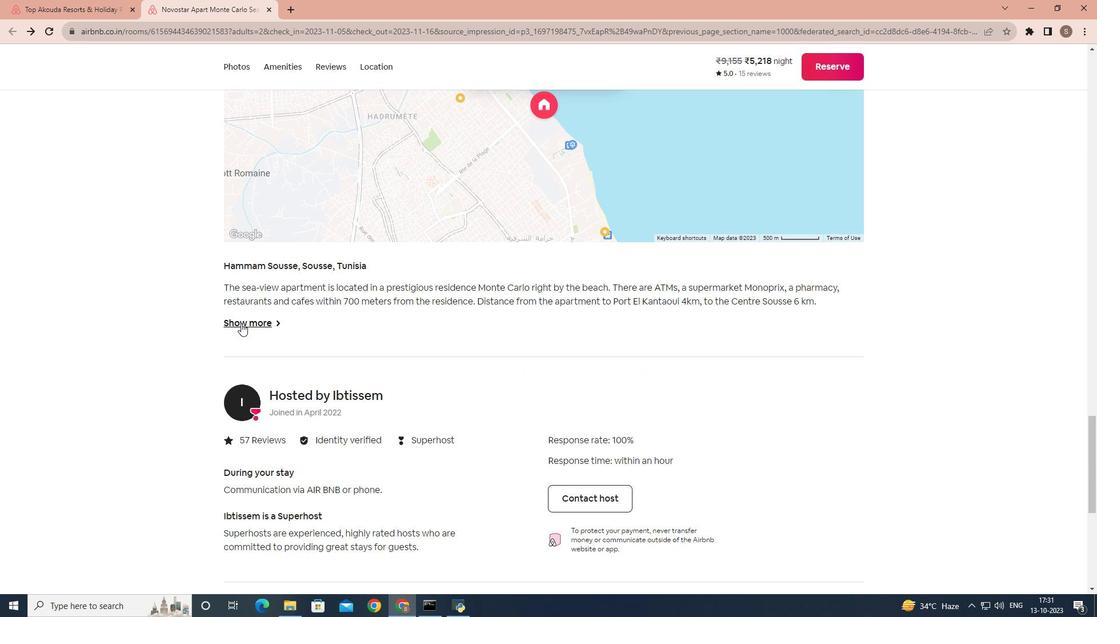 
Action: Mouse pressed left at (241, 323)
Screenshot: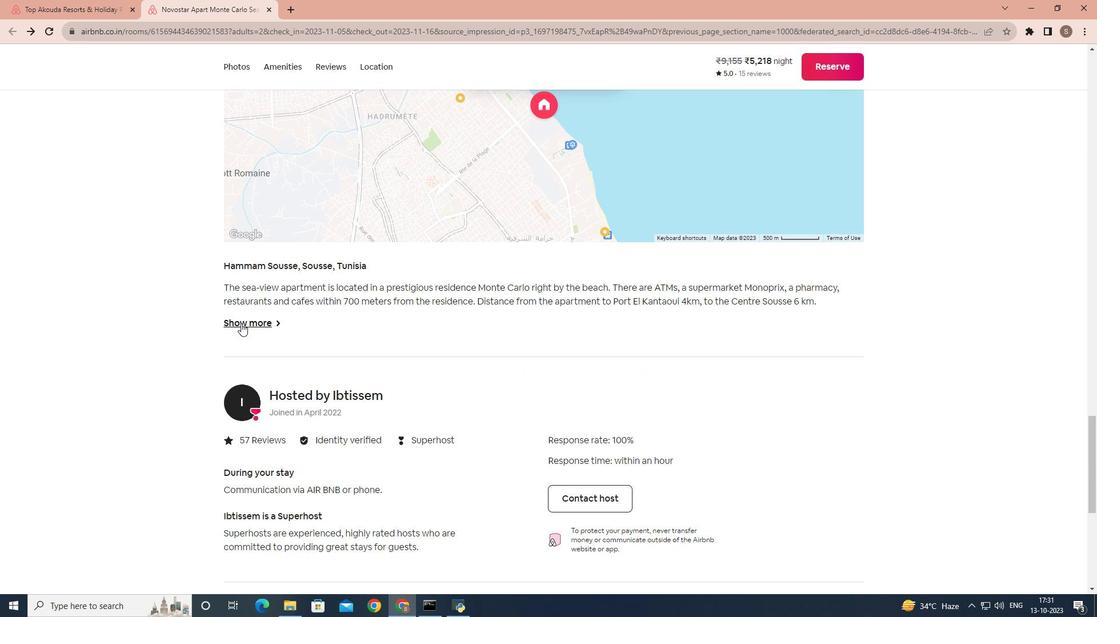 
Action: Mouse moved to (62, 202)
Screenshot: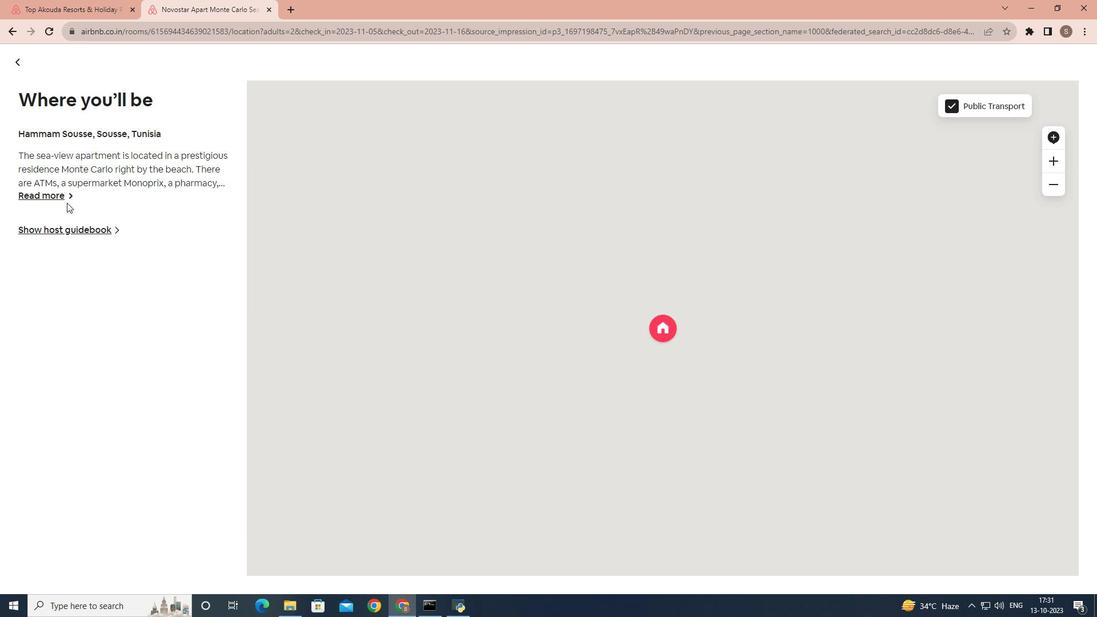 
Action: Mouse pressed left at (62, 202)
Screenshot: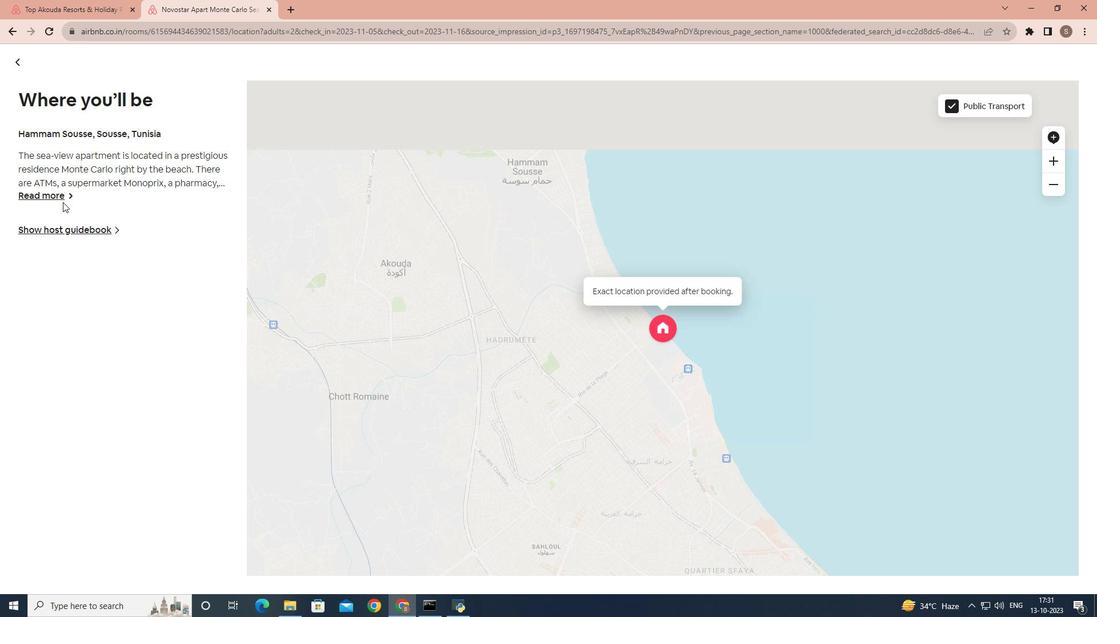 
Action: Mouse moved to (65, 200)
Screenshot: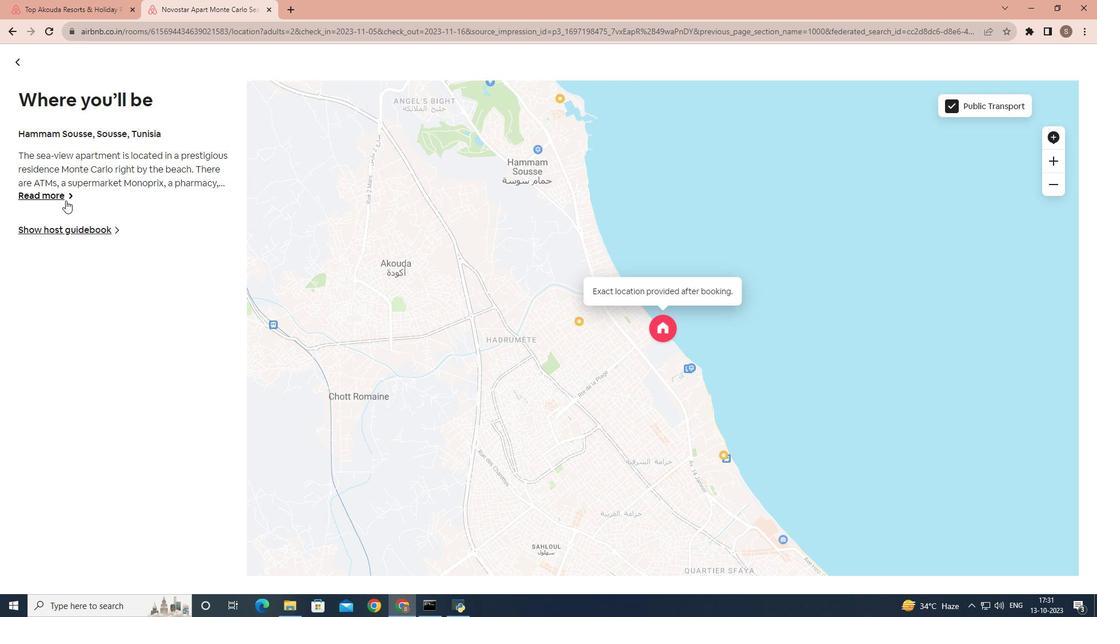 
Action: Mouse pressed left at (65, 200)
Screenshot: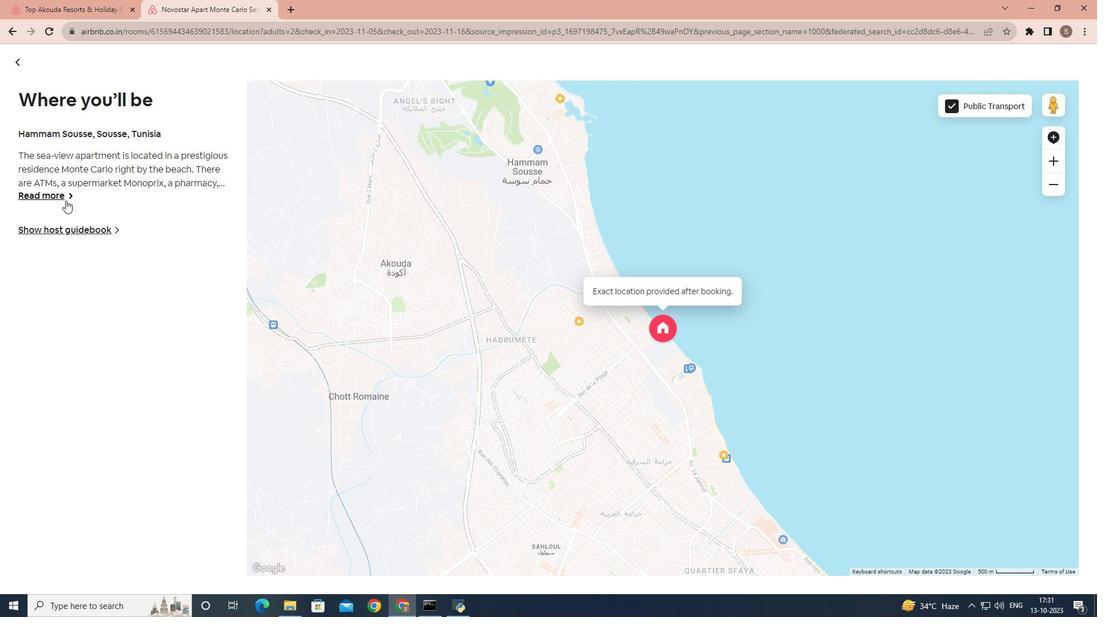 
Action: Mouse moved to (576, 330)
Screenshot: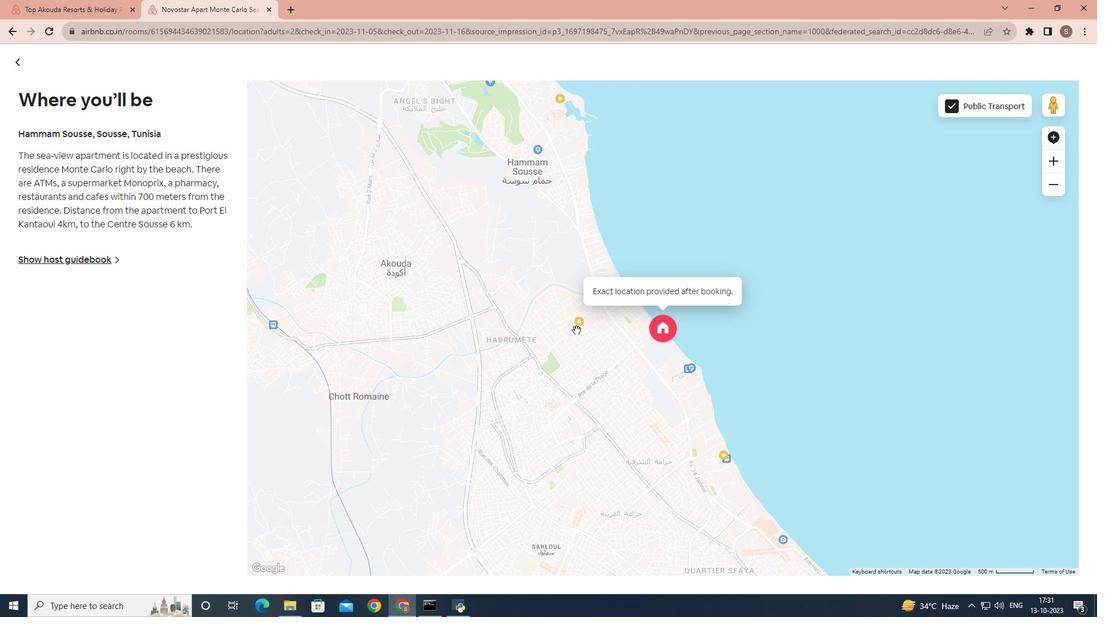 
Action: Mouse scrolled (576, 330) with delta (0, 0)
Screenshot: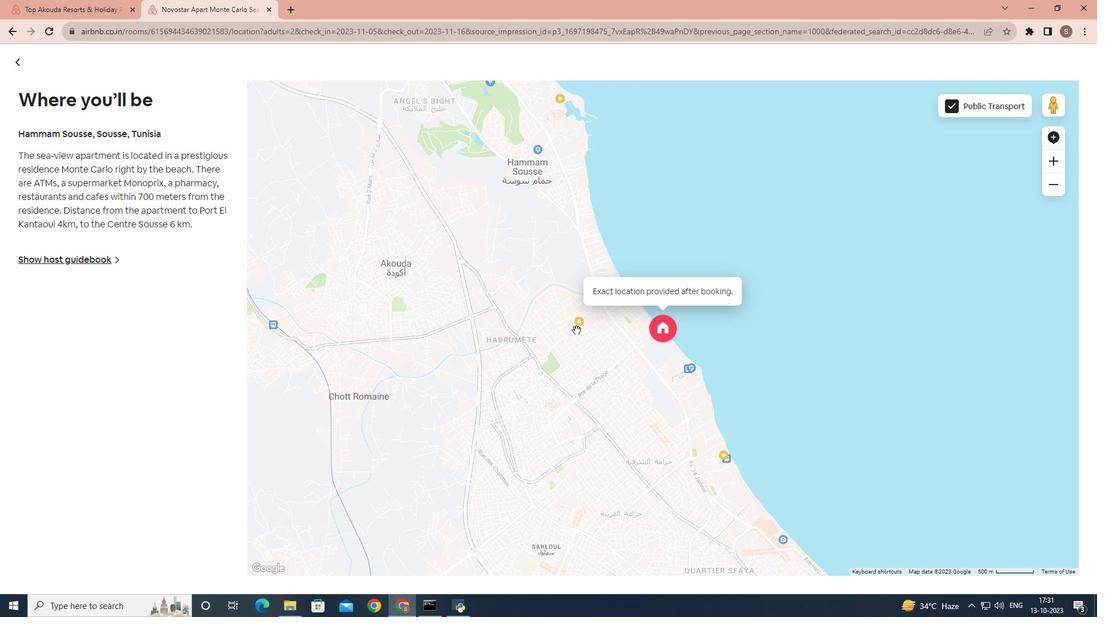 
Action: Mouse scrolled (576, 330) with delta (0, 0)
Screenshot: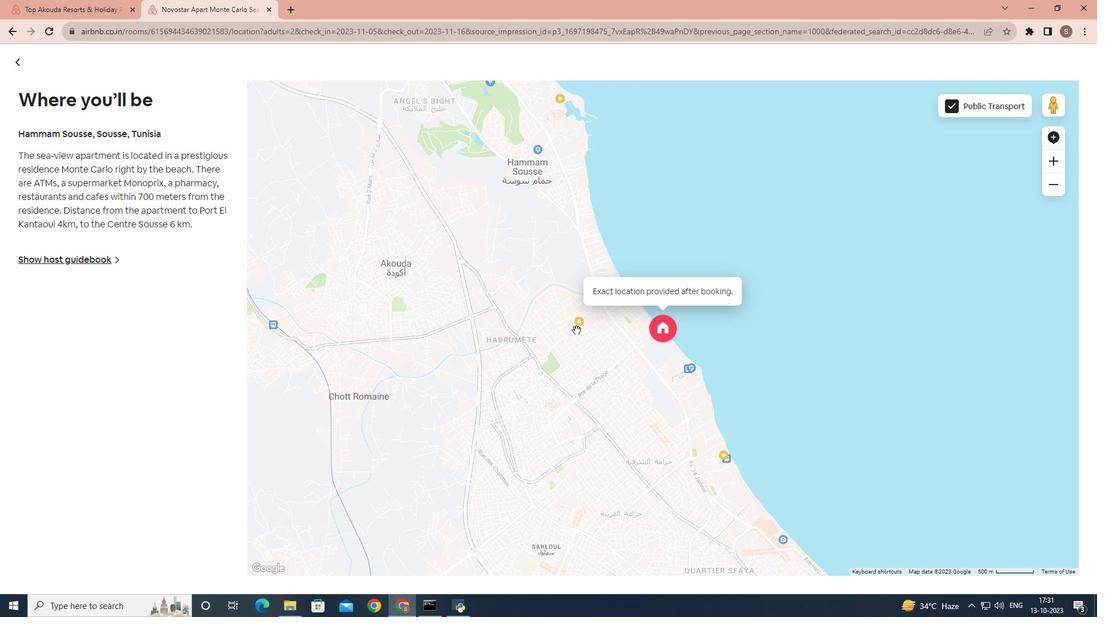 
Action: Mouse scrolled (576, 330) with delta (0, 0)
Screenshot: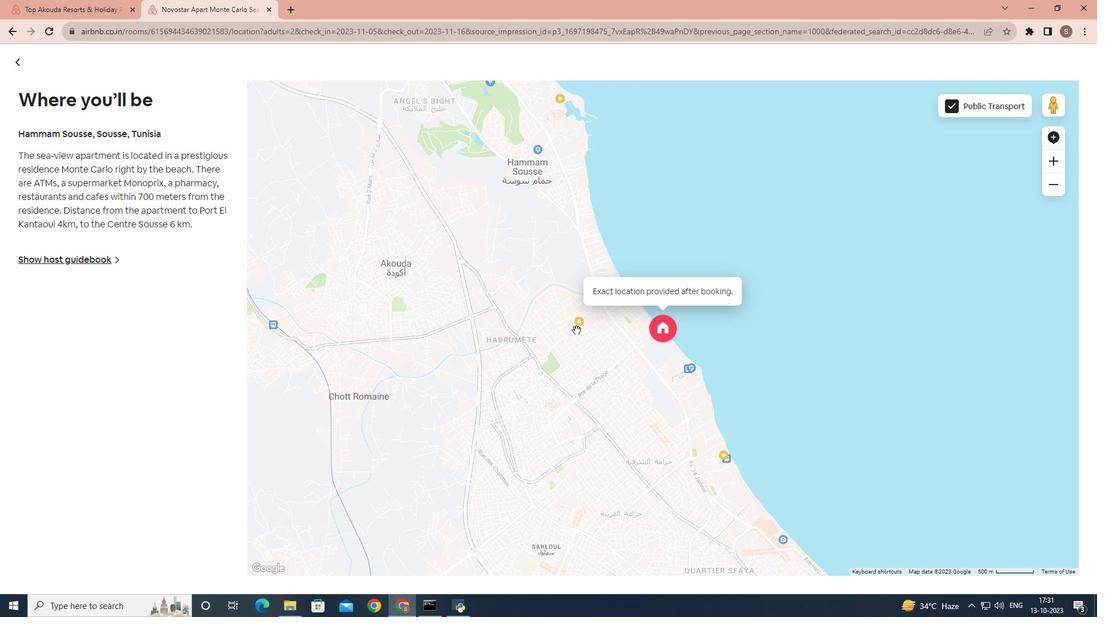 
Action: Mouse scrolled (576, 330) with delta (0, 0)
Screenshot: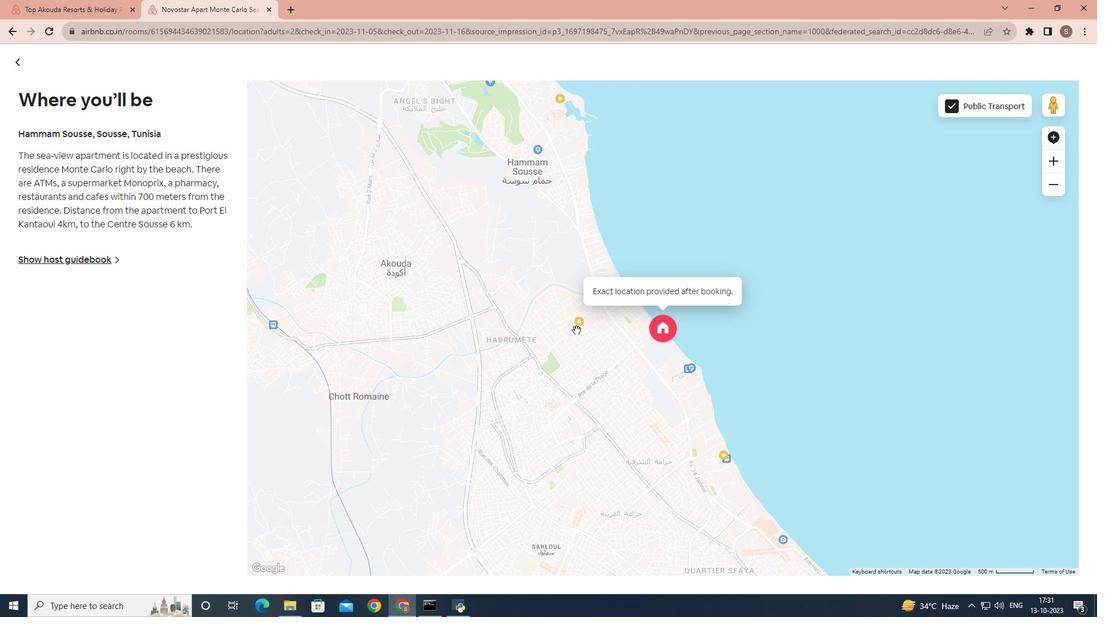 
Action: Mouse scrolled (576, 329) with delta (0, 0)
Screenshot: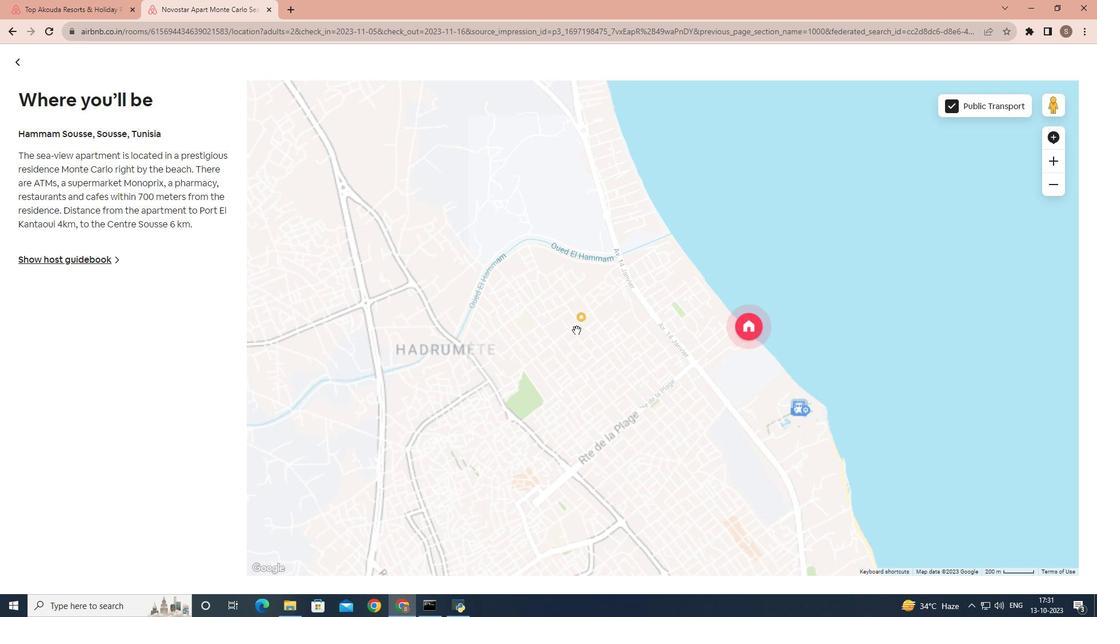 
Action: Mouse scrolled (576, 329) with delta (0, 0)
Screenshot: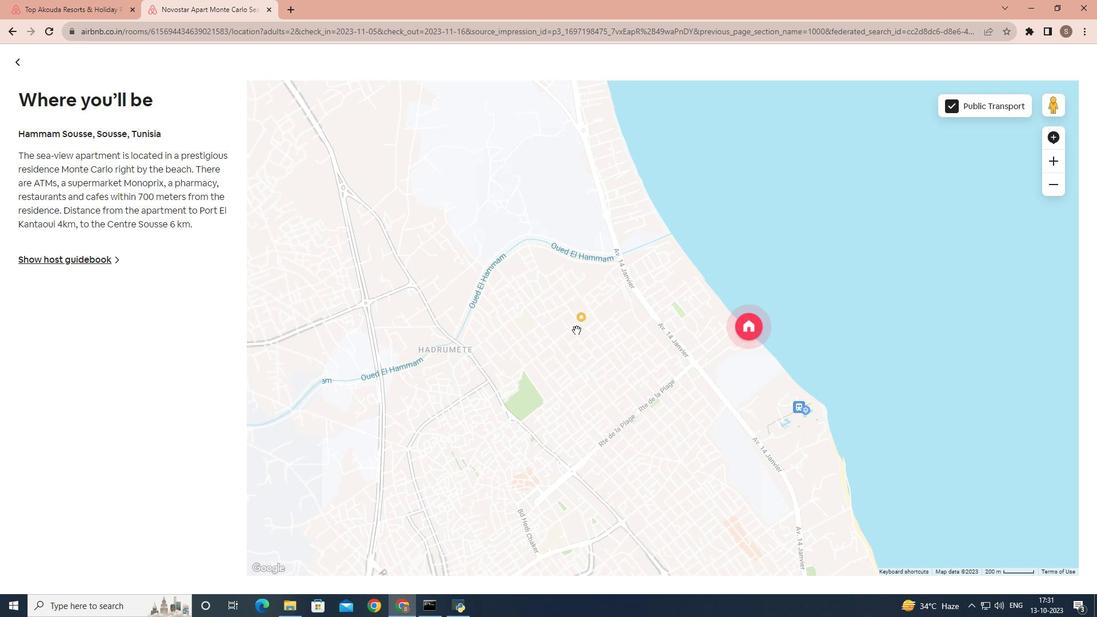 
Action: Mouse scrolled (576, 329) with delta (0, 0)
Screenshot: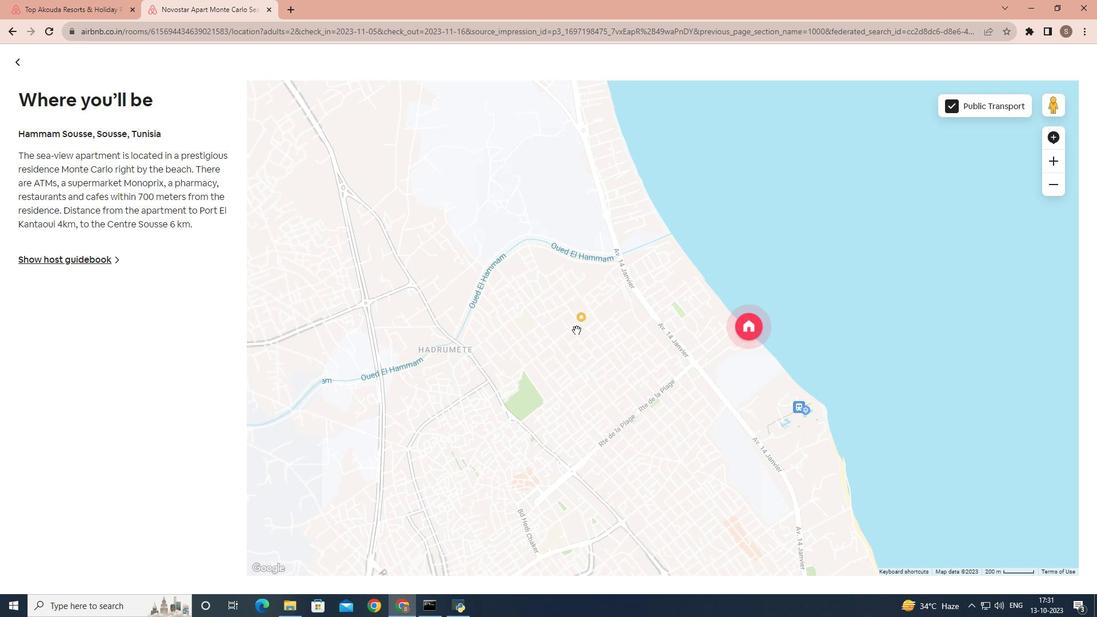 
Action: Mouse scrolled (576, 329) with delta (0, 0)
Screenshot: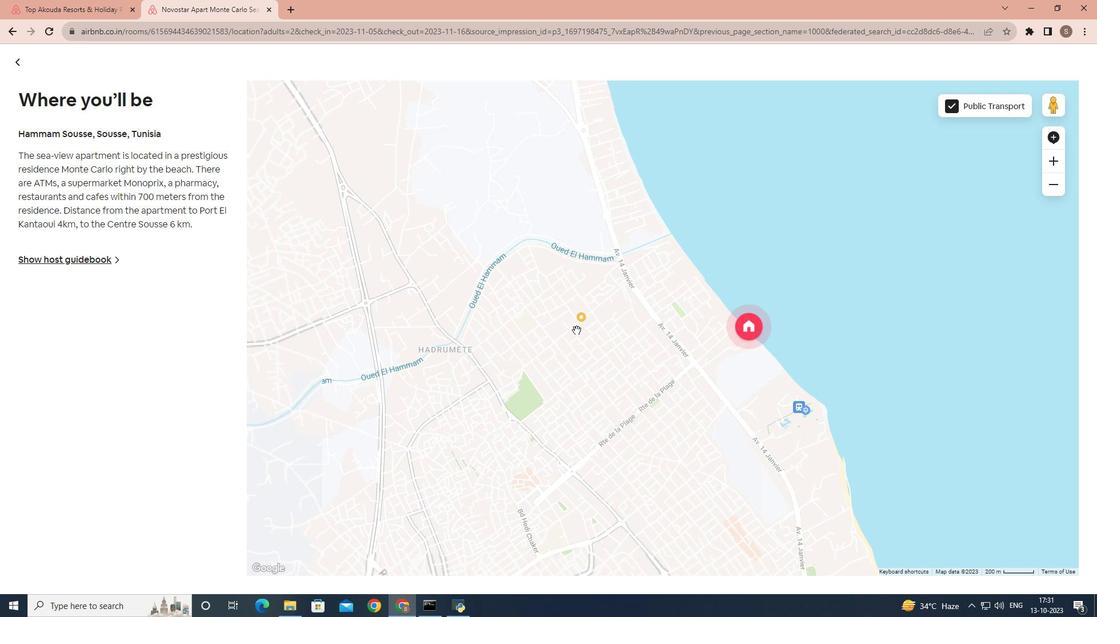 
Action: Mouse moved to (19, 67)
Screenshot: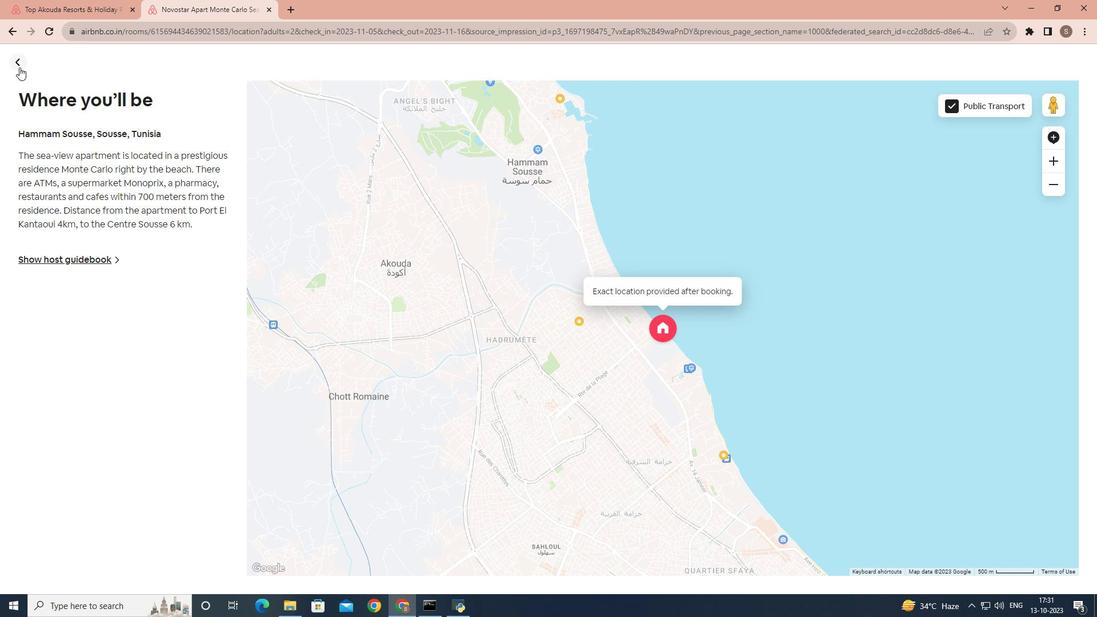 
Action: Mouse pressed left at (19, 67)
Screenshot: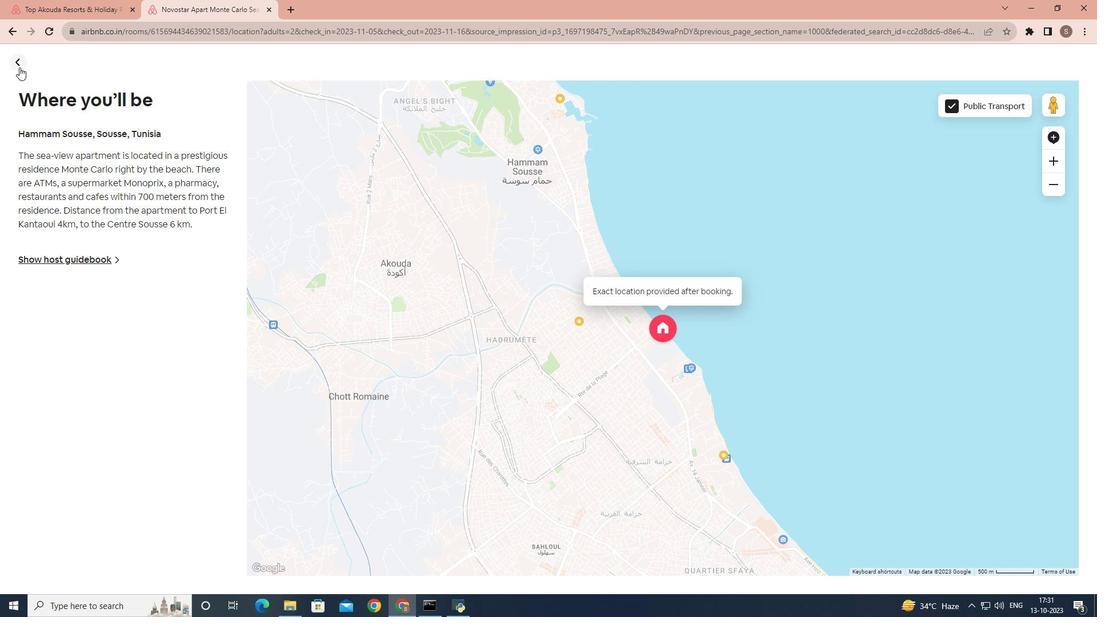 
Action: Mouse moved to (276, 269)
Screenshot: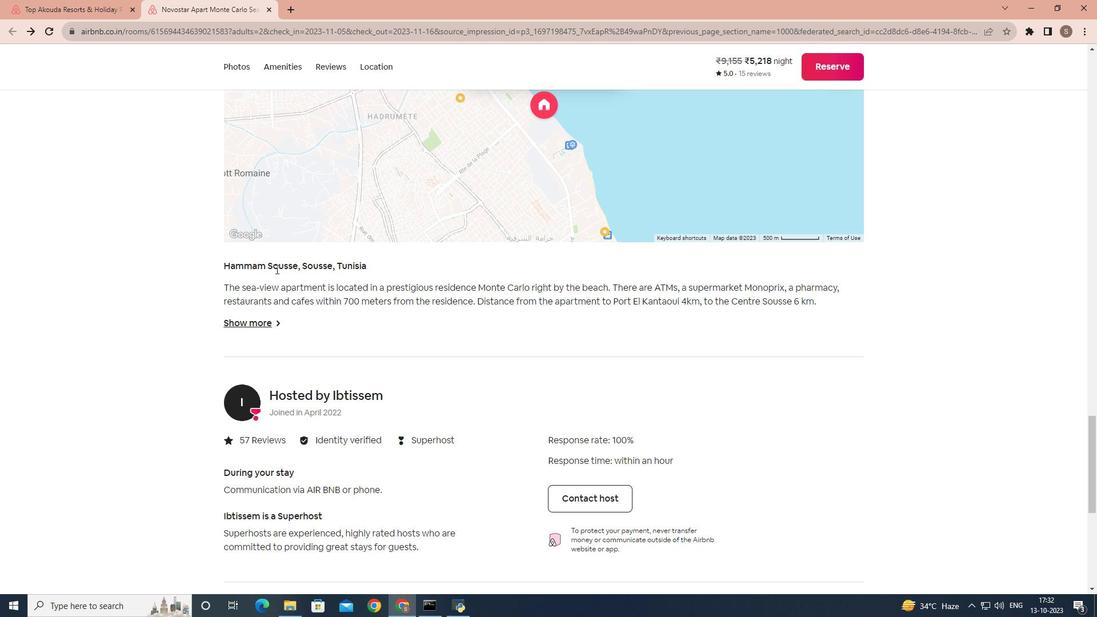 
Action: Mouse scrolled (276, 268) with delta (0, 0)
Screenshot: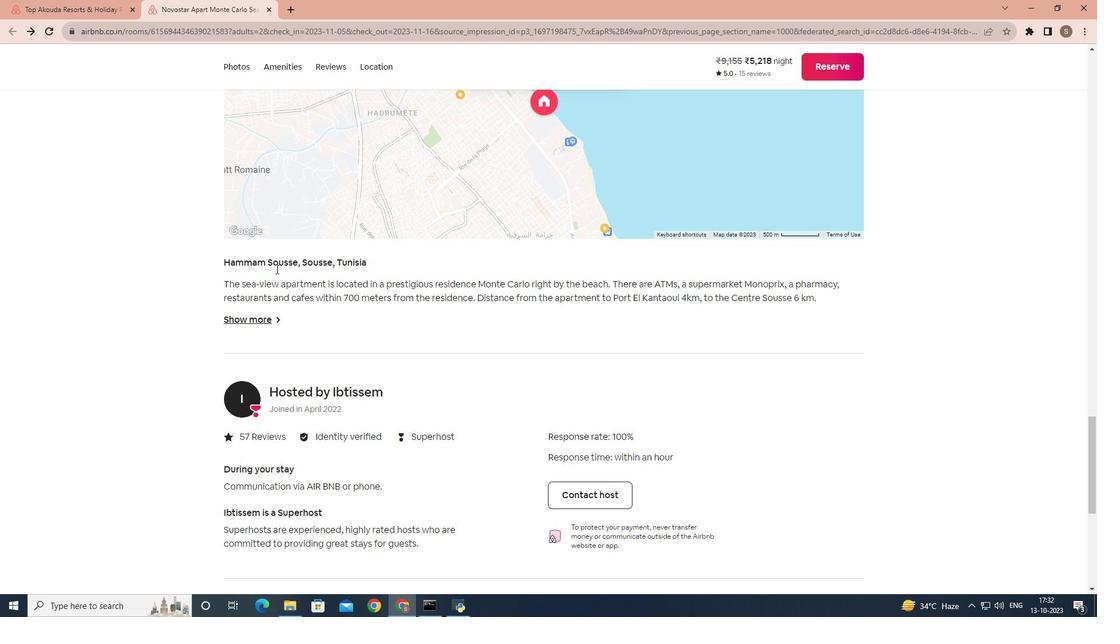 
Action: Mouse scrolled (276, 268) with delta (0, 0)
Screenshot: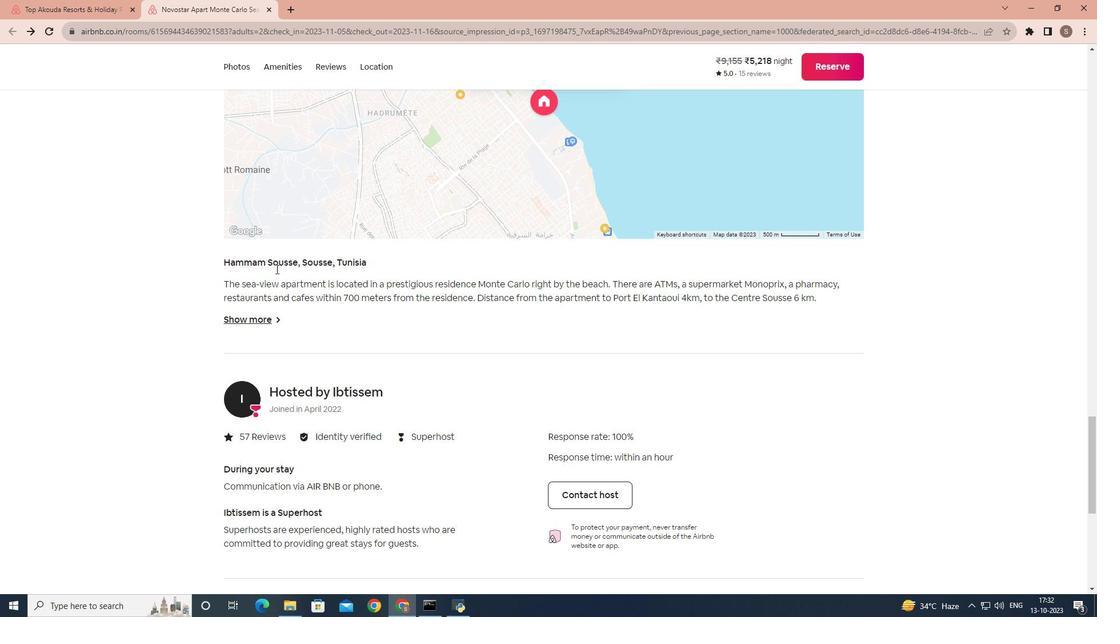 
Action: Mouse scrolled (276, 268) with delta (0, 0)
Screenshot: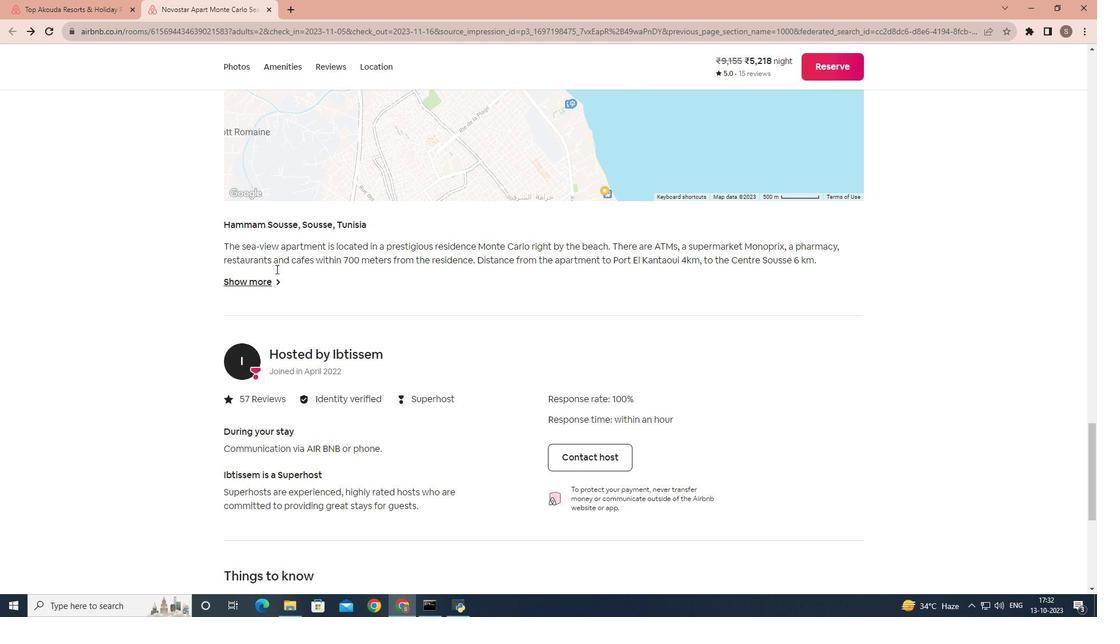 
Action: Mouse scrolled (276, 268) with delta (0, 0)
Screenshot: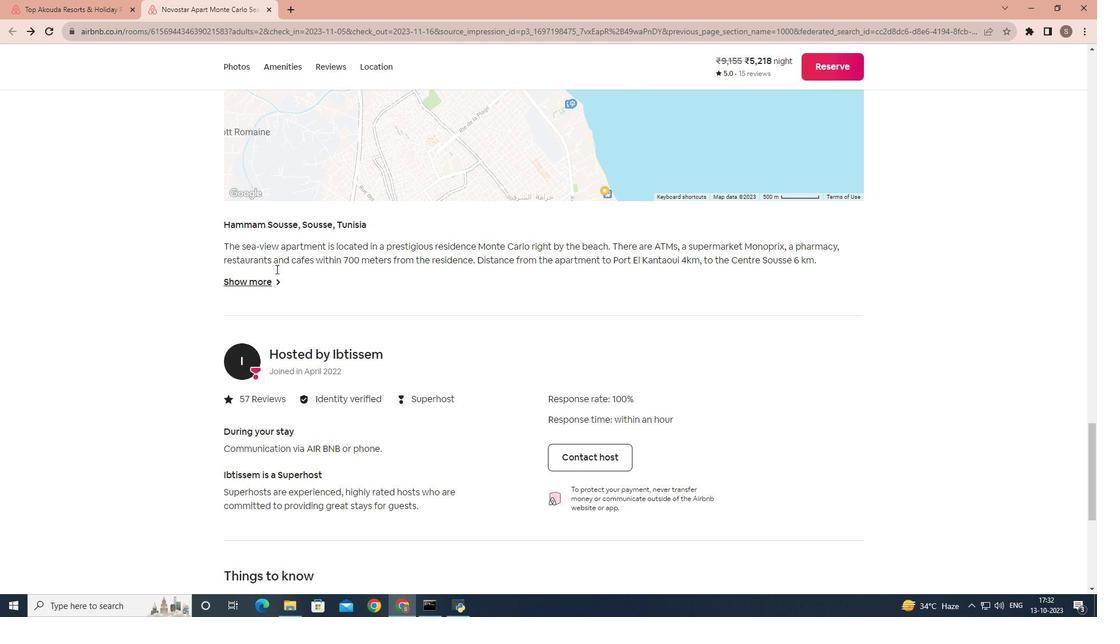 
Action: Mouse scrolled (276, 268) with delta (0, 0)
Screenshot: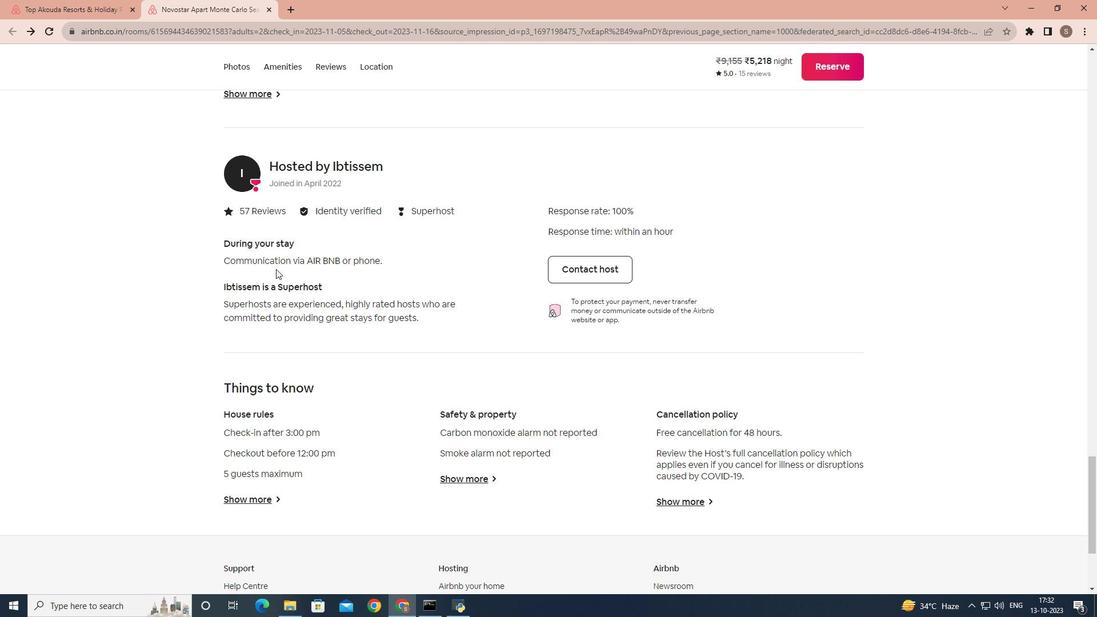 
Action: Mouse scrolled (276, 268) with delta (0, 0)
Screenshot: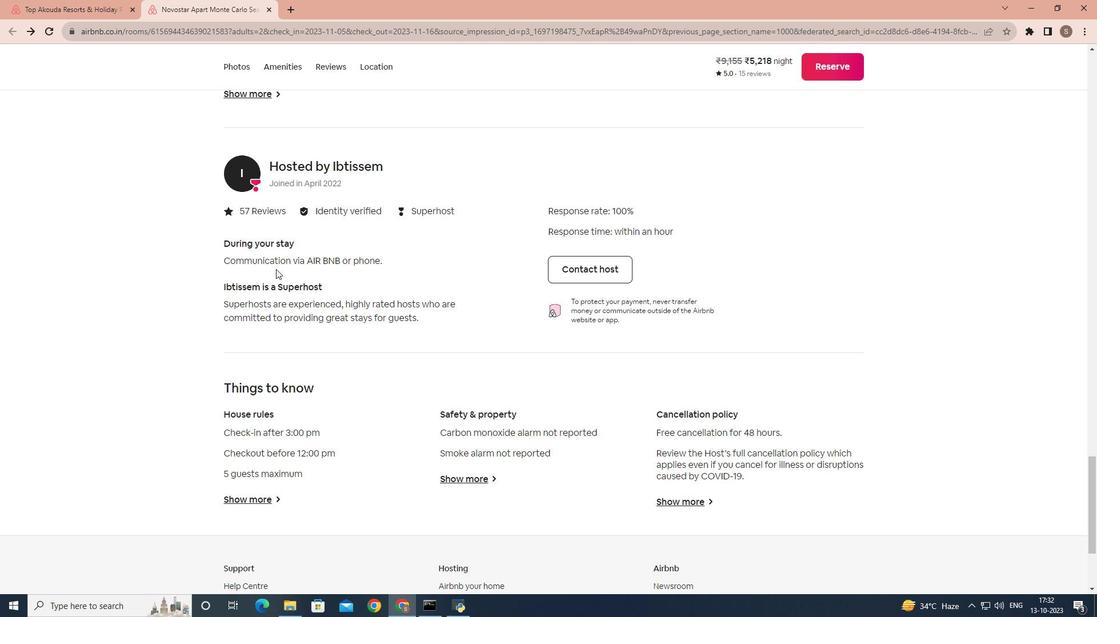 
Action: Mouse scrolled (276, 268) with delta (0, 0)
Screenshot: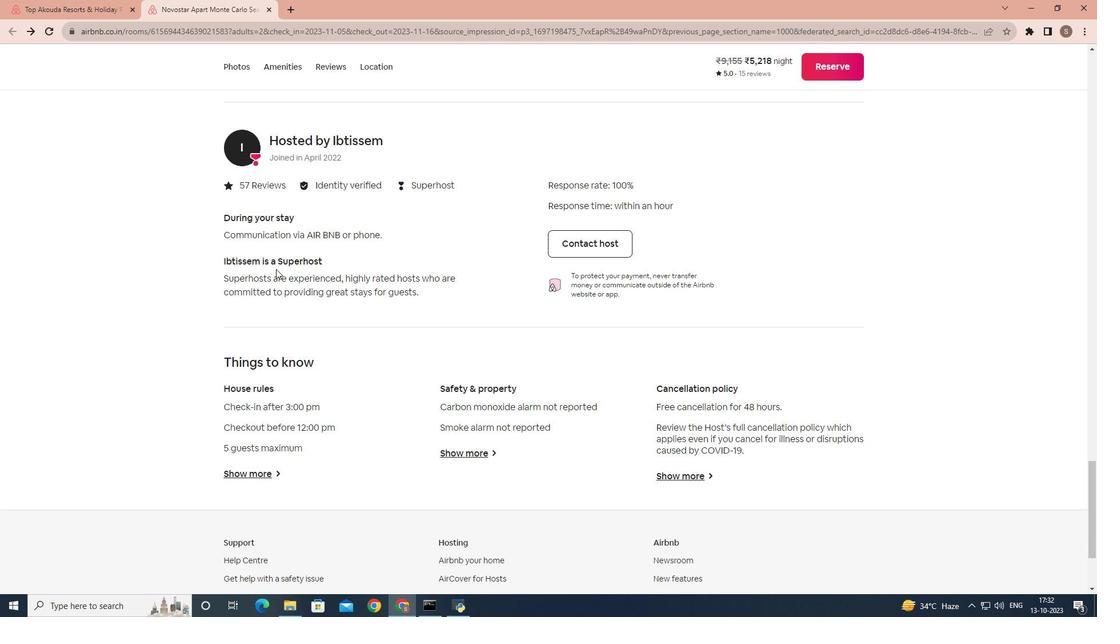 
Action: Mouse scrolled (276, 268) with delta (0, 0)
Screenshot: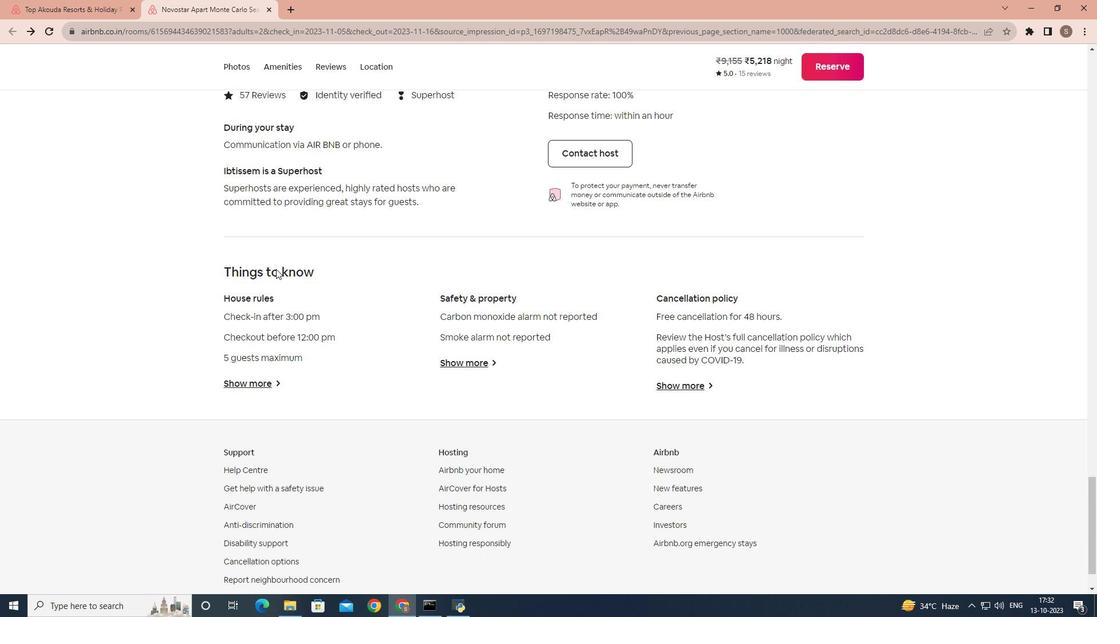 
Action: Mouse moved to (258, 329)
Screenshot: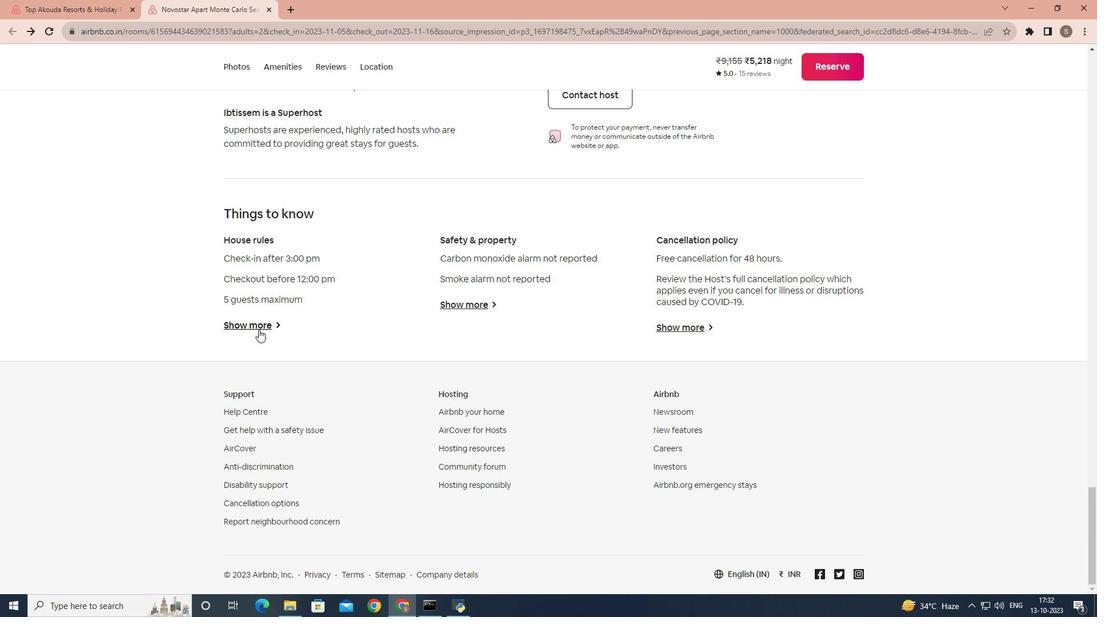 
Action: Mouse pressed left at (258, 329)
Screenshot: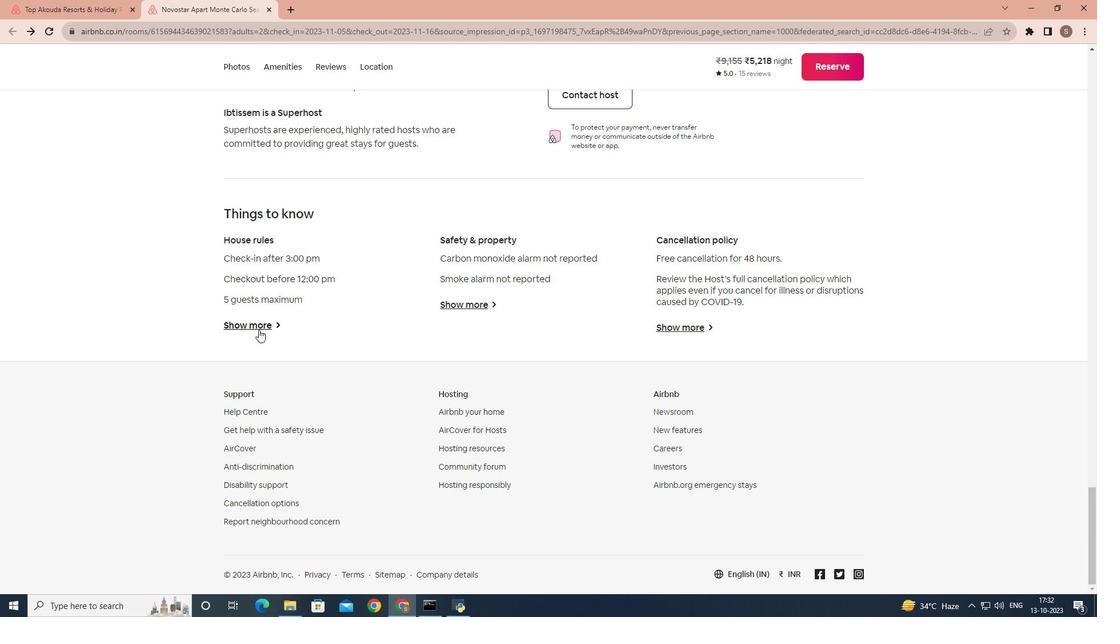 
Action: Mouse moved to (368, 180)
Screenshot: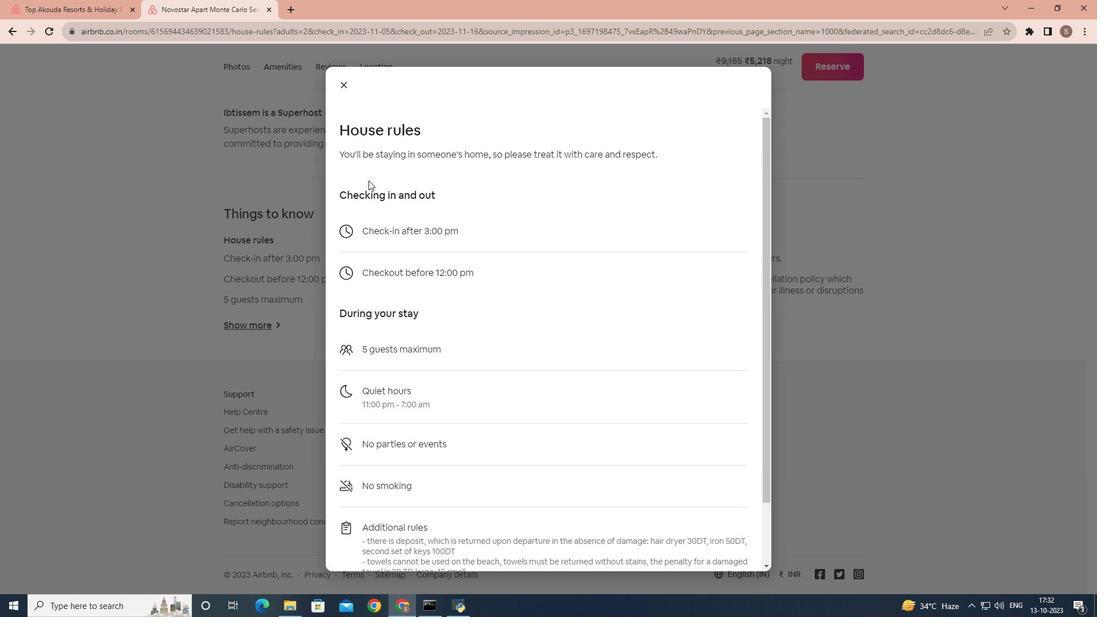
Action: Mouse scrolled (368, 180) with delta (0, 0)
Screenshot: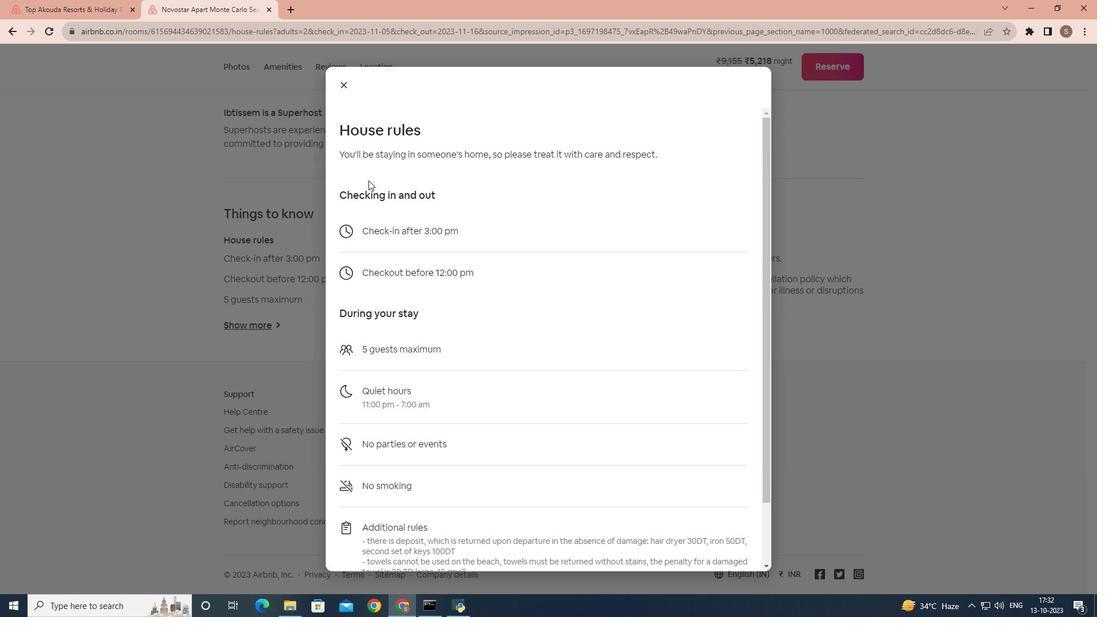 
Action: Mouse scrolled (368, 180) with delta (0, 0)
Screenshot: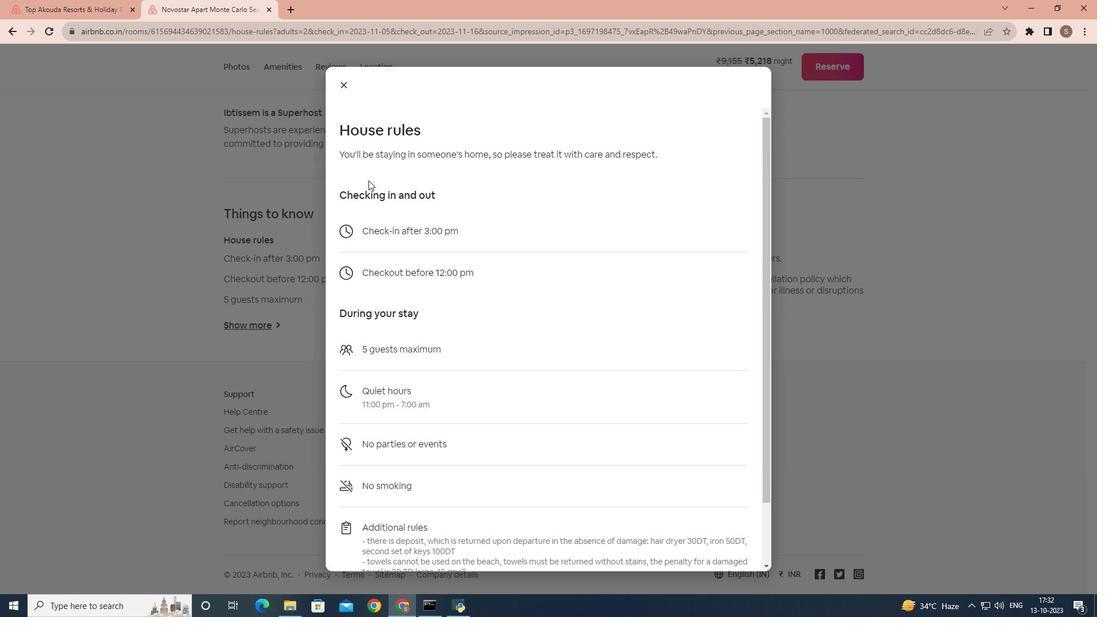 
Action: Mouse scrolled (368, 180) with delta (0, 0)
Screenshot: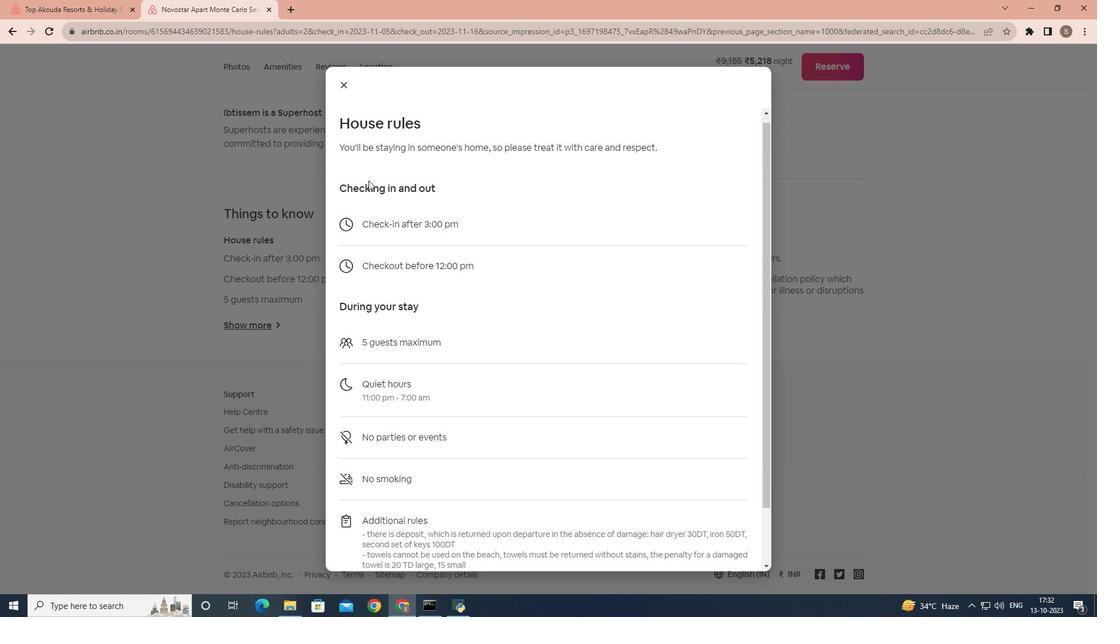 
Action: Mouse scrolled (368, 180) with delta (0, 0)
Screenshot: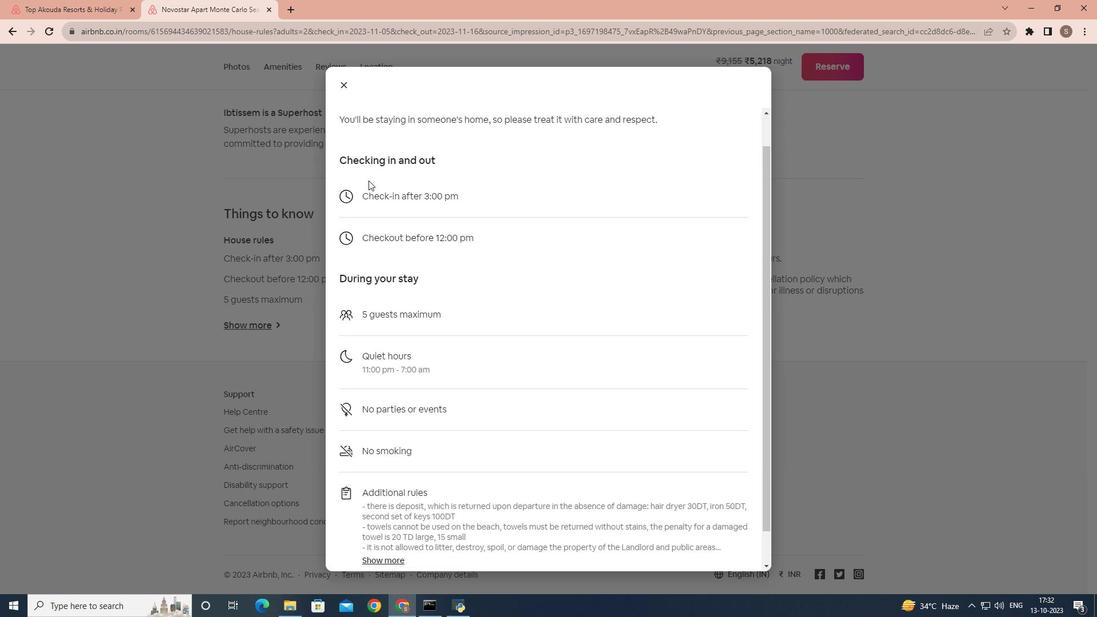 
Action: Mouse scrolled (368, 180) with delta (0, 0)
Screenshot: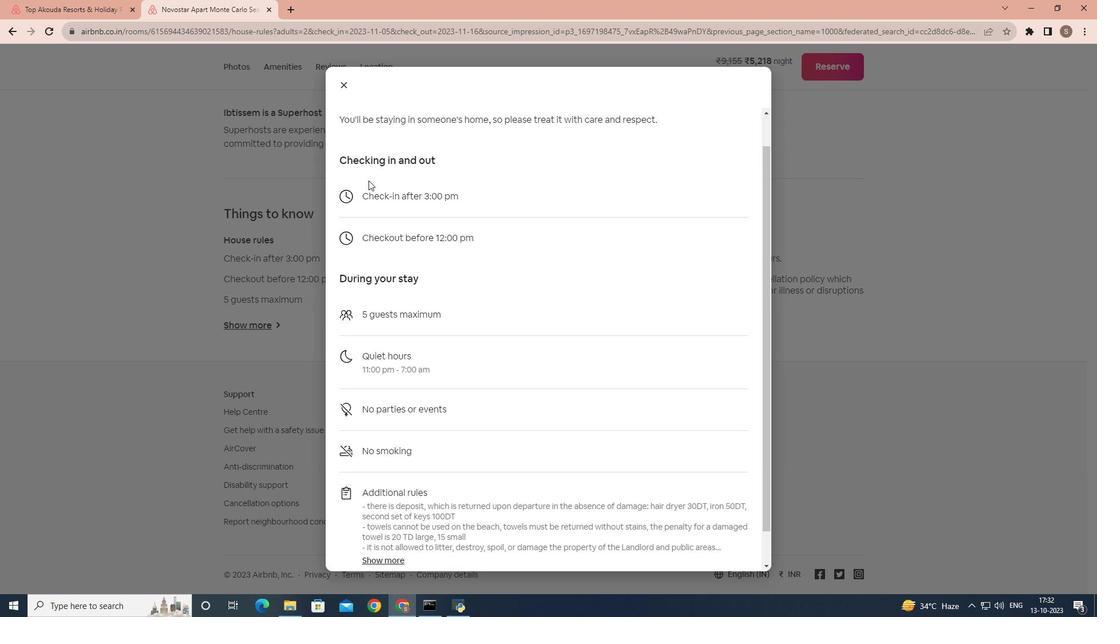 
Action: Mouse moved to (350, 88)
Screenshot: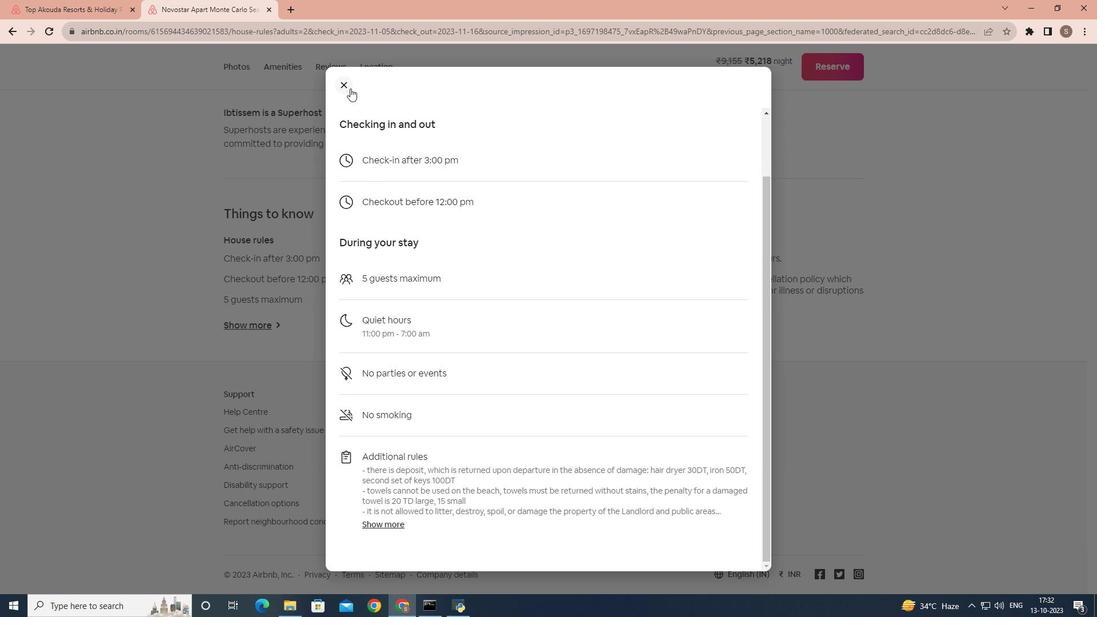 
Action: Mouse pressed left at (350, 88)
Screenshot: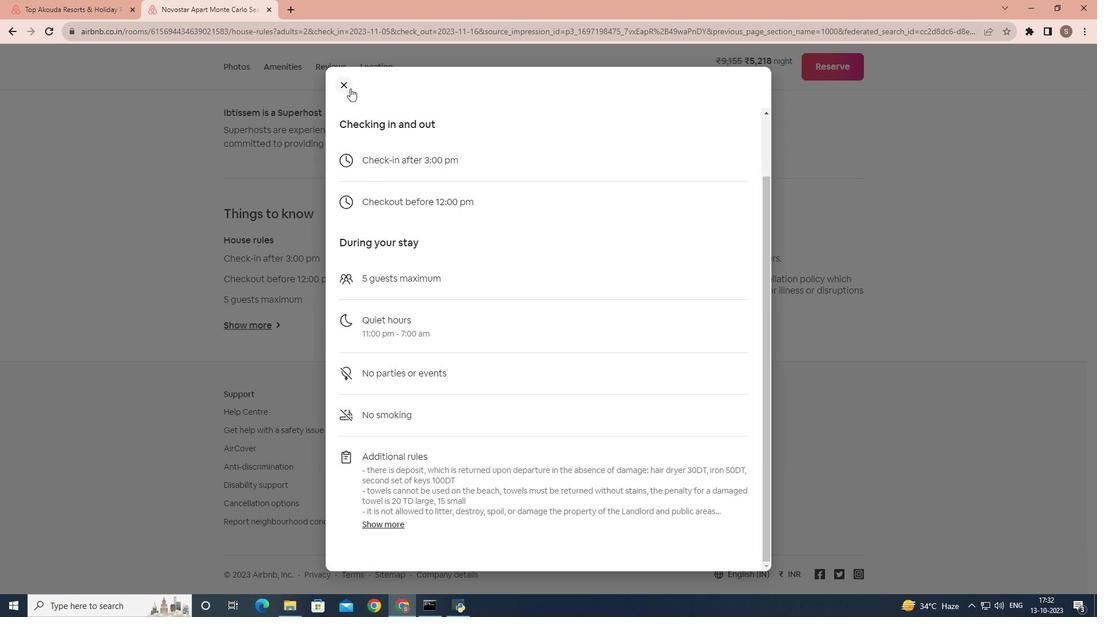 
Action: Mouse moved to (472, 294)
Screenshot: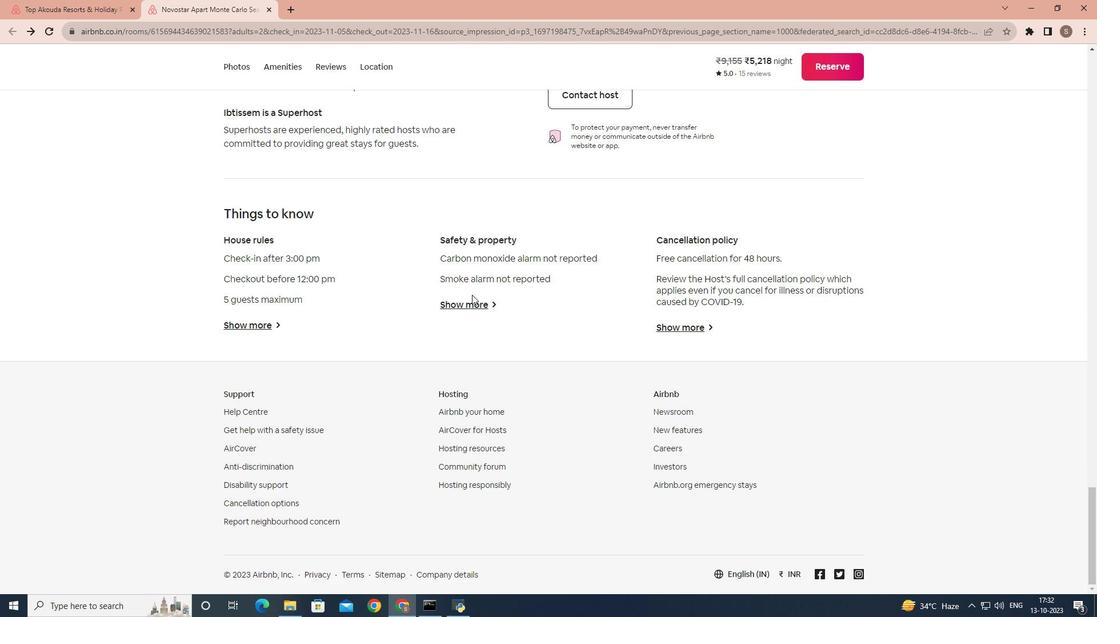 
Action: Mouse pressed left at (472, 294)
Screenshot: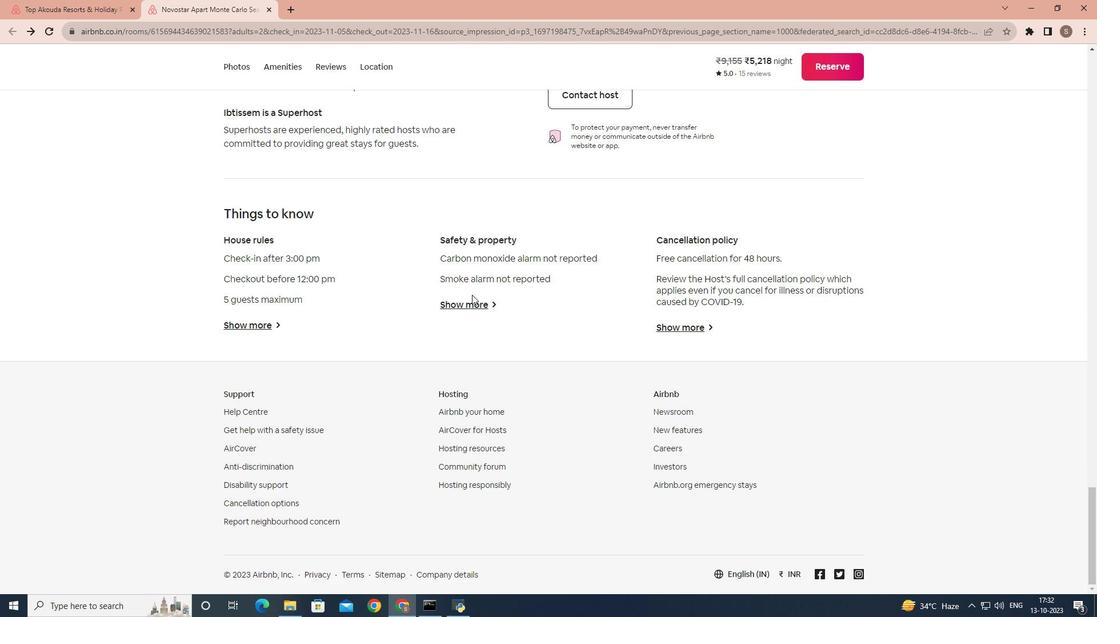 
Action: Mouse moved to (467, 302)
Screenshot: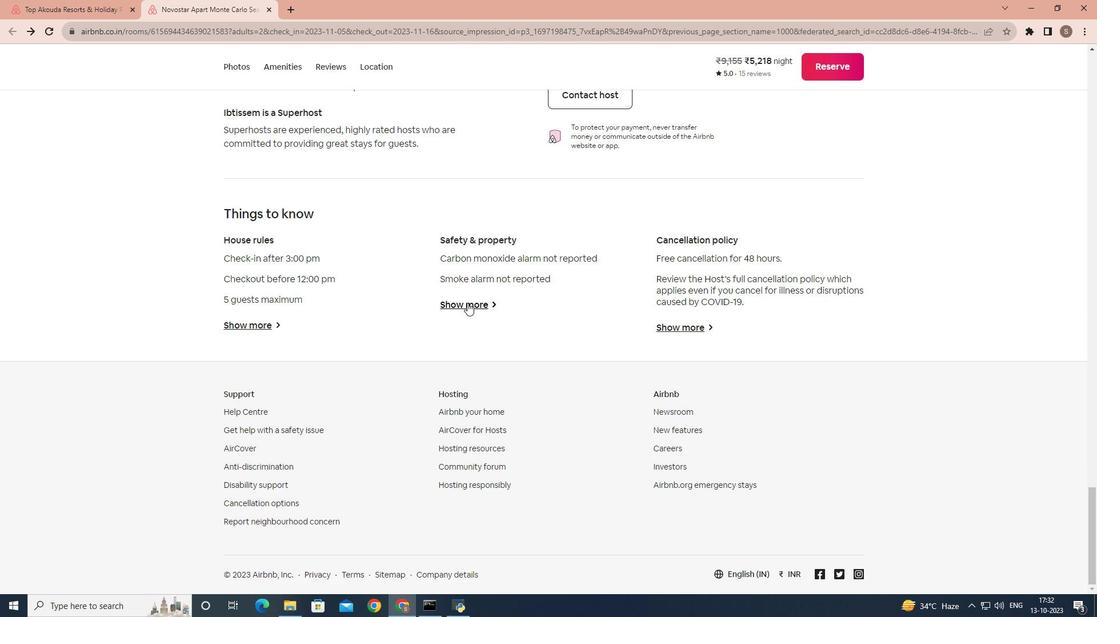 
Action: Mouse pressed left at (467, 302)
Screenshot: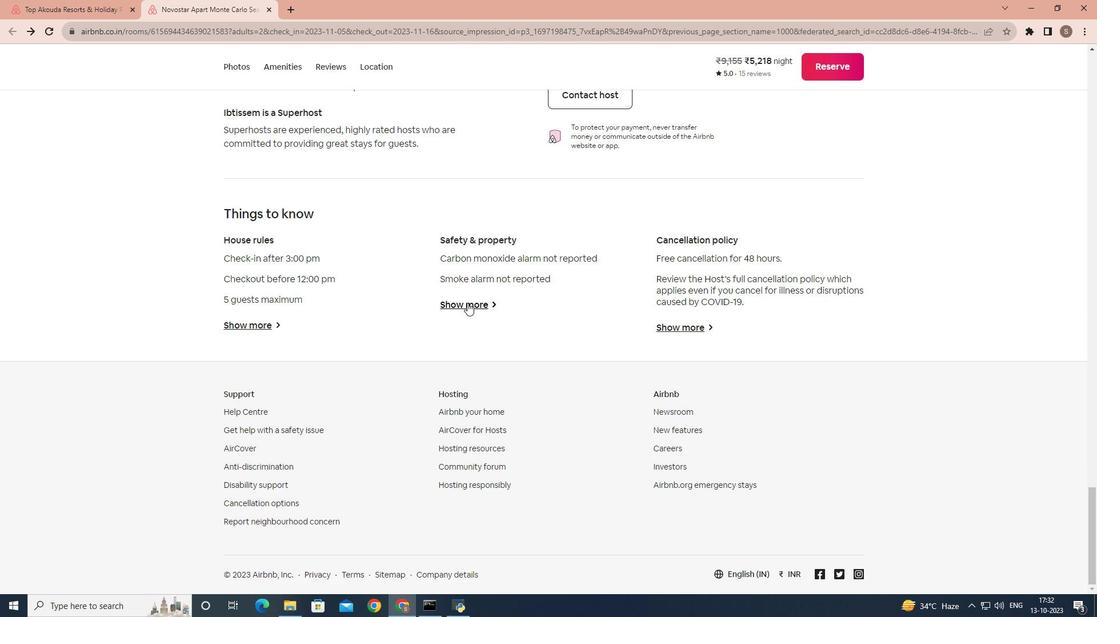 
Action: Mouse moved to (336, 190)
Screenshot: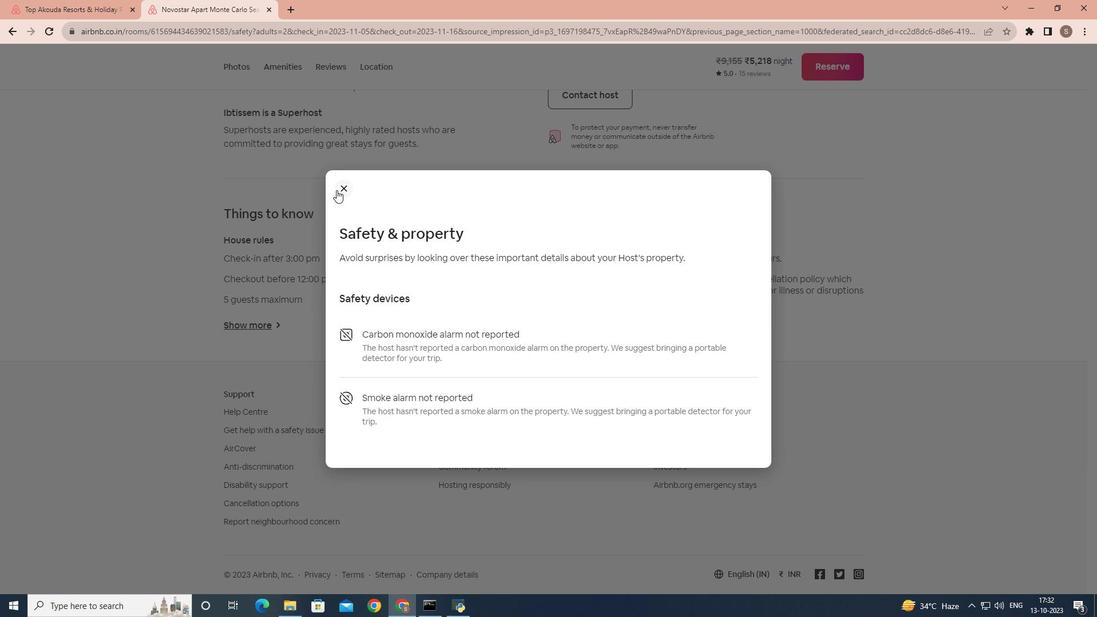 
Action: Mouse pressed left at (336, 190)
Screenshot: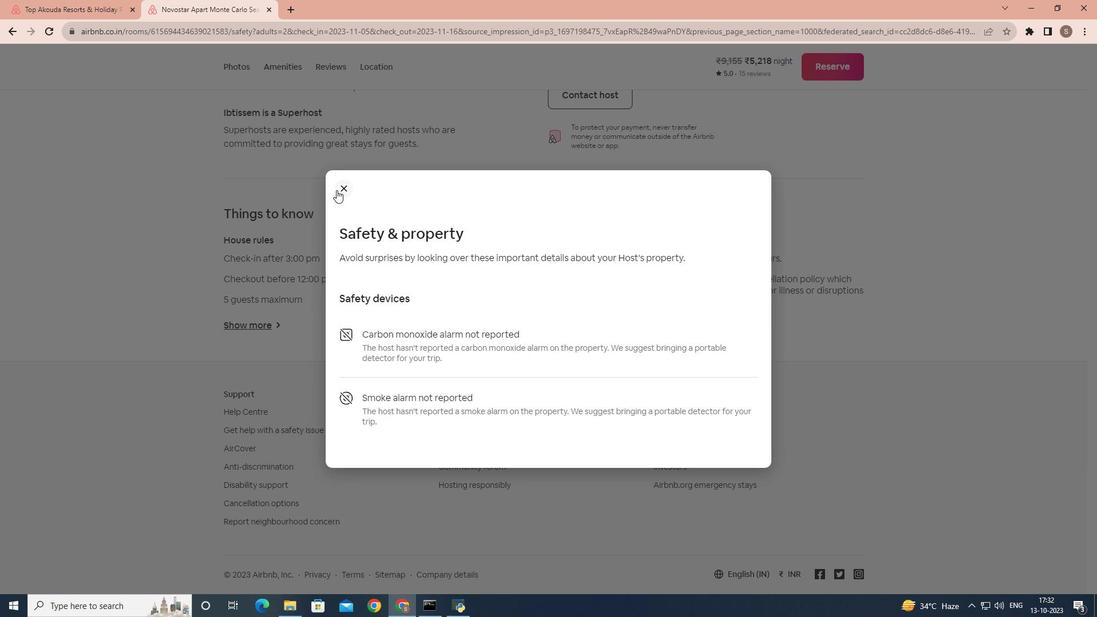 
Action: Mouse moved to (661, 319)
Screenshot: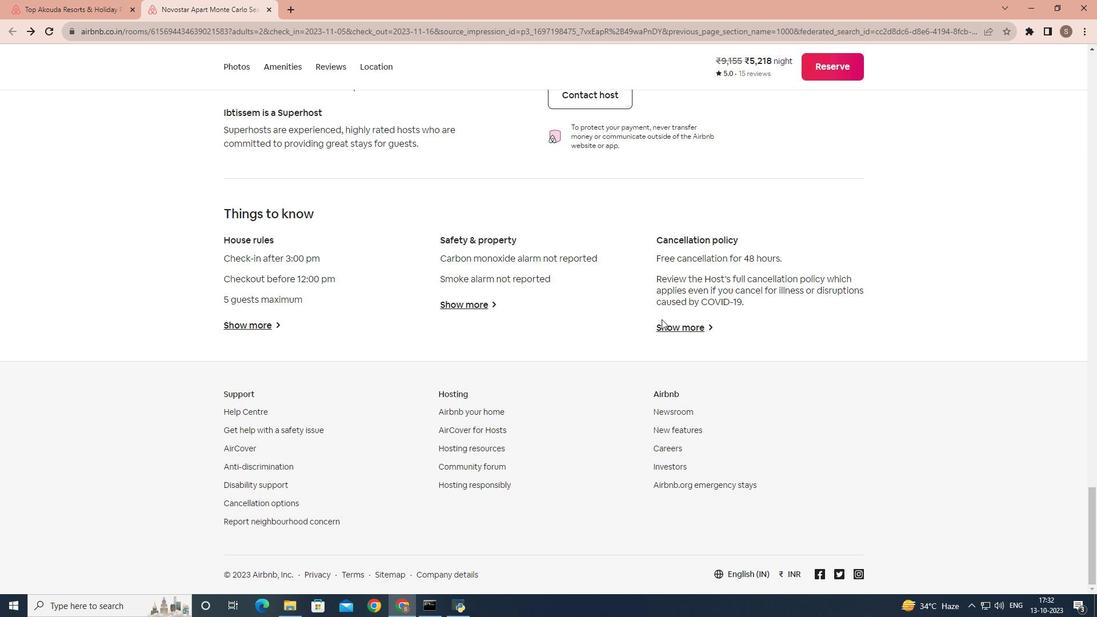 
Action: Mouse pressed left at (661, 319)
Screenshot: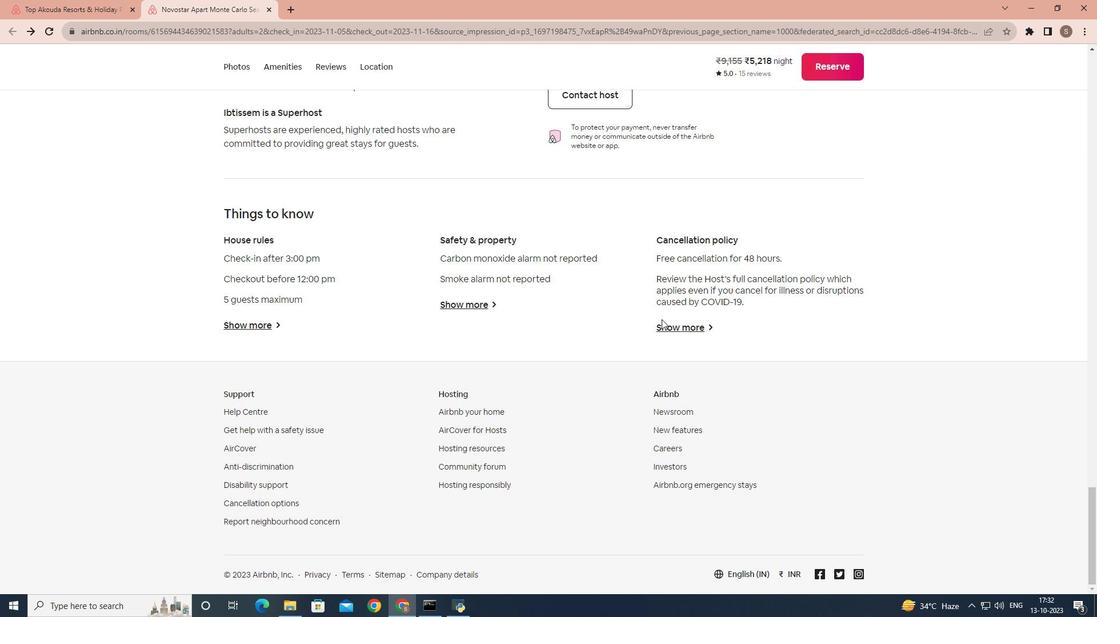 
Action: Mouse moved to (653, 325)
Screenshot: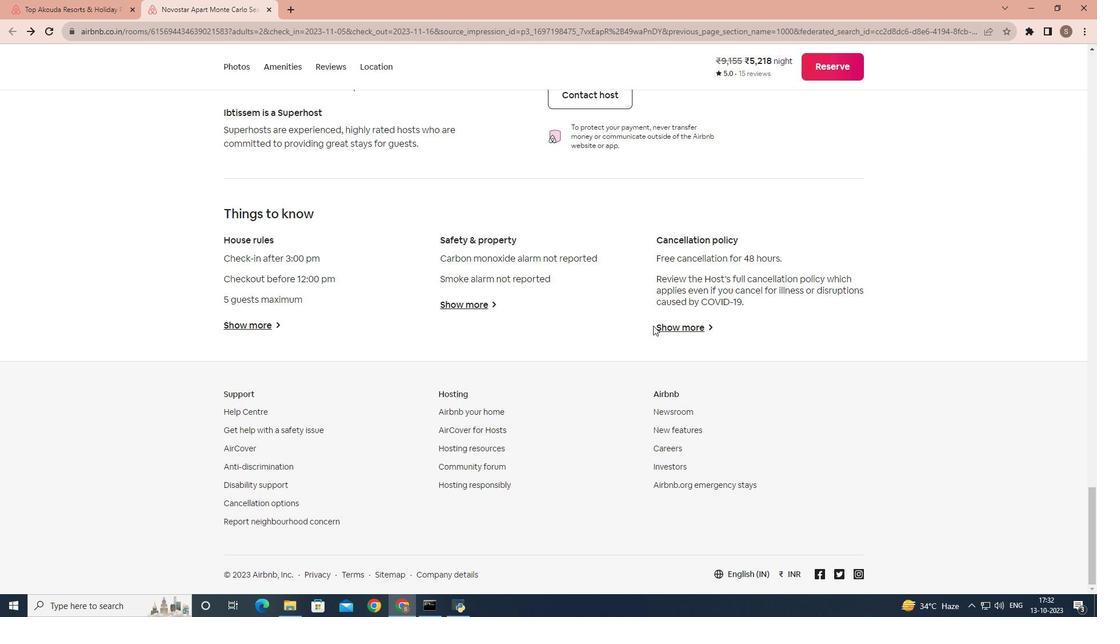 
Action: Mouse pressed left at (653, 325)
Screenshot: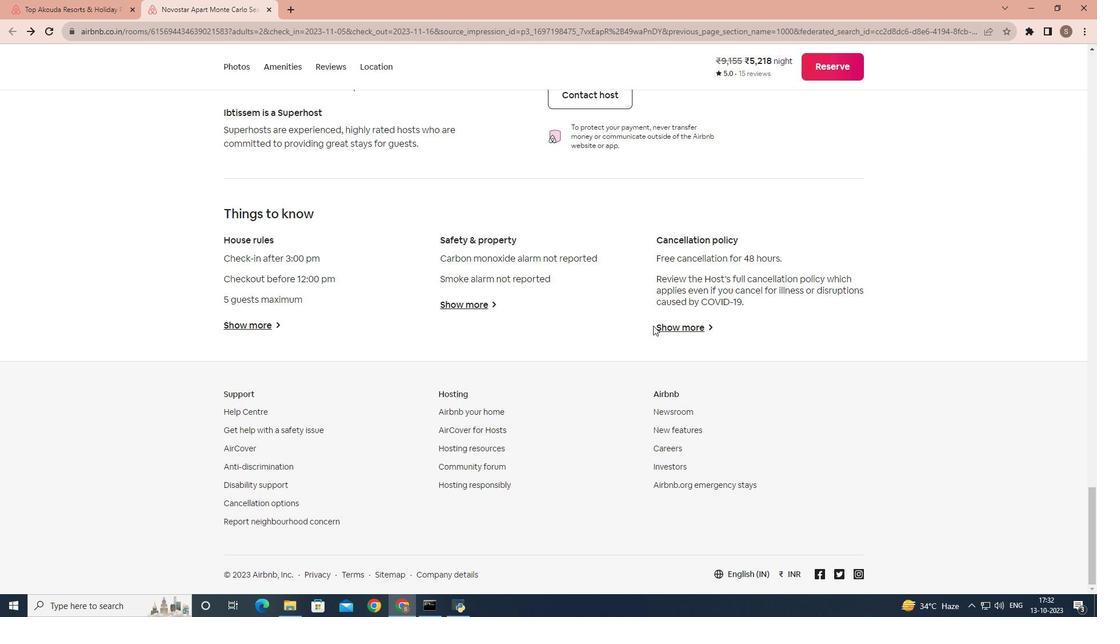 
Action: Mouse moved to (671, 326)
Screenshot: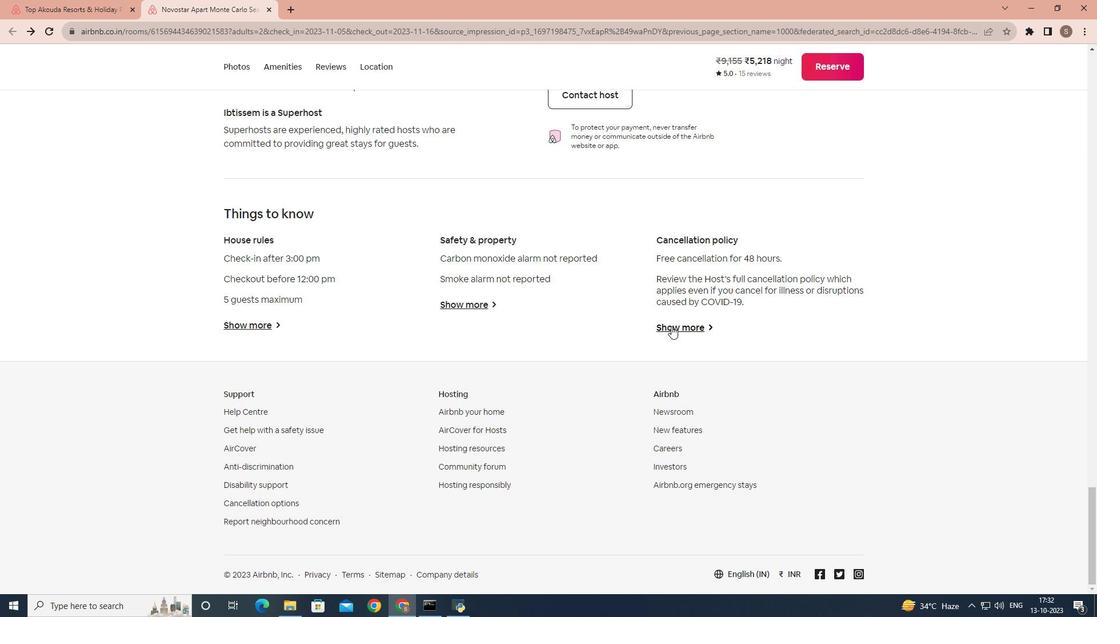 
Action: Mouse pressed left at (671, 326)
Screenshot: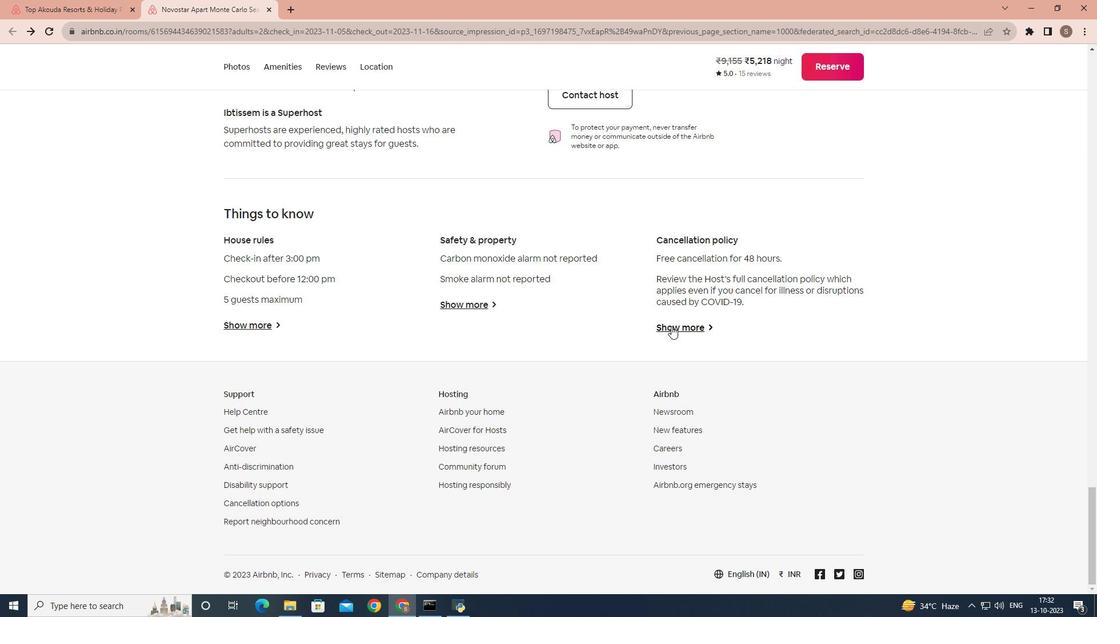 
Action: Mouse moved to (409, 148)
Screenshot: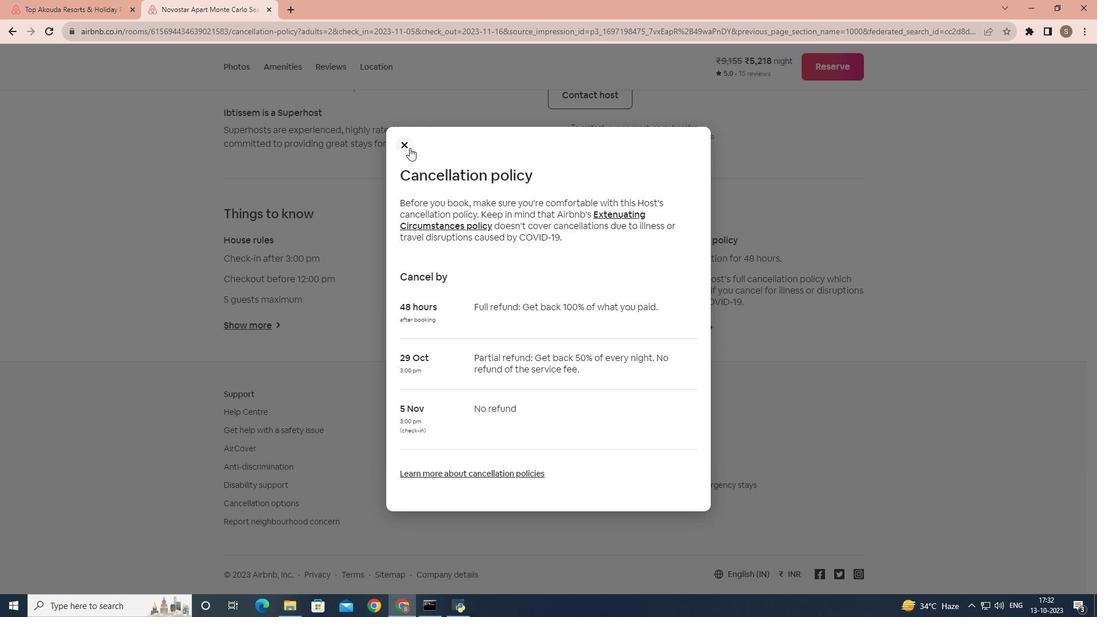 
Action: Mouse pressed left at (409, 148)
Screenshot: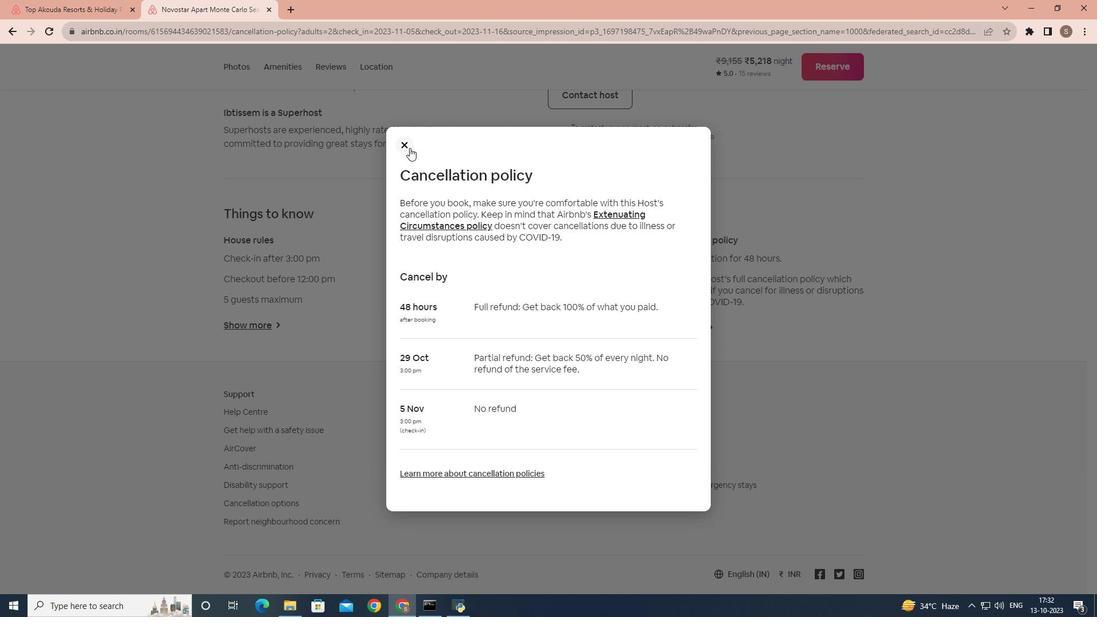 
Action: Mouse moved to (158, 128)
Screenshot: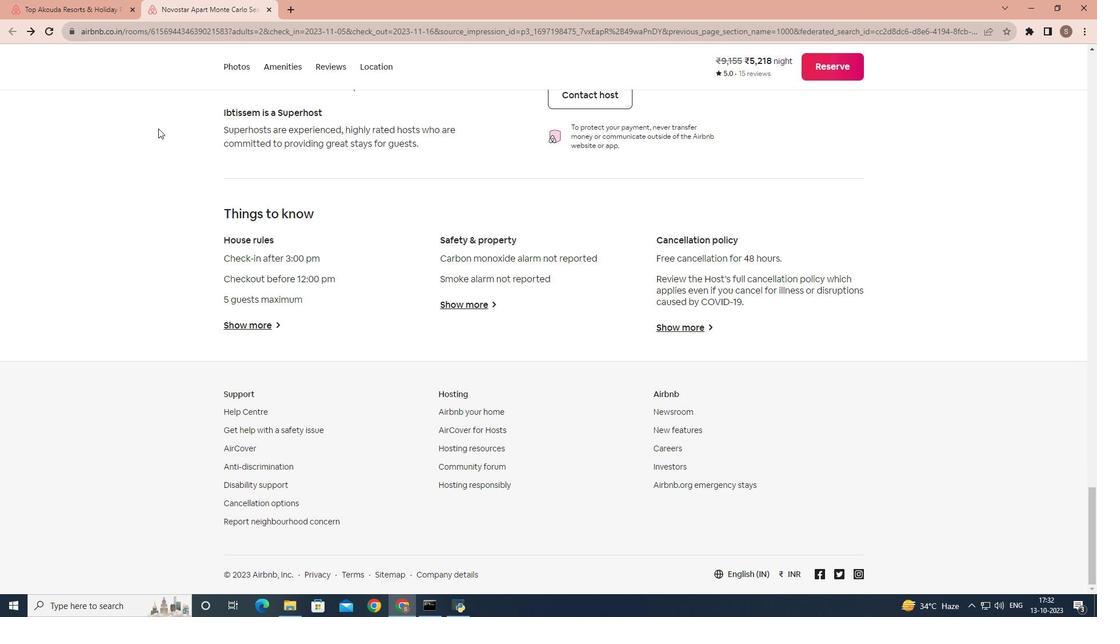 
Action: Mouse scrolled (158, 129) with delta (0, 0)
Screenshot: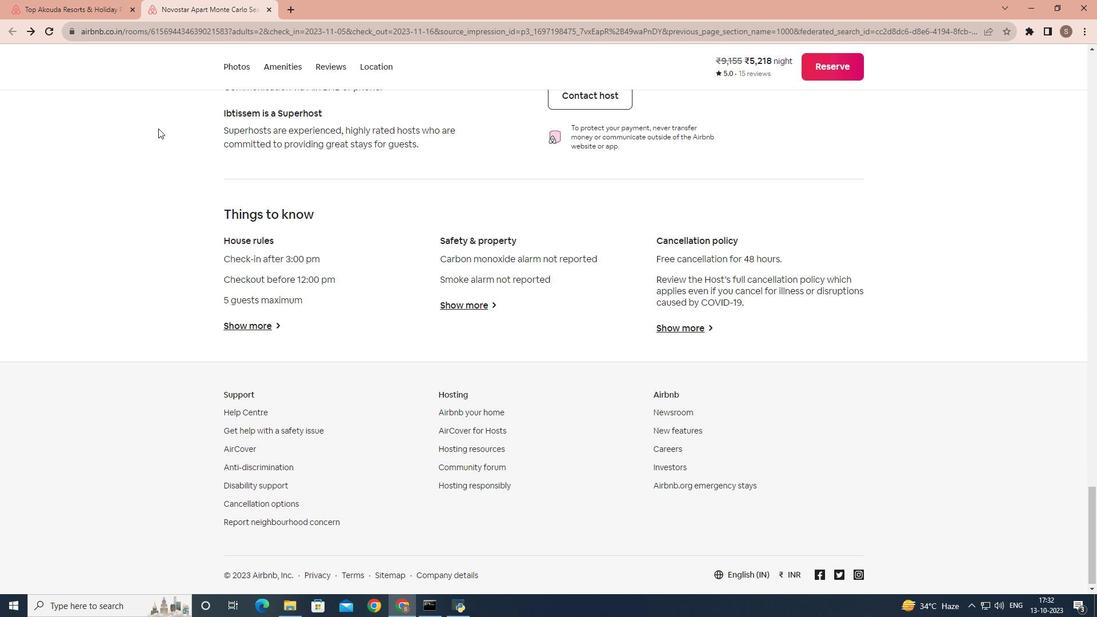
Action: Mouse scrolled (158, 129) with delta (0, 0)
Screenshot: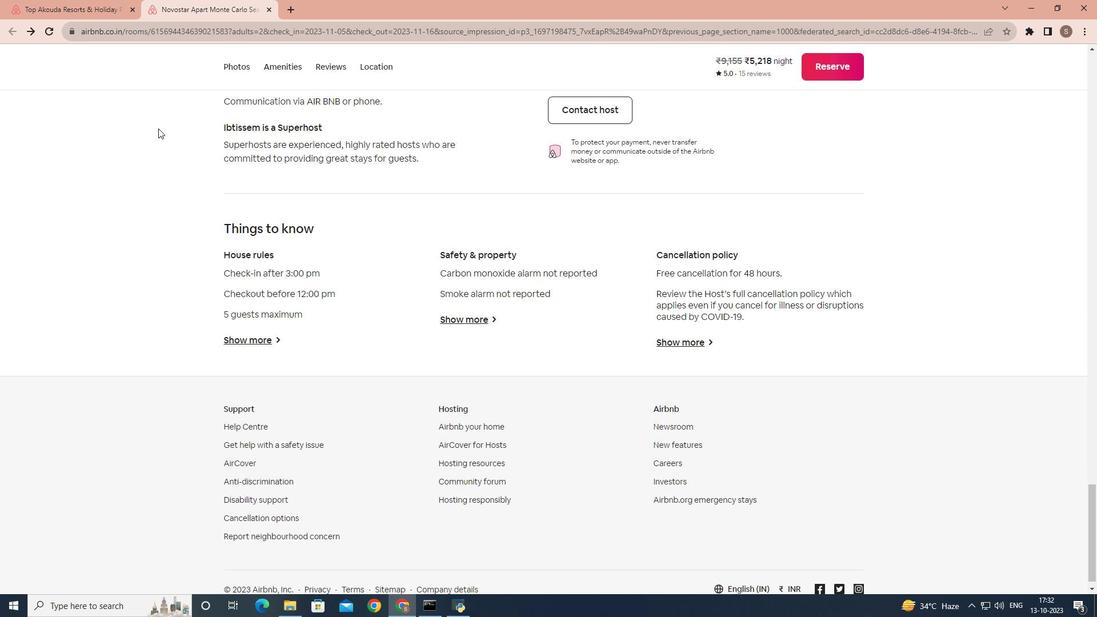 
Action: Mouse scrolled (158, 129) with delta (0, 0)
Screenshot: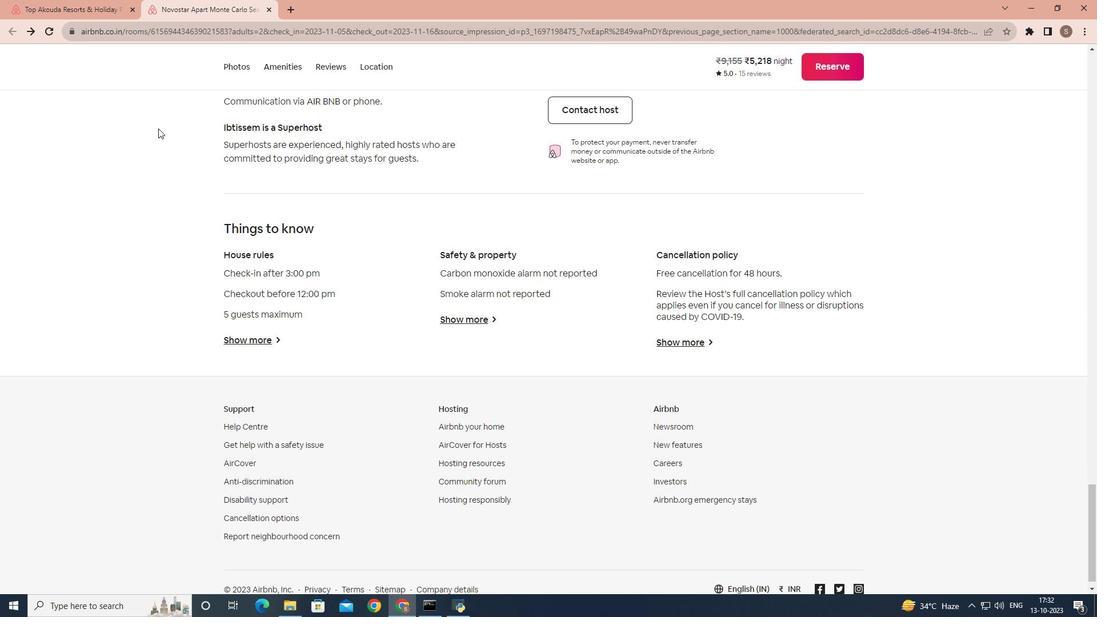 
Action: Mouse scrolled (158, 129) with delta (0, 0)
Screenshot: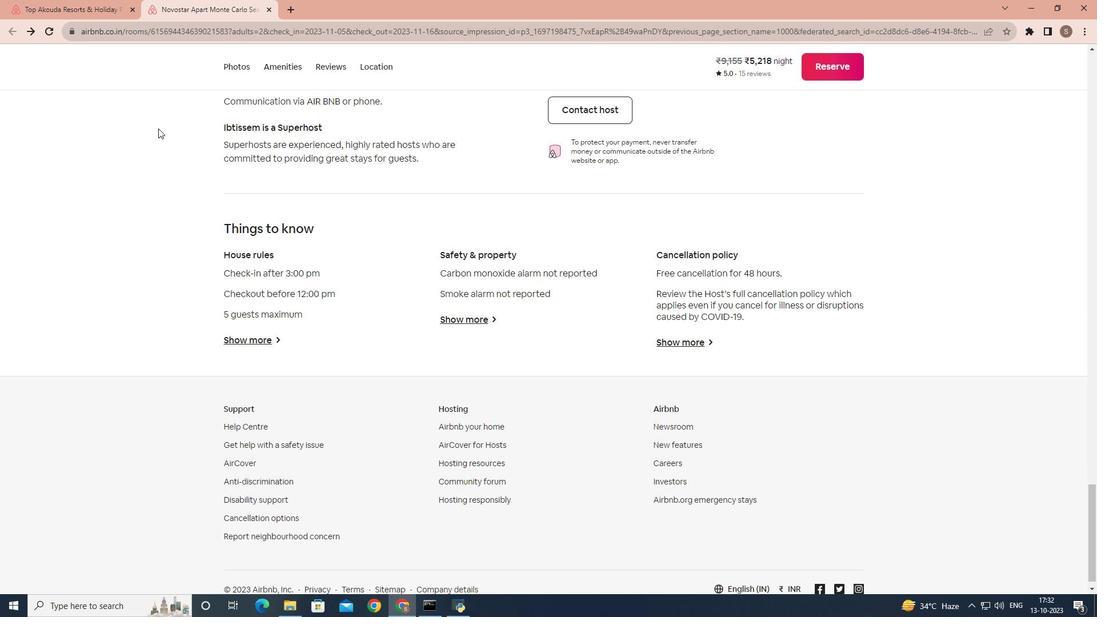 
Action: Mouse scrolled (158, 129) with delta (0, 0)
Screenshot: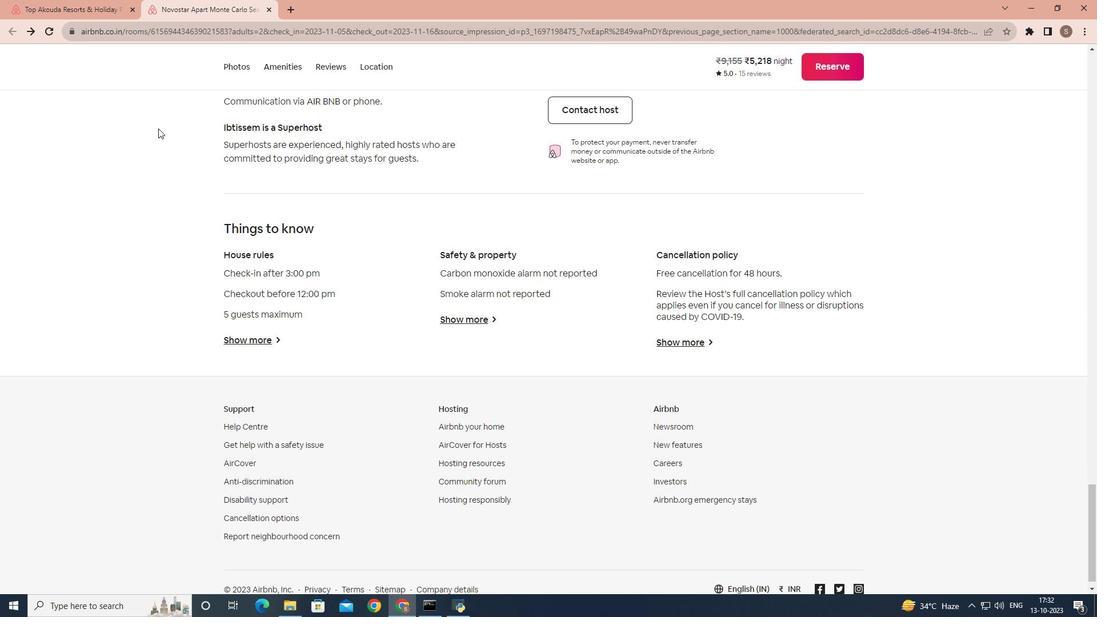 
Action: Mouse scrolled (158, 129) with delta (0, 0)
Screenshot: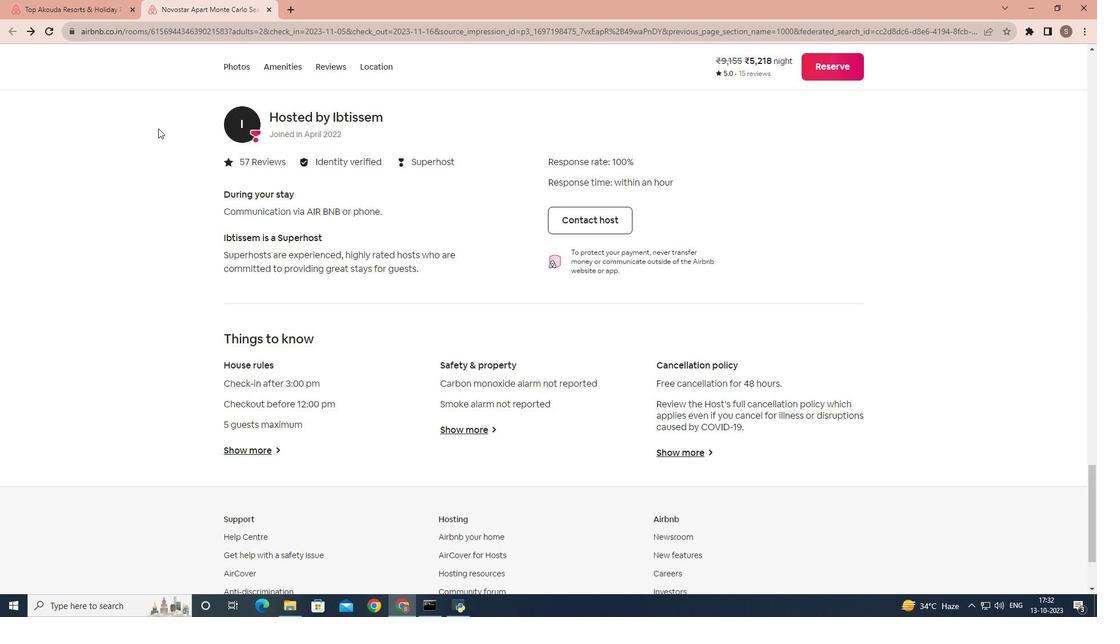 
Action: Mouse scrolled (158, 129) with delta (0, 0)
Screenshot: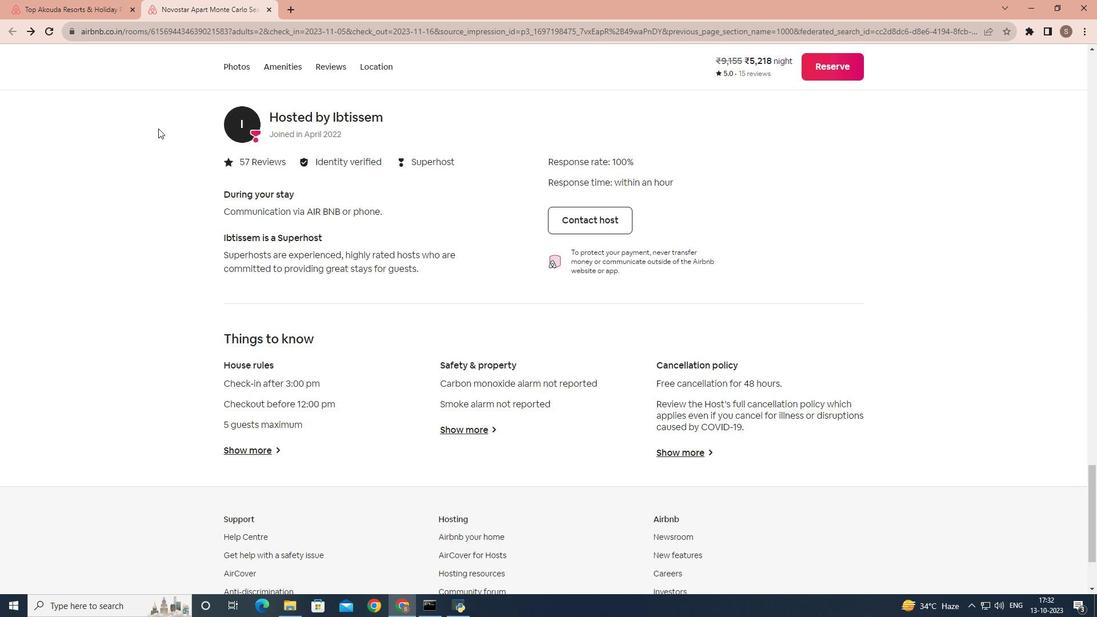
Action: Mouse scrolled (158, 129) with delta (0, 0)
Screenshot: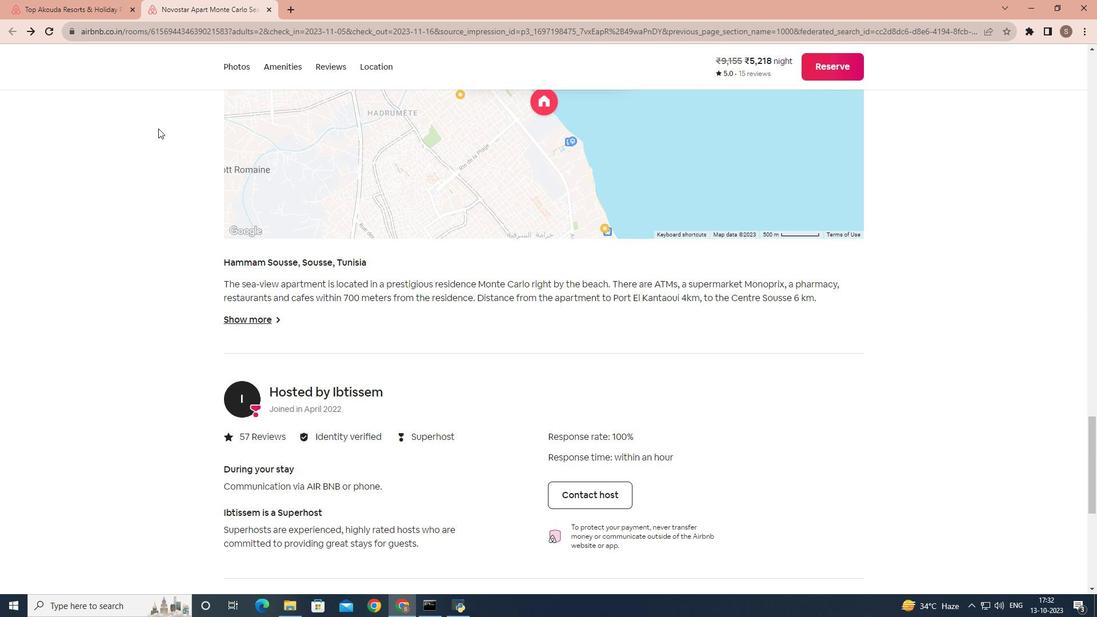 
Action: Mouse scrolled (158, 129) with delta (0, 0)
Screenshot: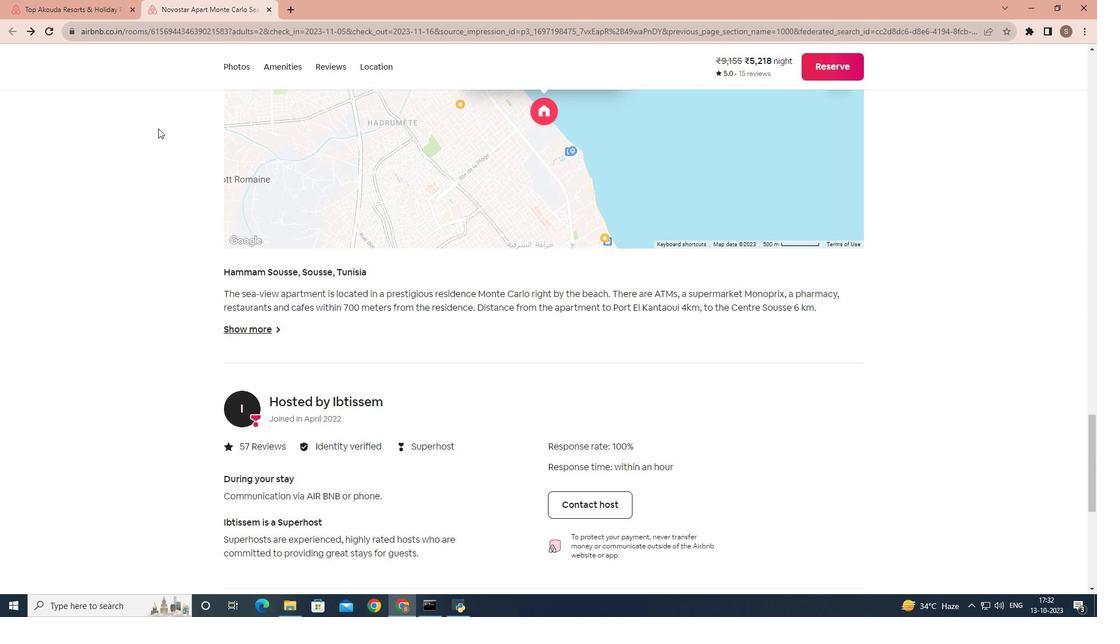 
Action: Mouse scrolled (158, 129) with delta (0, 0)
Screenshot: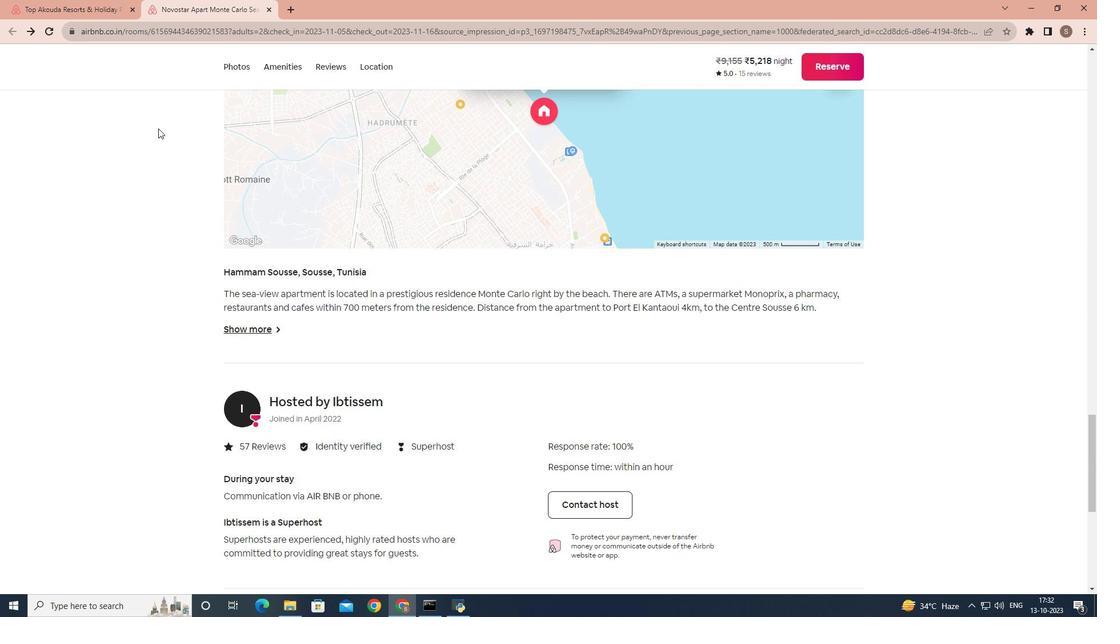 
Action: Mouse scrolled (158, 129) with delta (0, 0)
Screenshot: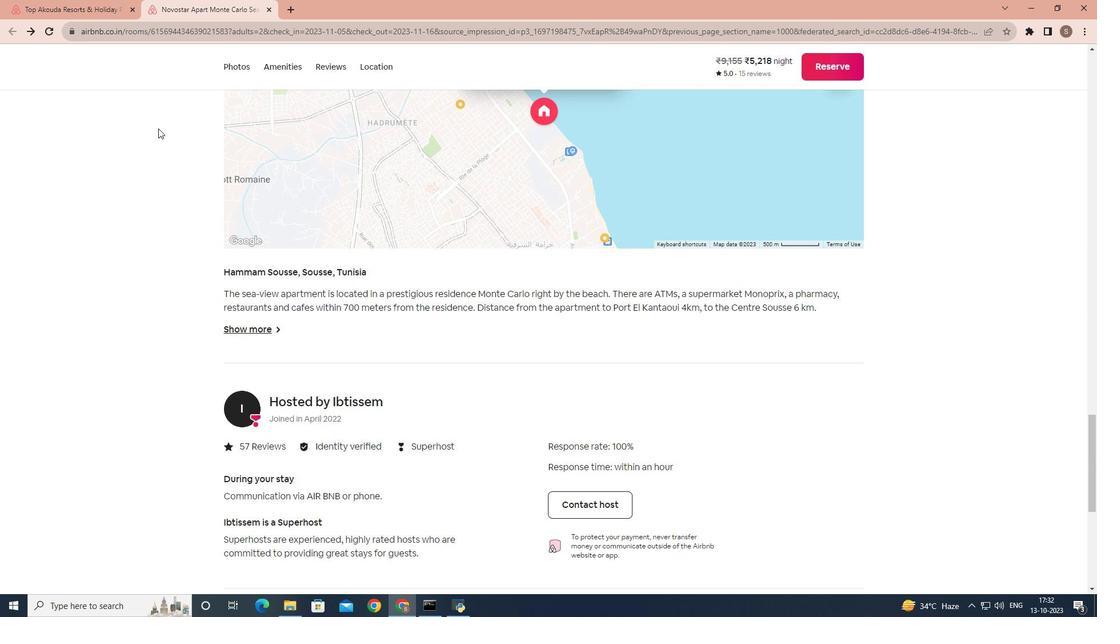 
Action: Mouse scrolled (158, 129) with delta (0, 0)
Screenshot: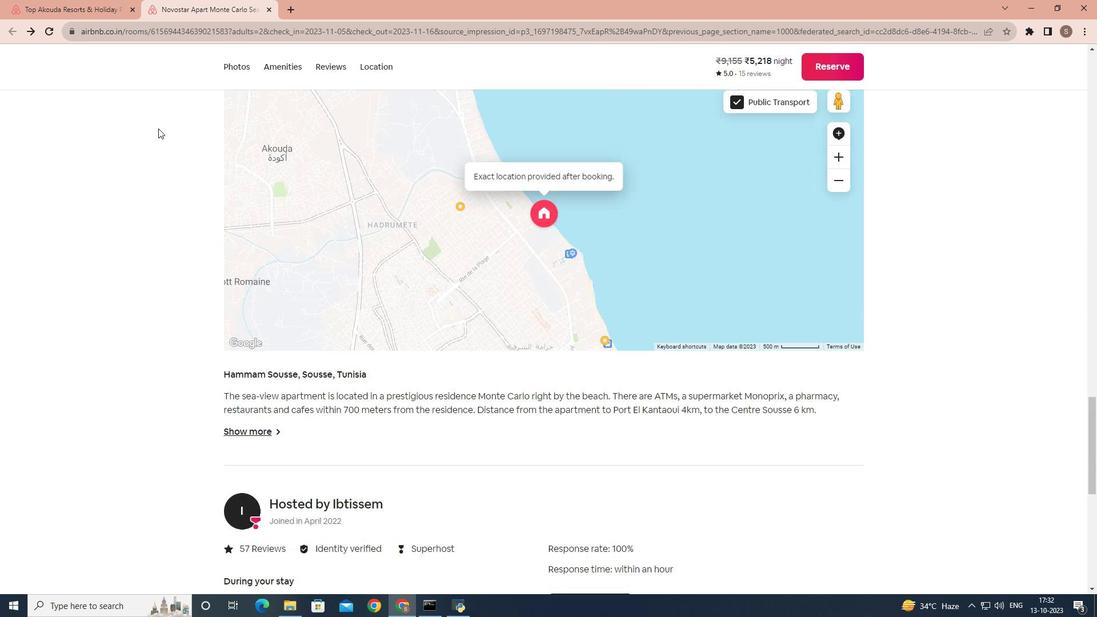 
Action: Mouse scrolled (158, 129) with delta (0, 0)
